 Task: Look for Airbnb properties in Pozoblanco, Spain from 1st December, 2023 to 9th December, 2023 for 4 adults.2 bedrooms having 2 beds and 2 bathrooms. Property type can be house. Look for 3 properties as per requirement.
Action: Mouse moved to (524, 116)
Screenshot: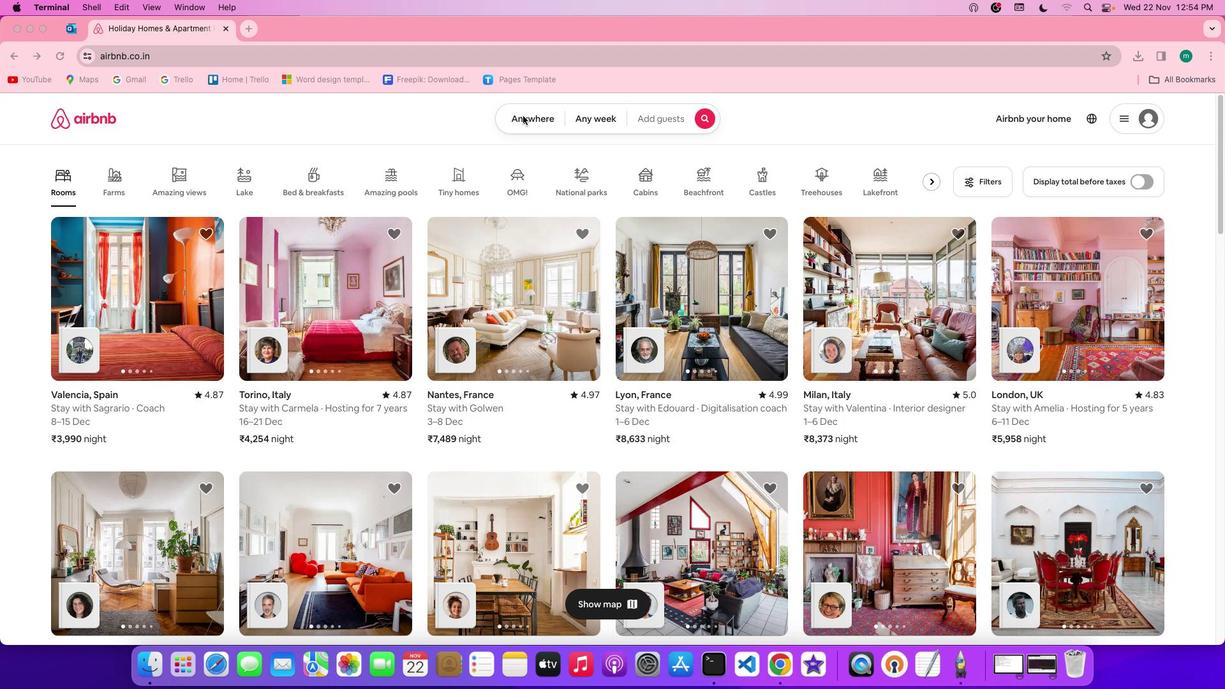 
Action: Mouse pressed left at (524, 116)
Screenshot: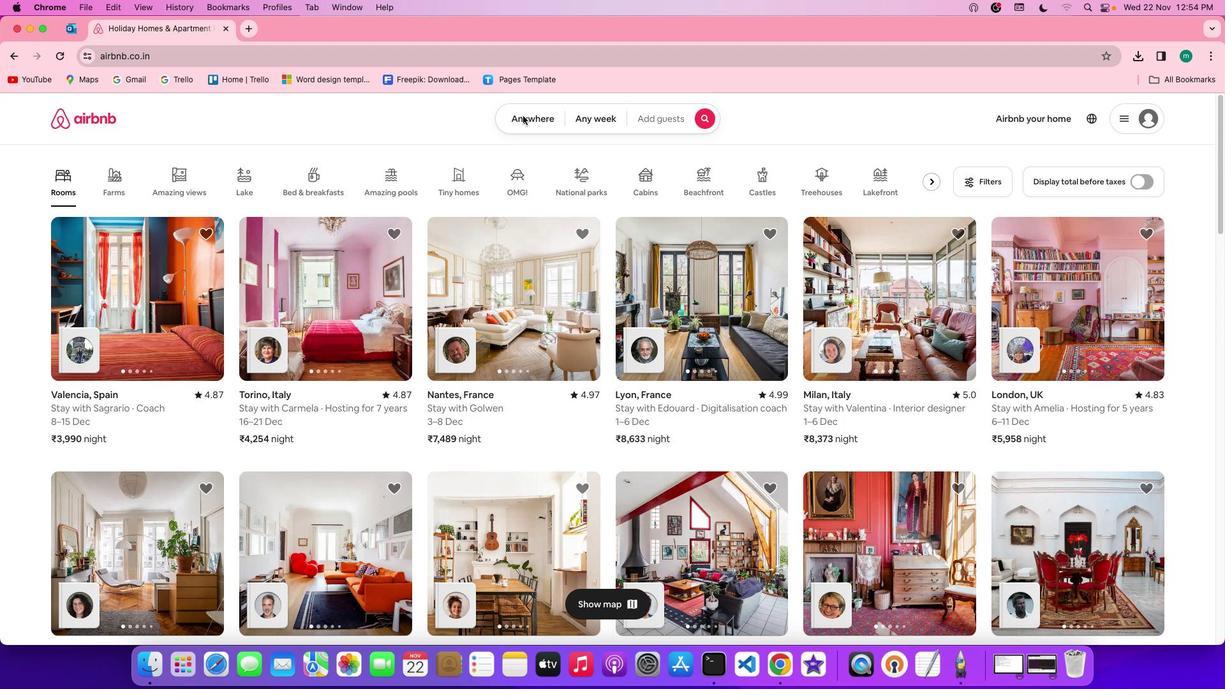 
Action: Mouse pressed left at (524, 116)
Screenshot: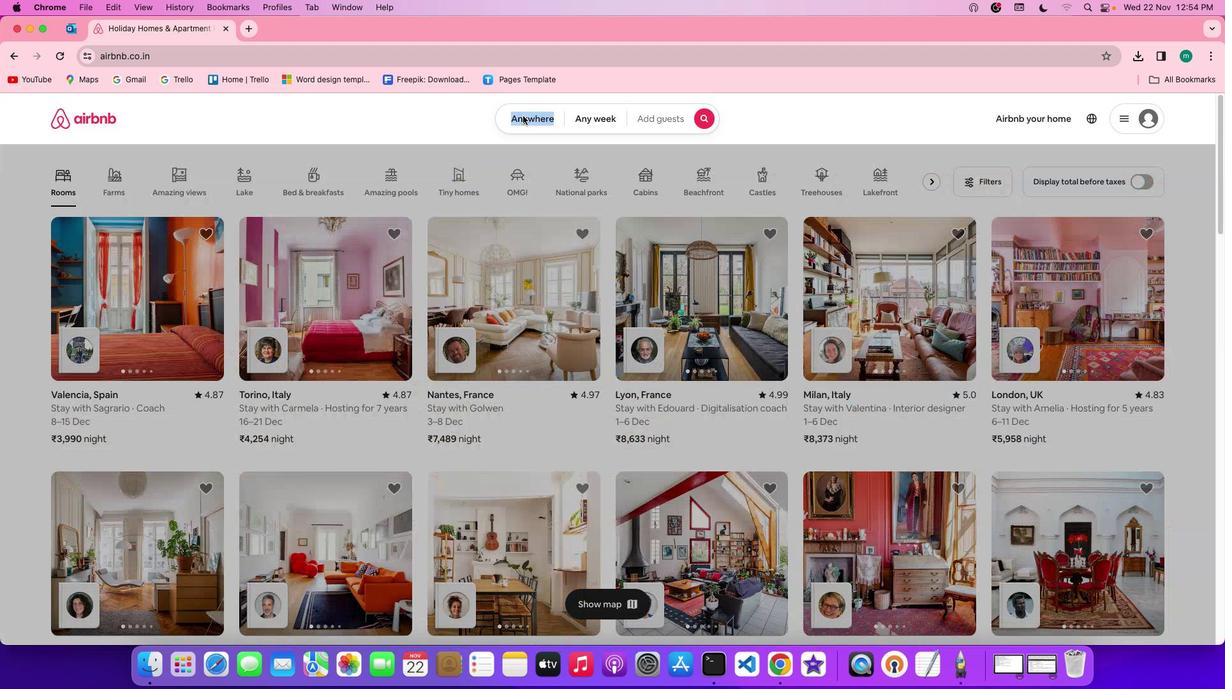 
Action: Mouse moved to (487, 167)
Screenshot: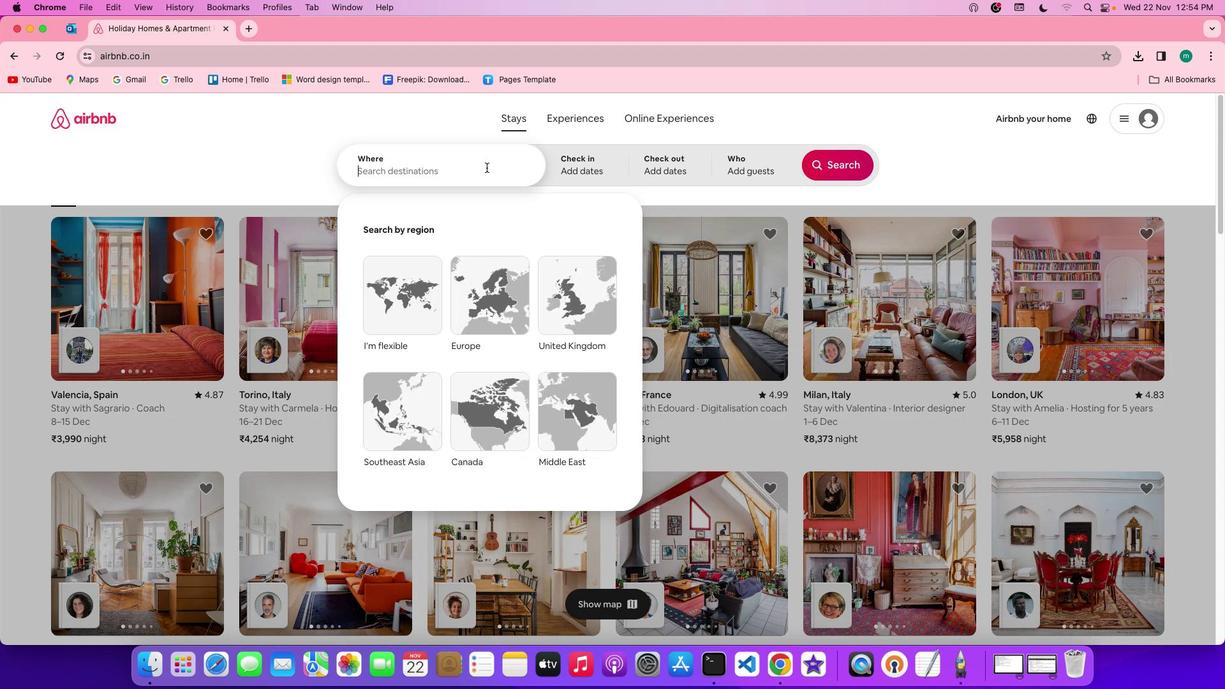 
Action: Mouse pressed left at (487, 167)
Screenshot: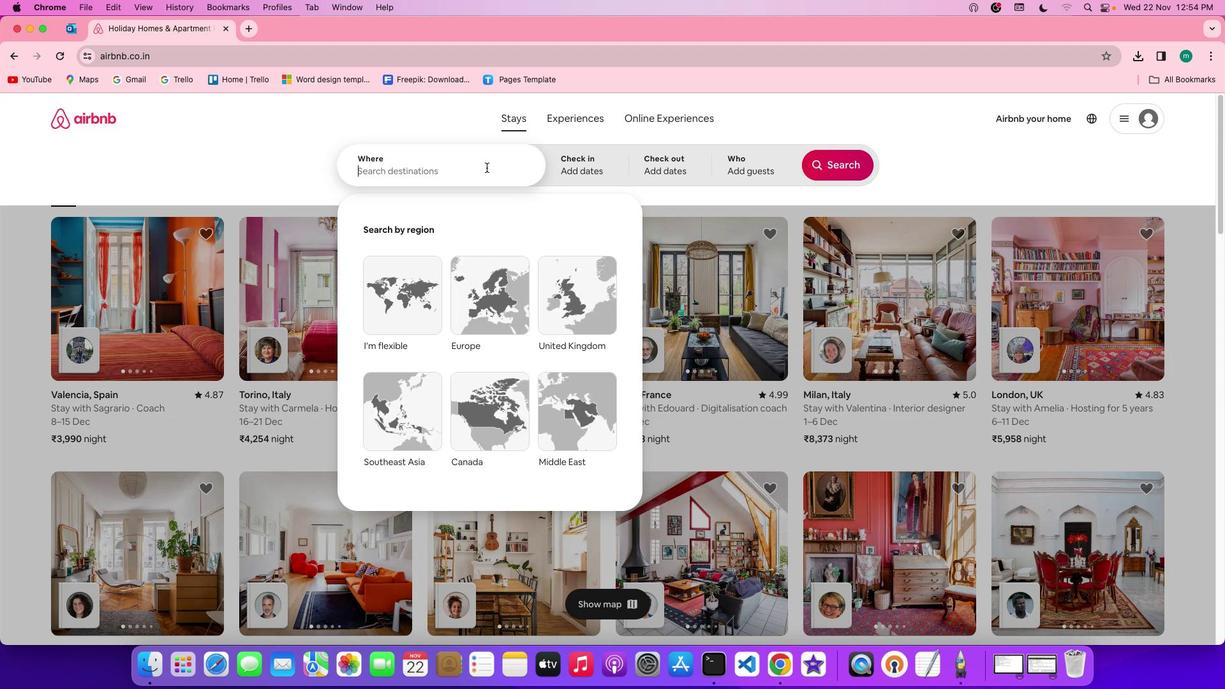 
Action: Key pressed Key.shift'P''o''z''o''b''l''a''n''c''o'','Key.spaceKey.shift's''p''a''i''n'
Screenshot: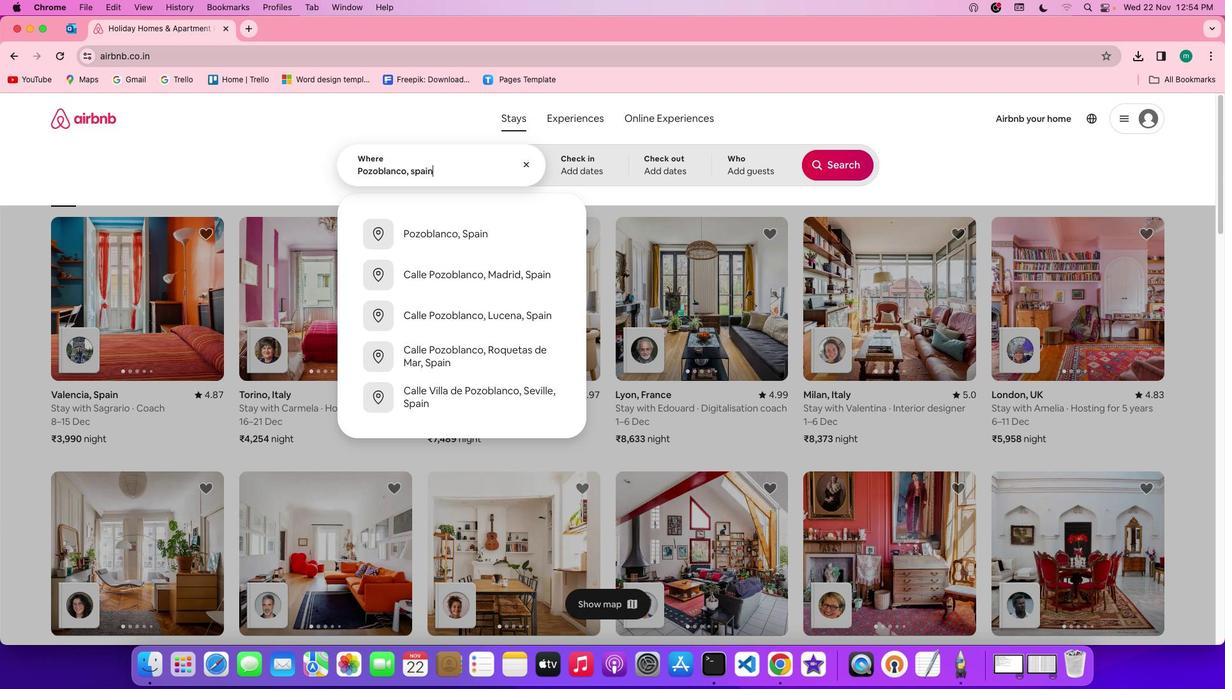 
Action: Mouse moved to (586, 162)
Screenshot: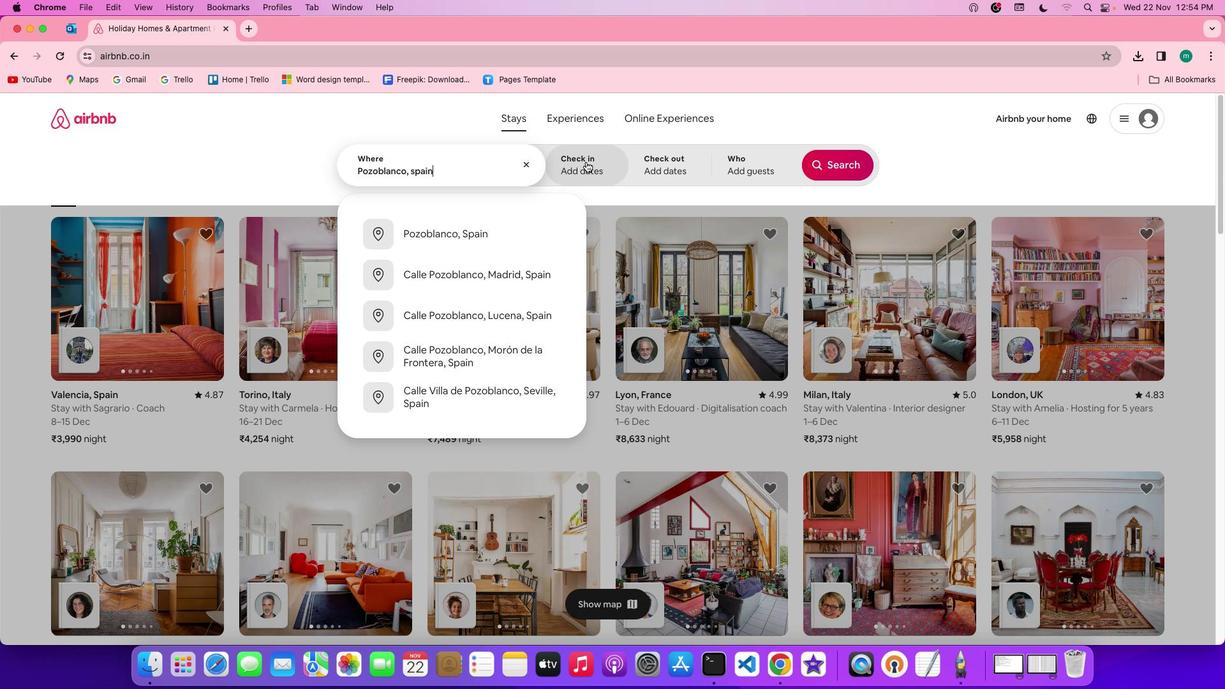 
Action: Mouse pressed left at (586, 162)
Screenshot: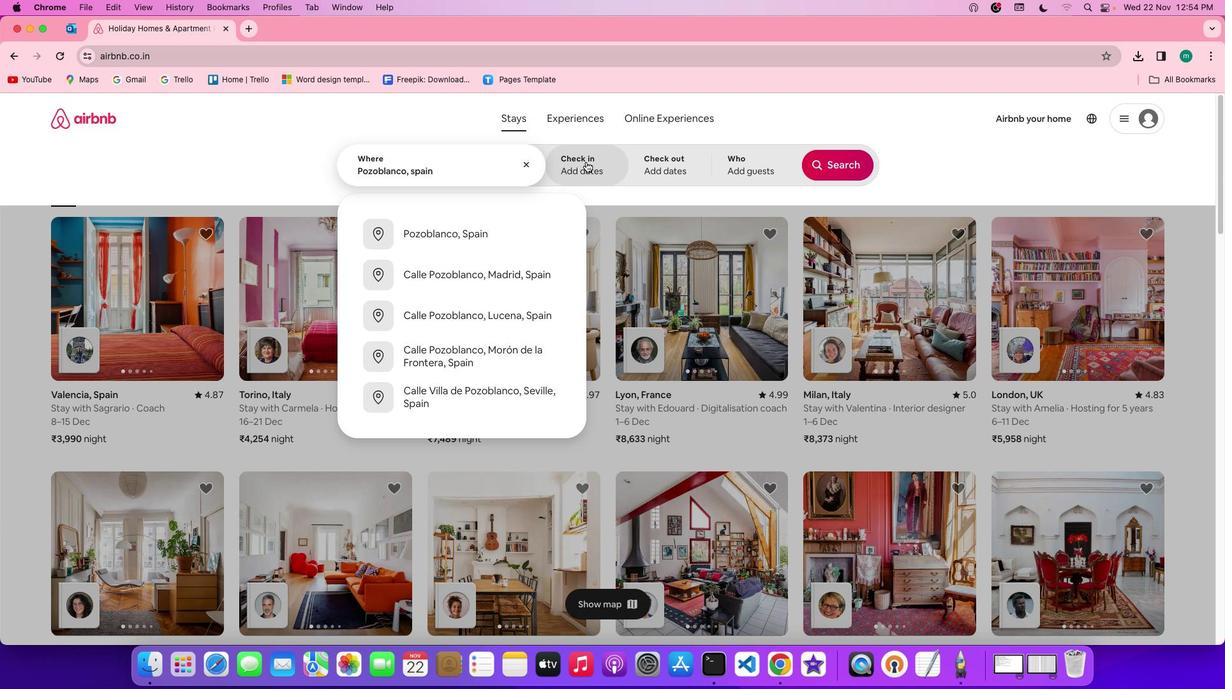
Action: Mouse moved to (783, 317)
Screenshot: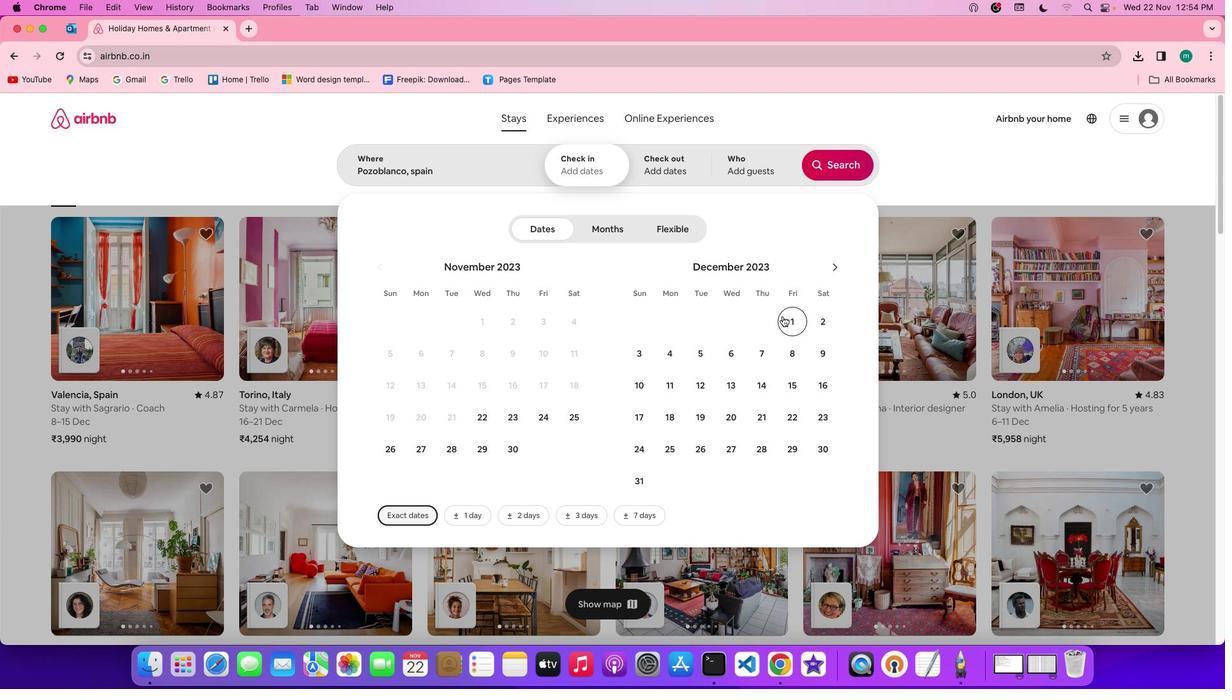 
Action: Mouse pressed left at (783, 317)
Screenshot: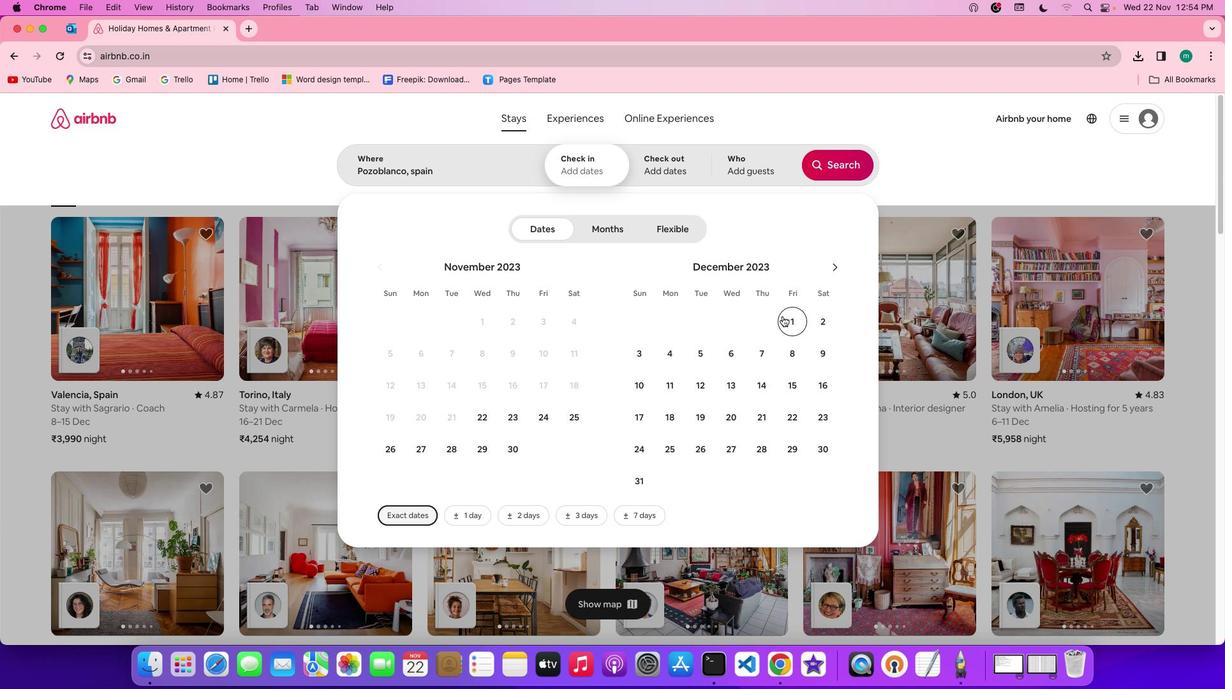 
Action: Mouse moved to (818, 357)
Screenshot: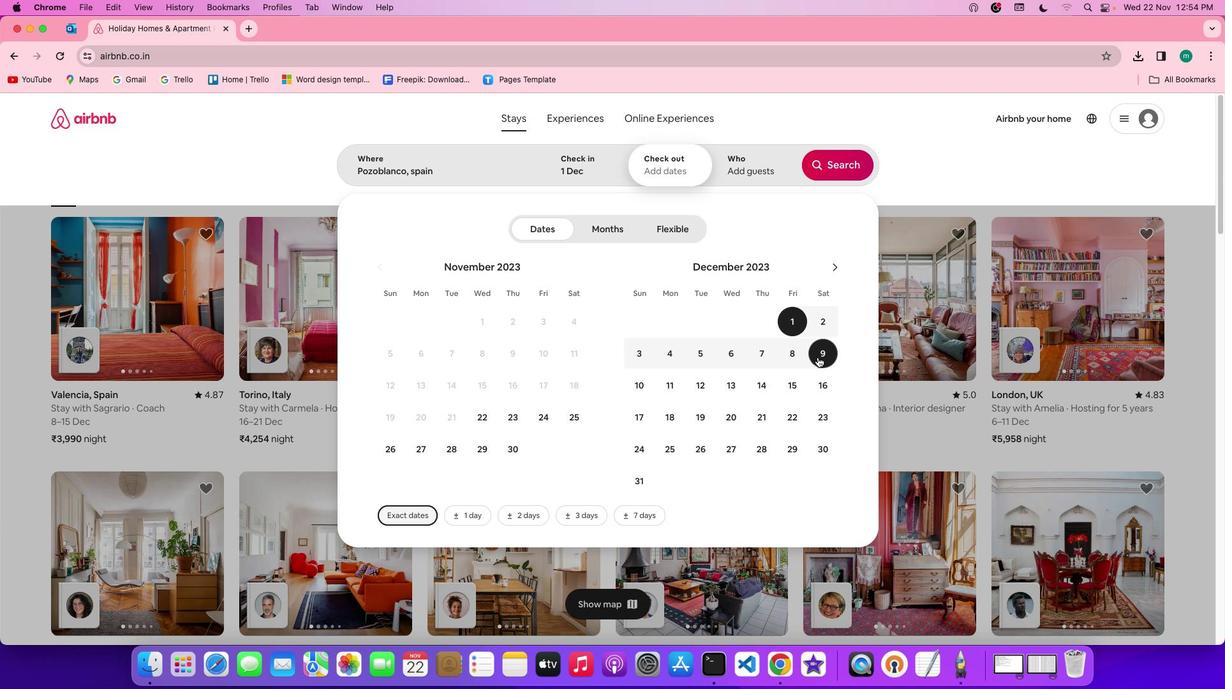
Action: Mouse pressed left at (818, 357)
Screenshot: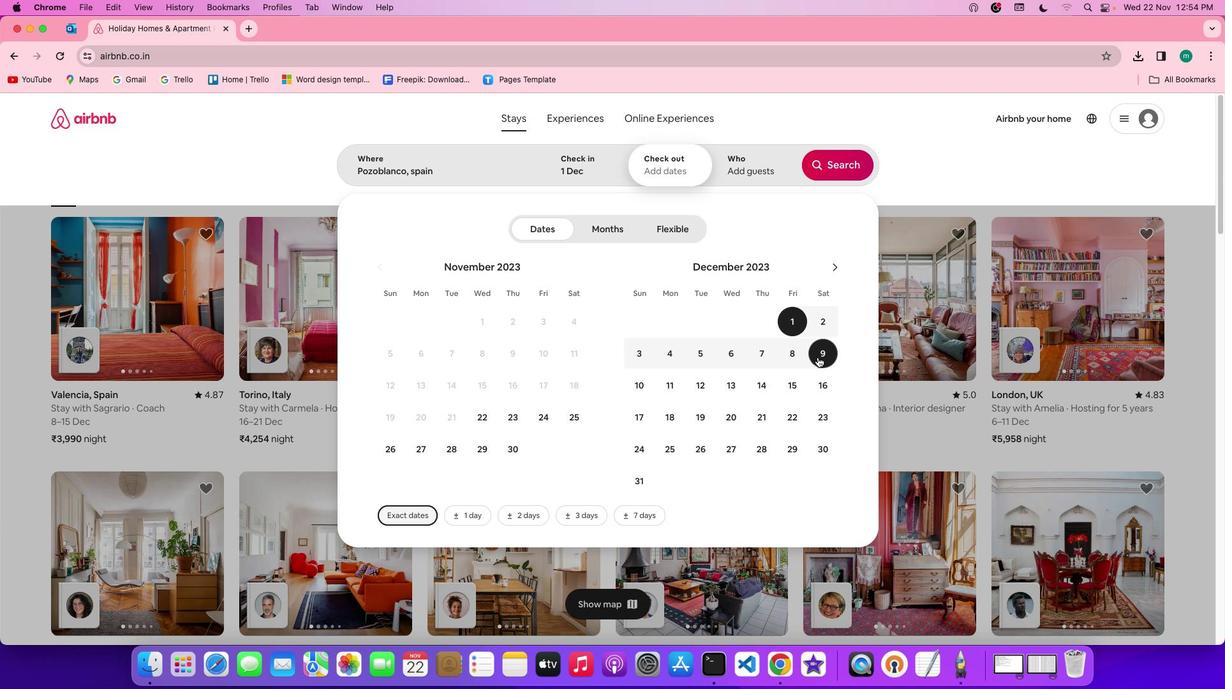 
Action: Mouse moved to (747, 165)
Screenshot: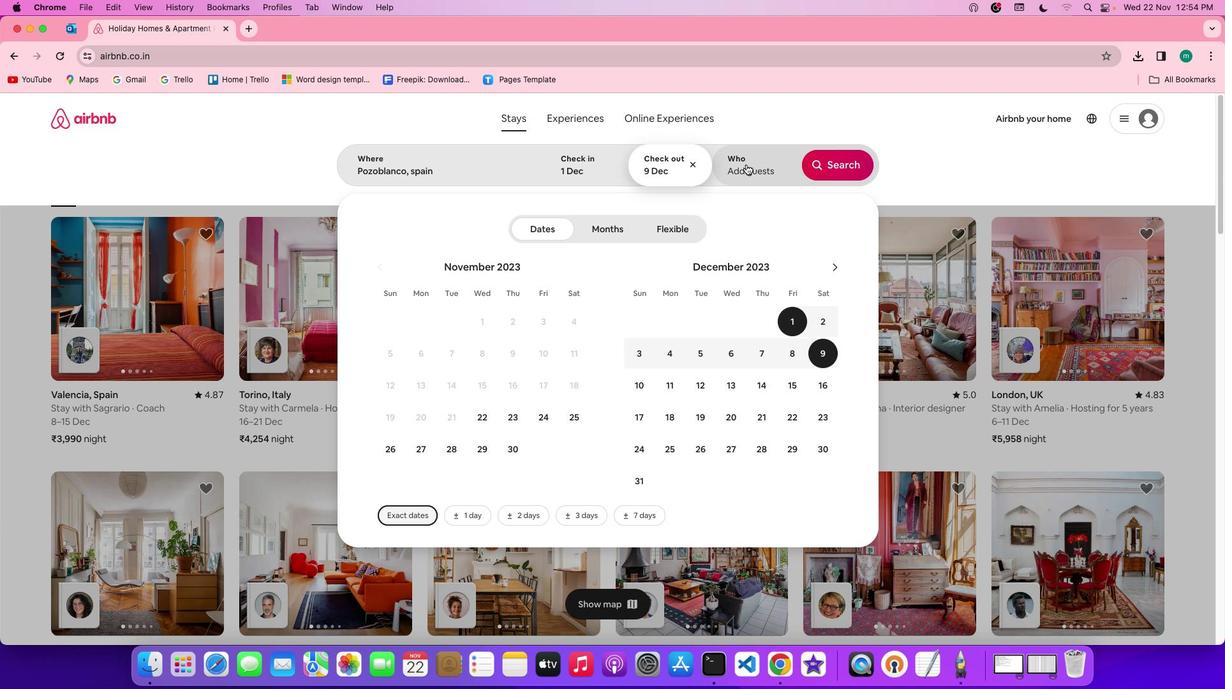 
Action: Mouse pressed left at (747, 165)
Screenshot: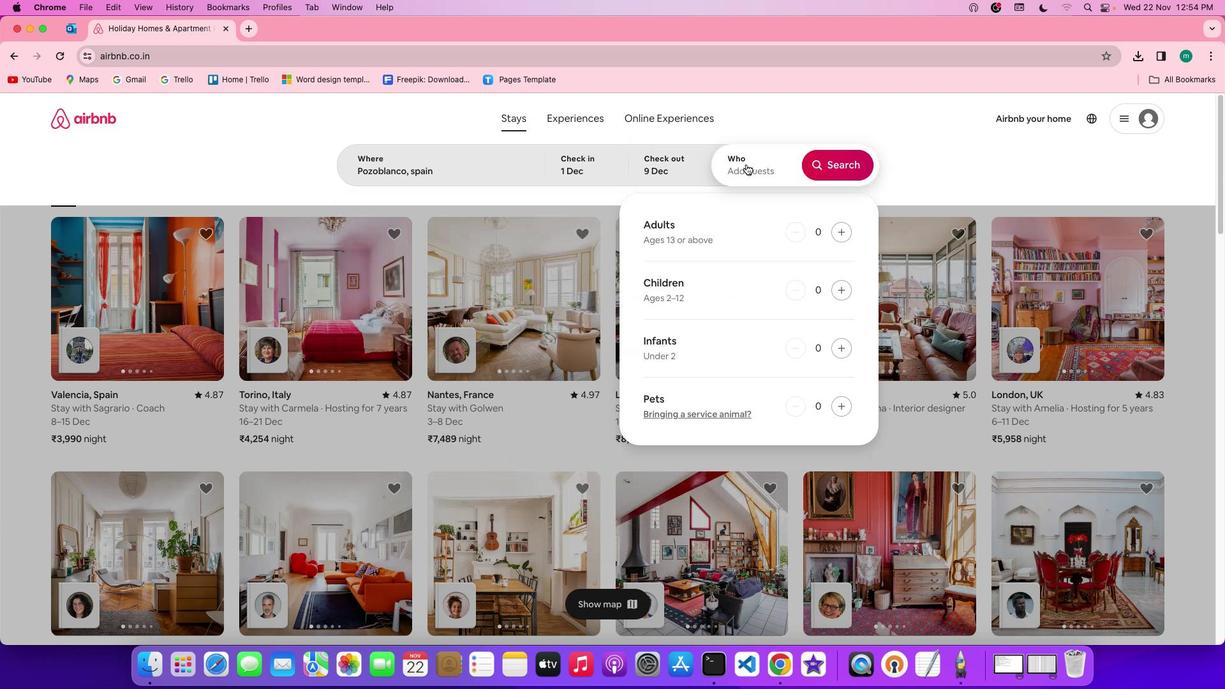 
Action: Mouse moved to (846, 233)
Screenshot: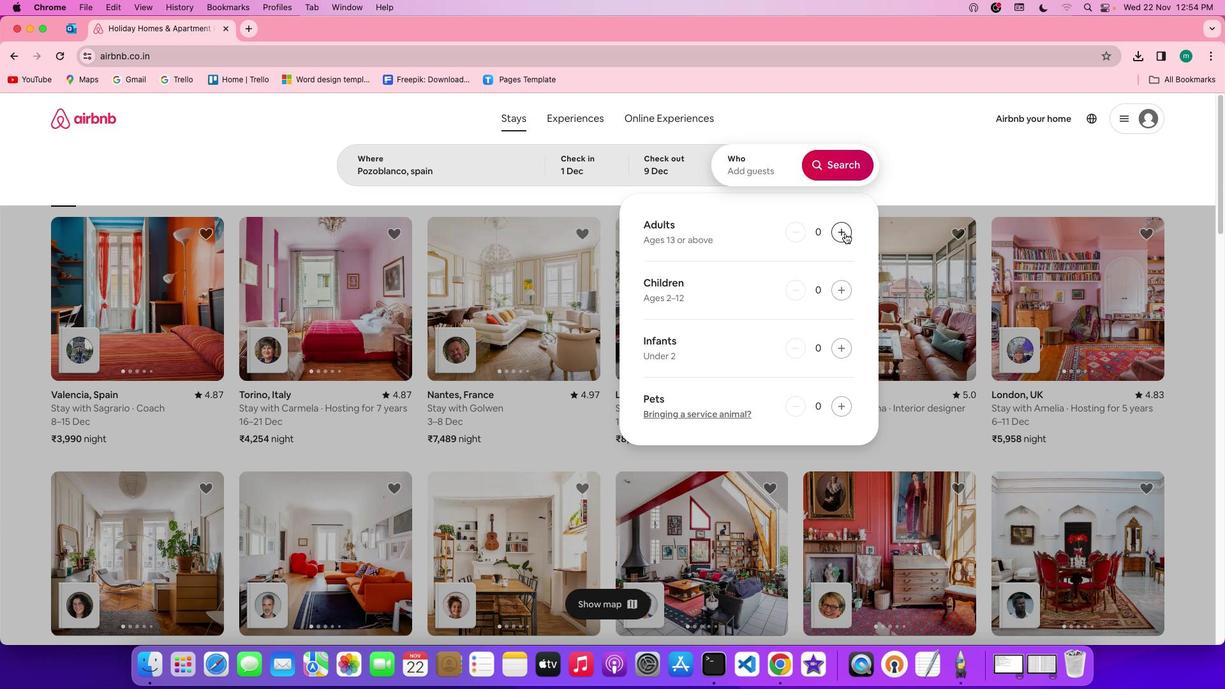
Action: Mouse pressed left at (846, 233)
Screenshot: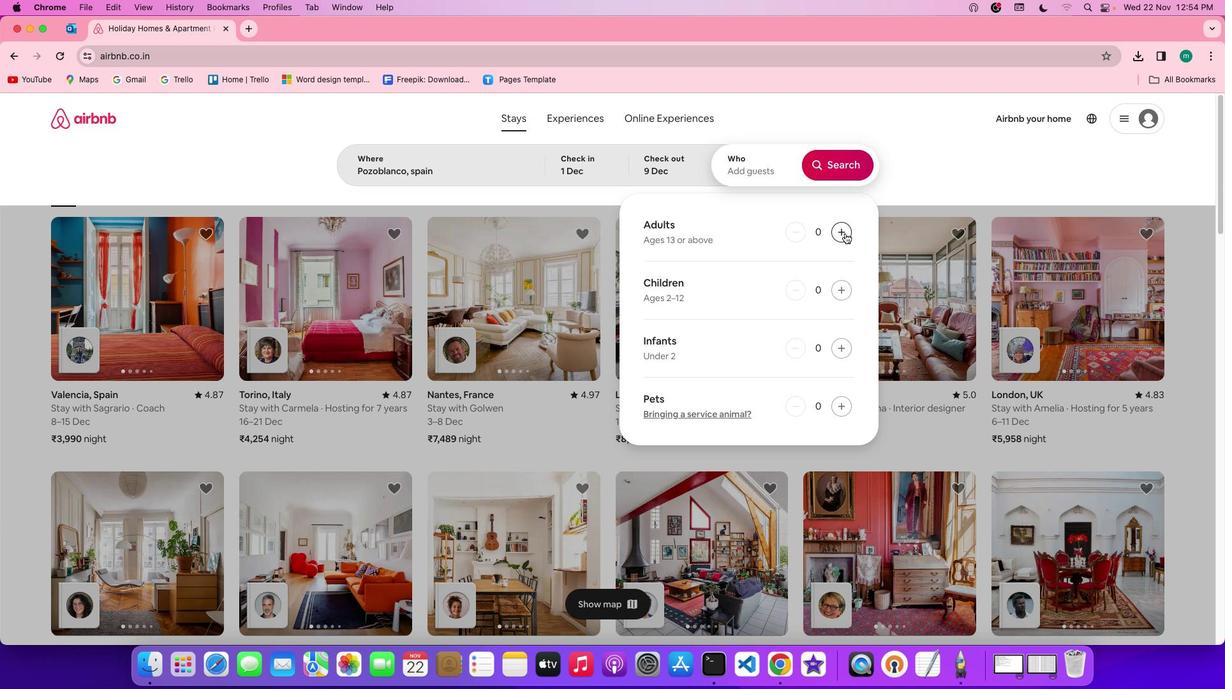 
Action: Mouse pressed left at (846, 233)
Screenshot: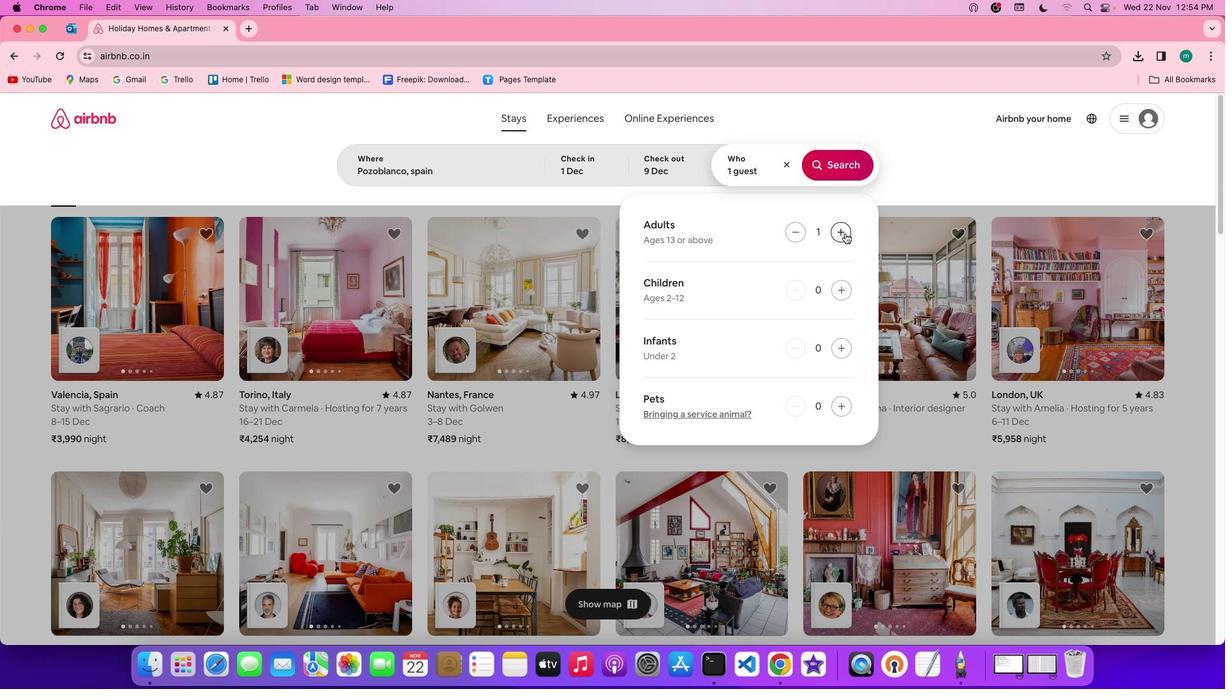
Action: Mouse pressed left at (846, 233)
Screenshot: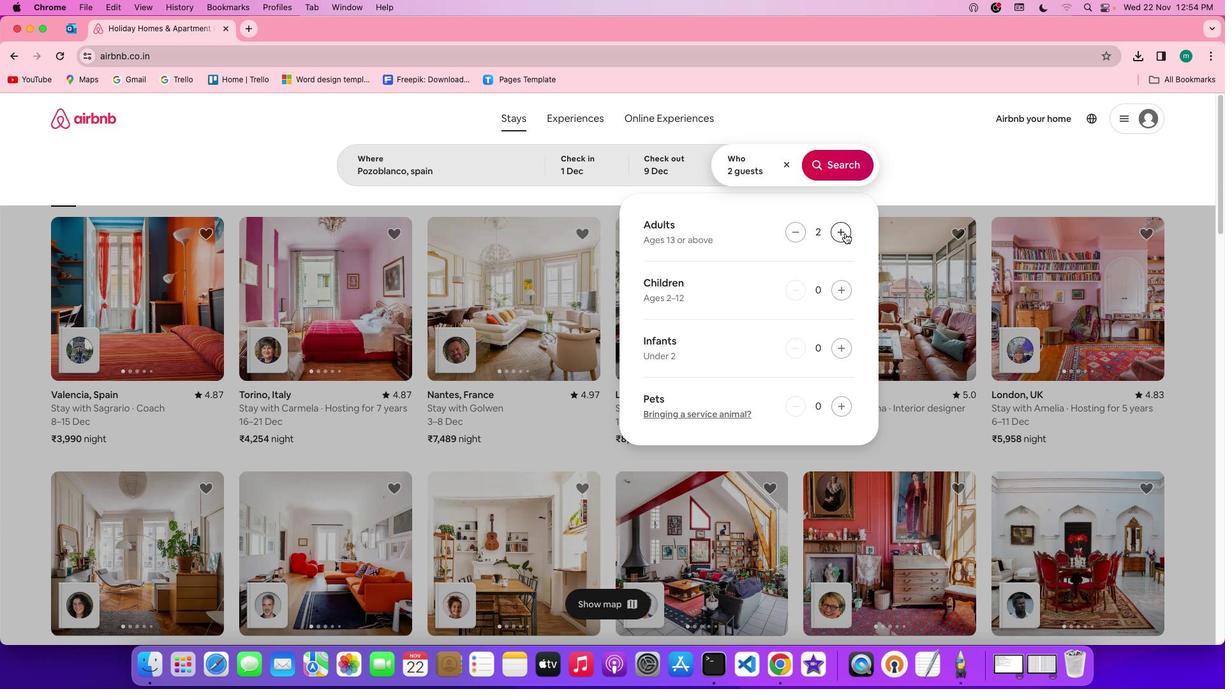 
Action: Mouse pressed left at (846, 233)
Screenshot: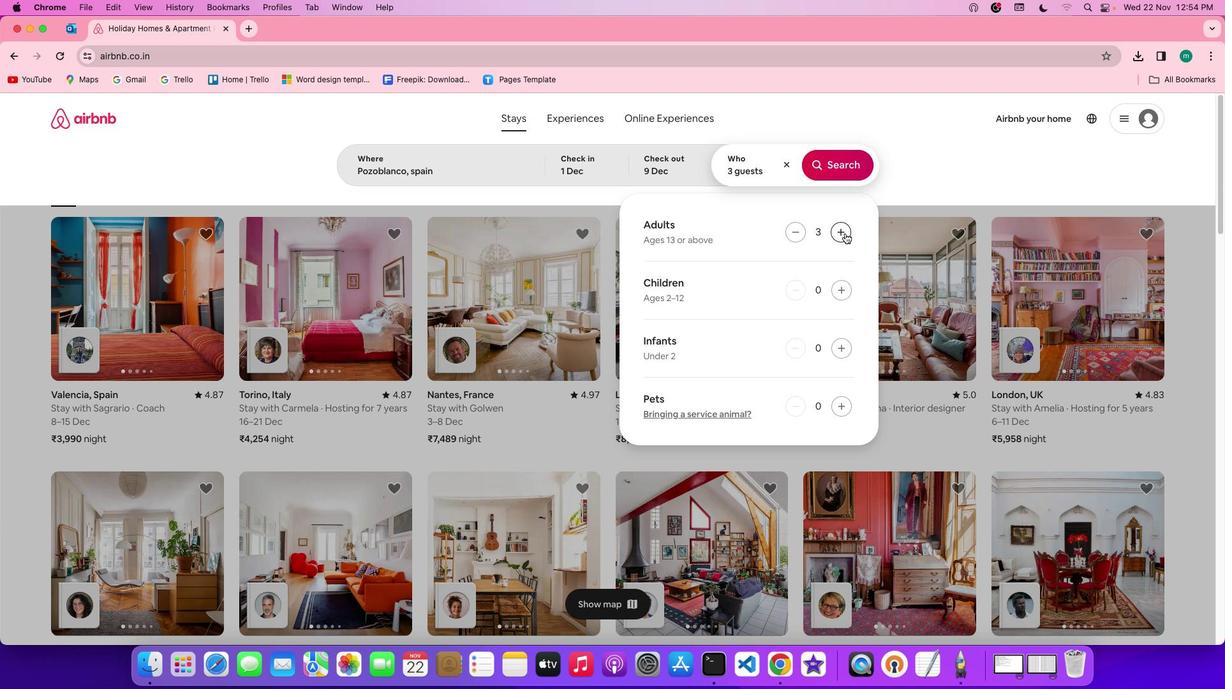 
Action: Mouse pressed left at (846, 233)
Screenshot: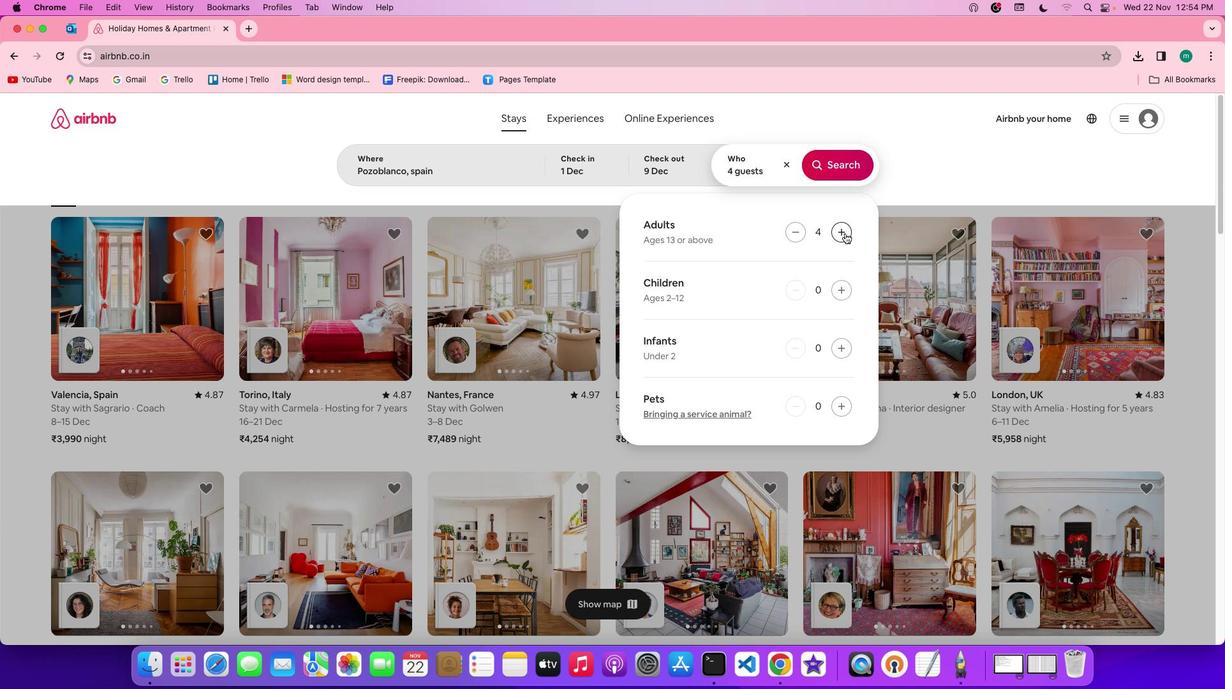 
Action: Mouse moved to (790, 233)
Screenshot: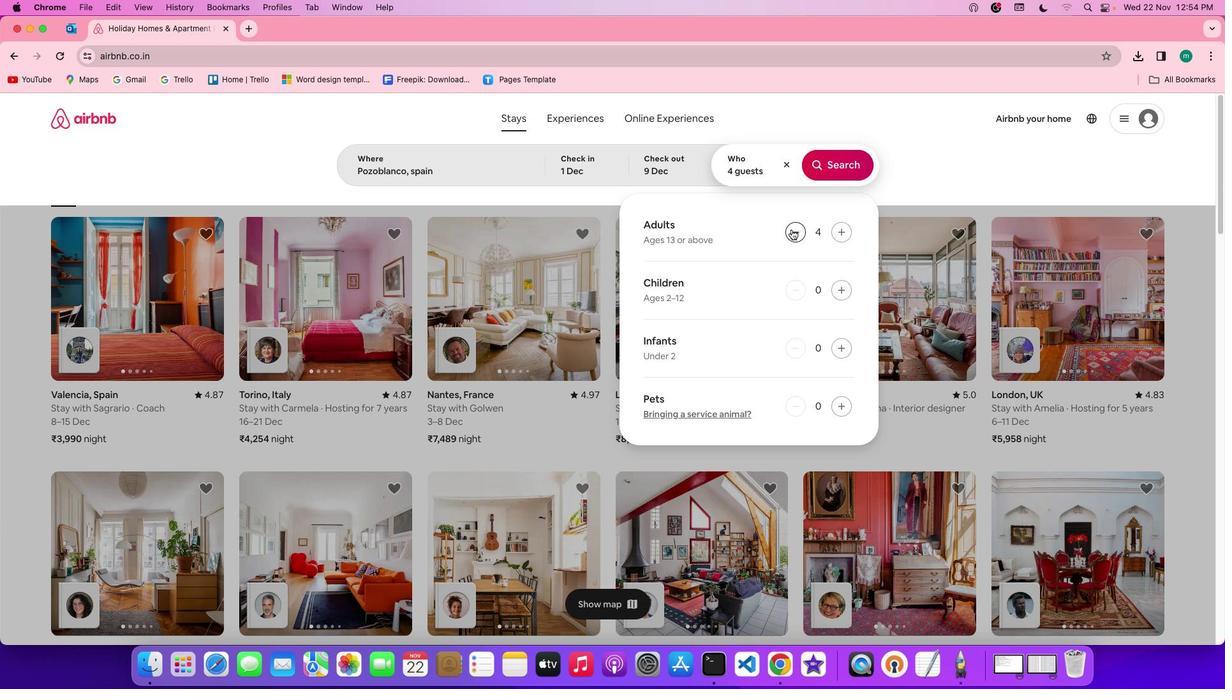 
Action: Mouse pressed left at (790, 233)
Screenshot: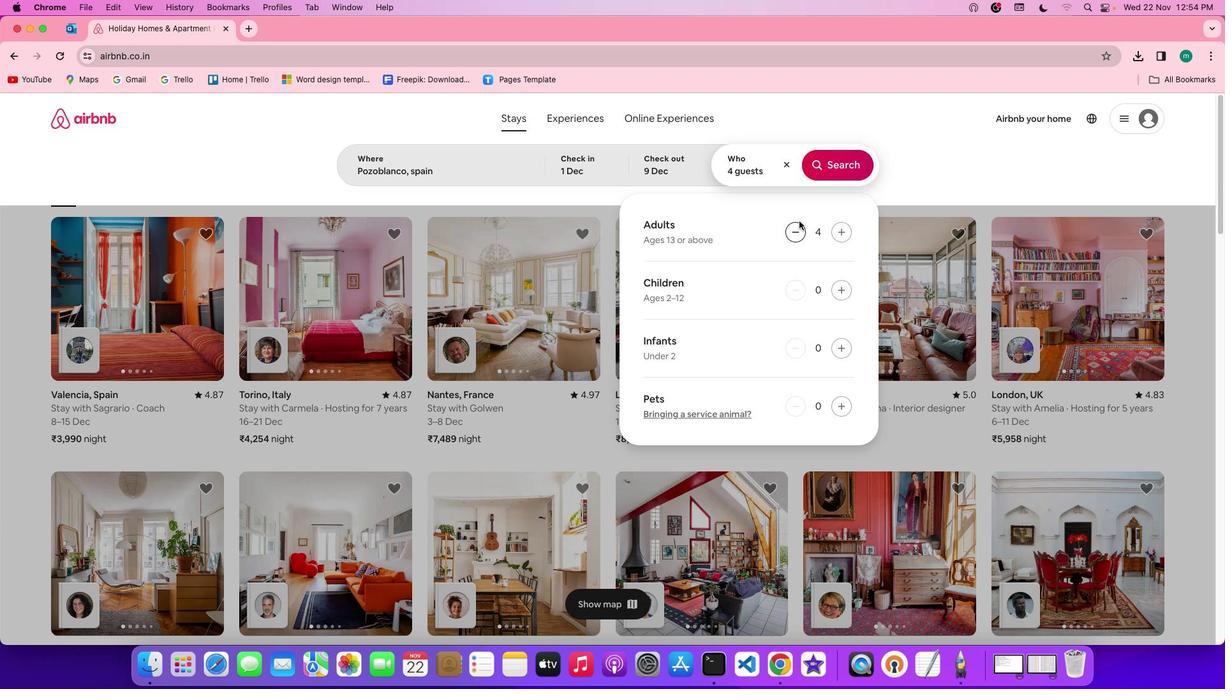 
Action: Mouse moved to (844, 170)
Screenshot: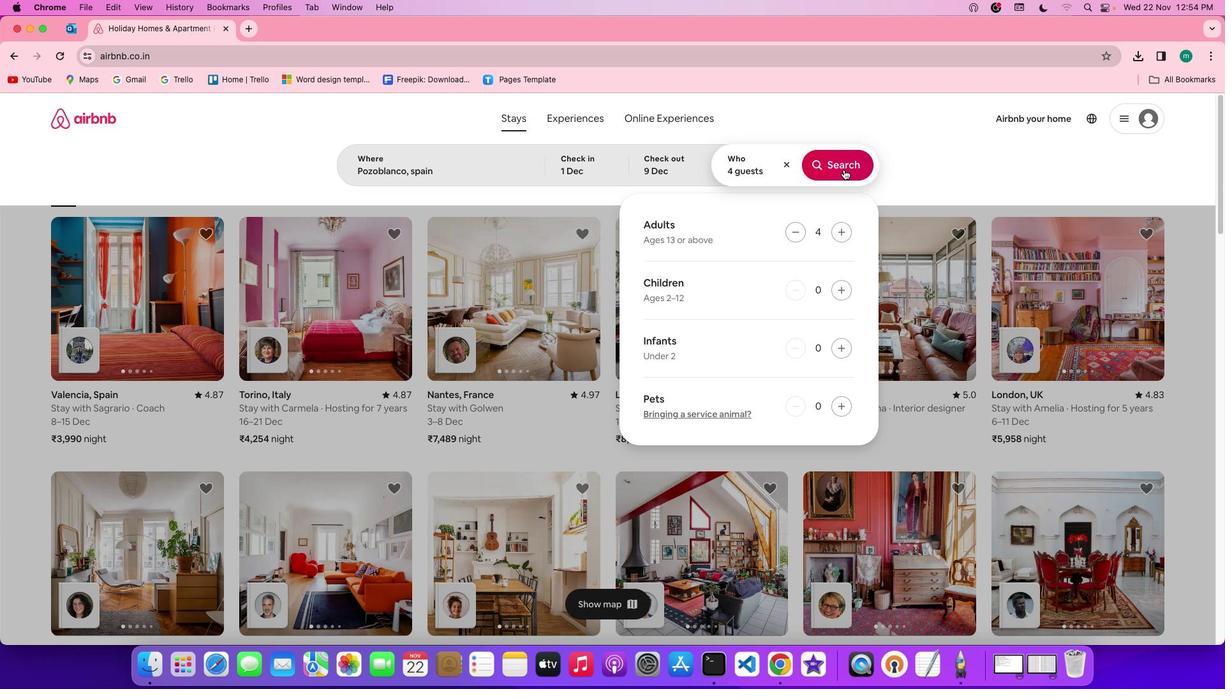 
Action: Mouse pressed left at (844, 170)
Screenshot: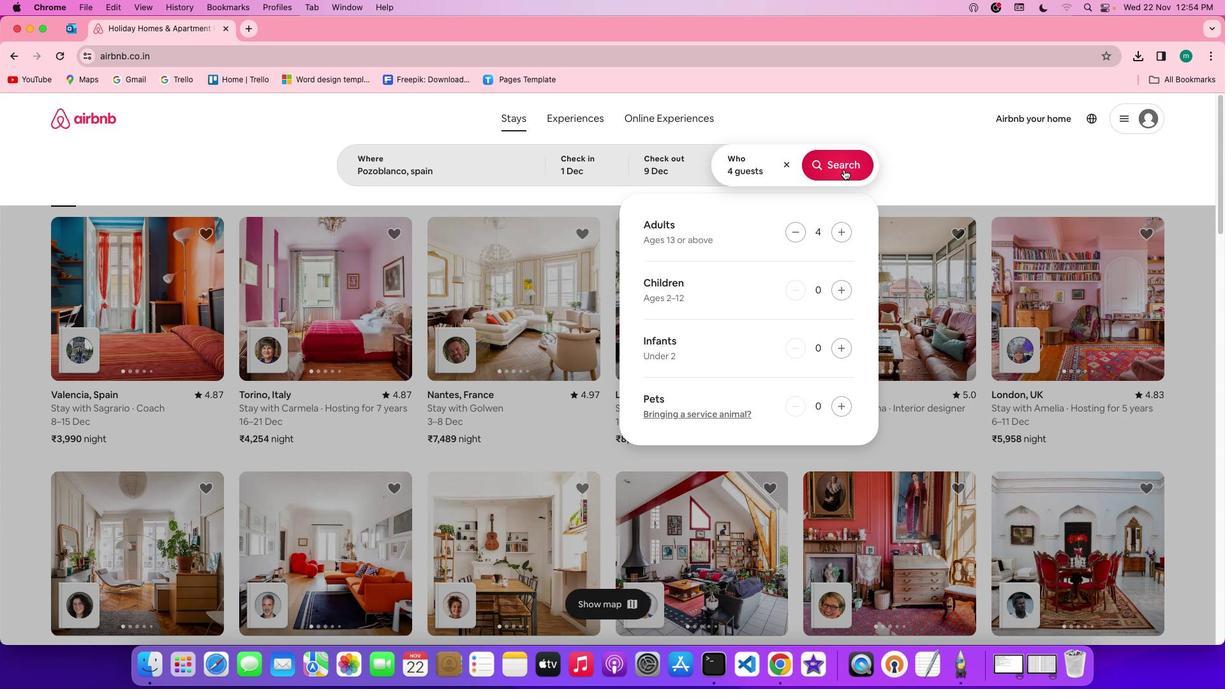 
Action: Mouse moved to (1021, 165)
Screenshot: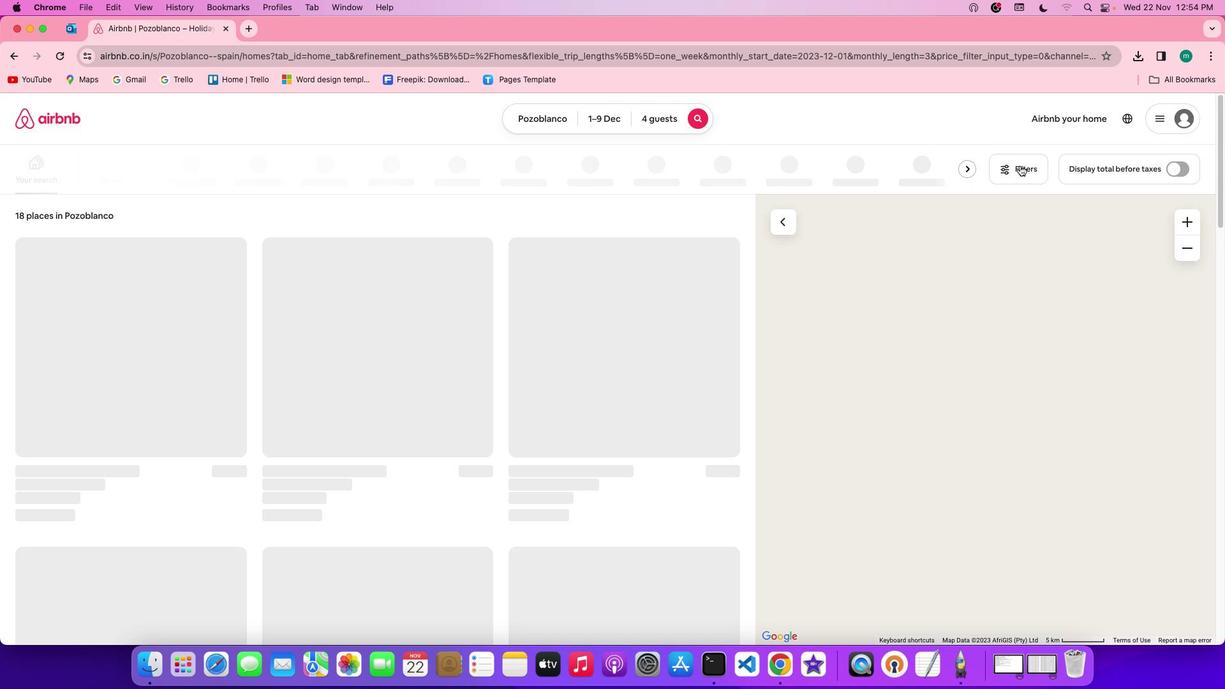 
Action: Mouse pressed left at (1021, 165)
Screenshot: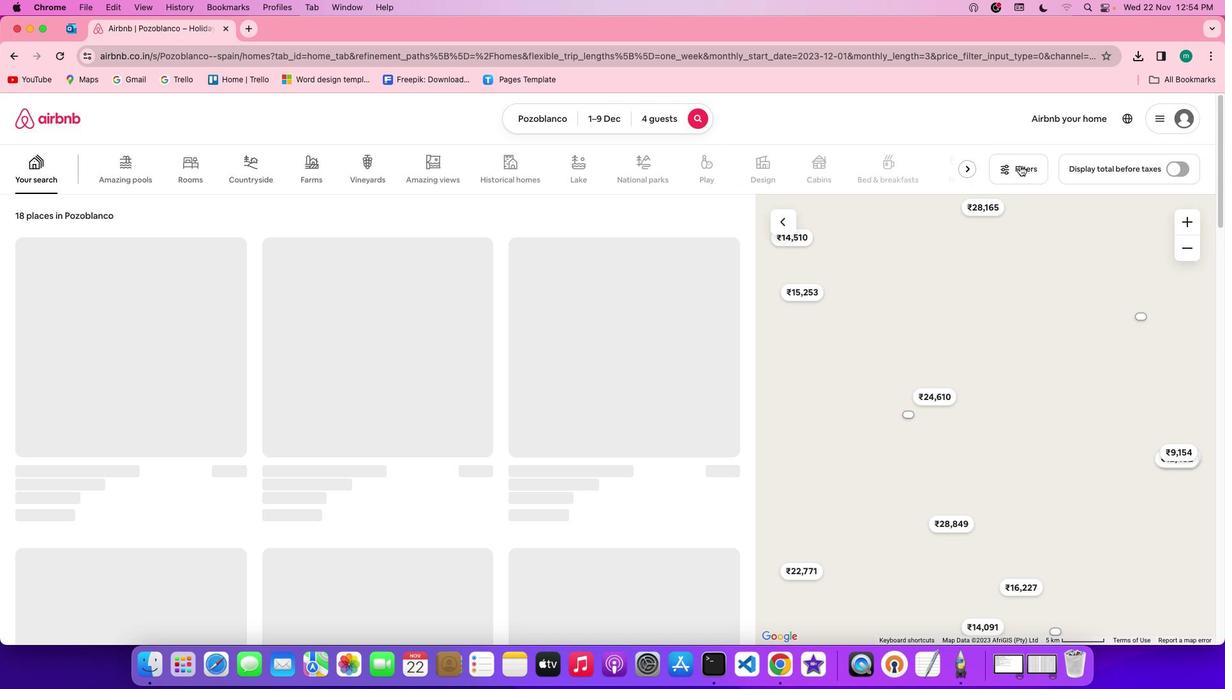 
Action: Mouse moved to (787, 327)
Screenshot: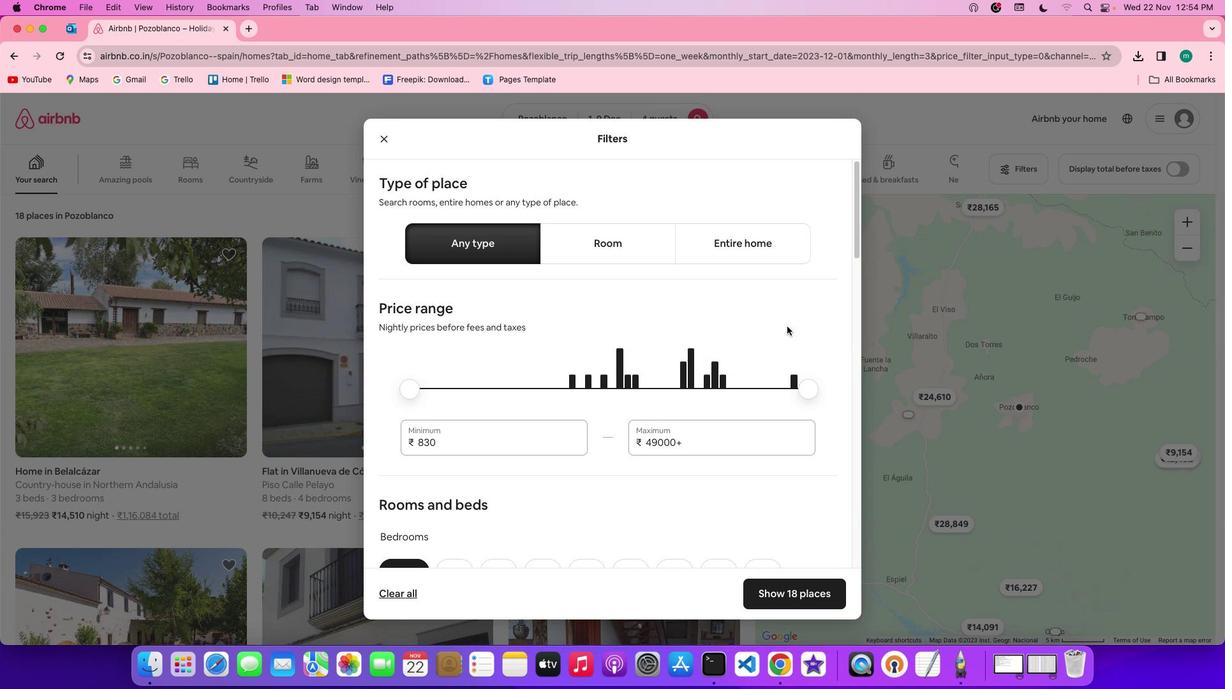 
Action: Mouse scrolled (787, 327) with delta (0, 0)
Screenshot: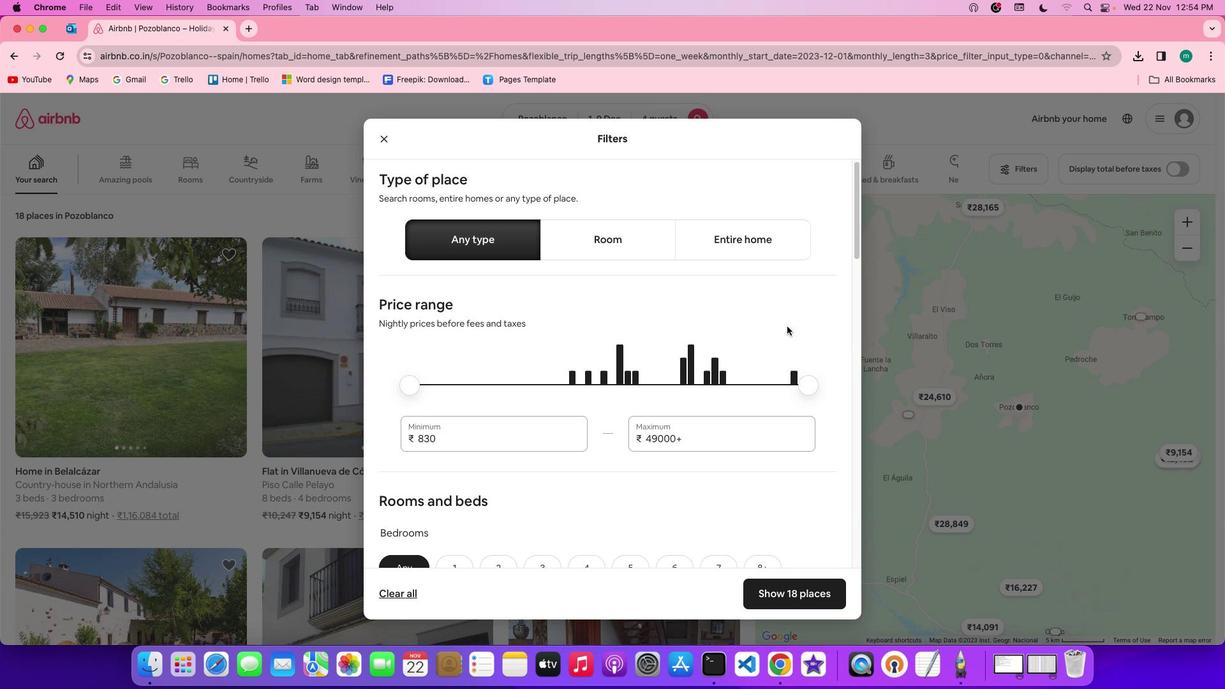 
Action: Mouse scrolled (787, 327) with delta (0, 0)
Screenshot: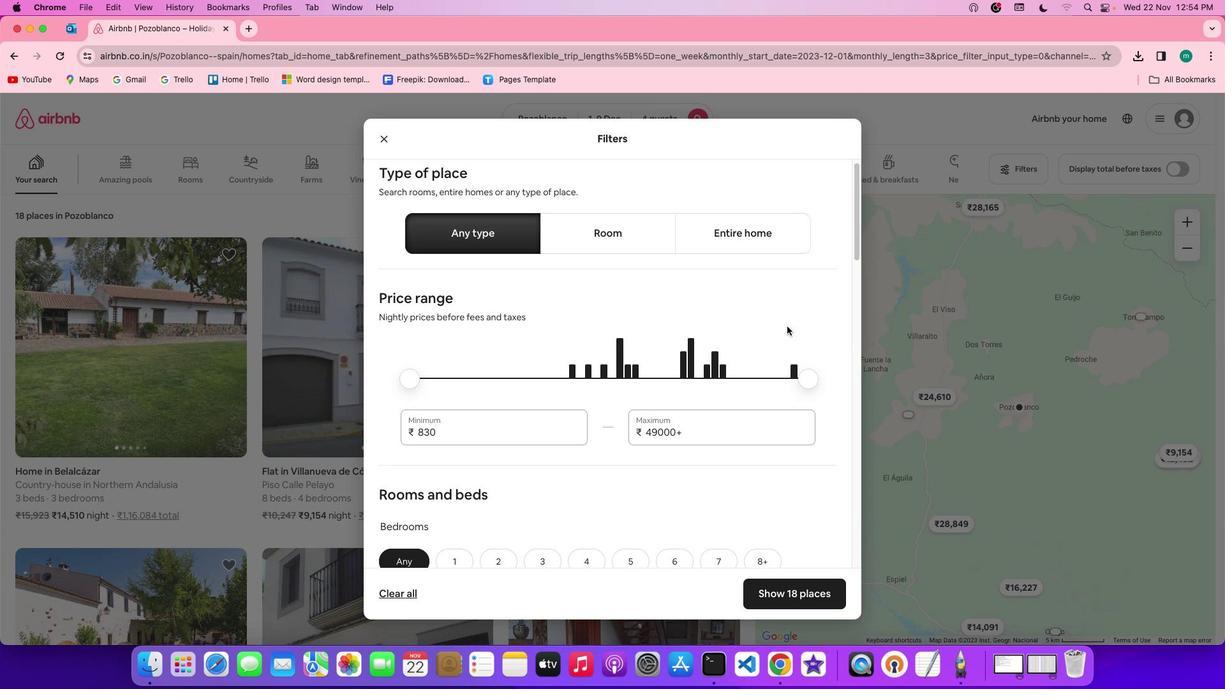 
Action: Mouse scrolled (787, 327) with delta (0, 0)
Screenshot: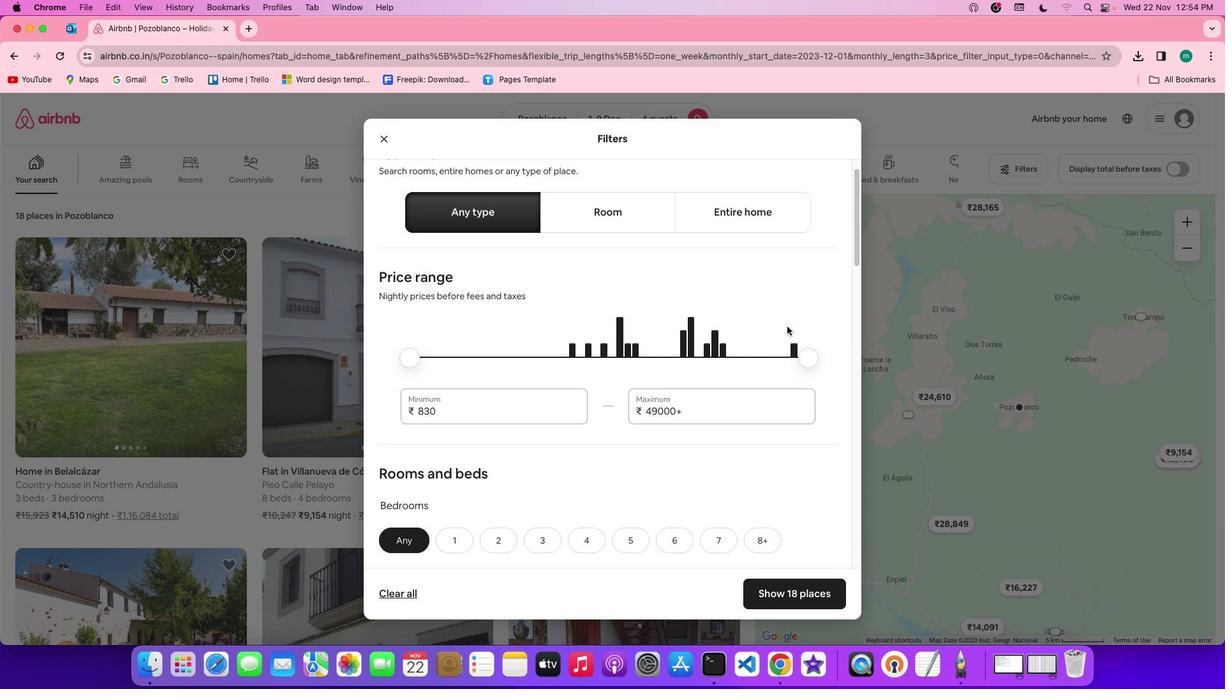 
Action: Mouse scrolled (787, 327) with delta (0, 0)
Screenshot: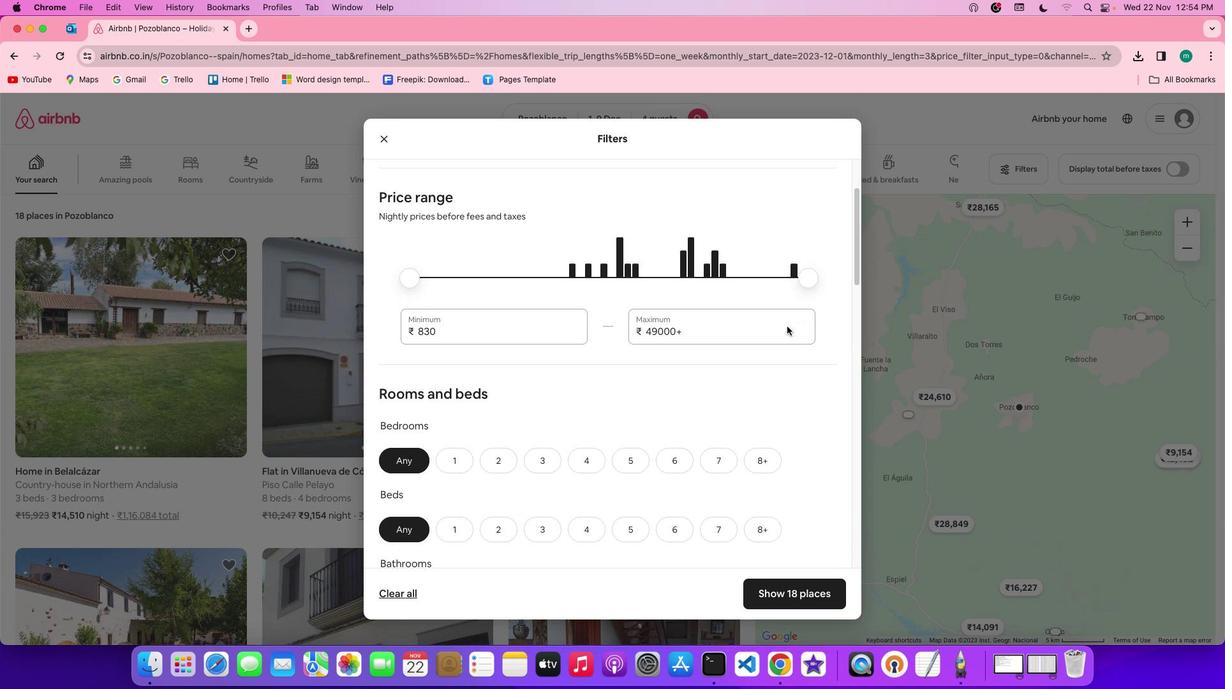 
Action: Mouse scrolled (787, 327) with delta (0, 0)
Screenshot: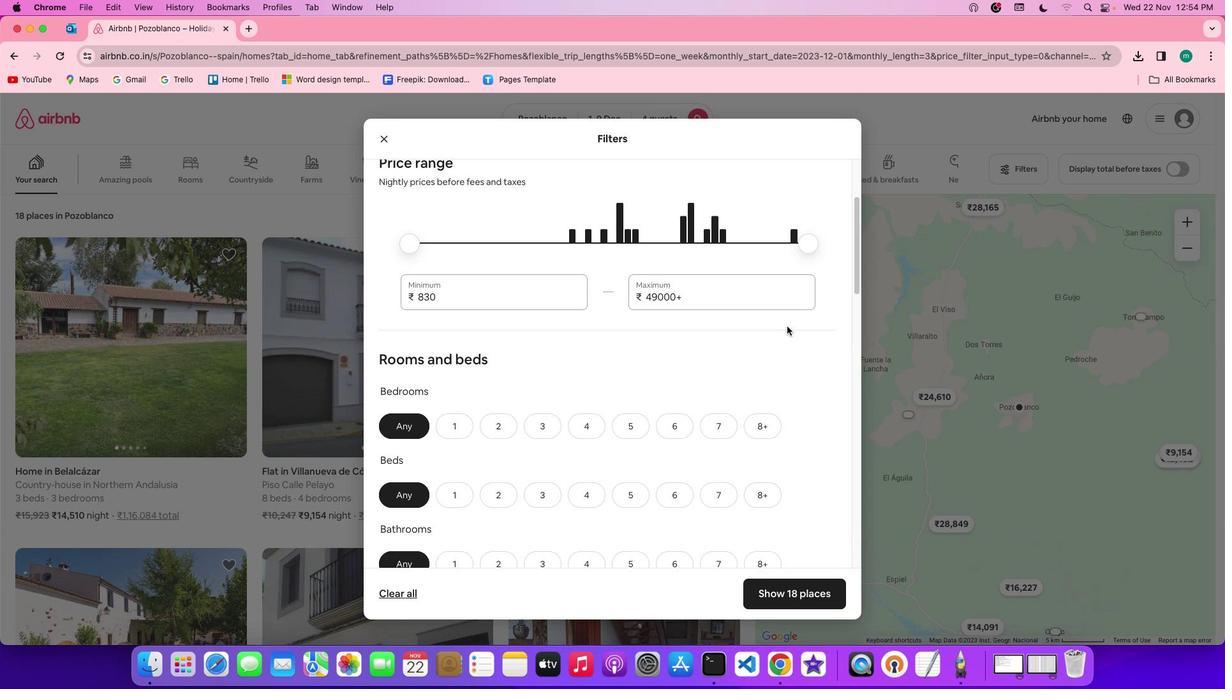 
Action: Mouse scrolled (787, 327) with delta (0, 0)
Screenshot: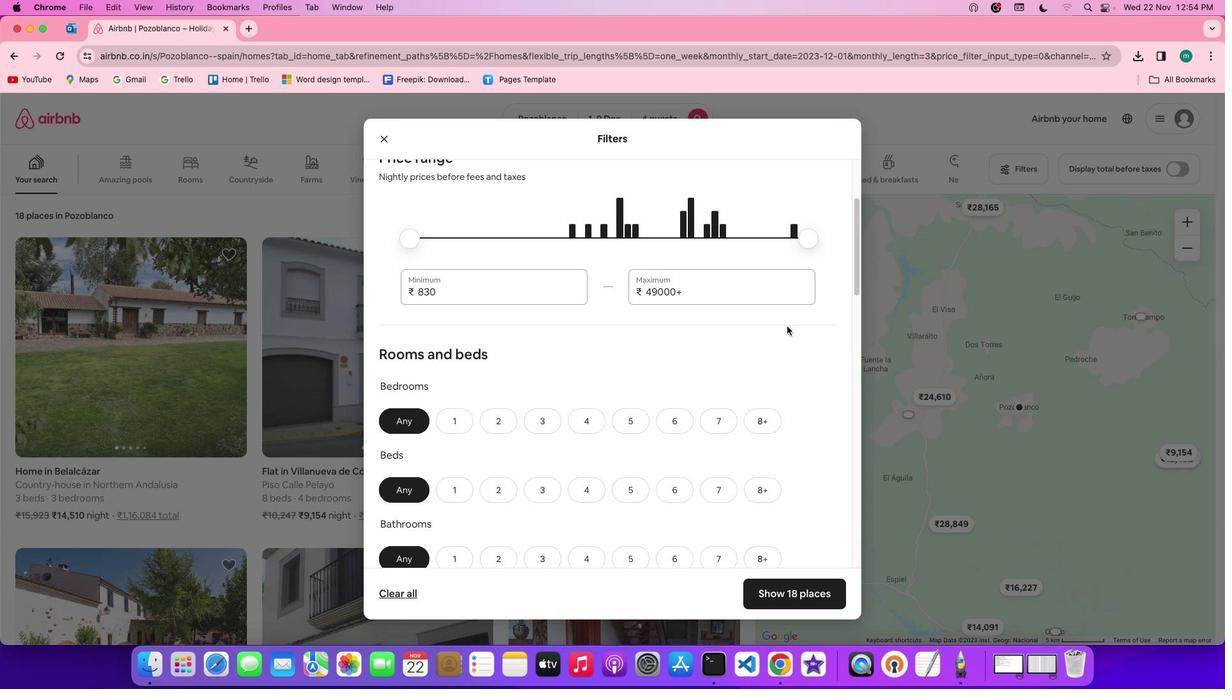 
Action: Mouse scrolled (787, 327) with delta (0, 0)
Screenshot: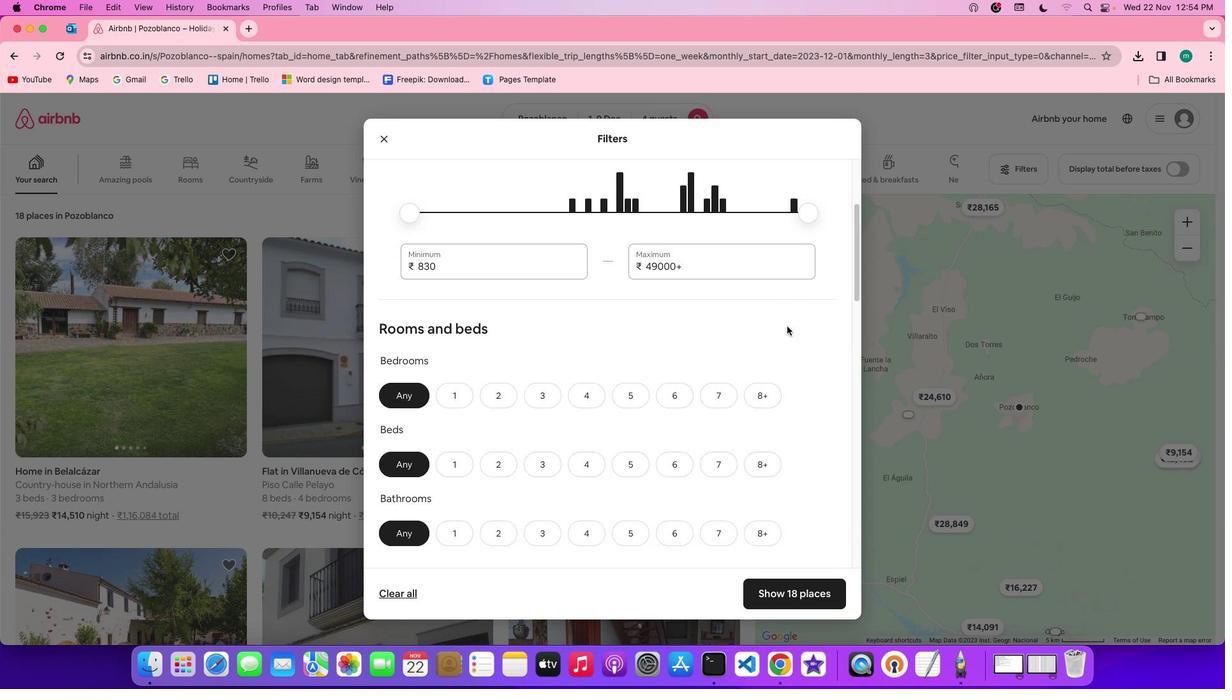 
Action: Mouse scrolled (787, 327) with delta (0, 0)
Screenshot: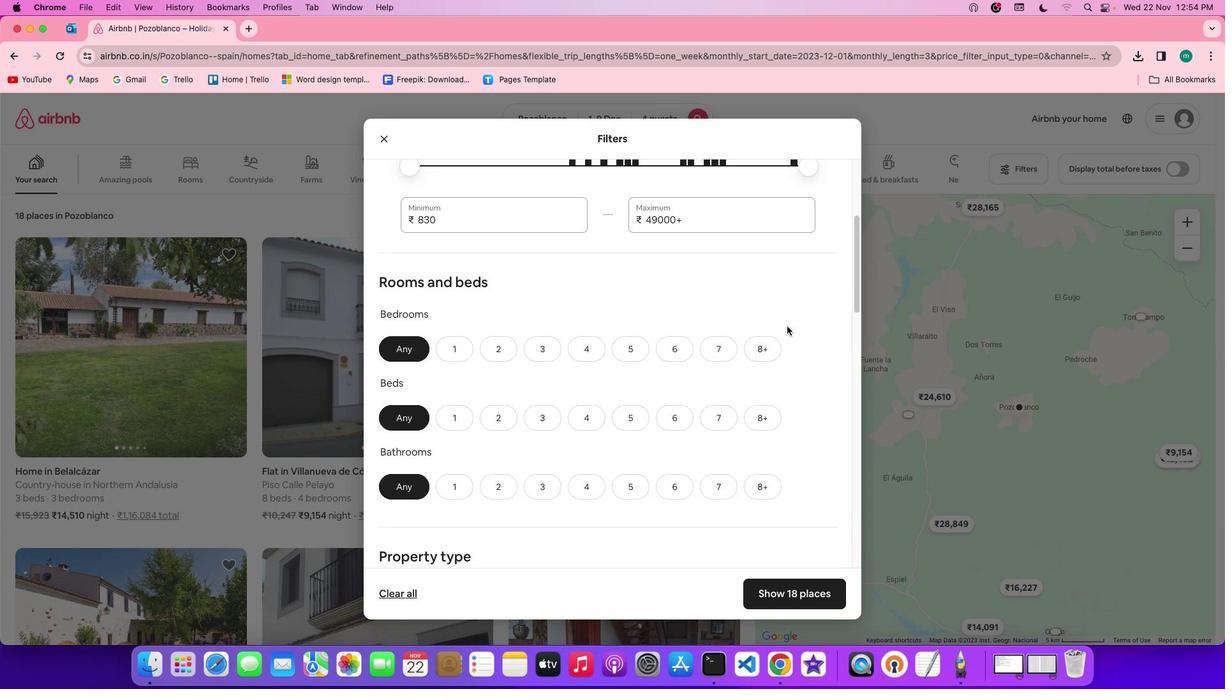 
Action: Mouse moved to (509, 308)
Screenshot: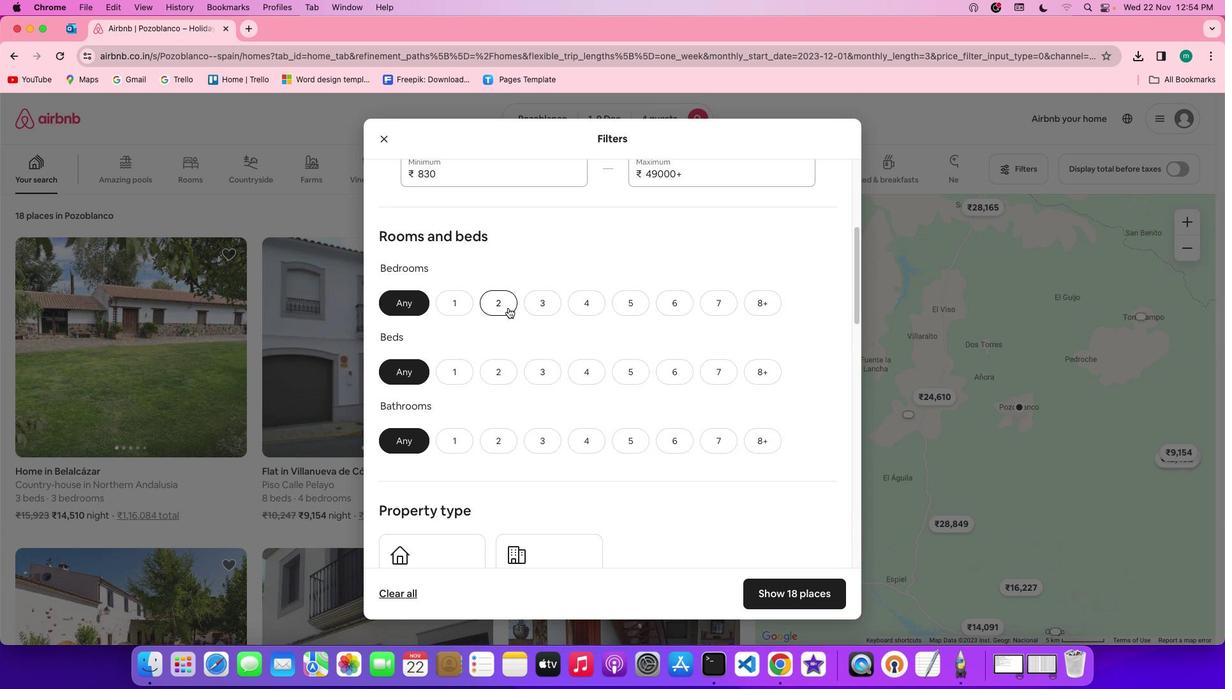
Action: Mouse pressed left at (509, 308)
Screenshot: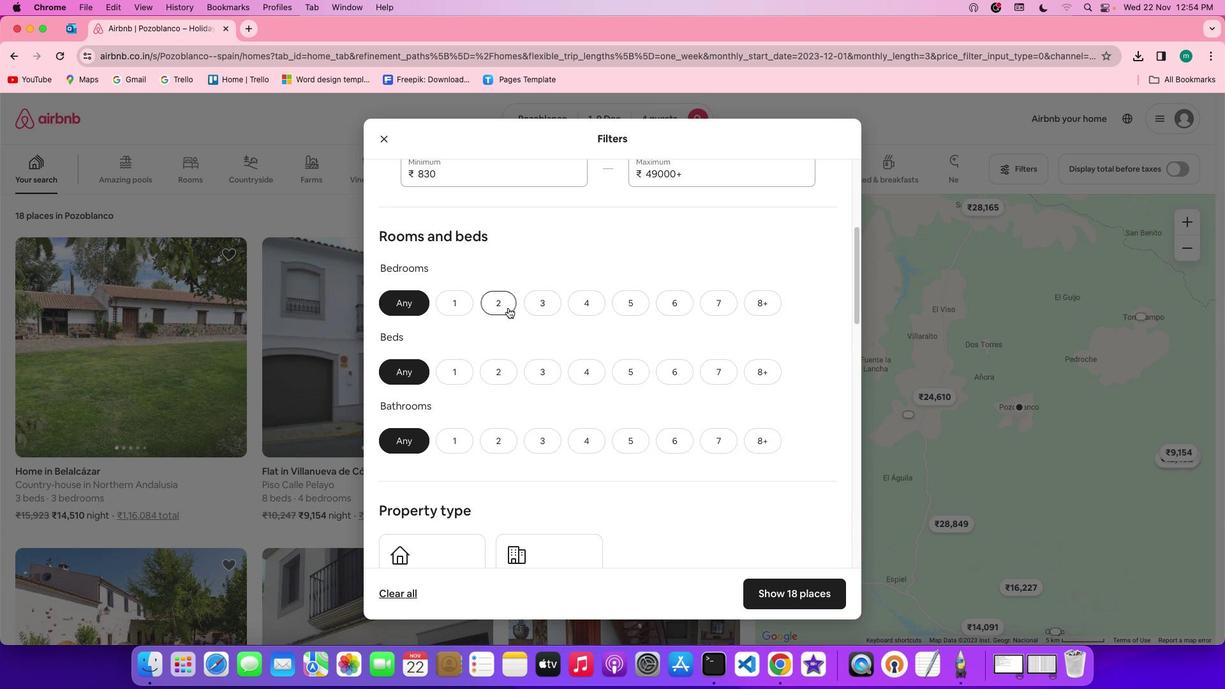 
Action: Mouse moved to (499, 373)
Screenshot: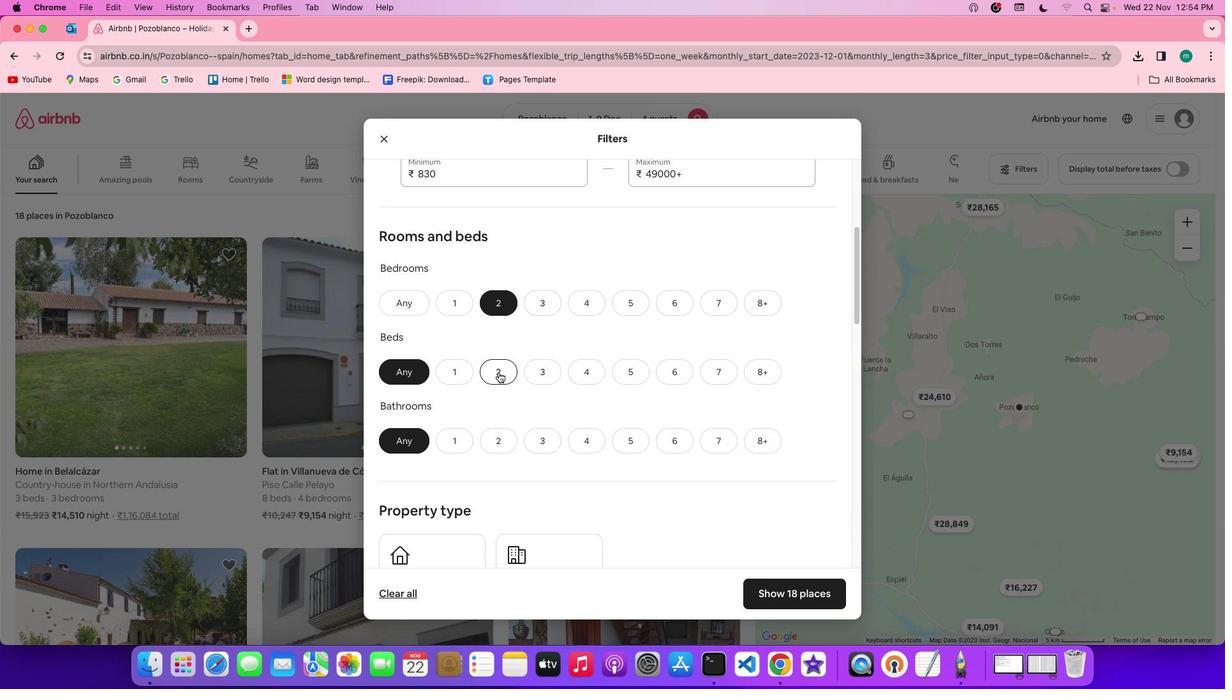 
Action: Mouse pressed left at (499, 373)
Screenshot: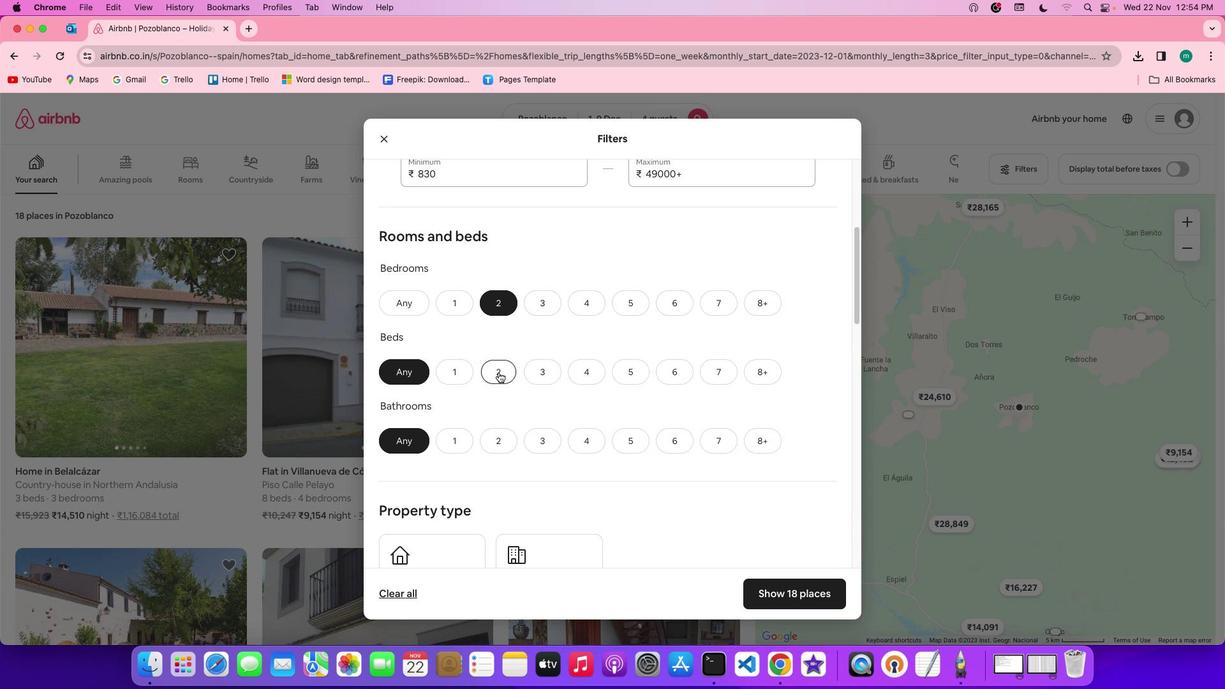 
Action: Mouse moved to (498, 448)
Screenshot: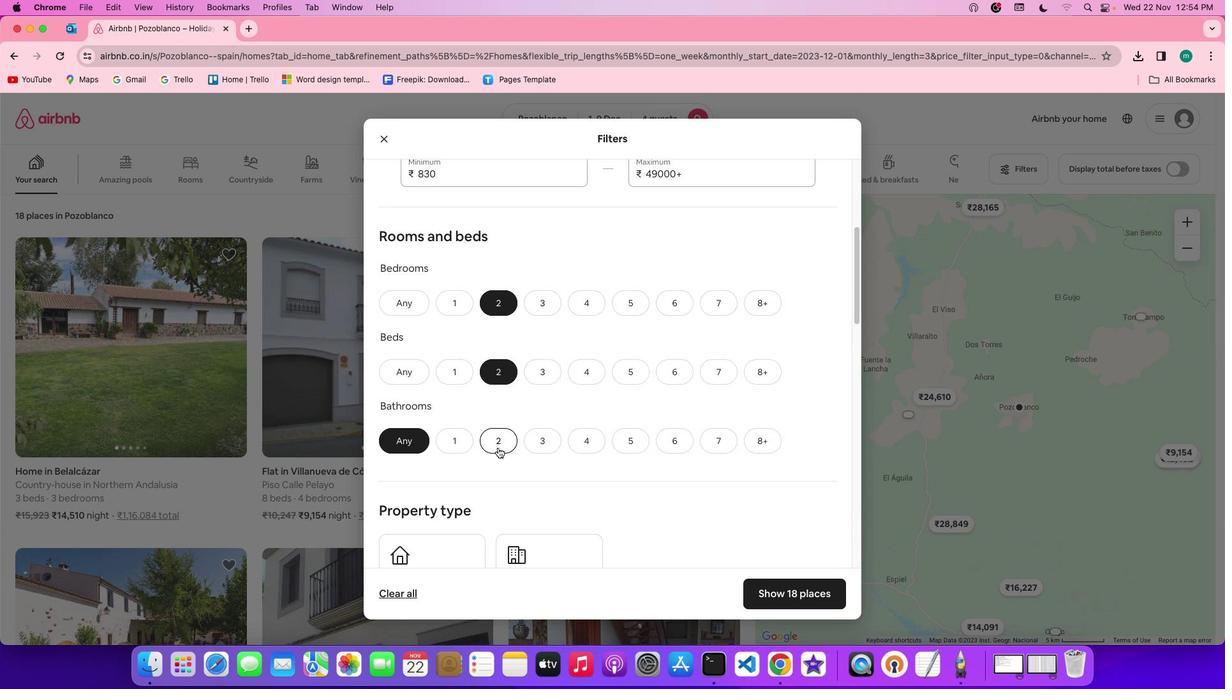 
Action: Mouse pressed left at (498, 448)
Screenshot: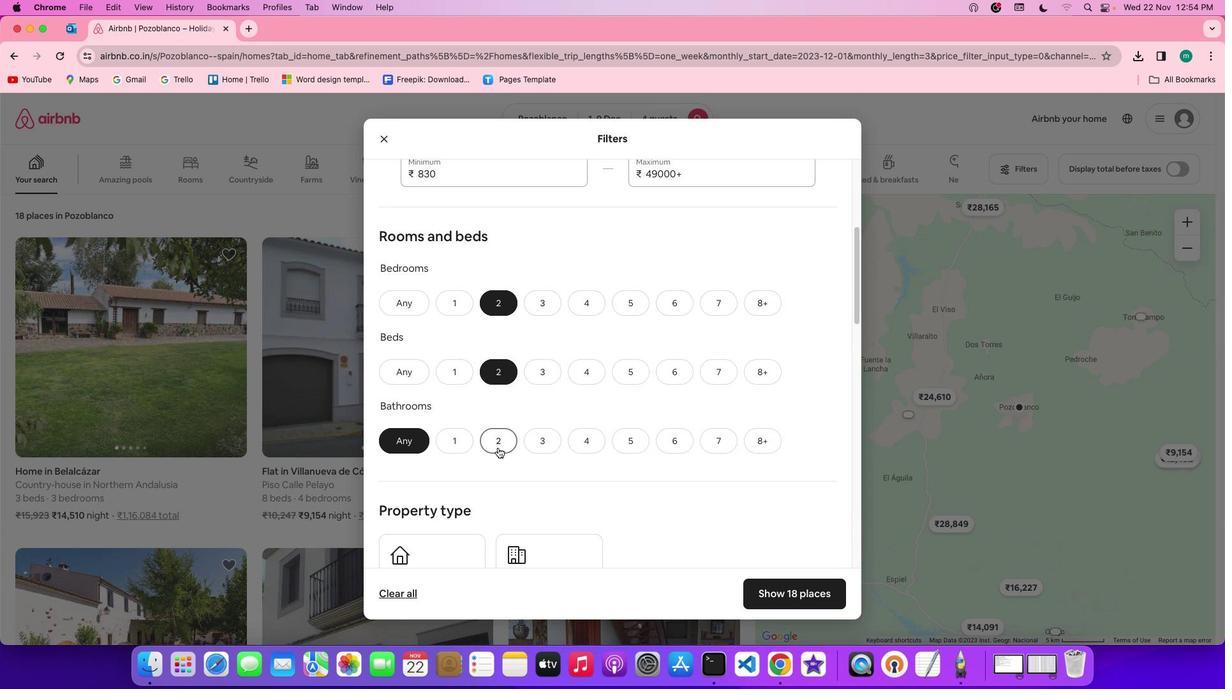 
Action: Mouse moved to (687, 419)
Screenshot: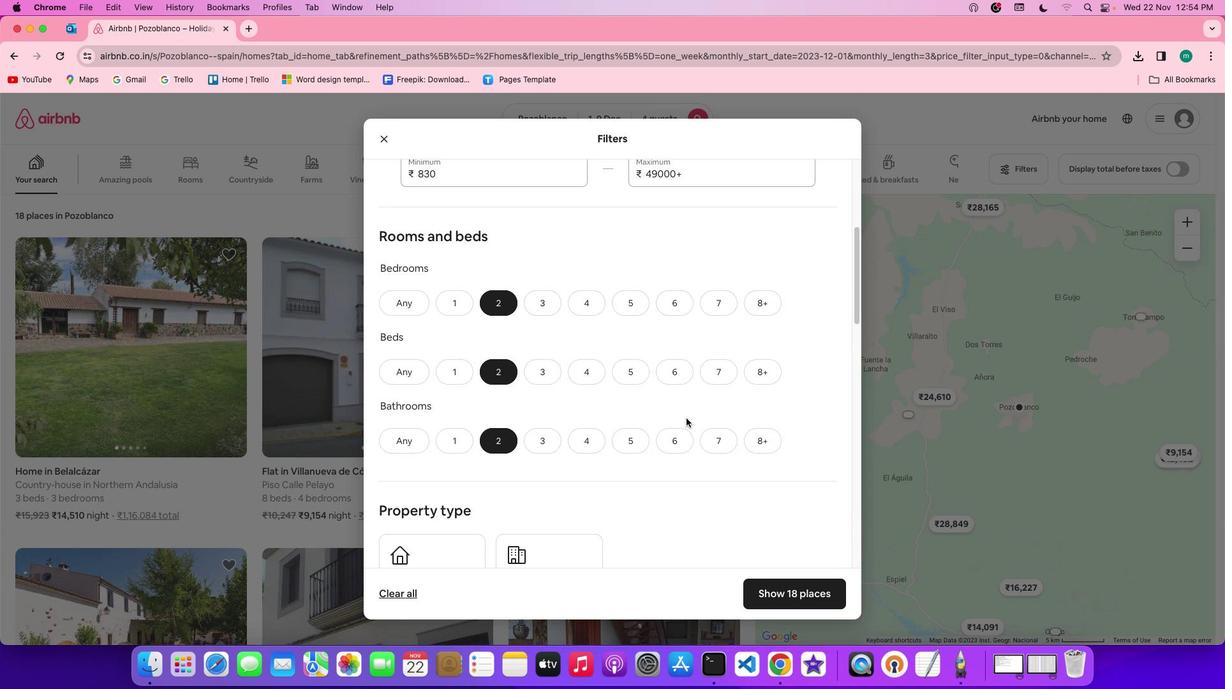 
Action: Mouse scrolled (687, 419) with delta (0, 0)
Screenshot: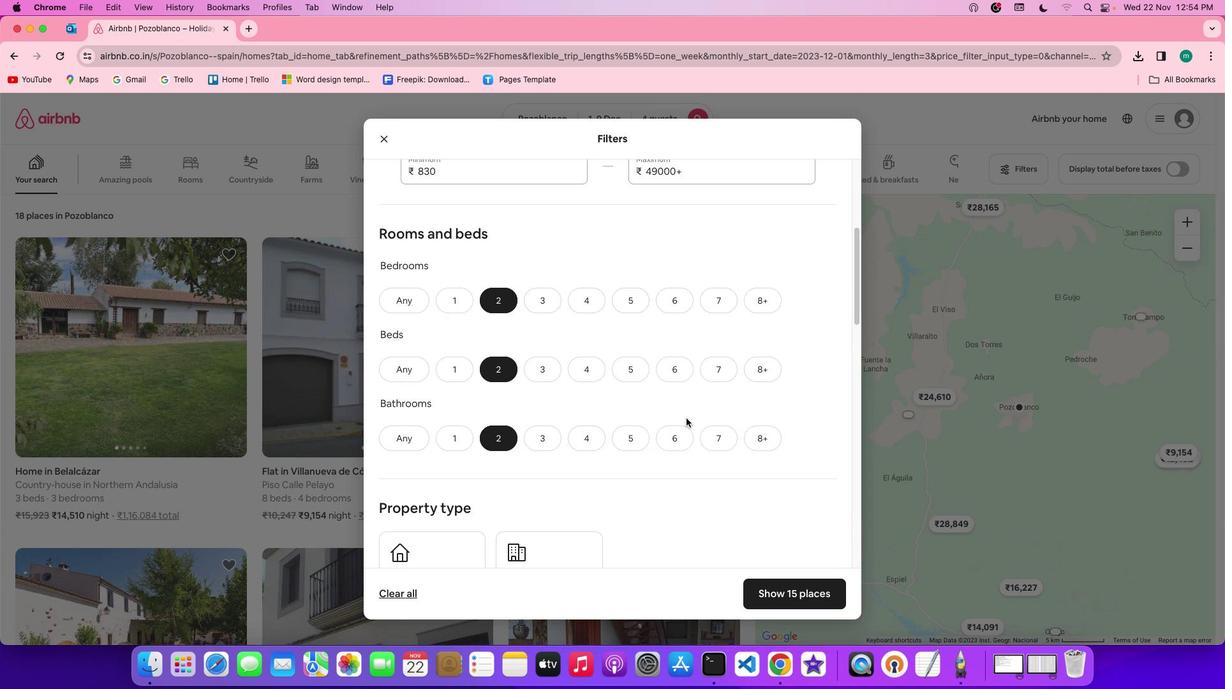 
Action: Mouse scrolled (687, 419) with delta (0, 0)
Screenshot: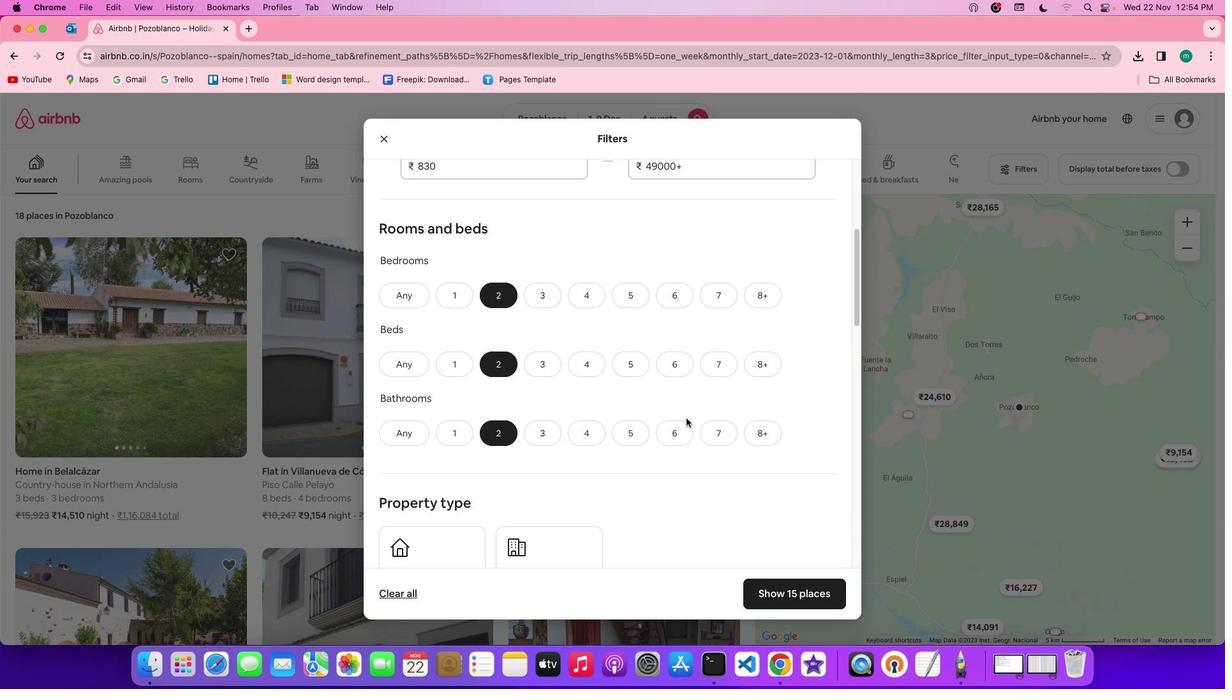 
Action: Mouse scrolled (687, 419) with delta (0, 0)
Screenshot: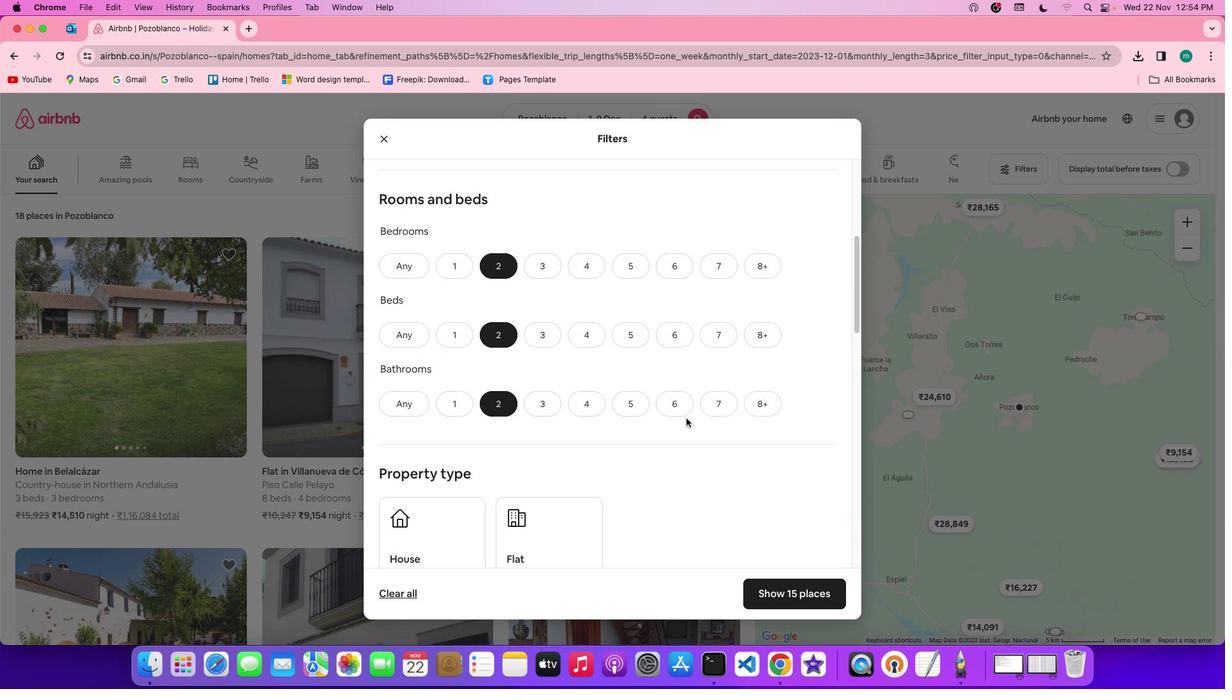 
Action: Mouse scrolled (687, 419) with delta (0, 0)
Screenshot: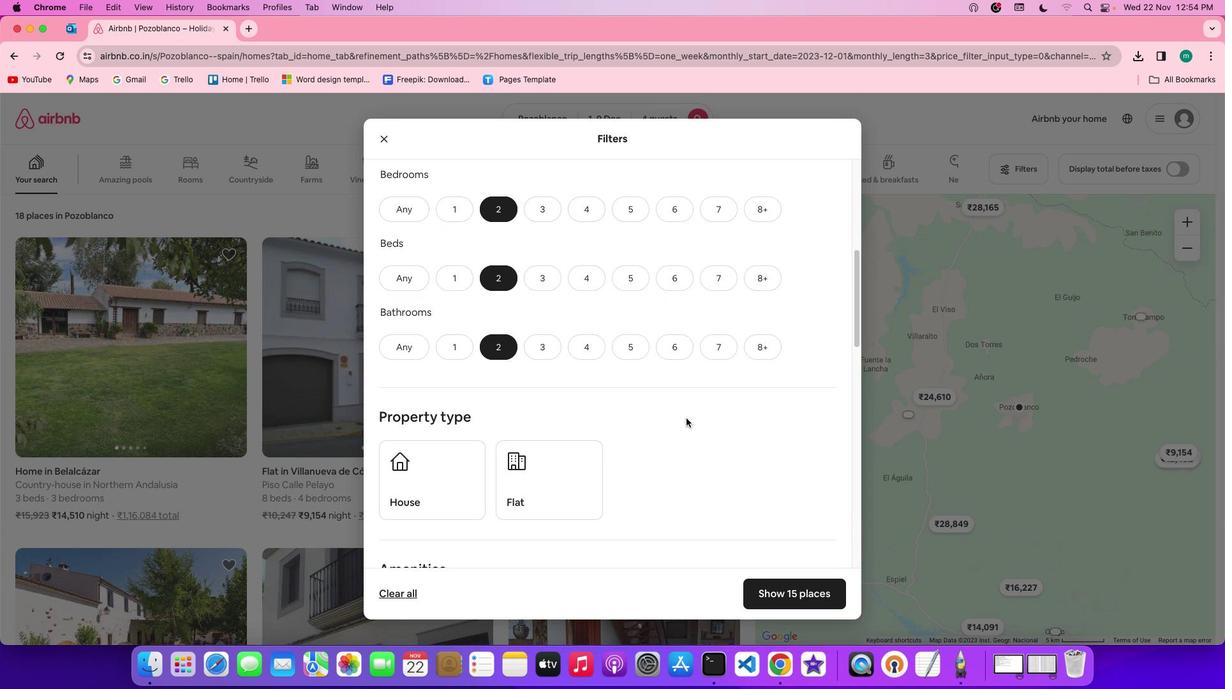 
Action: Mouse scrolled (687, 419) with delta (0, 0)
Screenshot: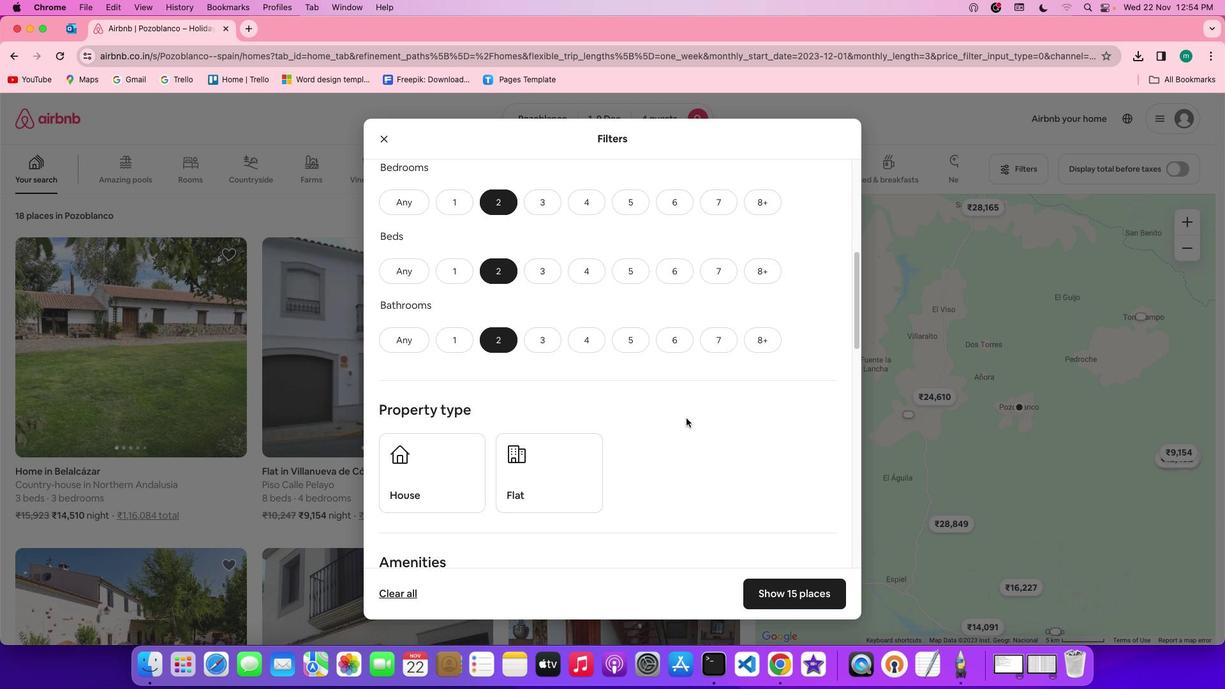 
Action: Mouse scrolled (687, 419) with delta (0, 0)
Screenshot: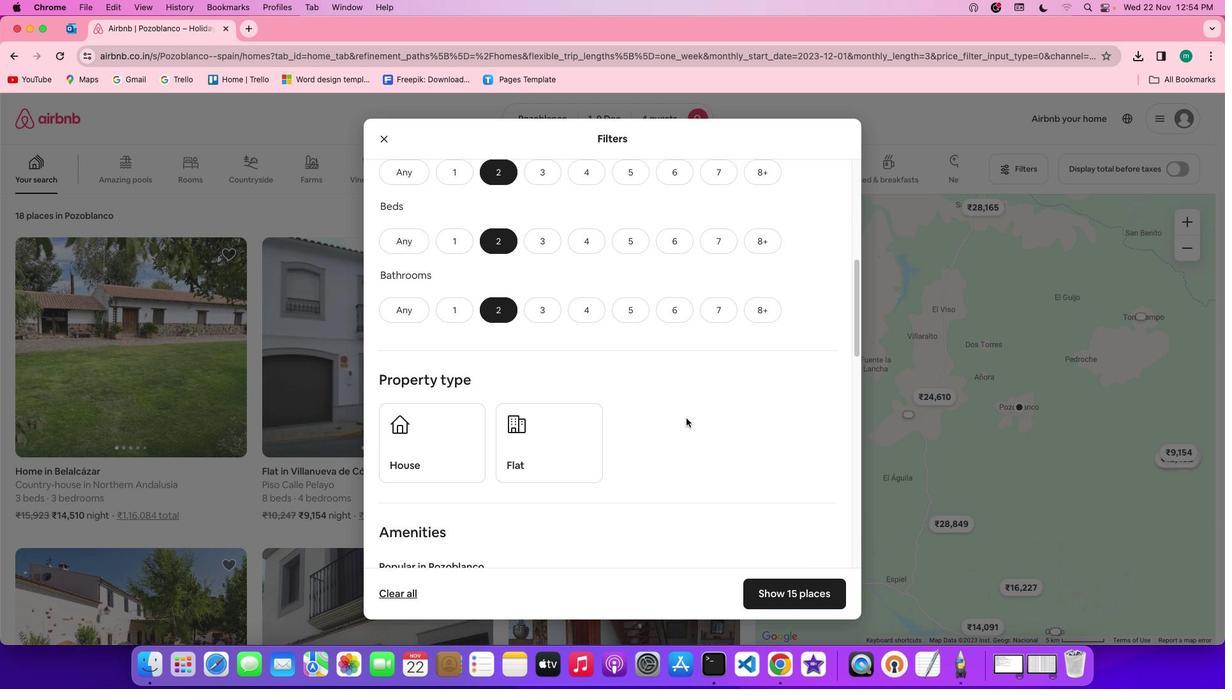 
Action: Mouse scrolled (687, 419) with delta (0, 0)
Screenshot: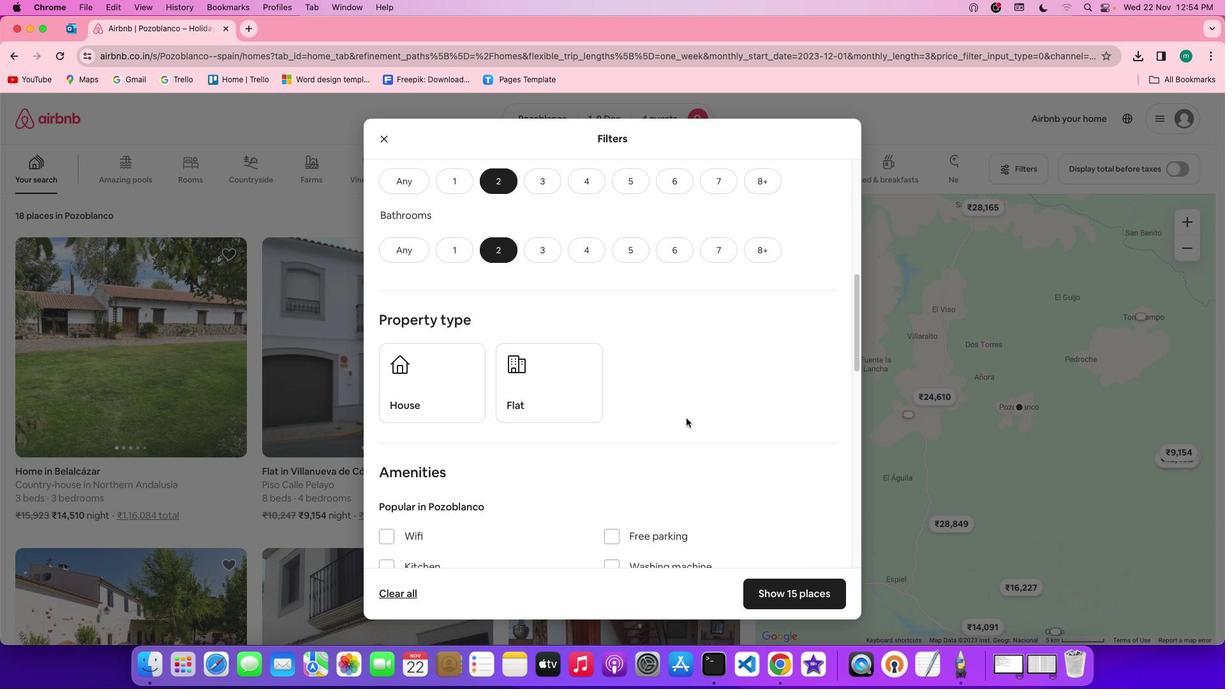 
Action: Mouse scrolled (687, 419) with delta (0, 0)
Screenshot: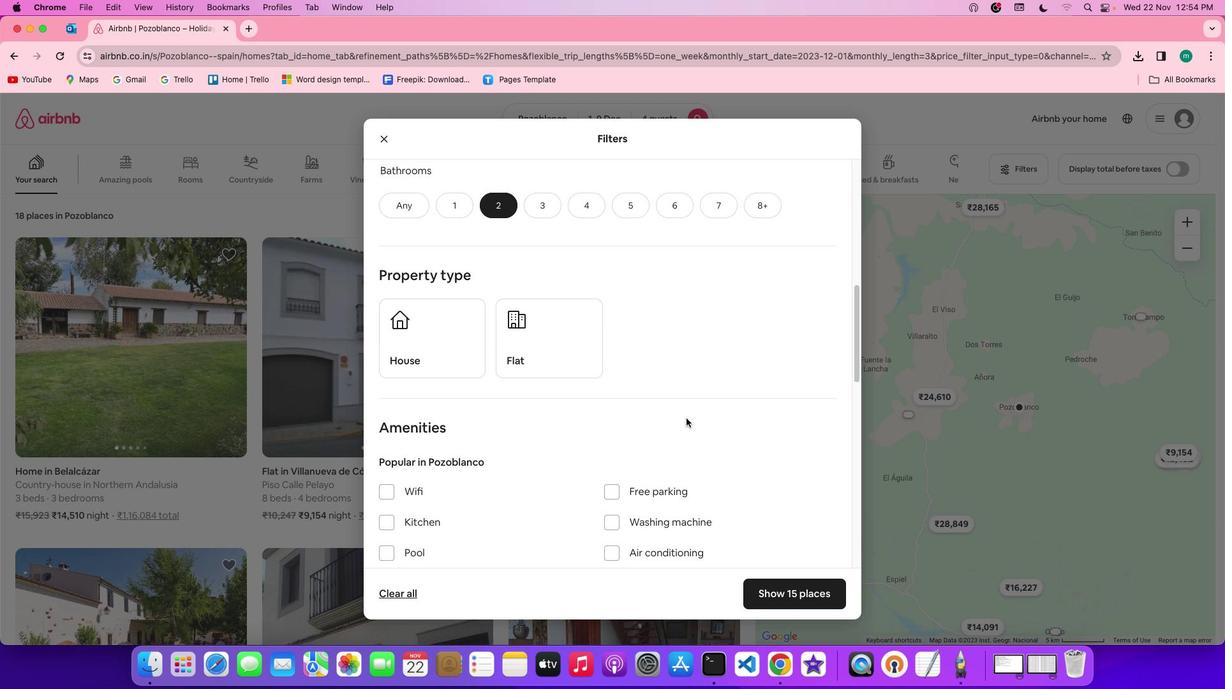 
Action: Mouse scrolled (687, 419) with delta (0, 0)
Screenshot: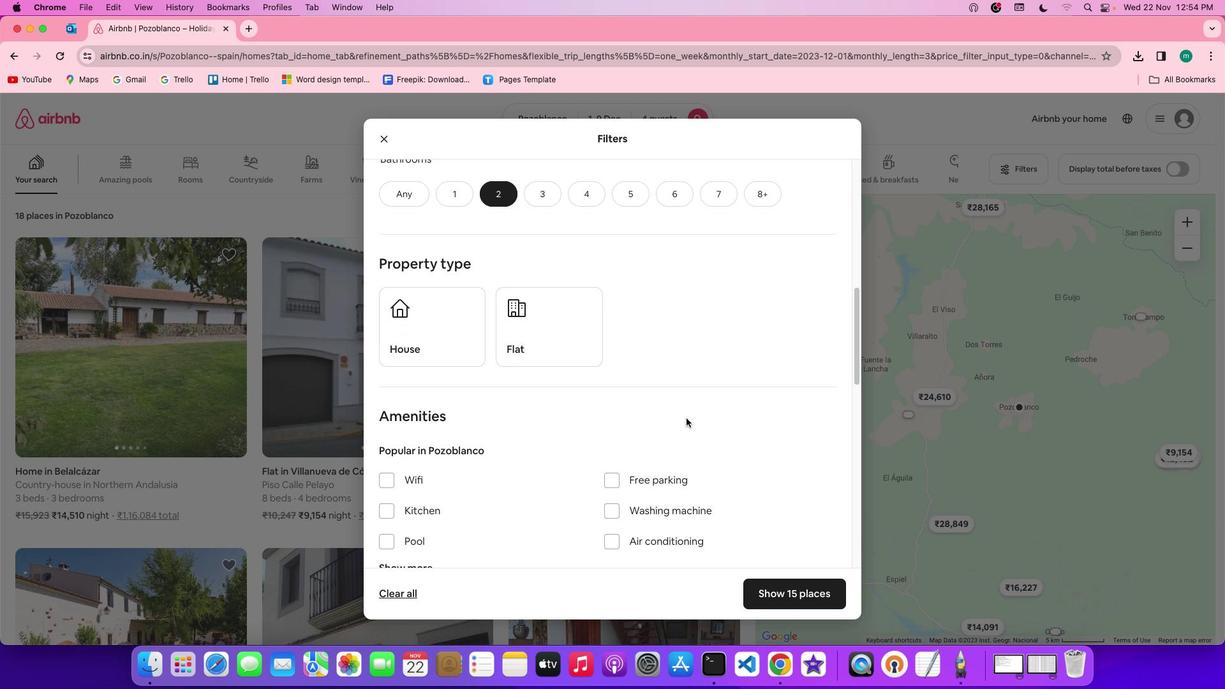 
Action: Mouse scrolled (687, 419) with delta (0, 0)
Screenshot: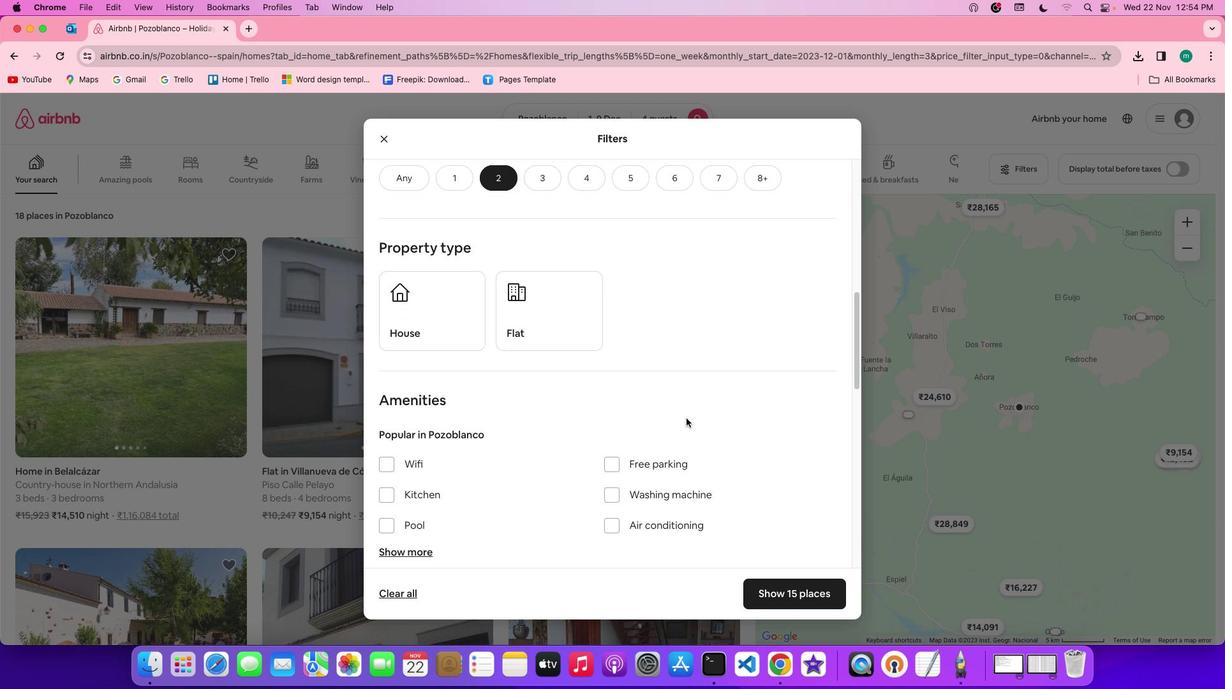 
Action: Mouse scrolled (687, 419) with delta (0, 0)
Screenshot: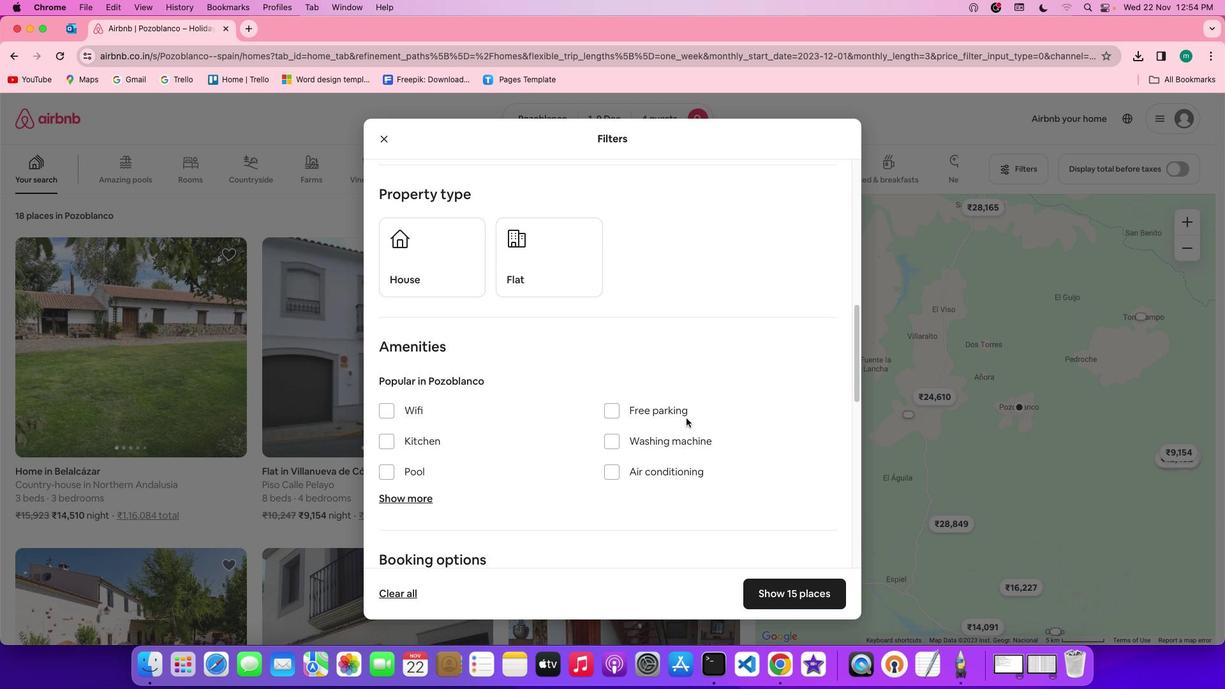 
Action: Mouse scrolled (687, 419) with delta (0, 0)
Screenshot: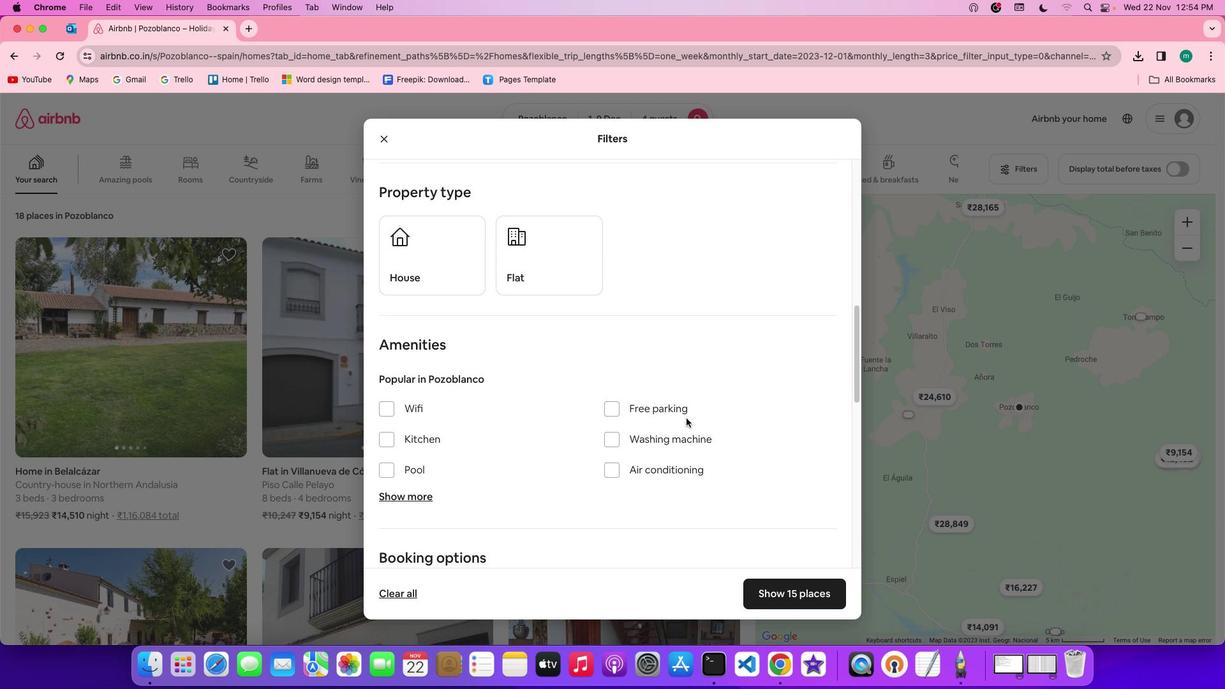 
Action: Mouse scrolled (687, 419) with delta (0, 0)
Screenshot: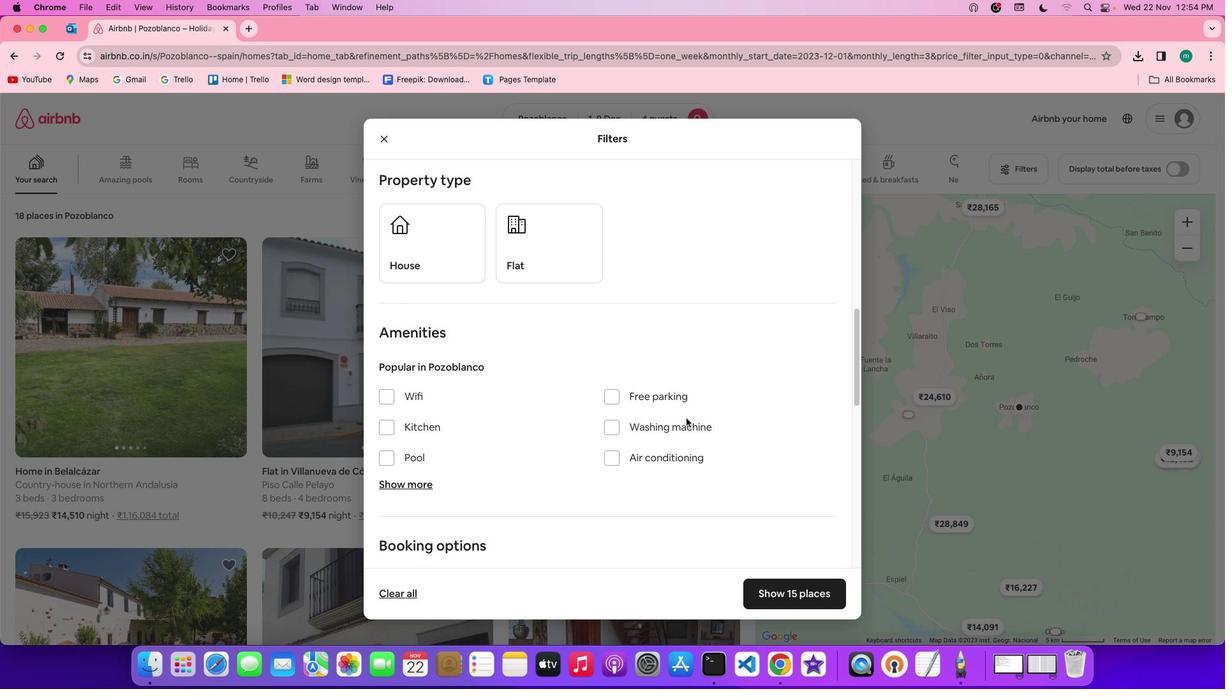 
Action: Mouse scrolled (687, 419) with delta (0, 0)
Screenshot: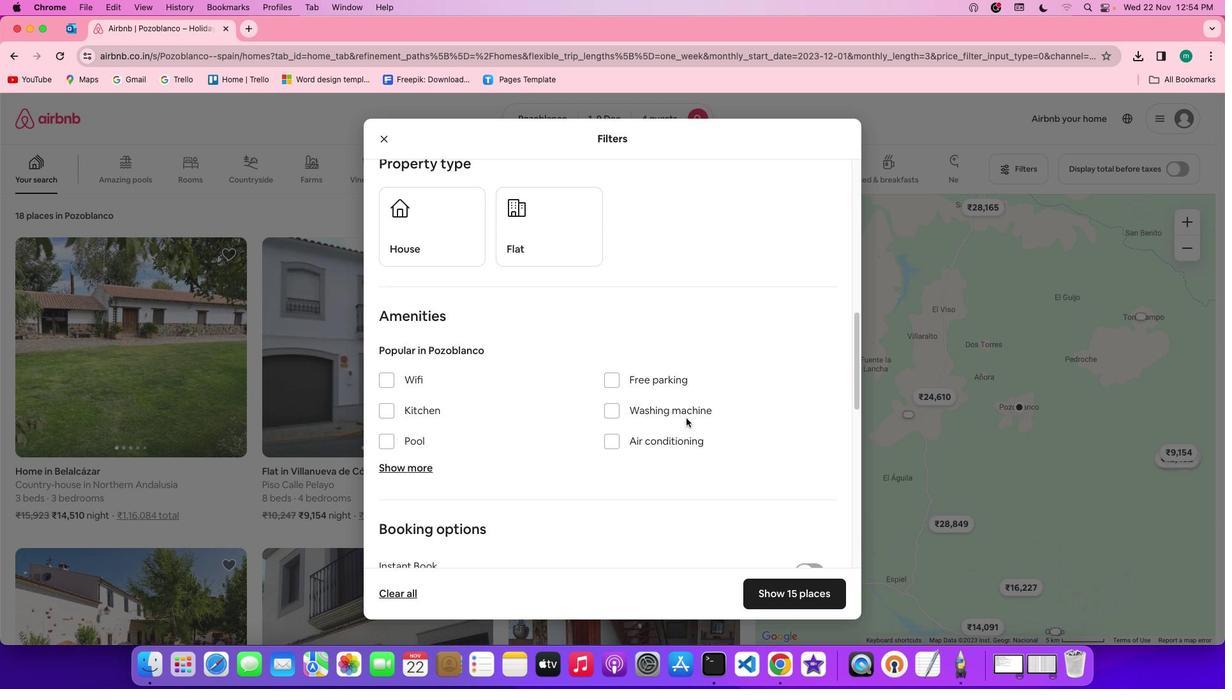
Action: Mouse scrolled (687, 419) with delta (0, 0)
Screenshot: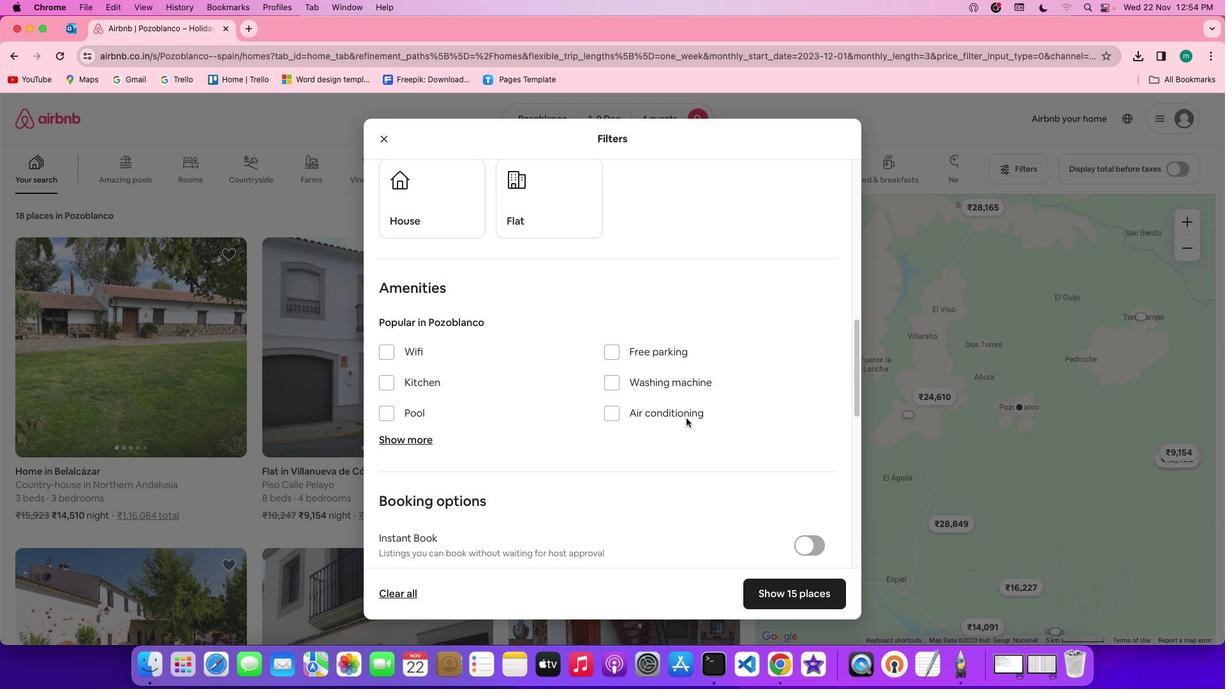 
Action: Mouse moved to (664, 396)
Screenshot: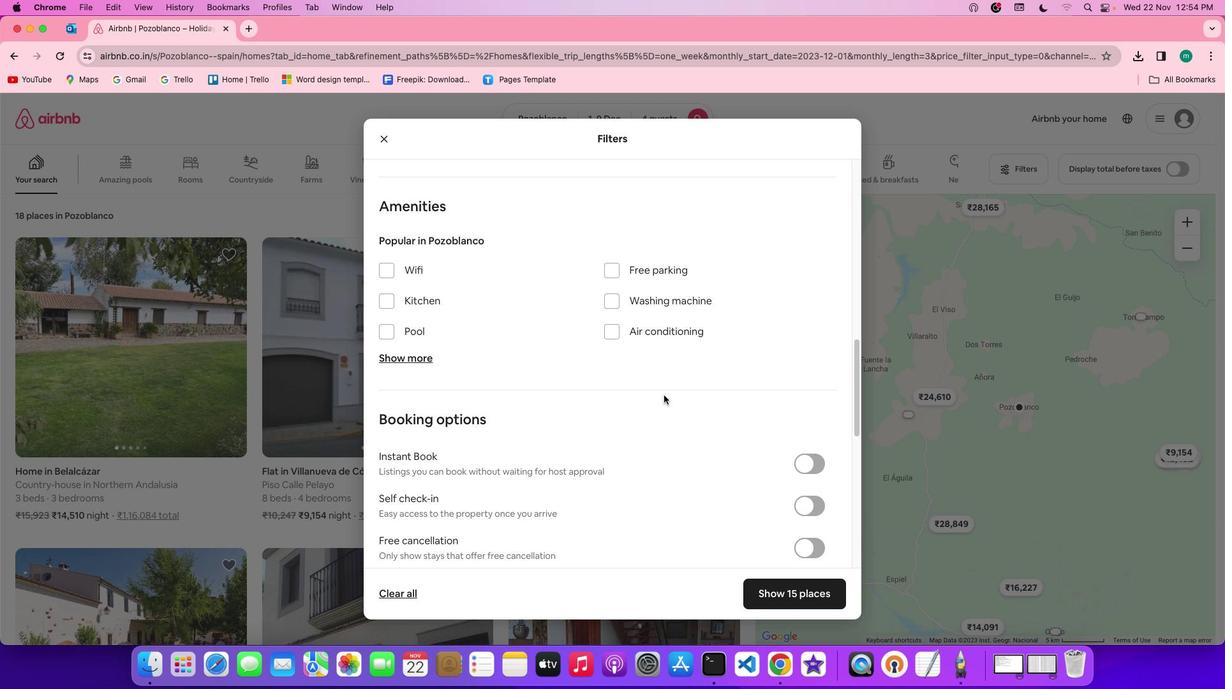 
Action: Mouse scrolled (664, 396) with delta (0, 1)
Screenshot: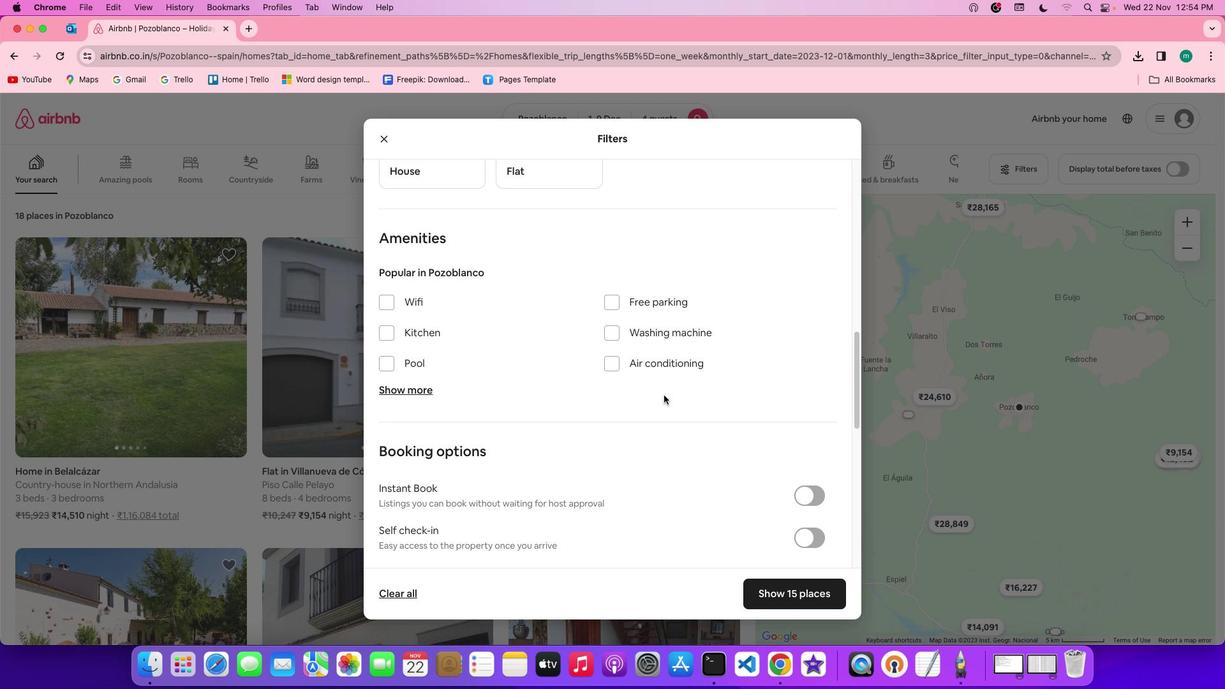 
Action: Mouse scrolled (664, 396) with delta (0, 1)
Screenshot: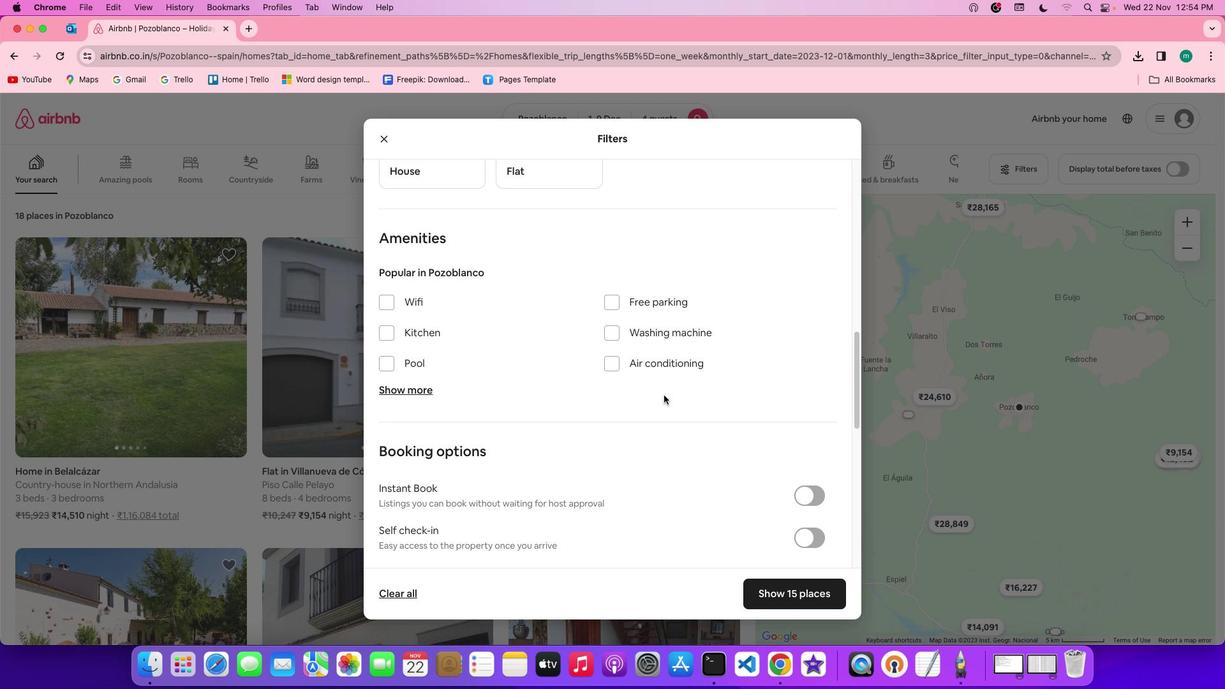 
Action: Mouse scrolled (664, 396) with delta (0, 2)
Screenshot: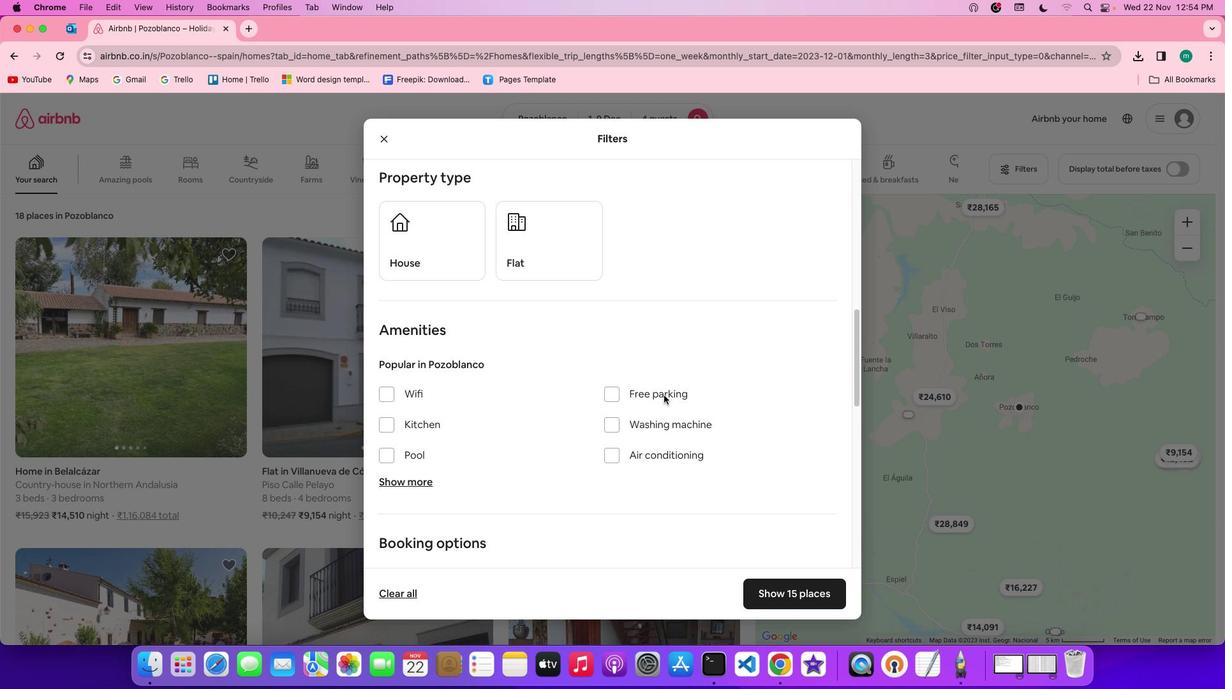 
Action: Mouse scrolled (664, 396) with delta (0, 3)
Screenshot: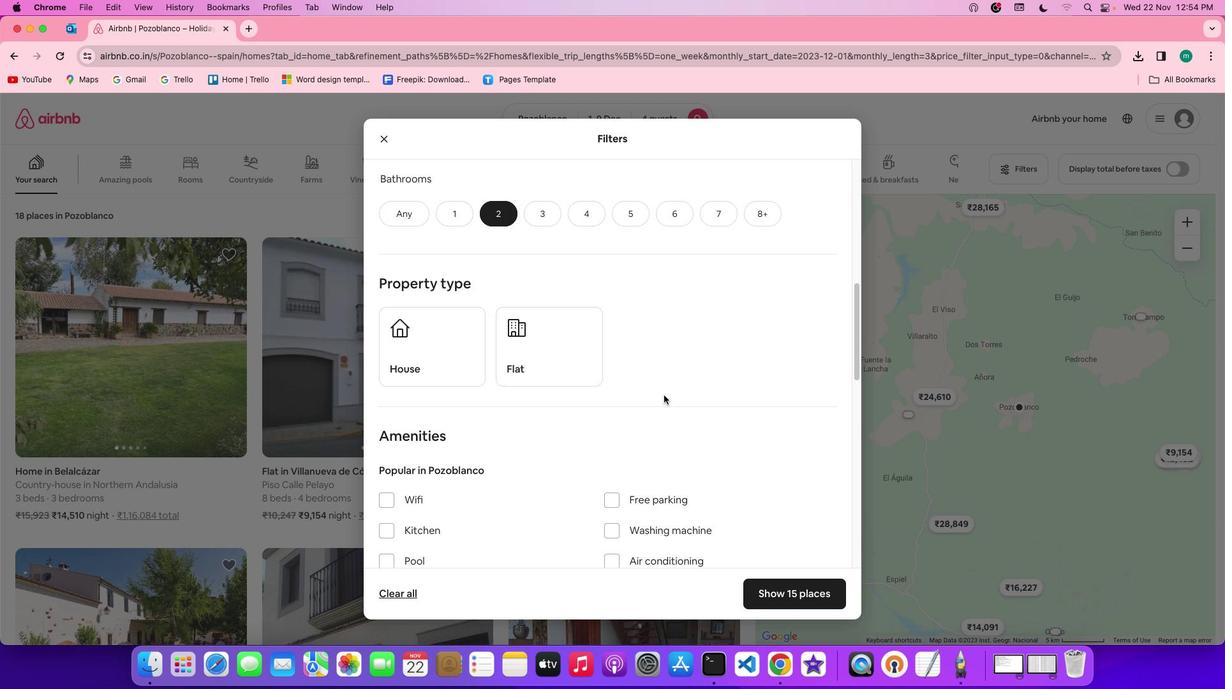 
Action: Mouse moved to (414, 393)
Screenshot: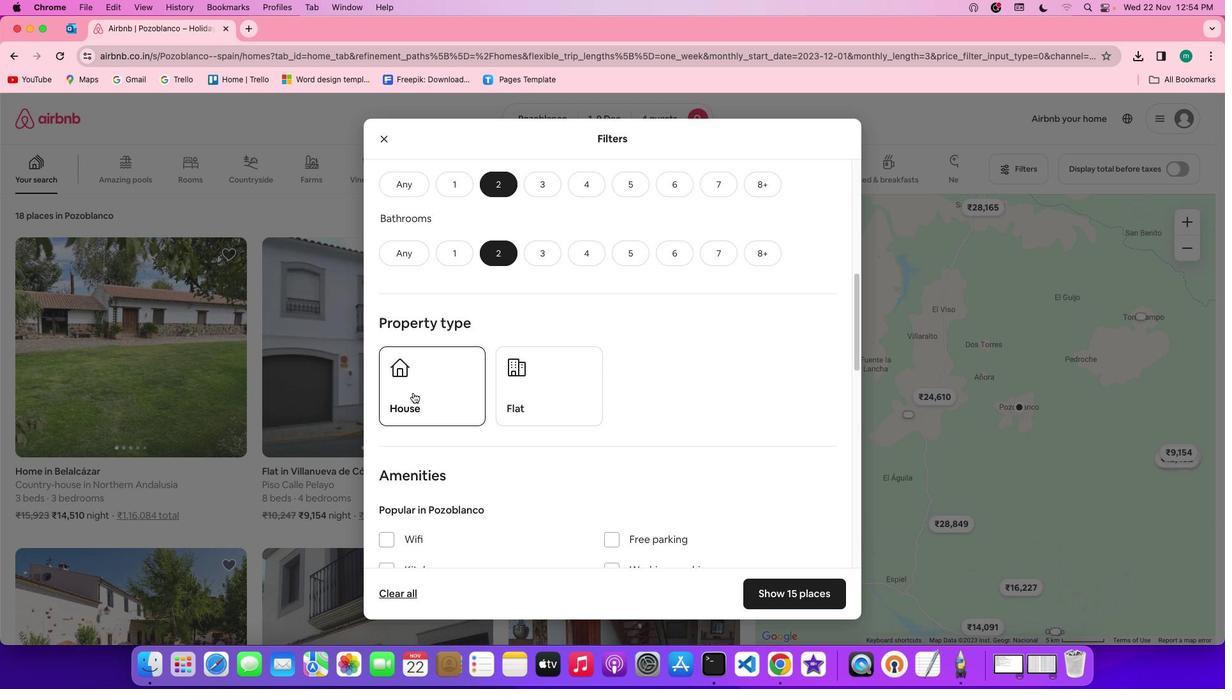 
Action: Mouse pressed left at (414, 393)
Screenshot: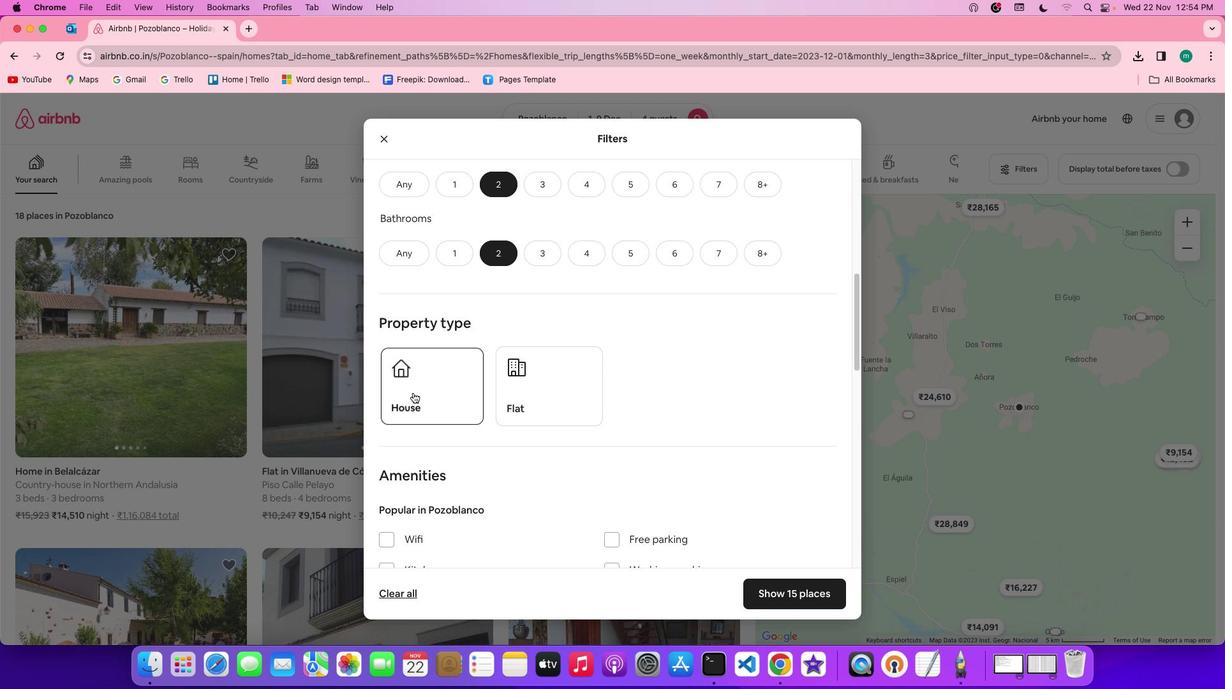 
Action: Mouse moved to (703, 408)
Screenshot: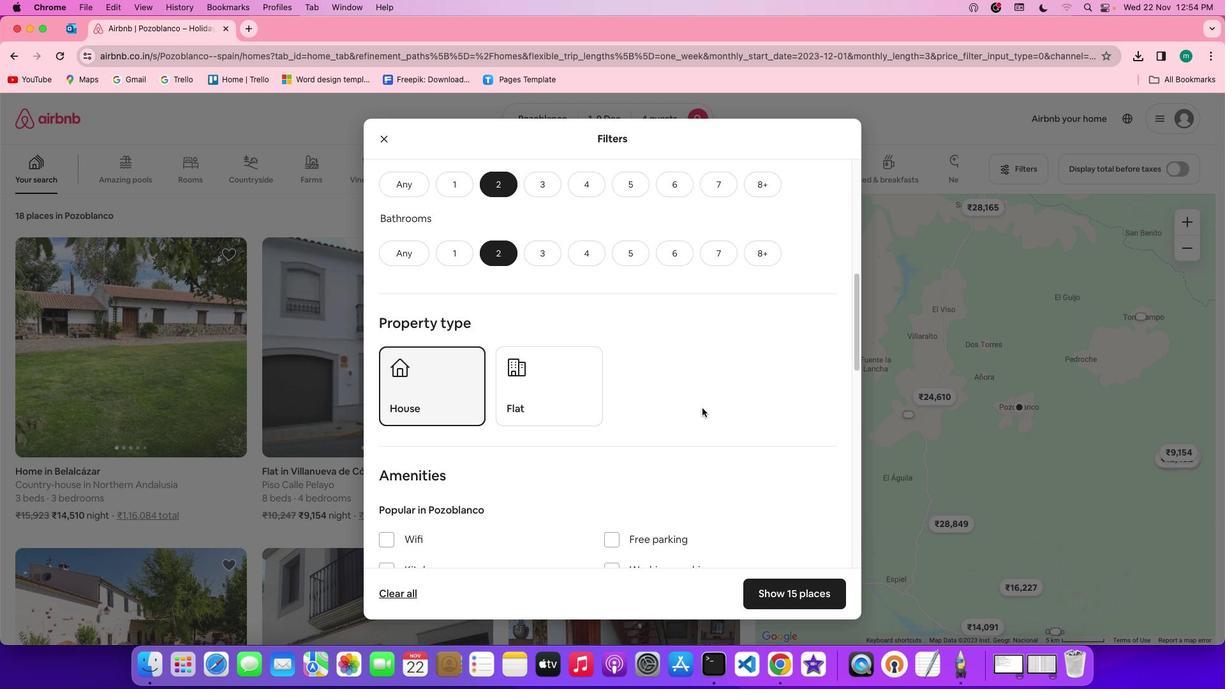 
Action: Mouse scrolled (703, 408) with delta (0, 0)
Screenshot: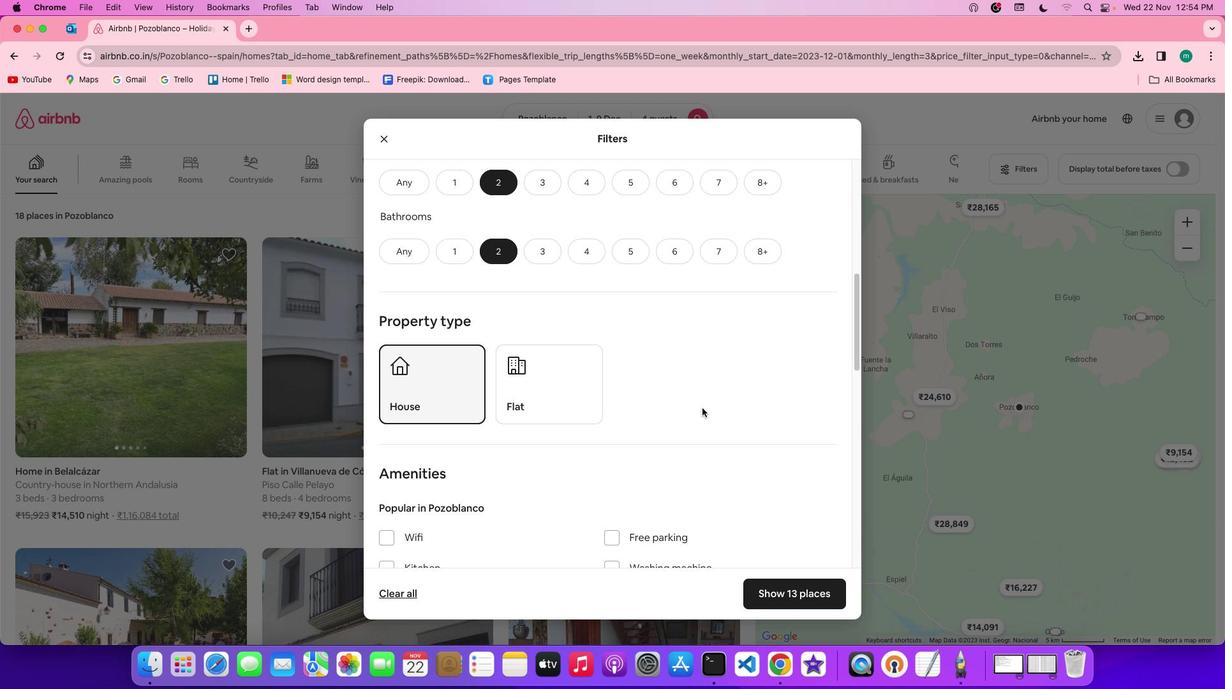 
Action: Mouse scrolled (703, 408) with delta (0, 0)
Screenshot: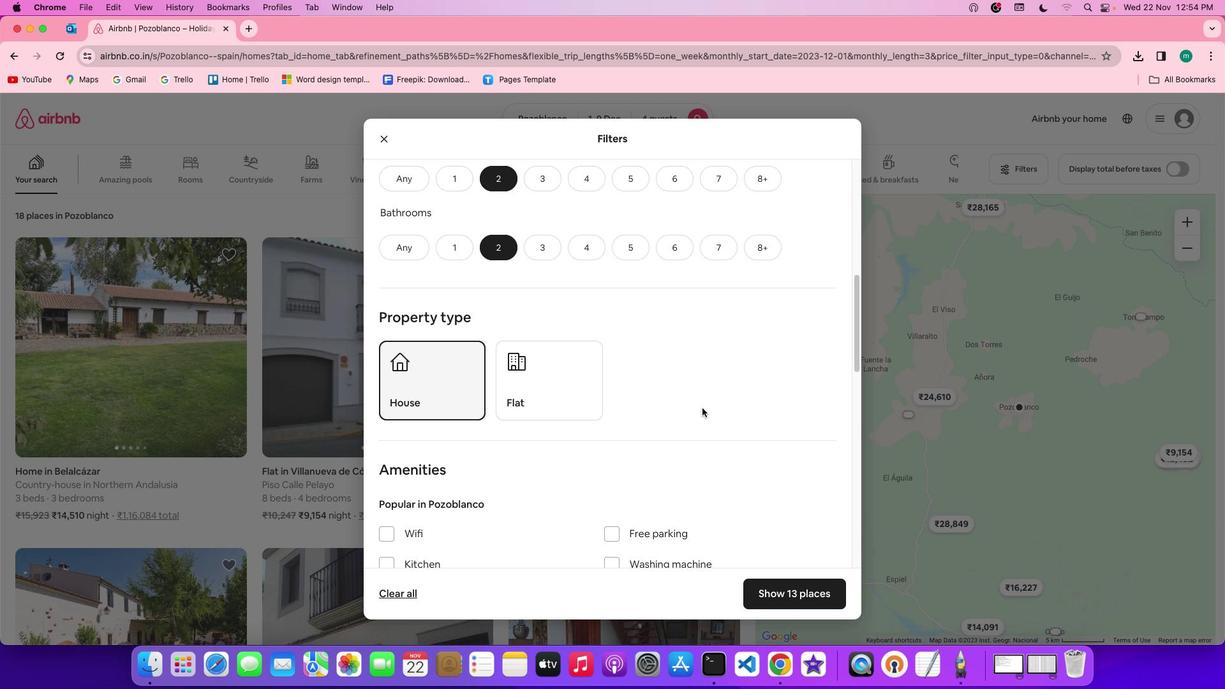 
Action: Mouse scrolled (703, 408) with delta (0, 0)
Screenshot: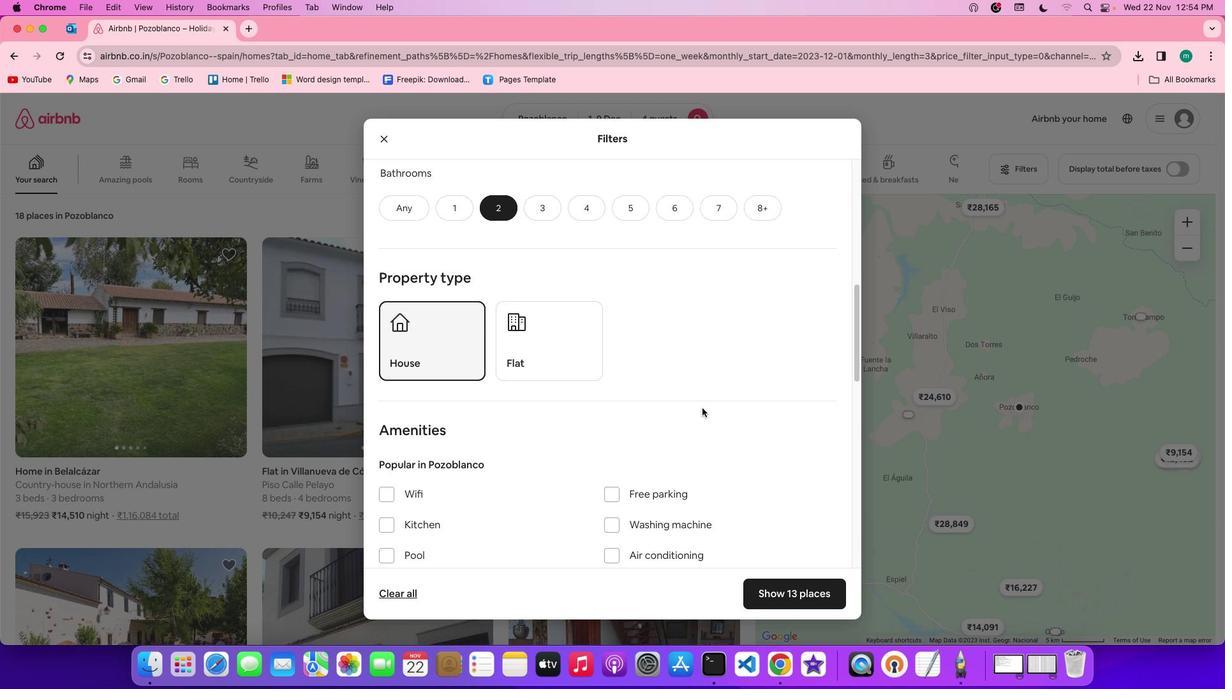 
Action: Mouse scrolled (703, 408) with delta (0, 0)
Screenshot: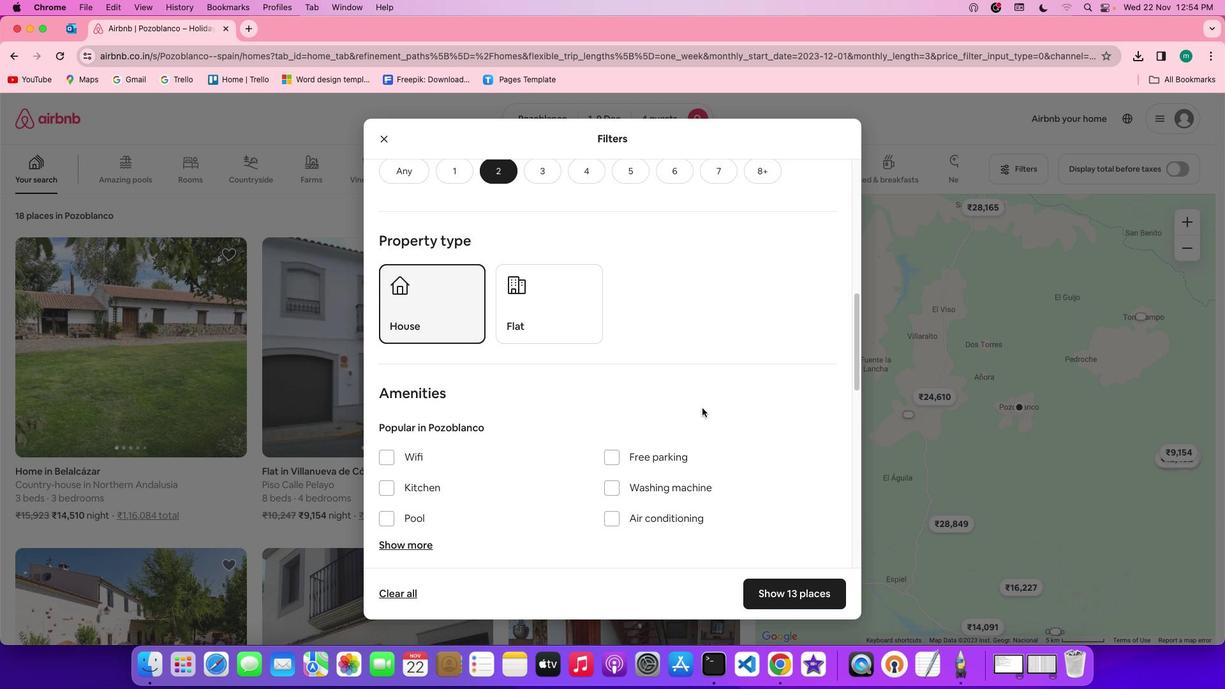 
Action: Mouse scrolled (703, 408) with delta (0, 0)
Screenshot: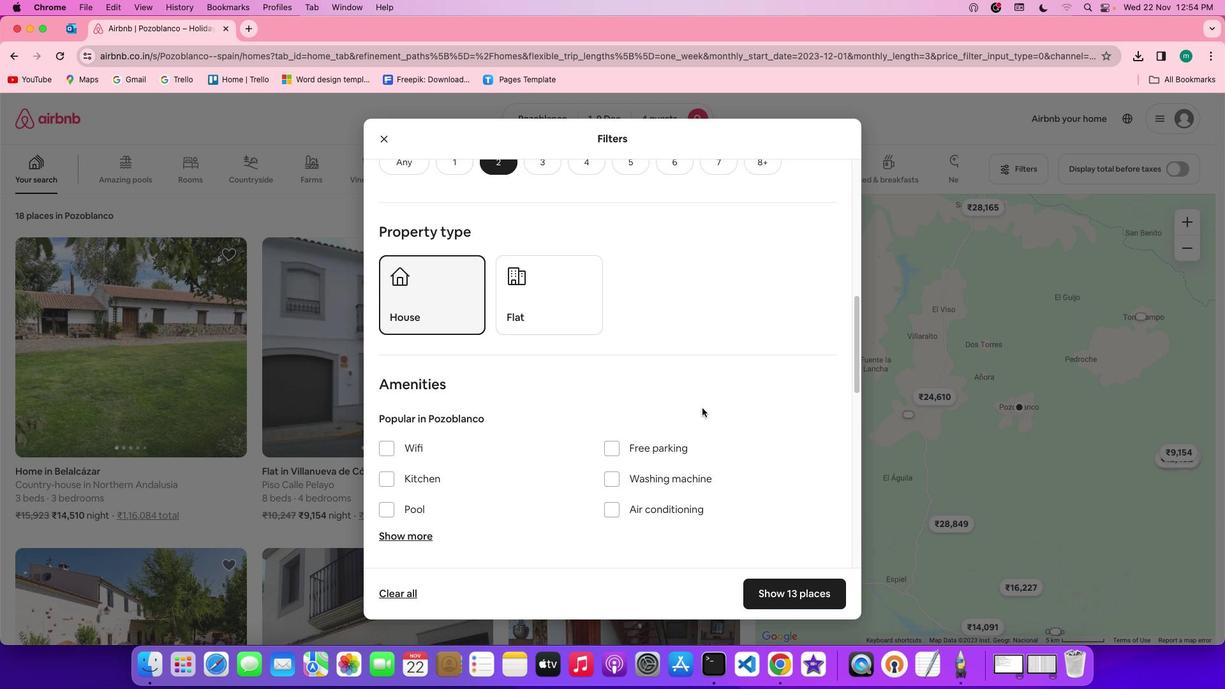 
Action: Mouse scrolled (703, 408) with delta (0, 0)
Screenshot: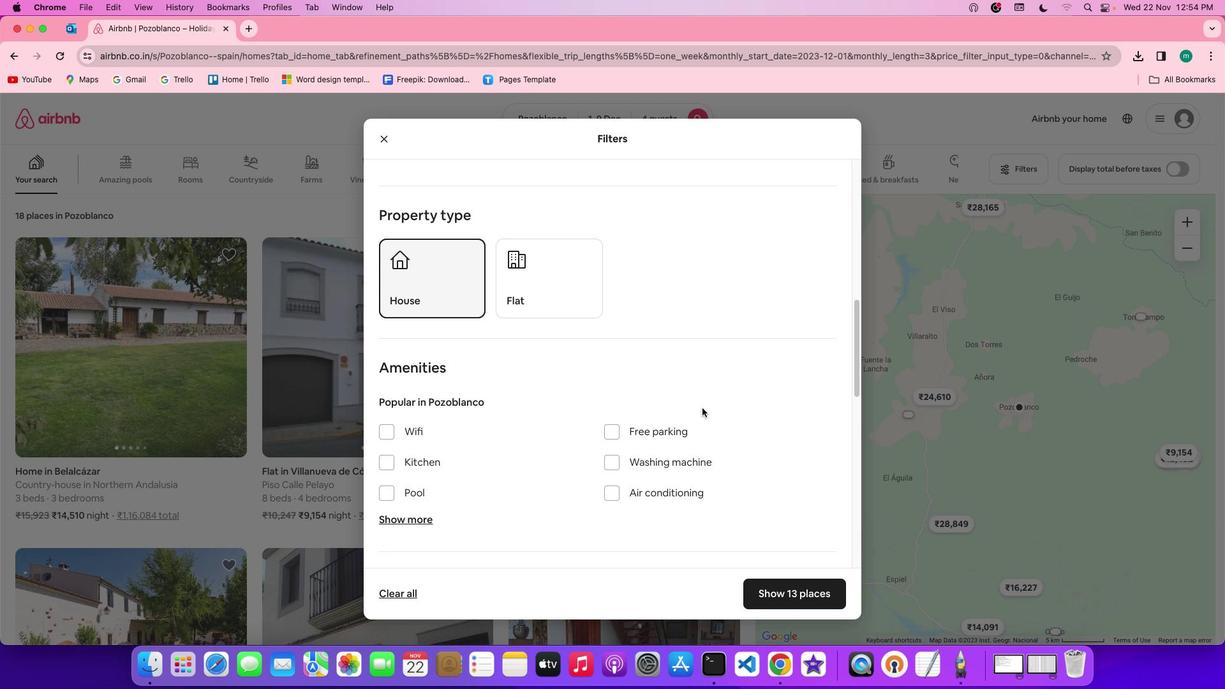 
Action: Mouse scrolled (703, 408) with delta (0, 0)
Screenshot: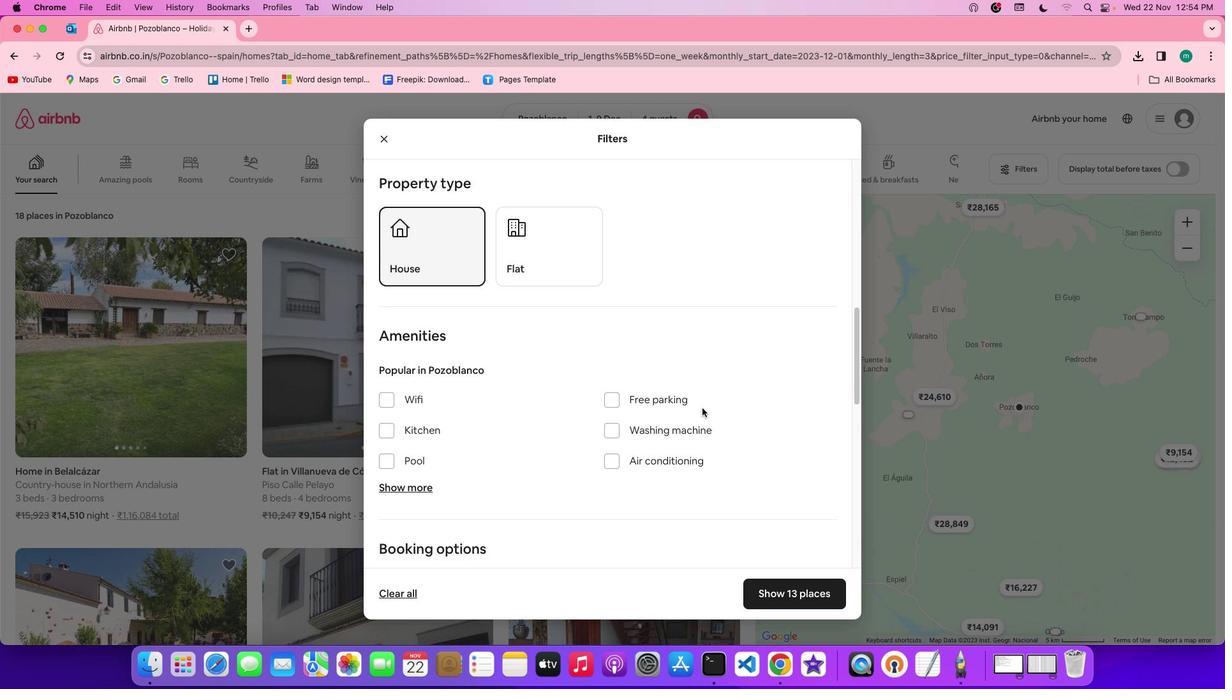
Action: Mouse scrolled (703, 408) with delta (0, 0)
Screenshot: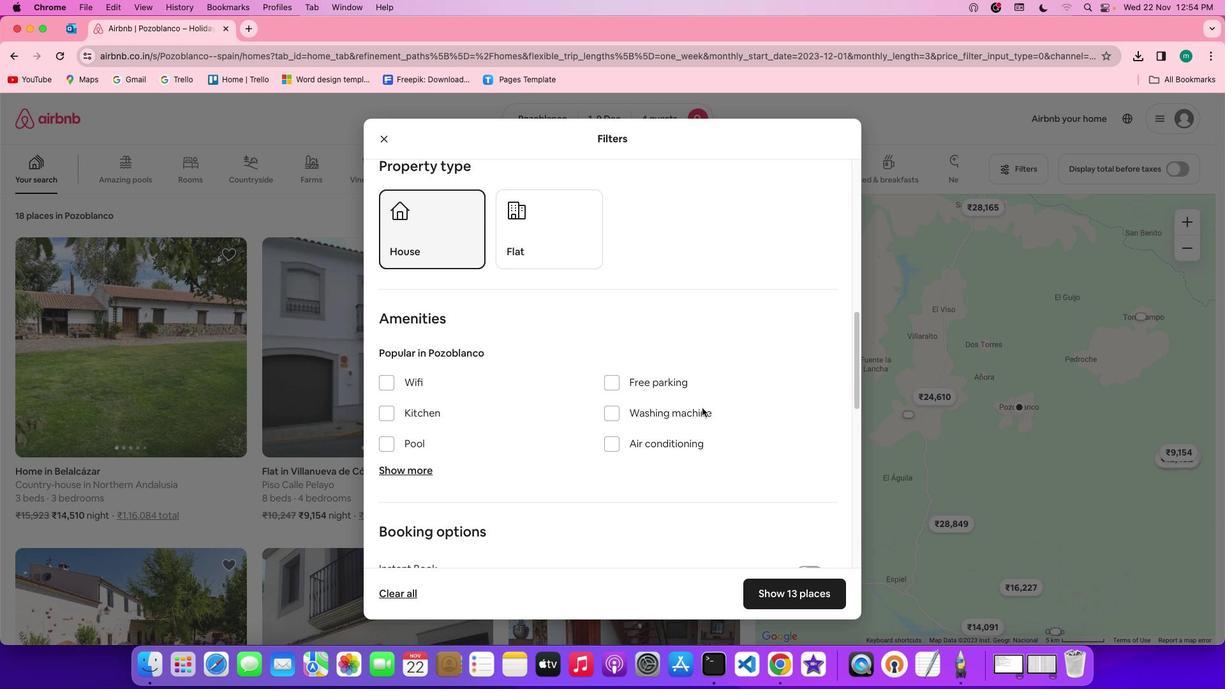 
Action: Mouse scrolled (703, 408) with delta (0, 0)
Screenshot: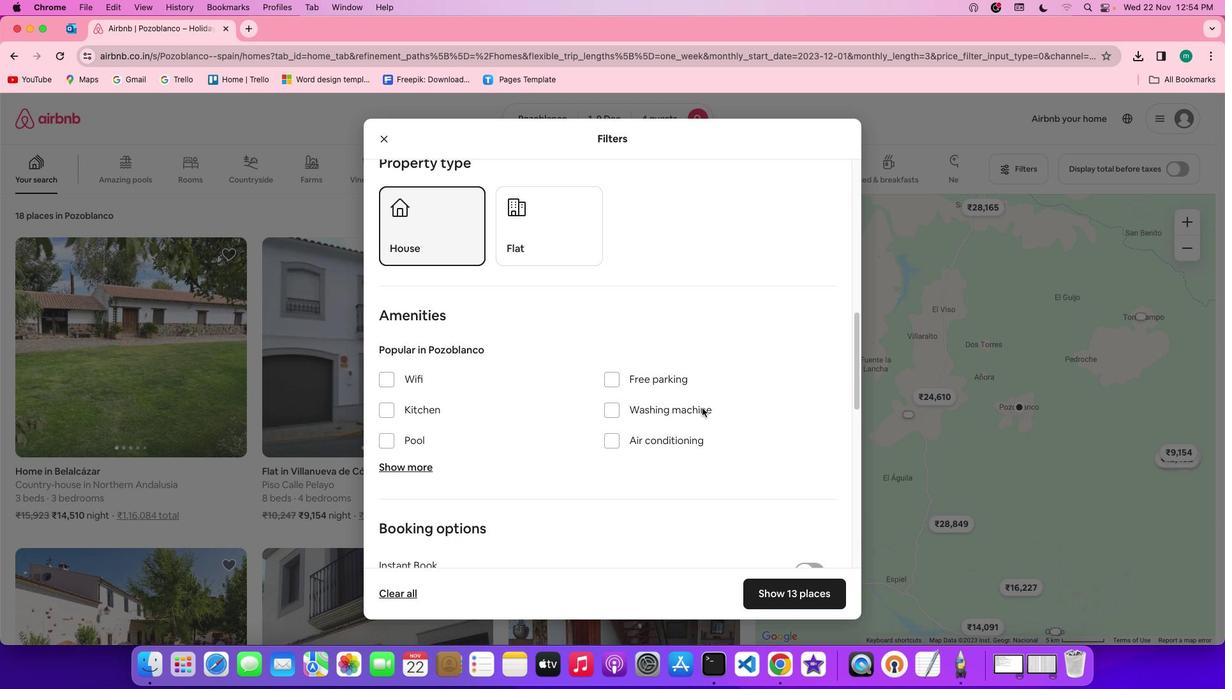 
Action: Mouse scrolled (703, 408) with delta (0, 0)
Screenshot: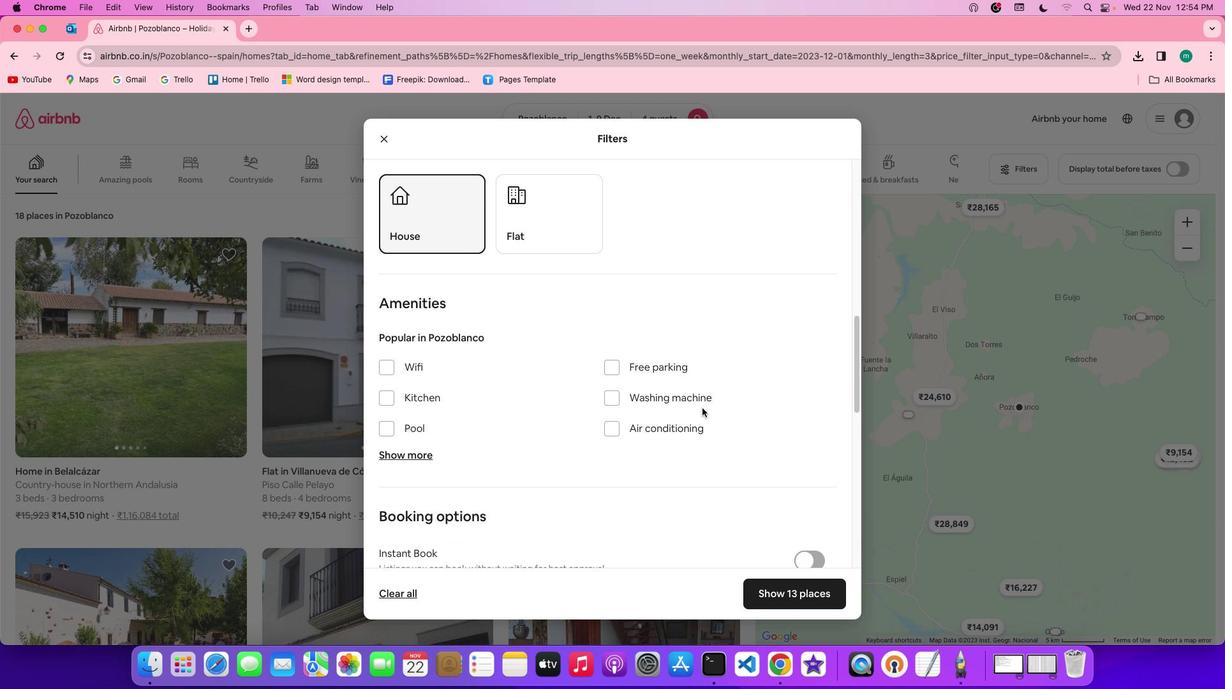
Action: Mouse moved to (703, 408)
Screenshot: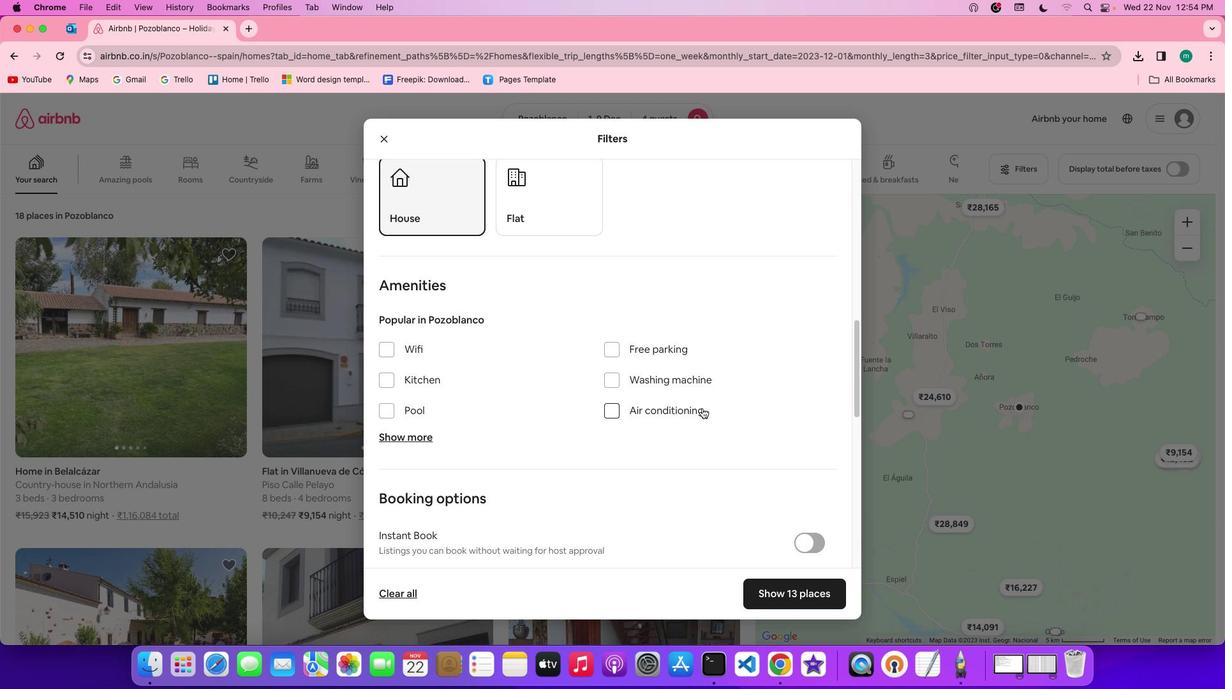 
Action: Mouse scrolled (703, 408) with delta (0, 0)
Screenshot: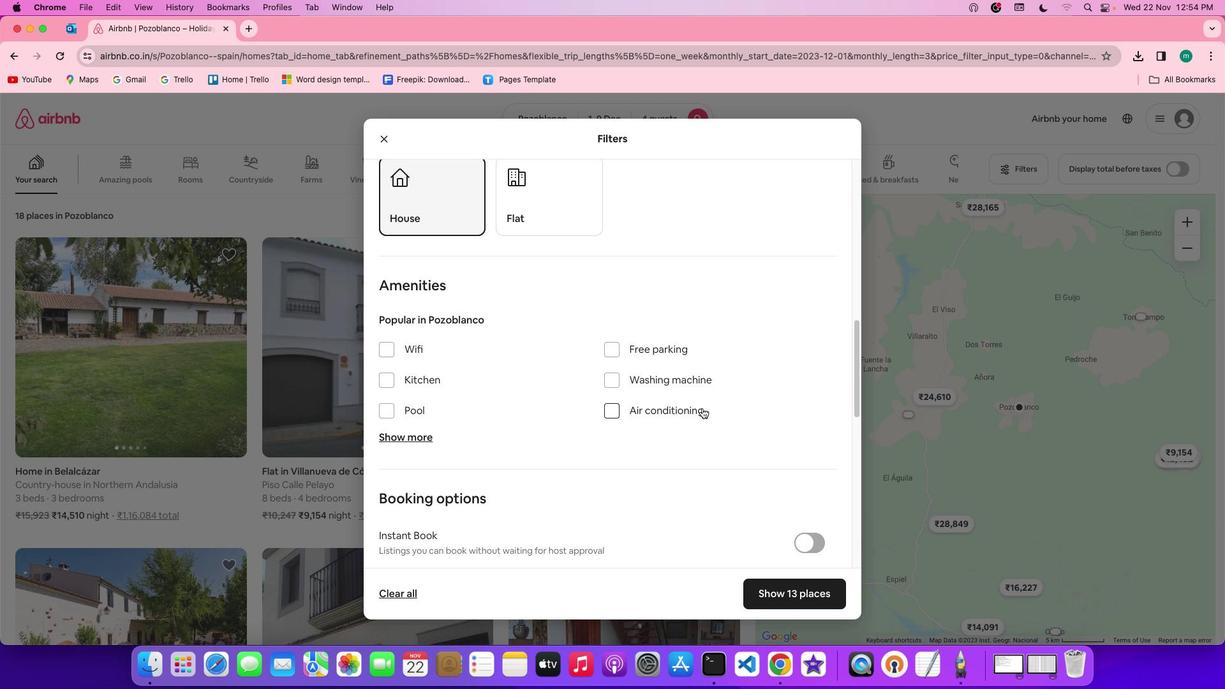 
Action: Mouse scrolled (703, 408) with delta (0, 0)
Screenshot: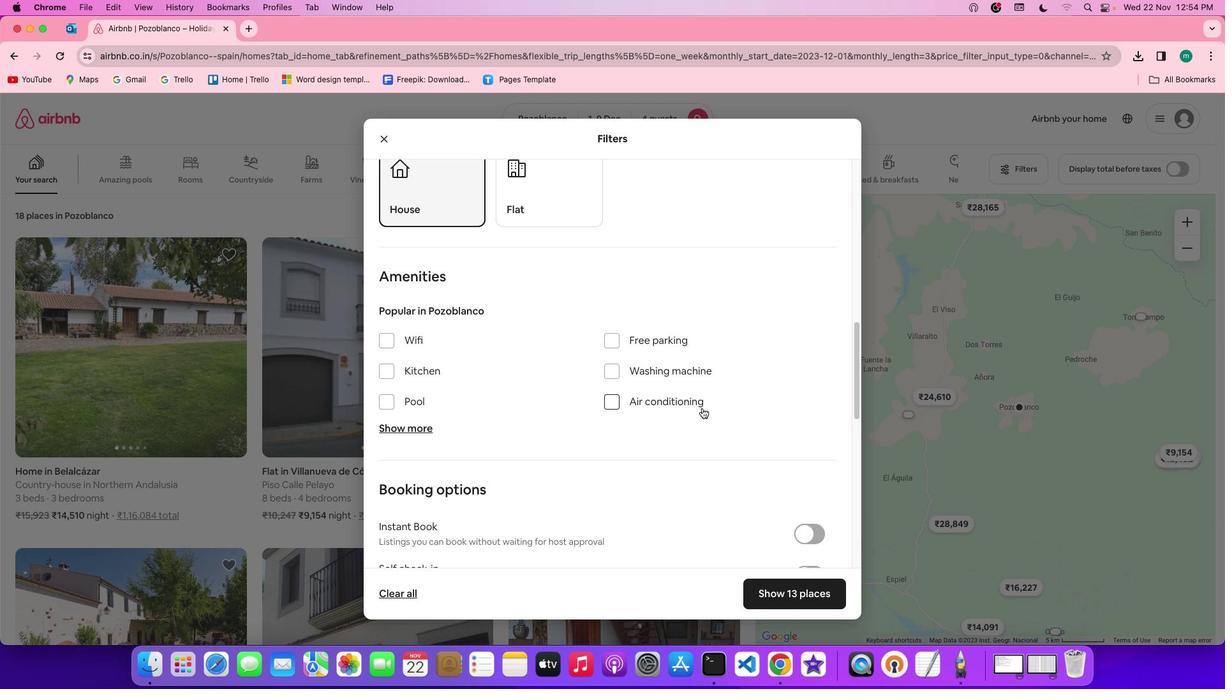 
Action: Mouse scrolled (703, 408) with delta (0, 0)
Screenshot: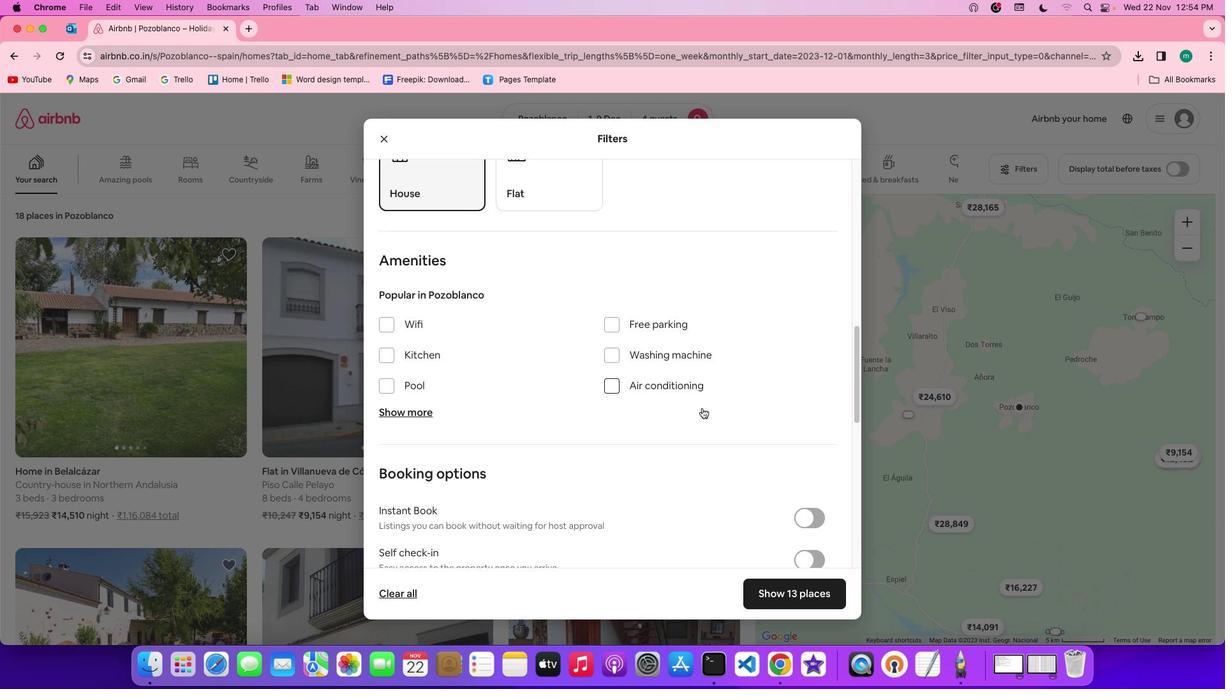 
Action: Mouse scrolled (703, 408) with delta (0, 0)
Screenshot: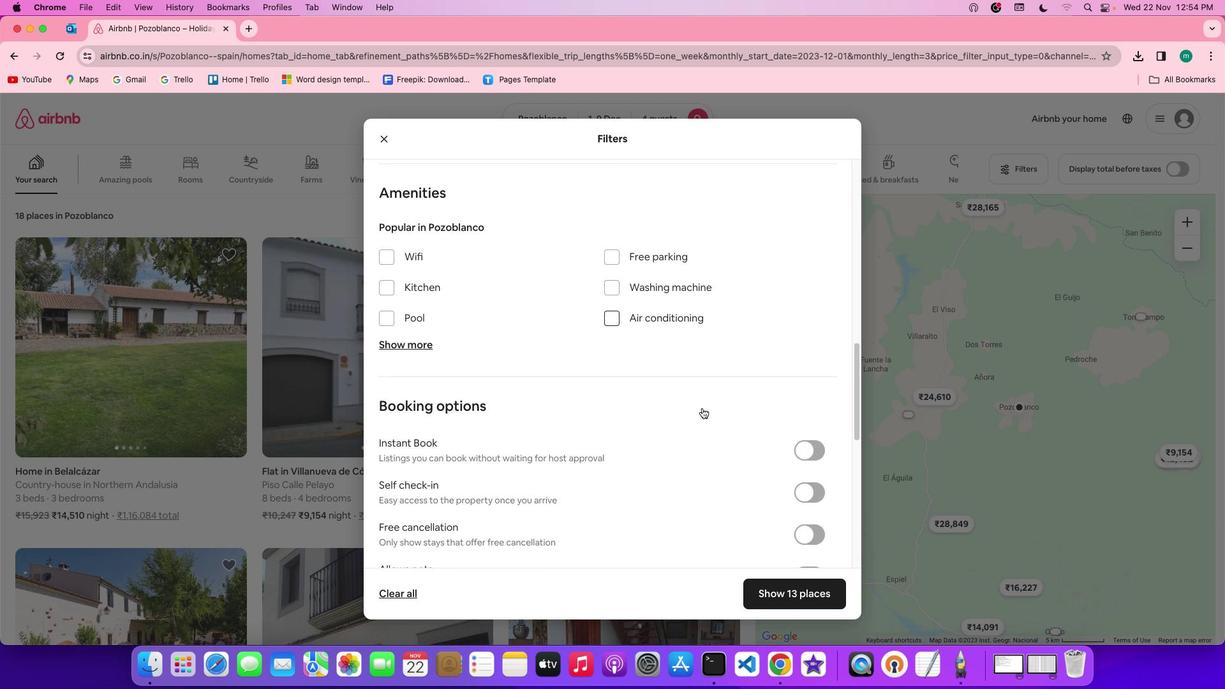 
Action: Mouse scrolled (703, 408) with delta (0, 0)
Screenshot: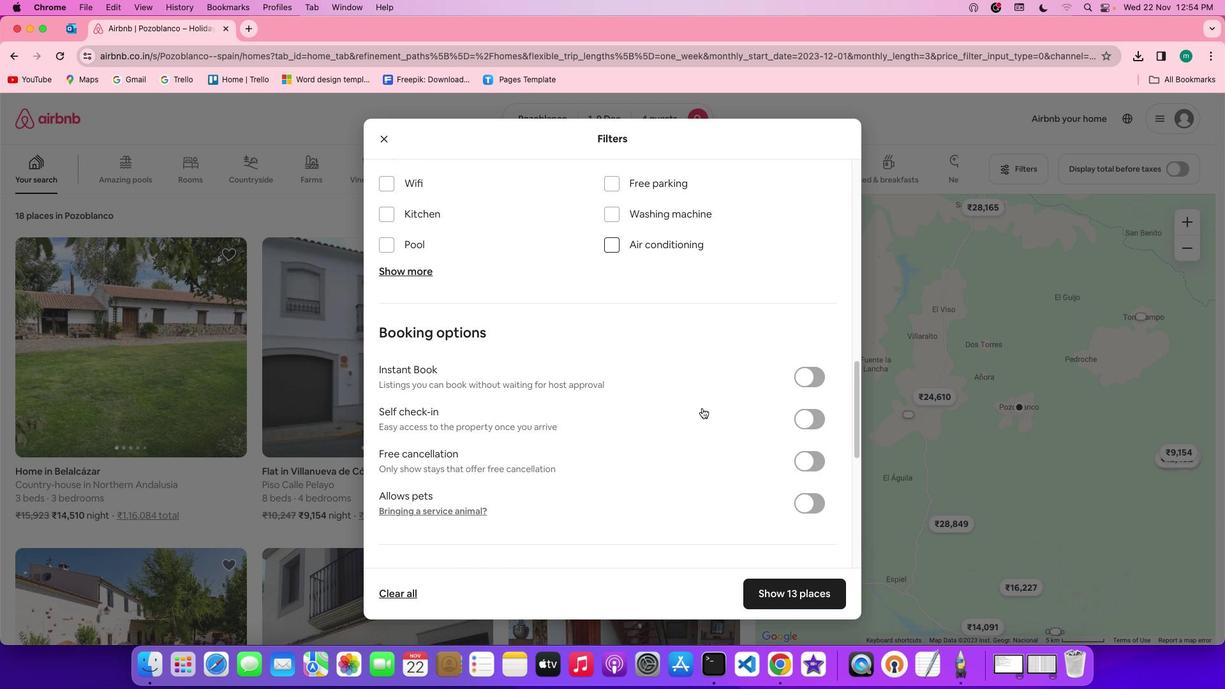 
Action: Mouse scrolled (703, 408) with delta (0, 0)
Screenshot: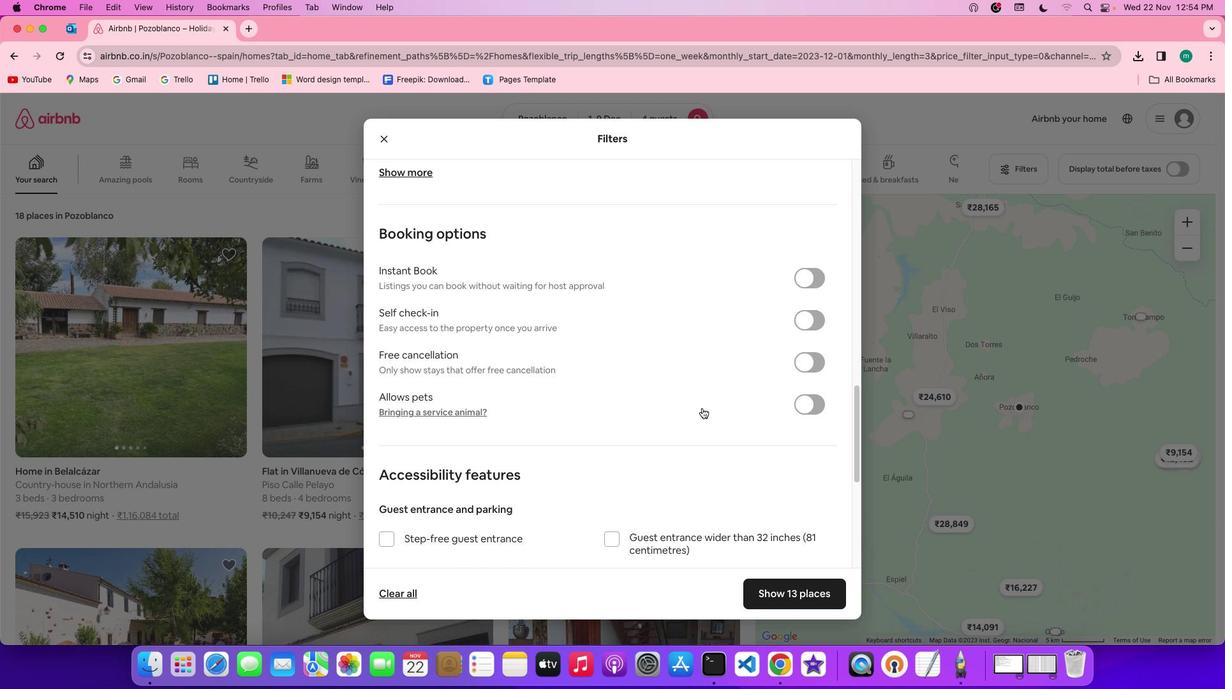 
Action: Mouse scrolled (703, 408) with delta (0, 0)
Screenshot: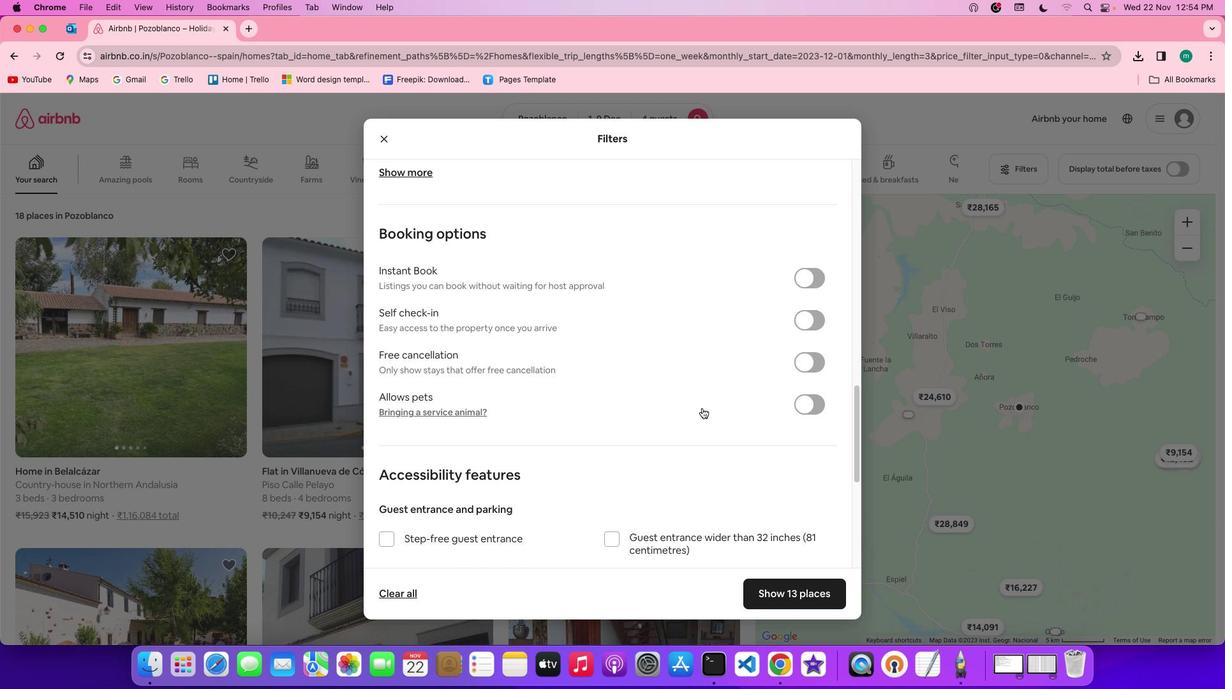 
Action: Mouse scrolled (703, 408) with delta (0, -1)
Screenshot: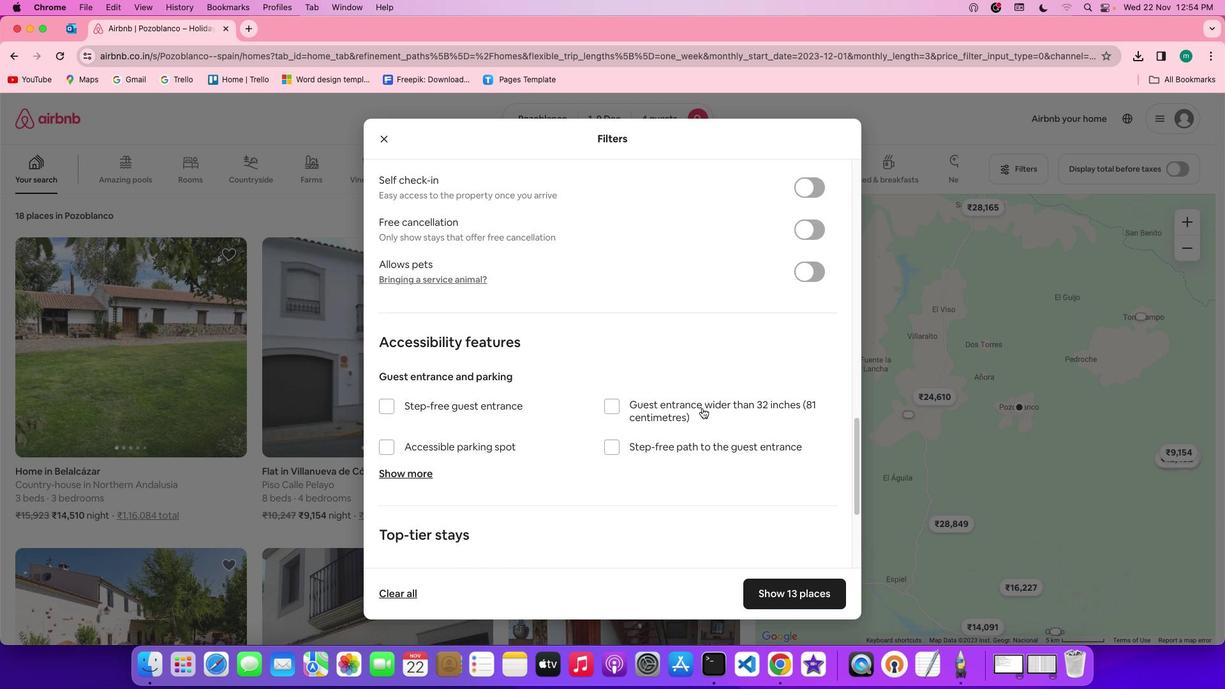 
Action: Mouse scrolled (703, 408) with delta (0, -1)
Screenshot: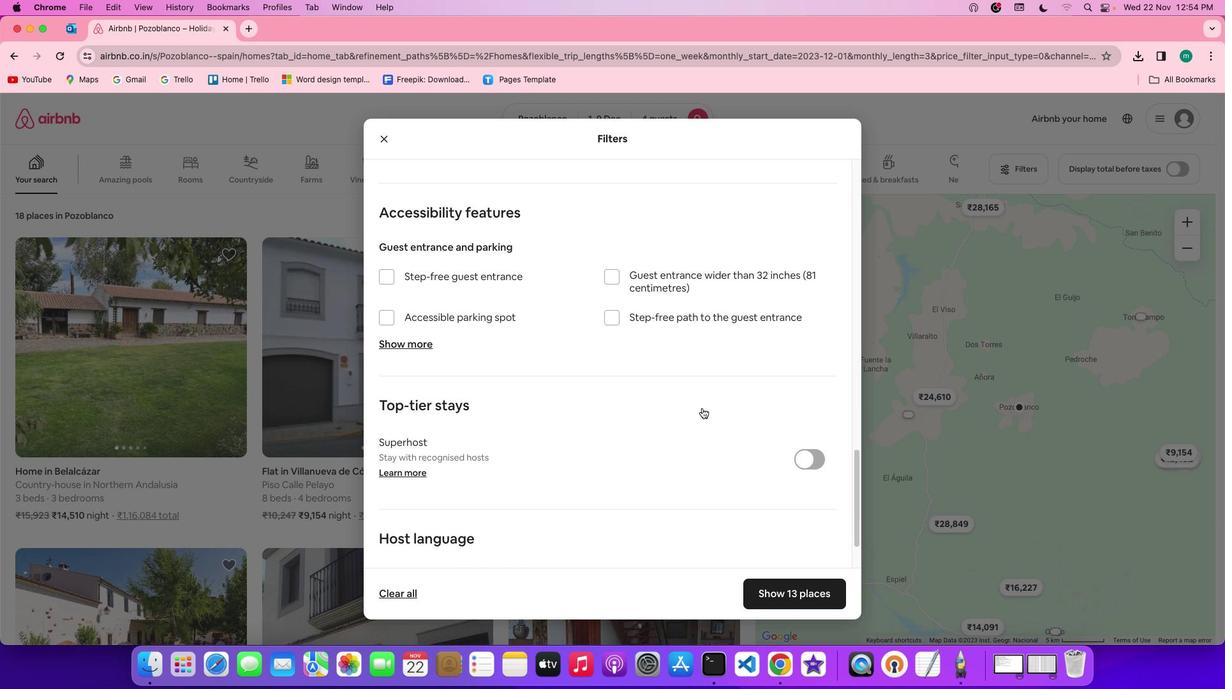 
Action: Mouse scrolled (703, 408) with delta (0, 0)
Screenshot: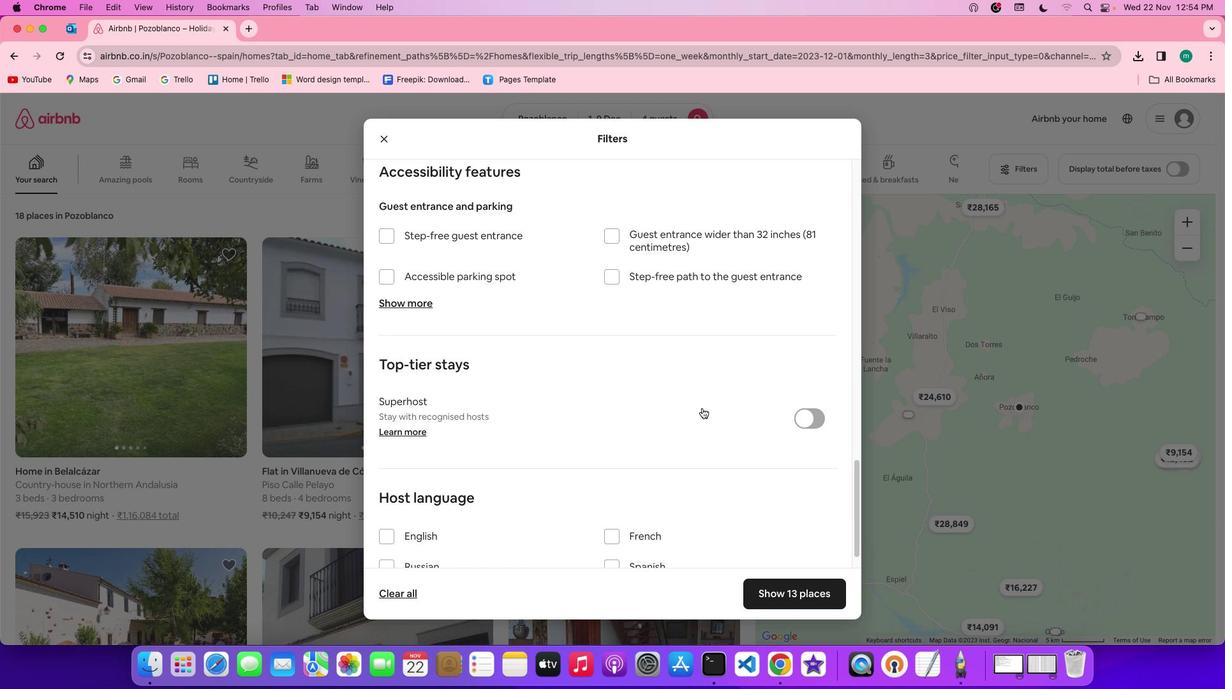 
Action: Mouse scrolled (703, 408) with delta (0, 0)
Screenshot: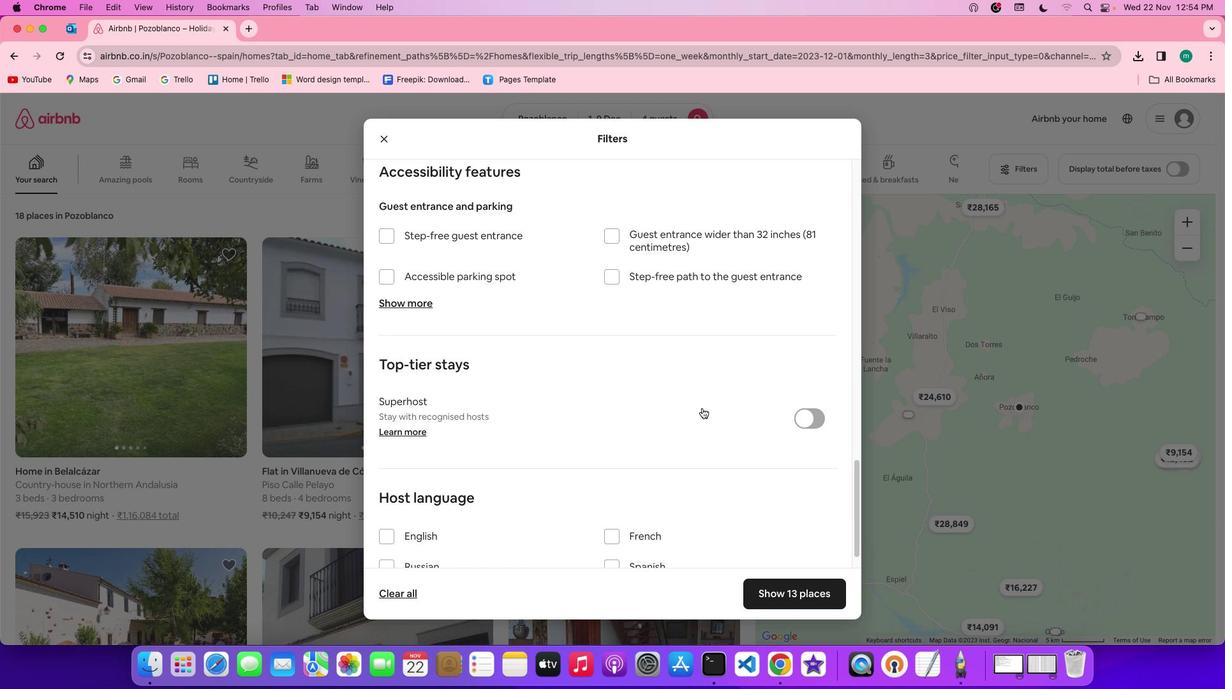 
Action: Mouse scrolled (703, 408) with delta (0, 0)
Screenshot: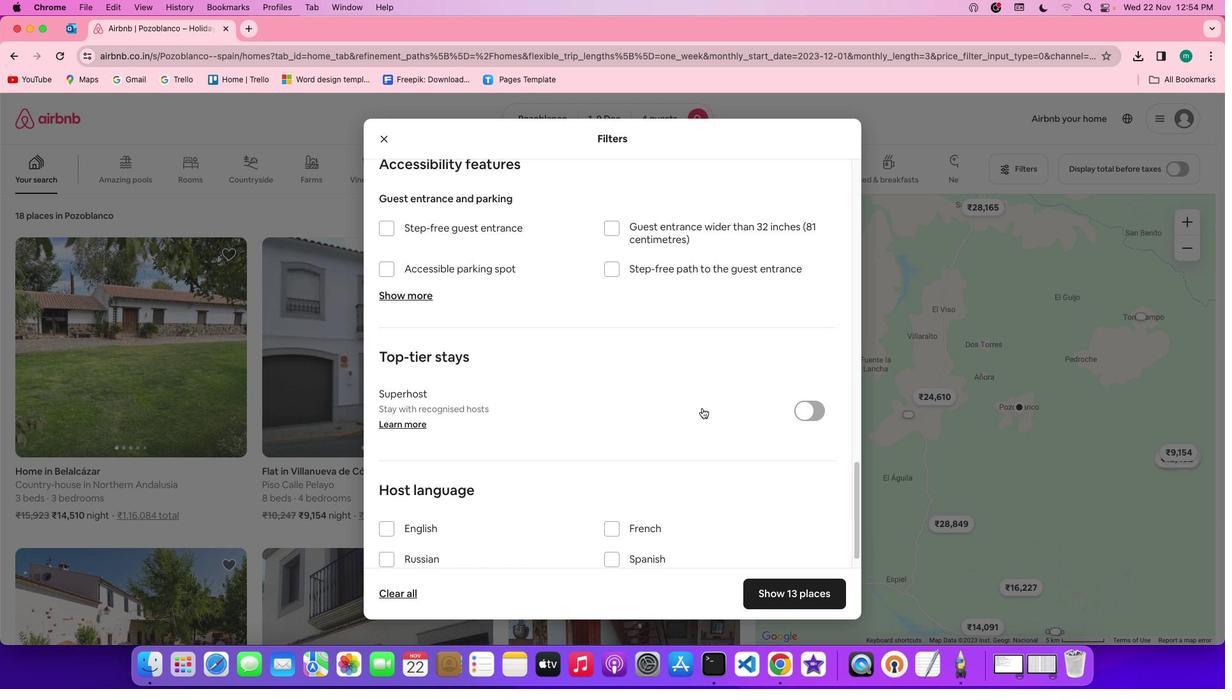 
Action: Mouse scrolled (703, 408) with delta (0, -1)
Screenshot: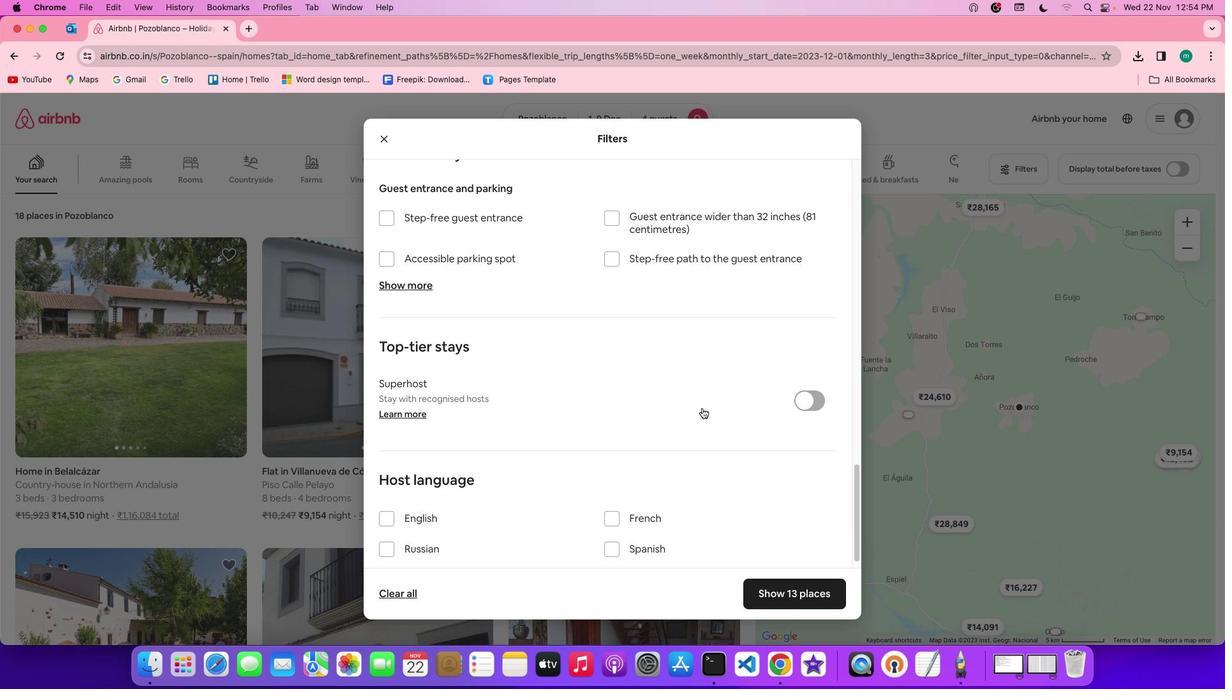 
Action: Mouse scrolled (703, 408) with delta (0, -2)
Screenshot: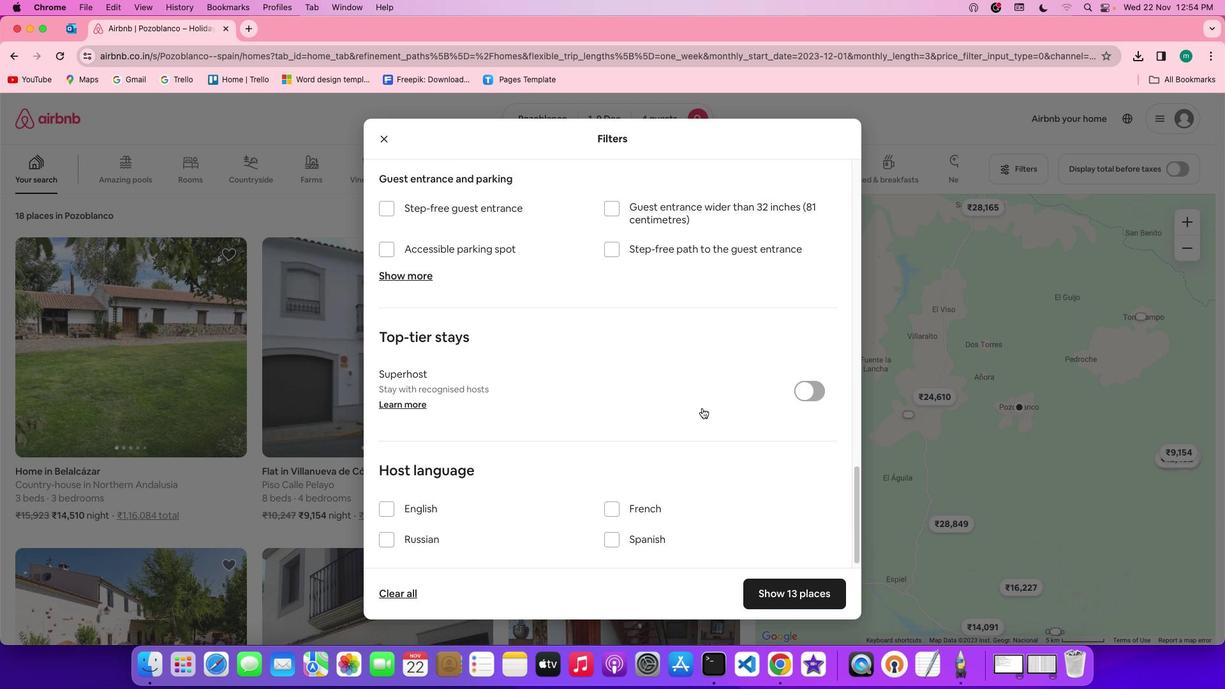 
Action: Mouse scrolled (703, 408) with delta (0, -2)
Screenshot: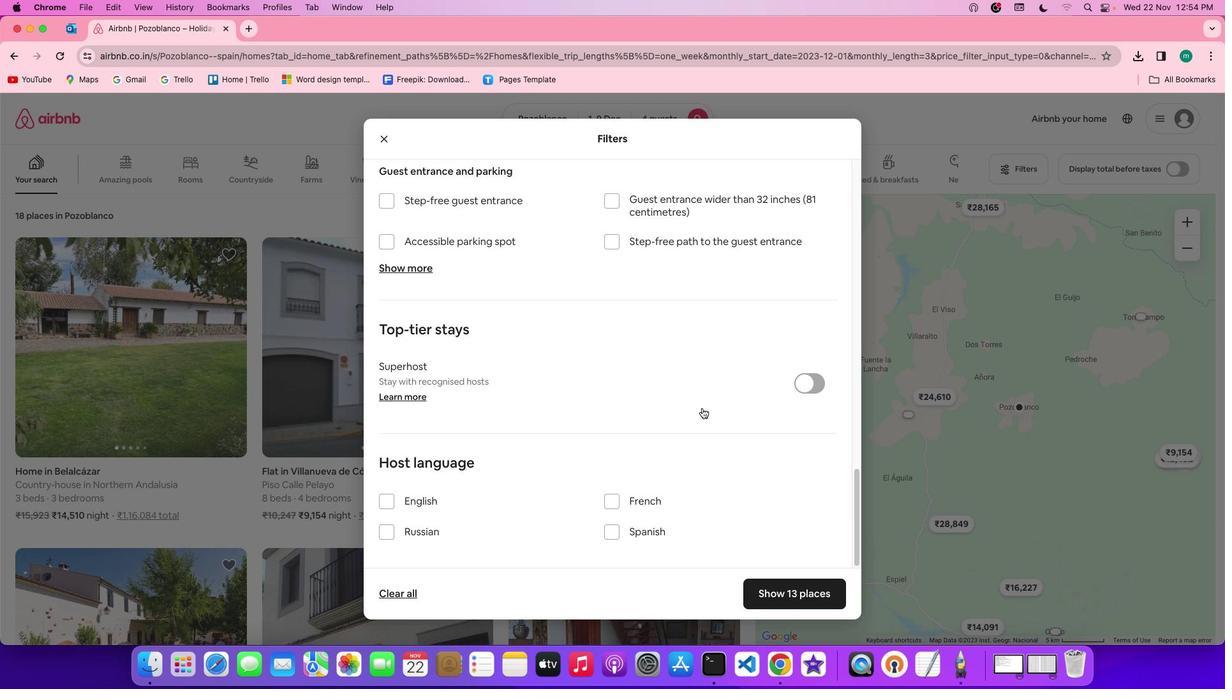 
Action: Mouse scrolled (703, 408) with delta (0, 0)
Screenshot: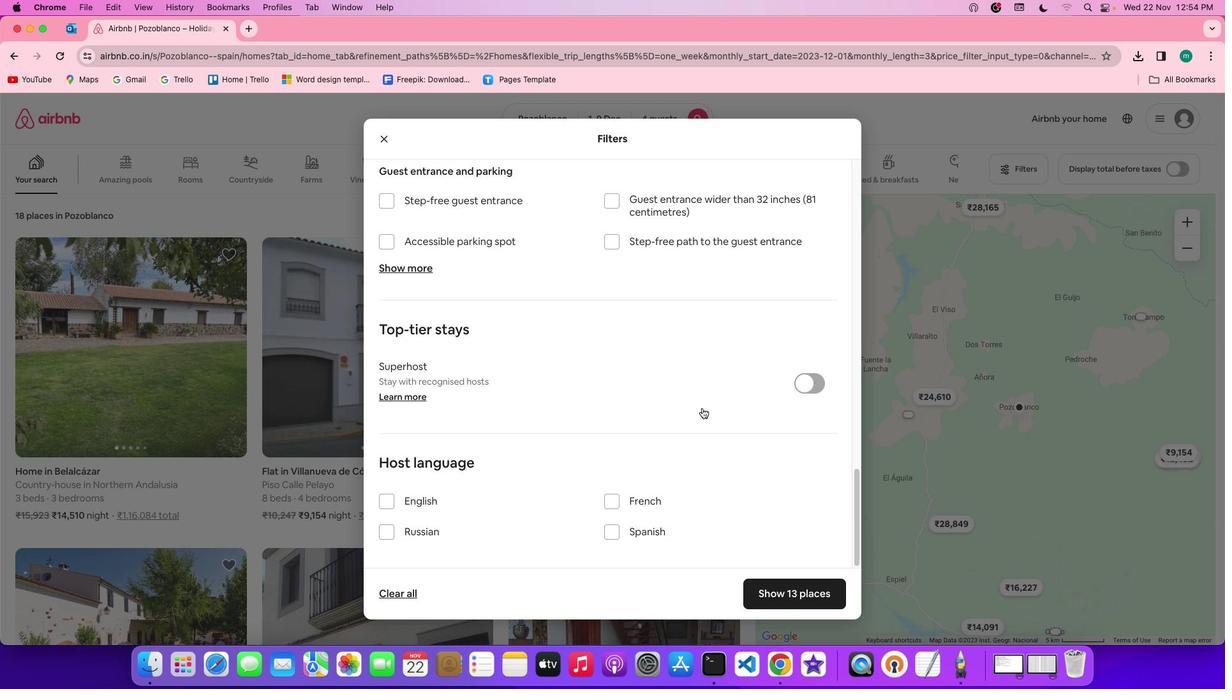 
Action: Mouse scrolled (703, 408) with delta (0, 0)
Screenshot: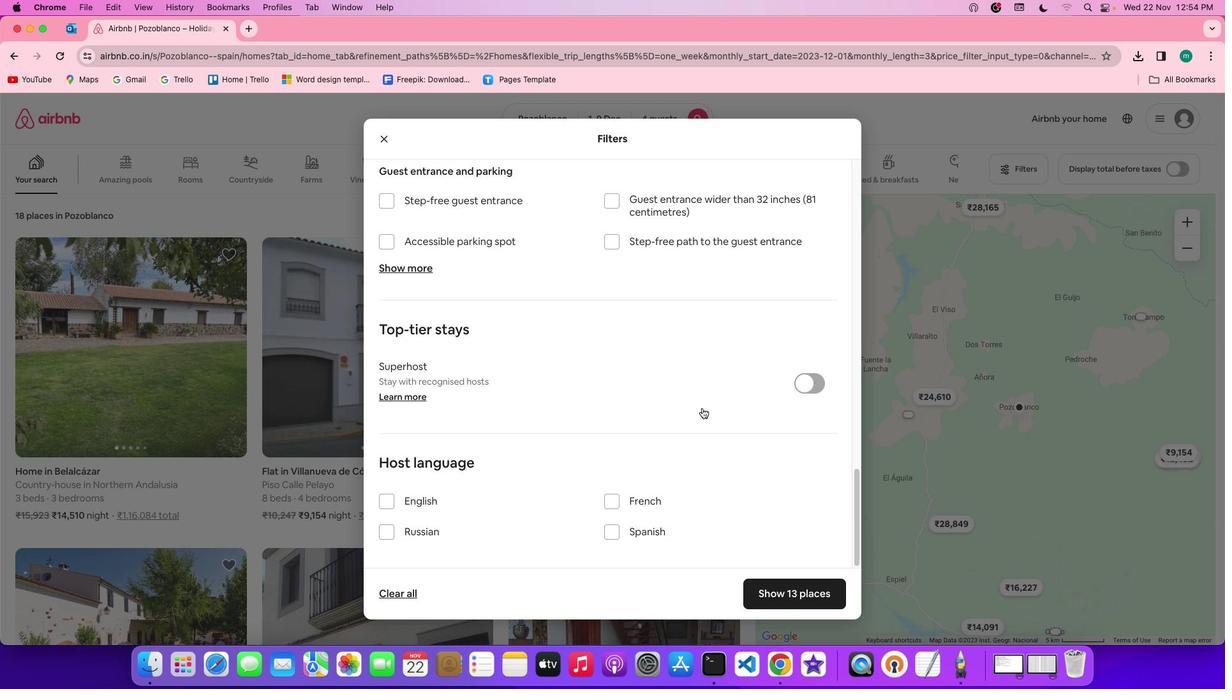 
Action: Mouse scrolled (703, 408) with delta (0, 0)
Screenshot: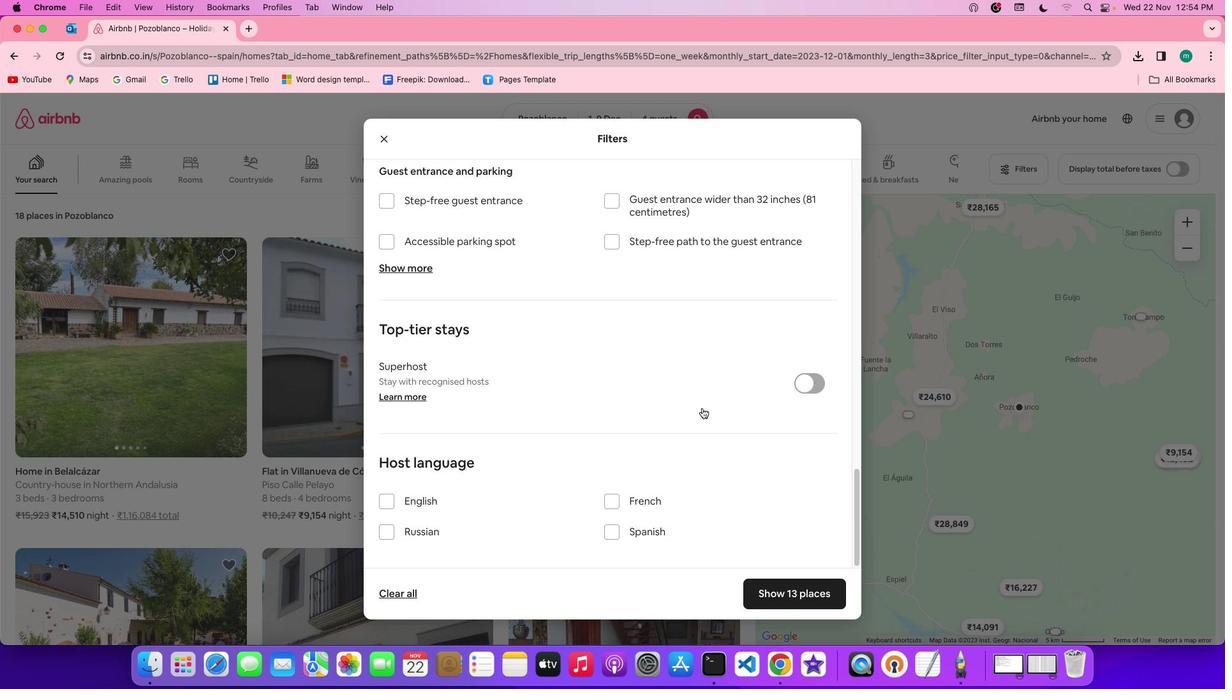 
Action: Mouse scrolled (703, 408) with delta (0, -1)
Screenshot: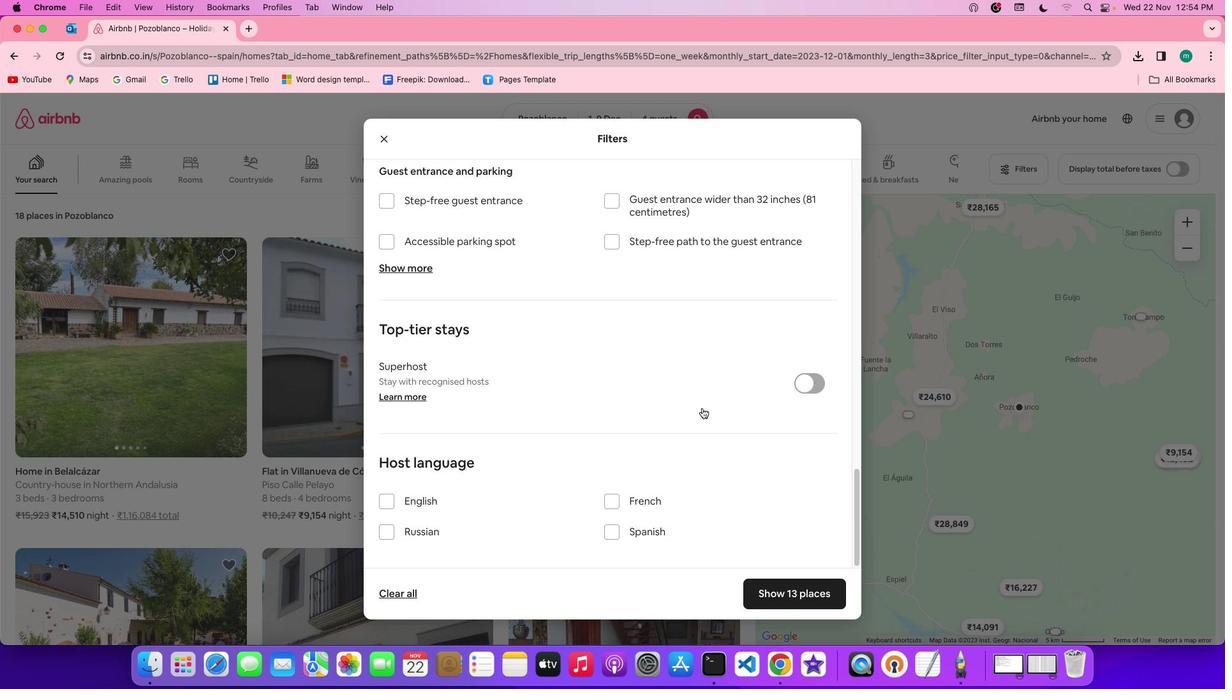 
Action: Mouse scrolled (703, 408) with delta (0, -2)
Screenshot: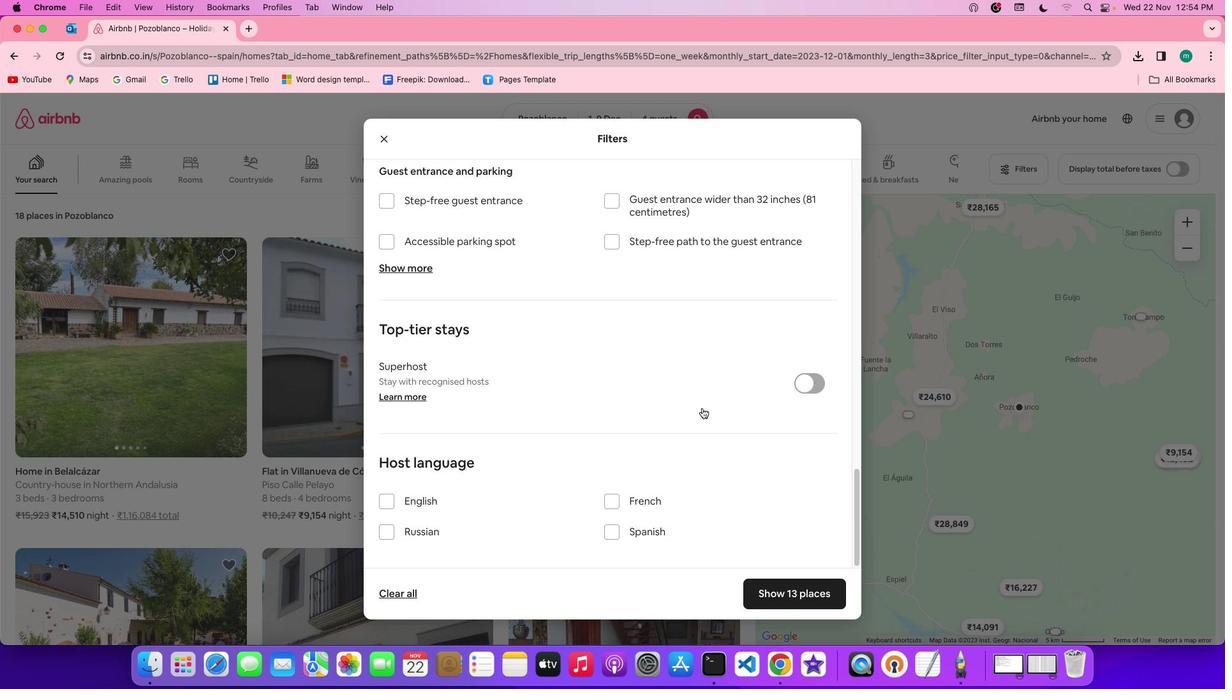 
Action: Mouse moved to (811, 597)
Screenshot: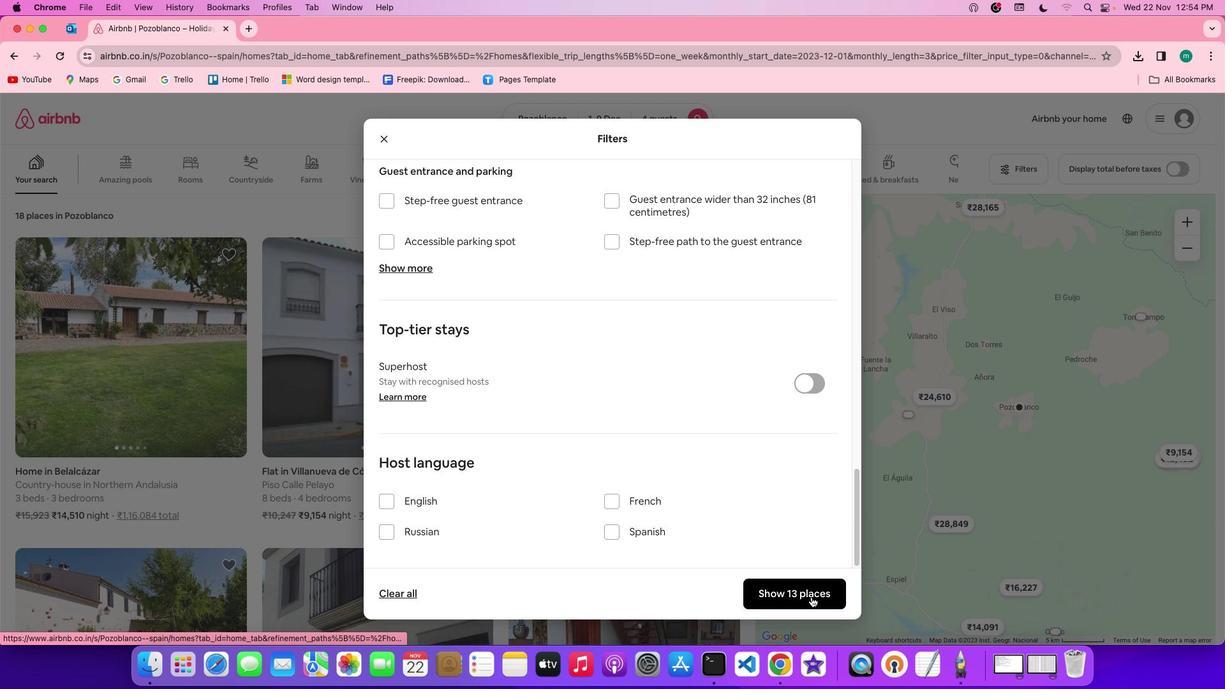 
Action: Mouse pressed left at (811, 597)
Screenshot: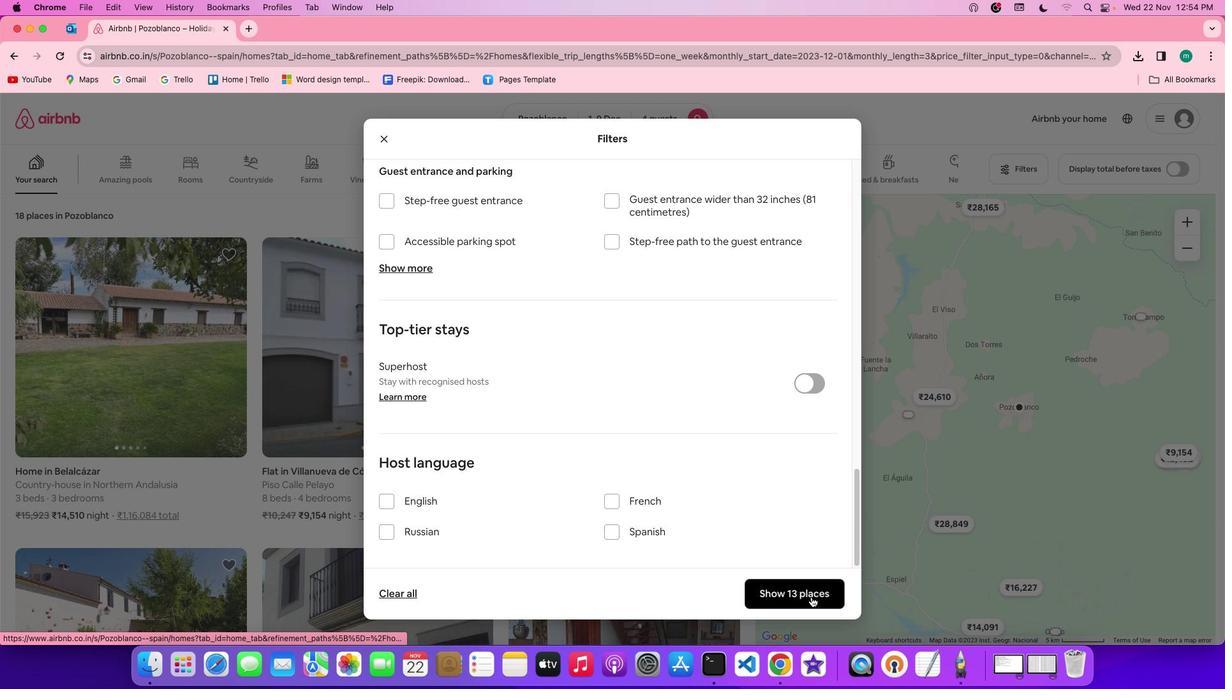 
Action: Mouse moved to (561, 415)
Screenshot: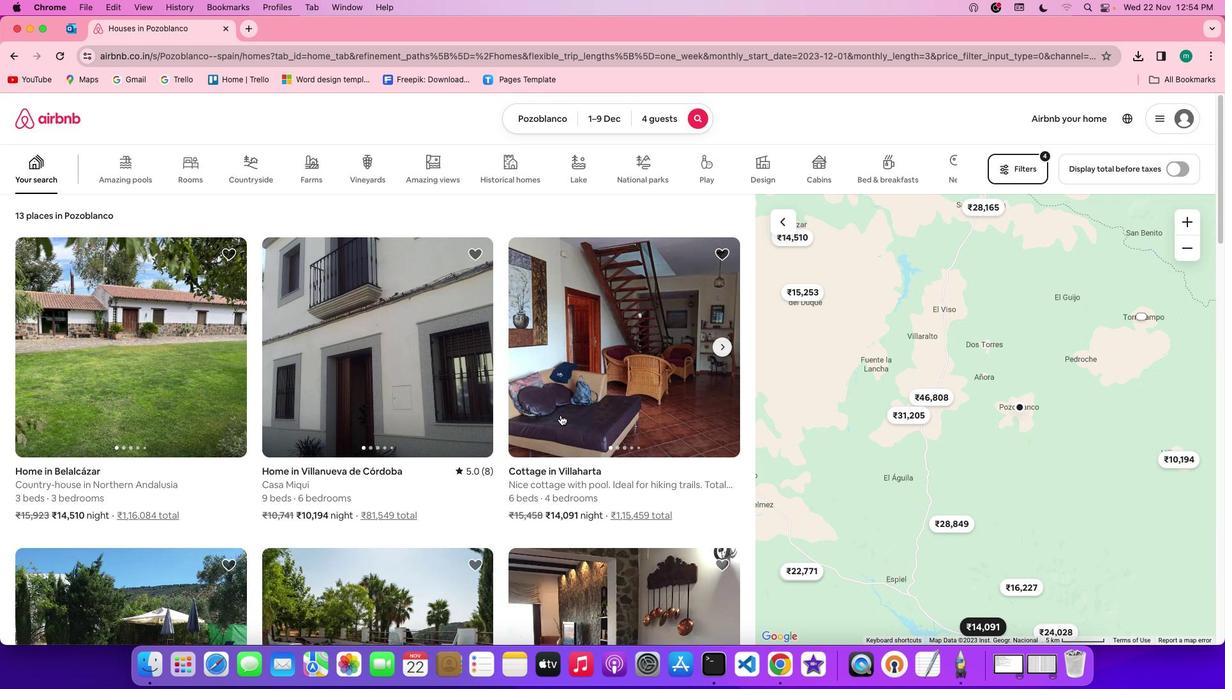 
Action: Mouse scrolled (561, 415) with delta (0, 0)
Screenshot: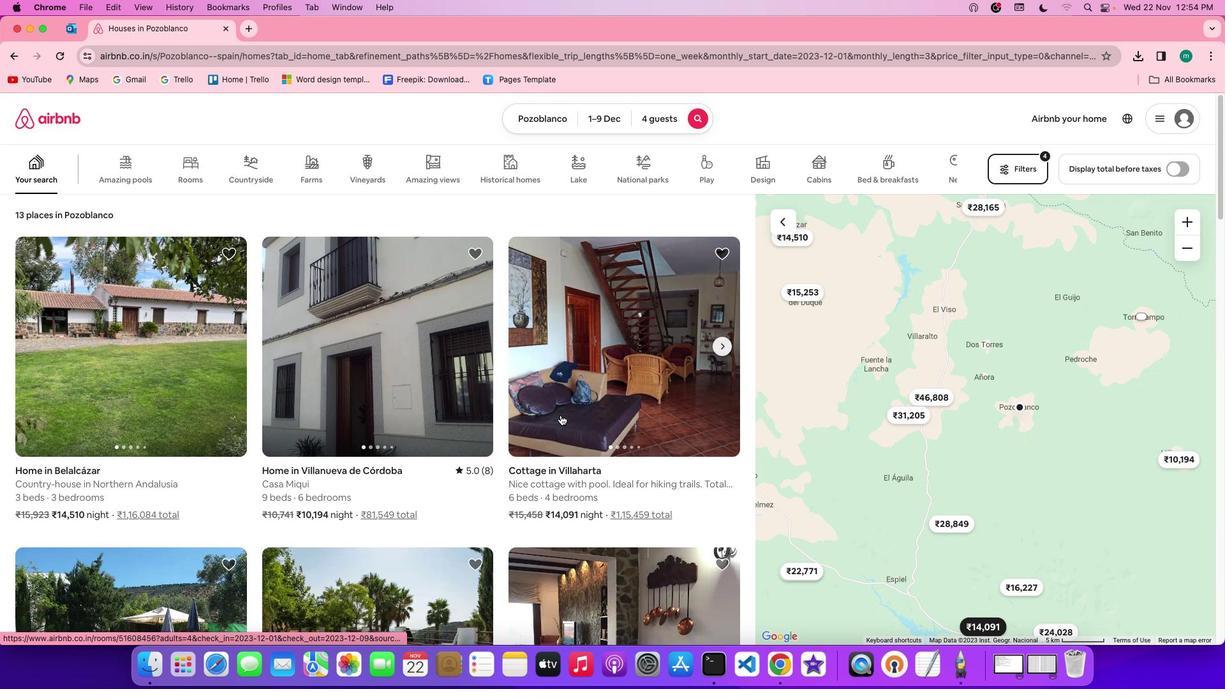 
Action: Mouse scrolled (561, 415) with delta (0, 0)
Screenshot: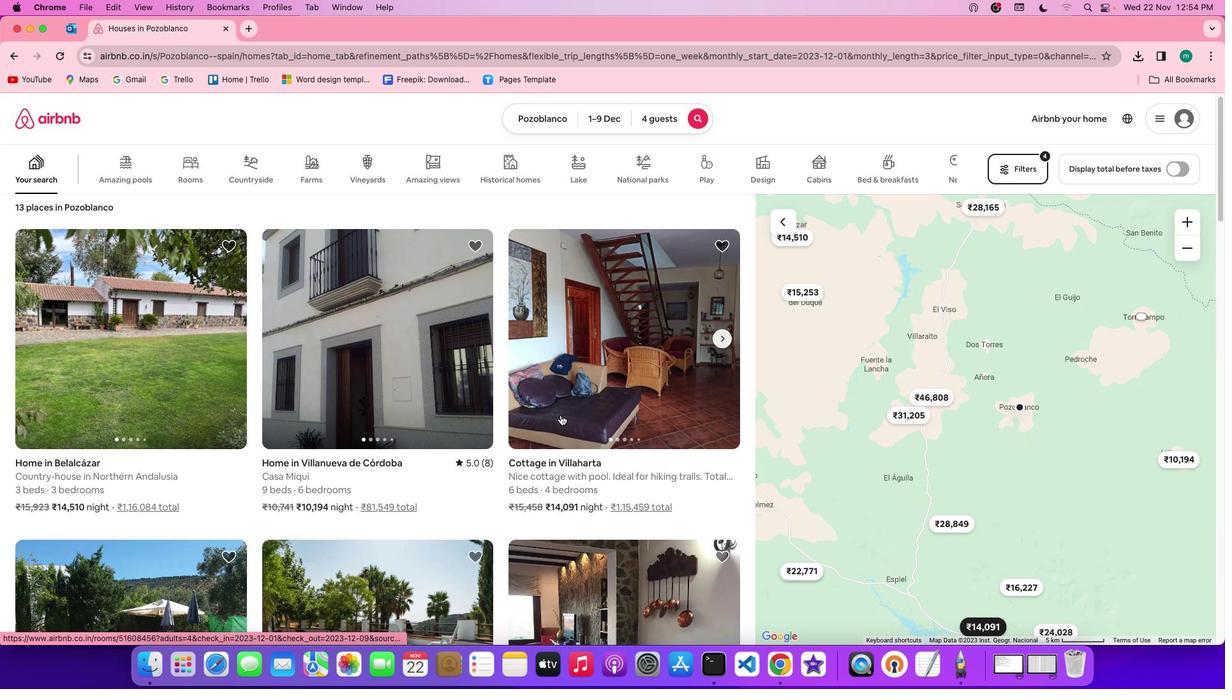 
Action: Mouse scrolled (561, 415) with delta (0, 0)
Screenshot: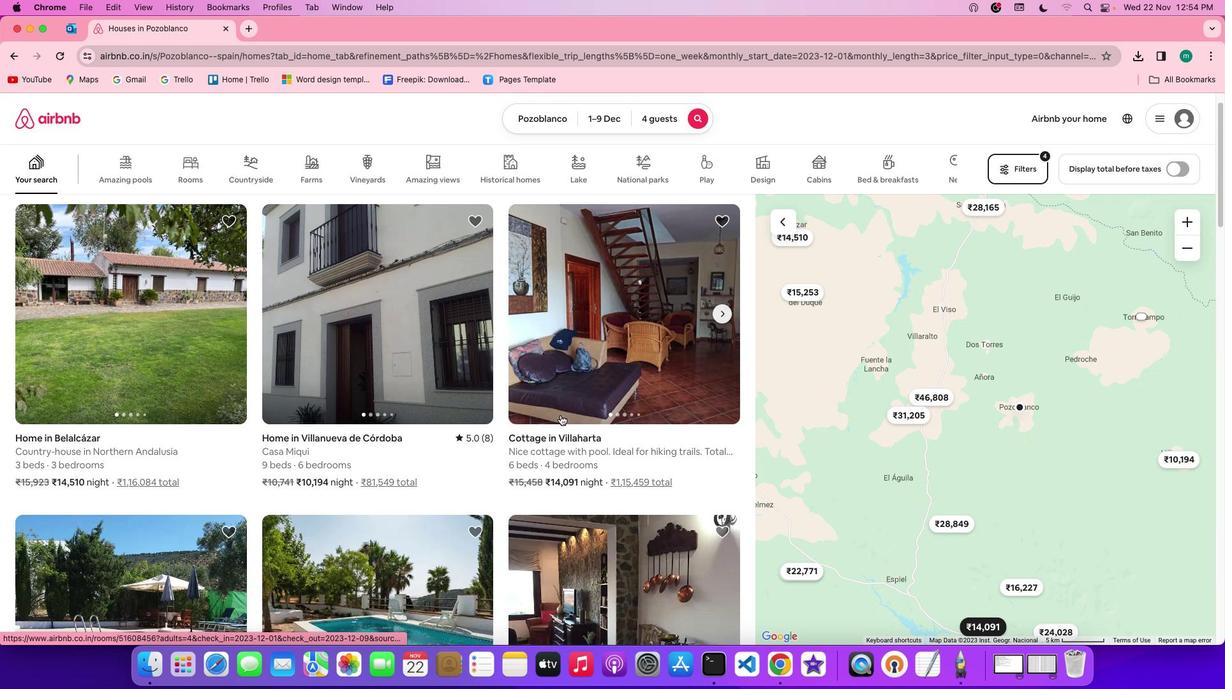 
Action: Mouse scrolled (561, 415) with delta (0, 0)
Screenshot: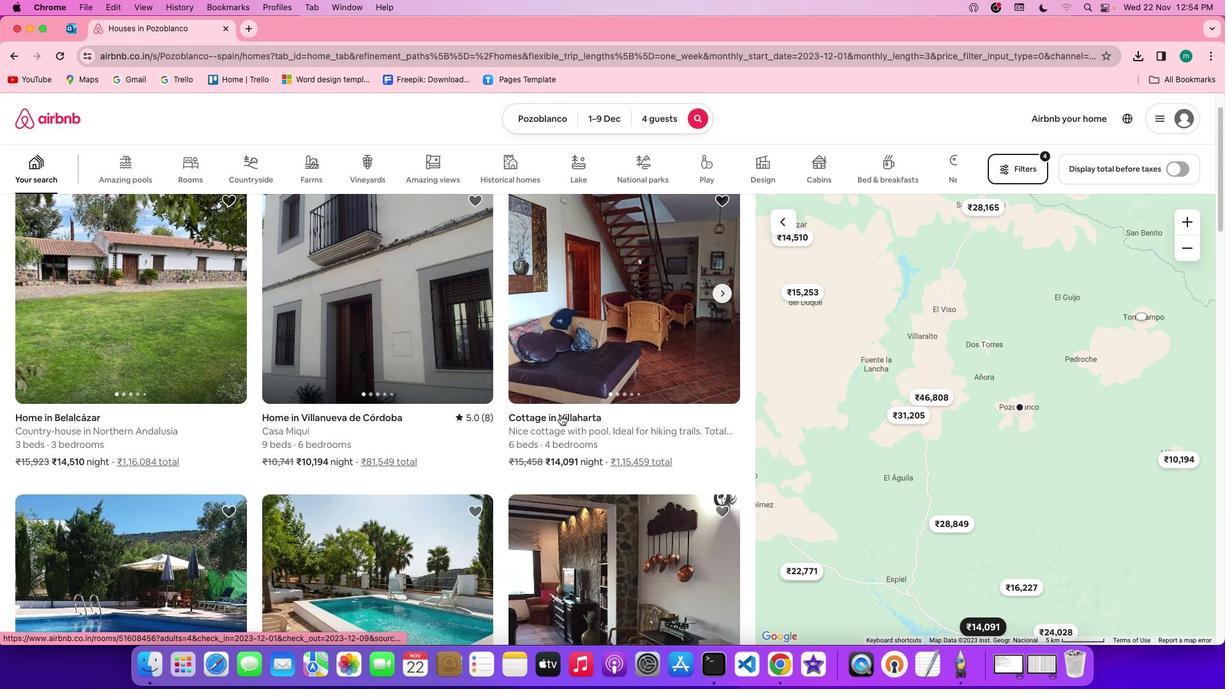 
Action: Mouse scrolled (561, 415) with delta (0, -1)
Screenshot: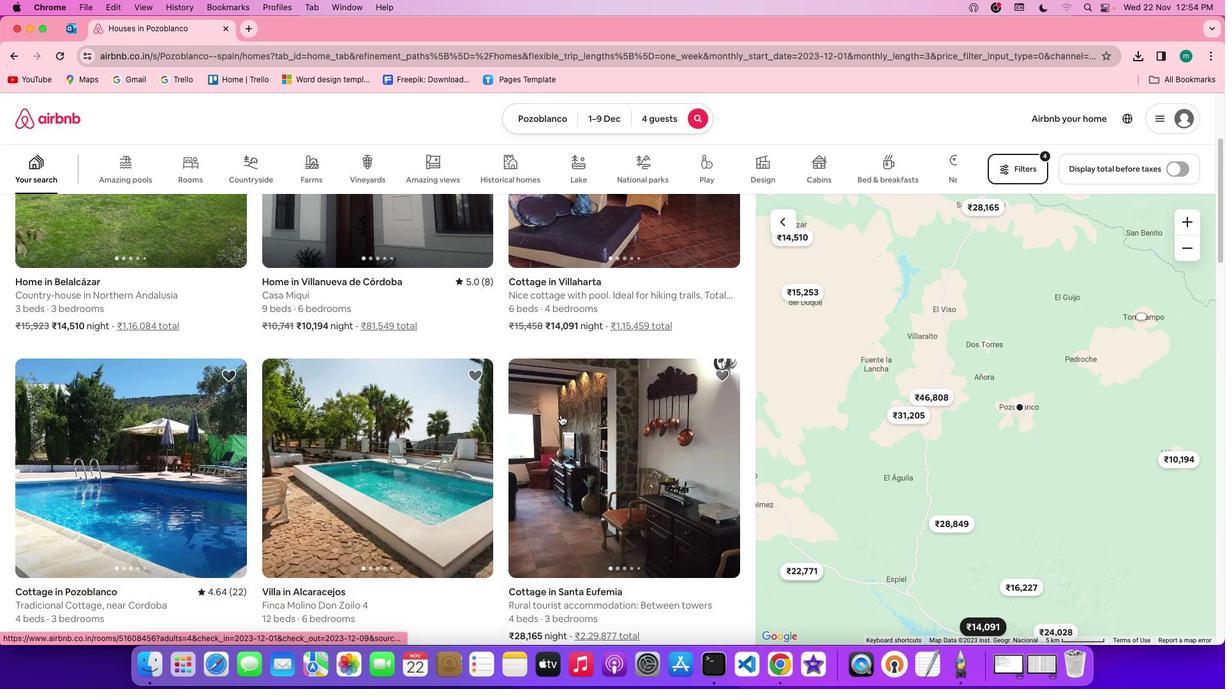 
Action: Mouse scrolled (561, 415) with delta (0, 0)
Screenshot: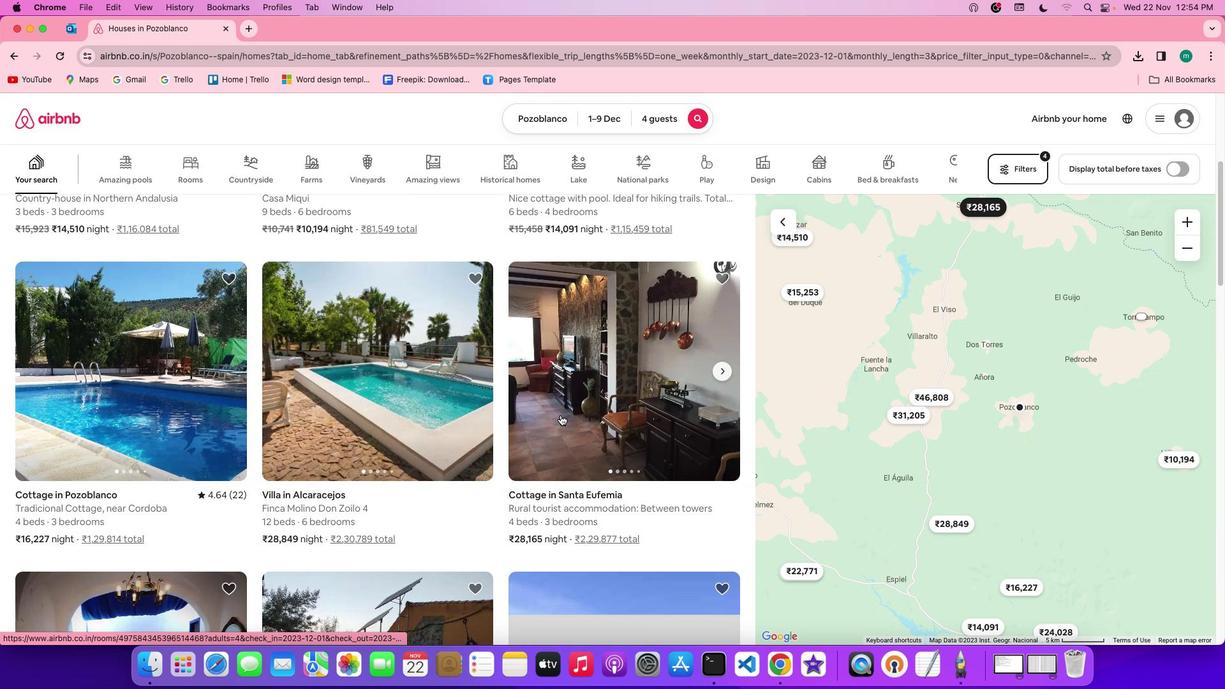 
Action: Mouse scrolled (561, 415) with delta (0, 0)
Screenshot: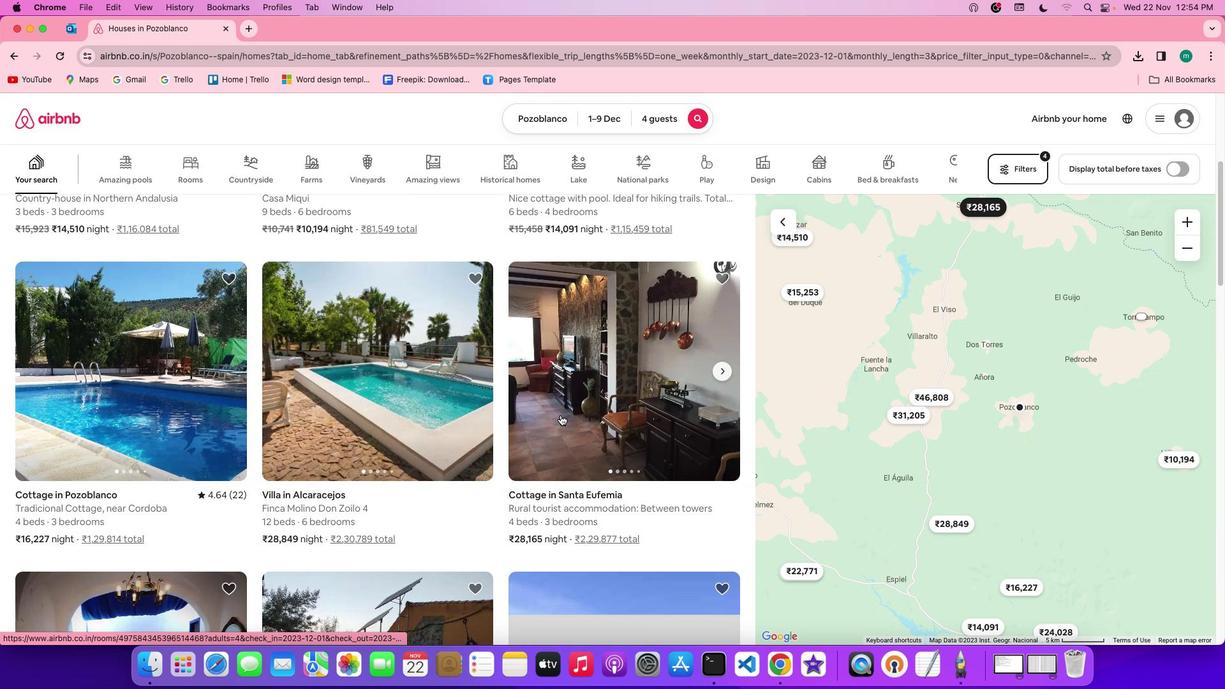 
Action: Mouse scrolled (561, 415) with delta (0, 0)
Screenshot: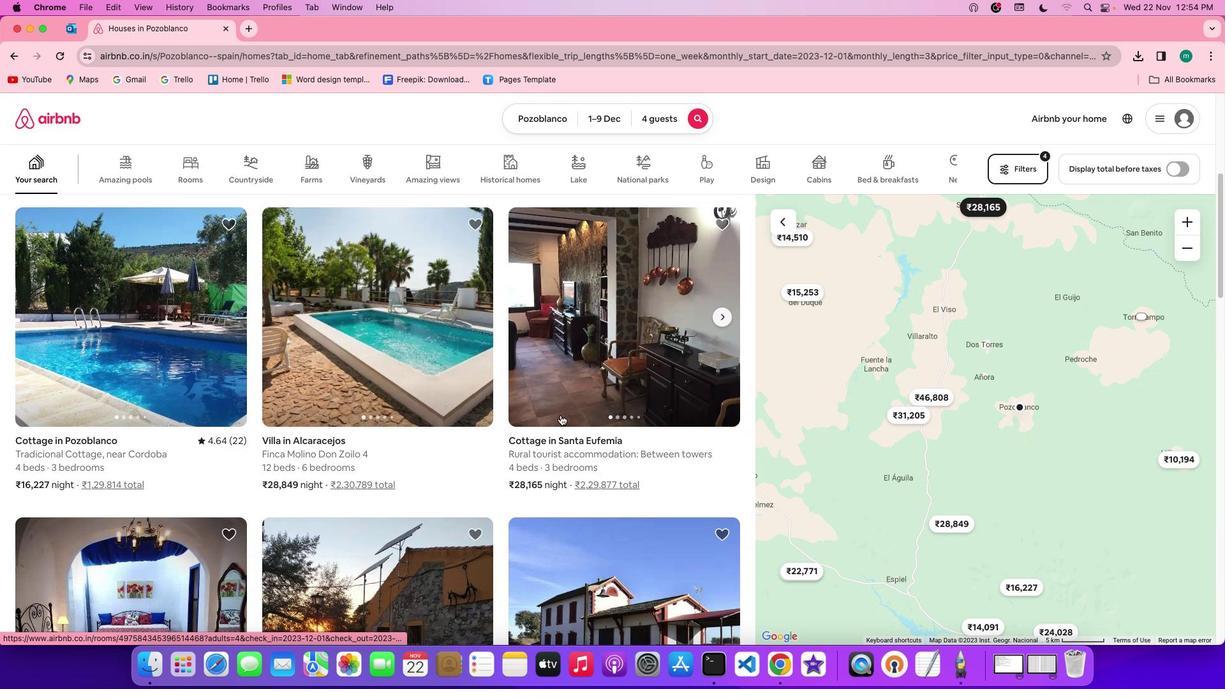 
Action: Mouse scrolled (561, 415) with delta (0, 0)
Screenshot: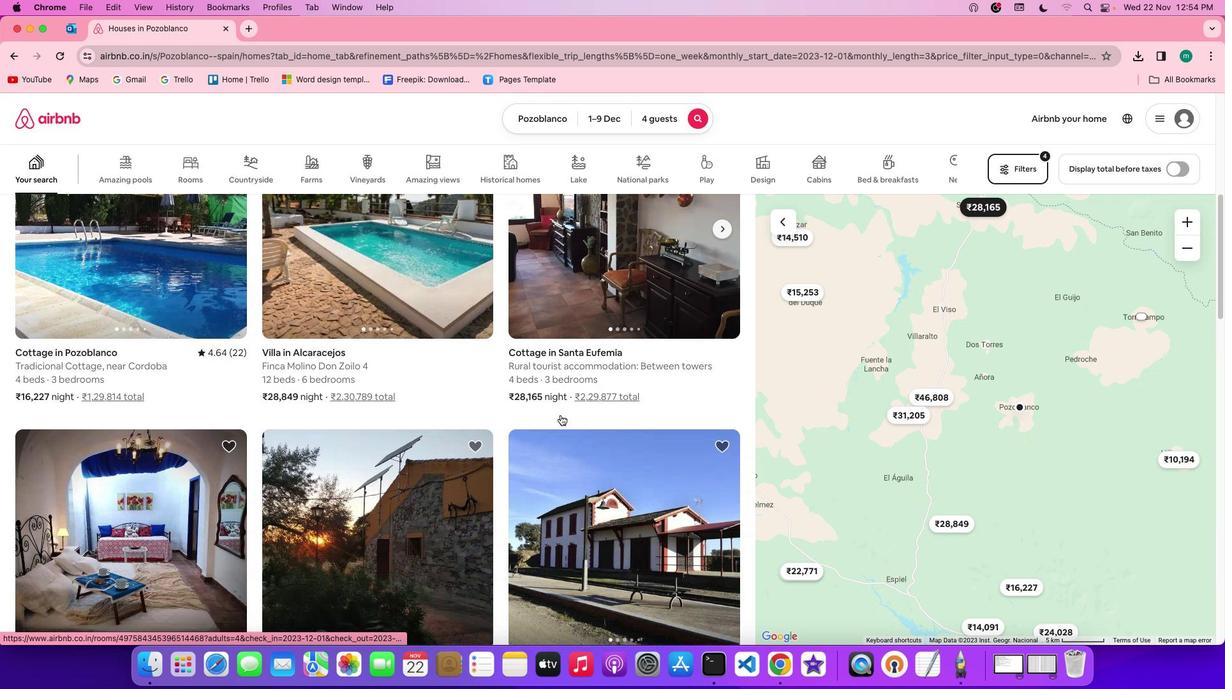 
Action: Mouse scrolled (561, 415) with delta (0, 0)
Screenshot: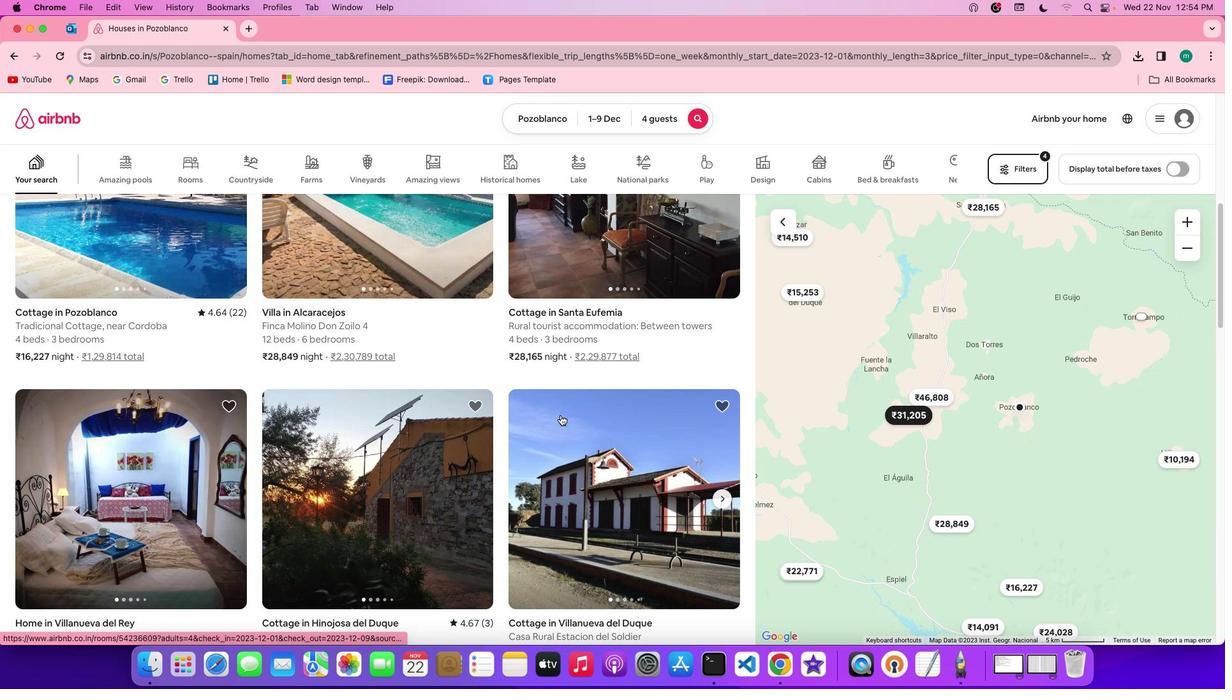 
Action: Mouse scrolled (561, 415) with delta (0, 0)
Screenshot: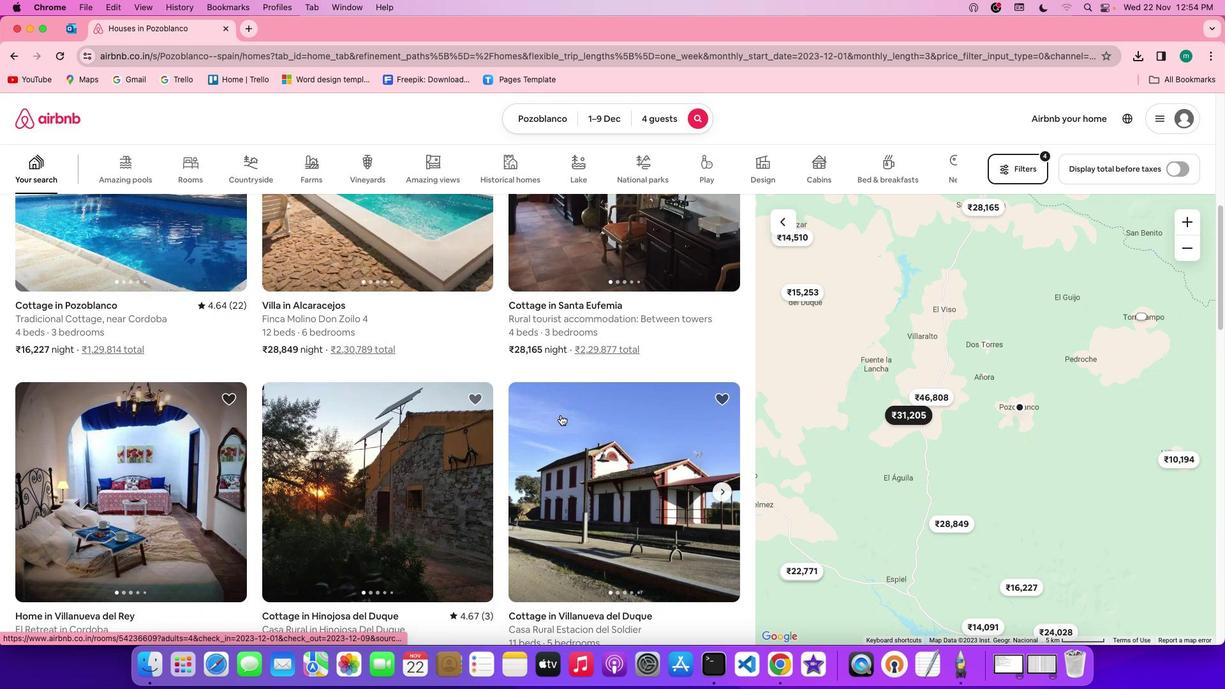 
Action: Mouse scrolled (561, 415) with delta (0, 0)
Screenshot: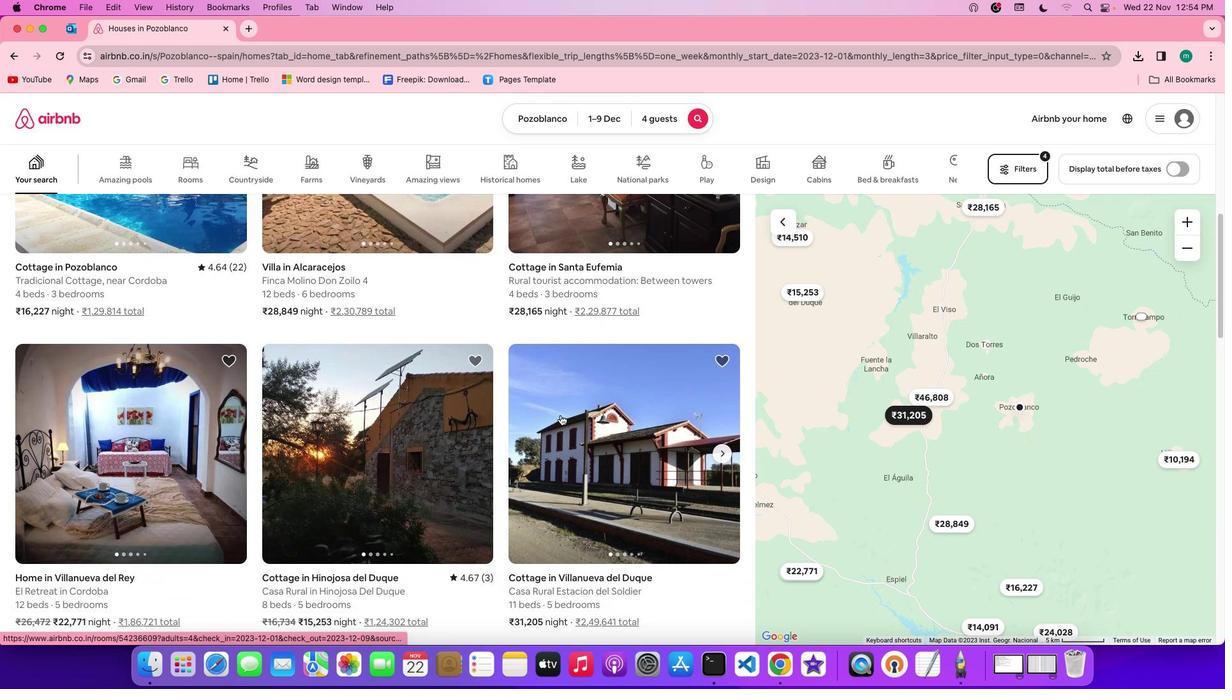 
Action: Mouse scrolled (561, 415) with delta (0, 0)
Screenshot: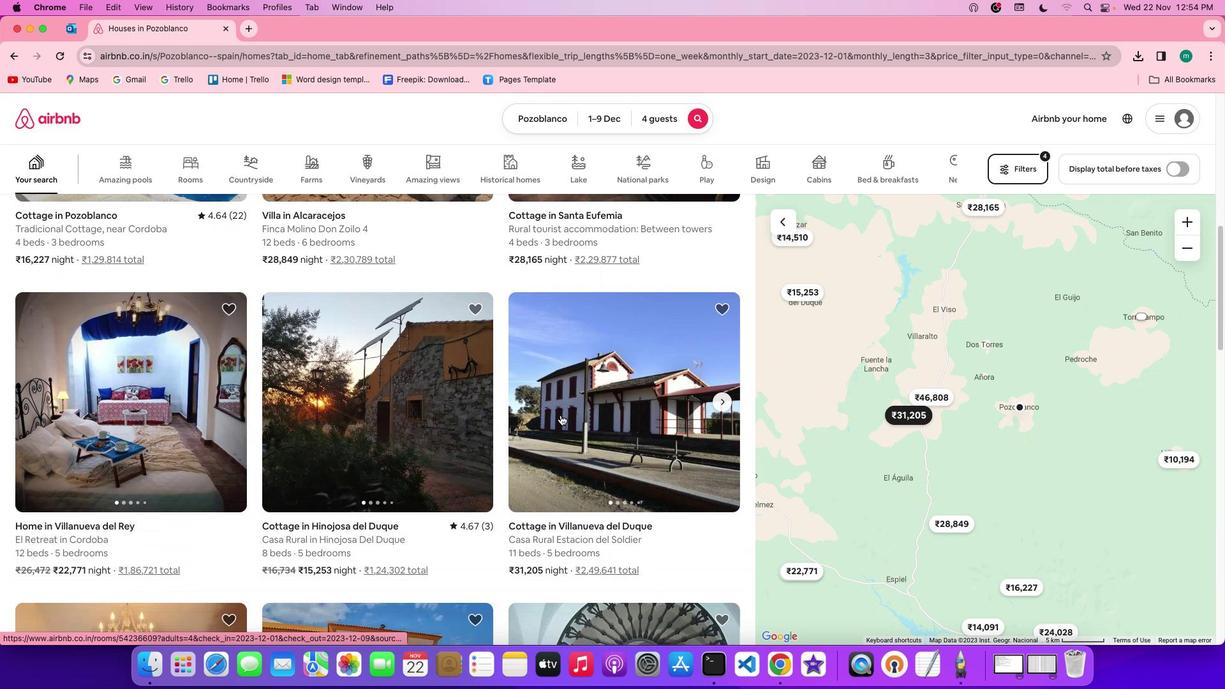 
Action: Mouse scrolled (561, 415) with delta (0, 0)
Screenshot: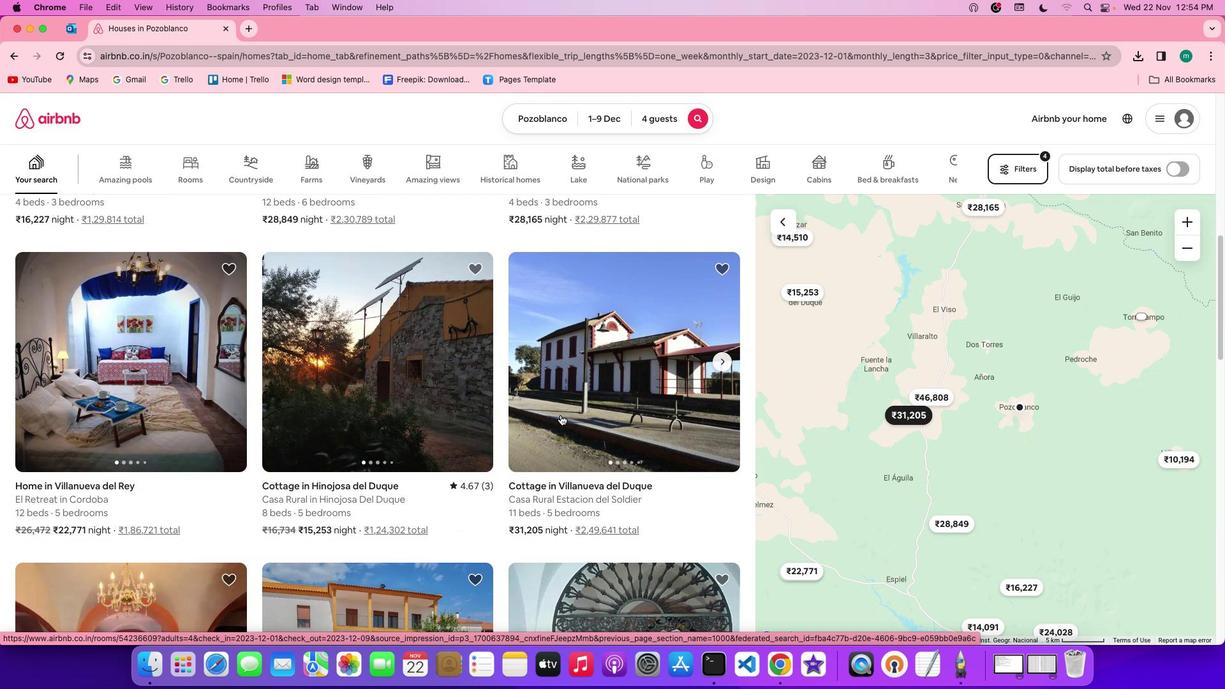 
Action: Mouse scrolled (561, 415) with delta (0, 0)
Screenshot: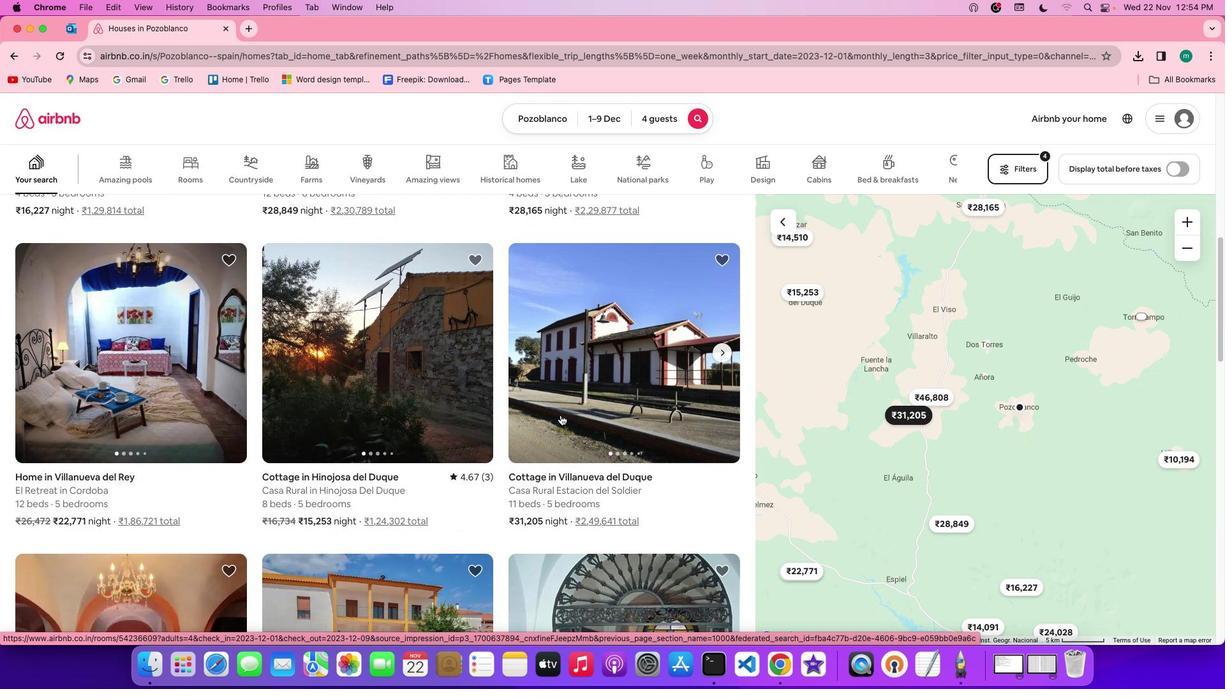 
Action: Mouse scrolled (561, 415) with delta (0, 0)
Screenshot: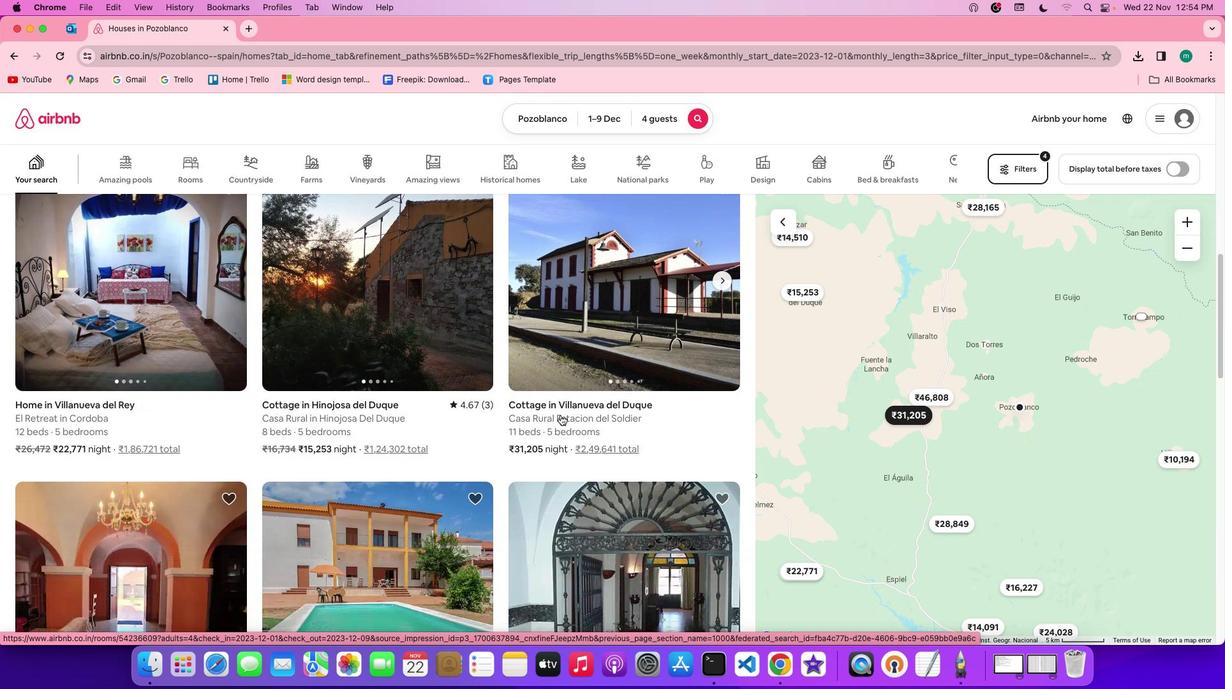
Action: Mouse scrolled (561, 415) with delta (0, -1)
Screenshot: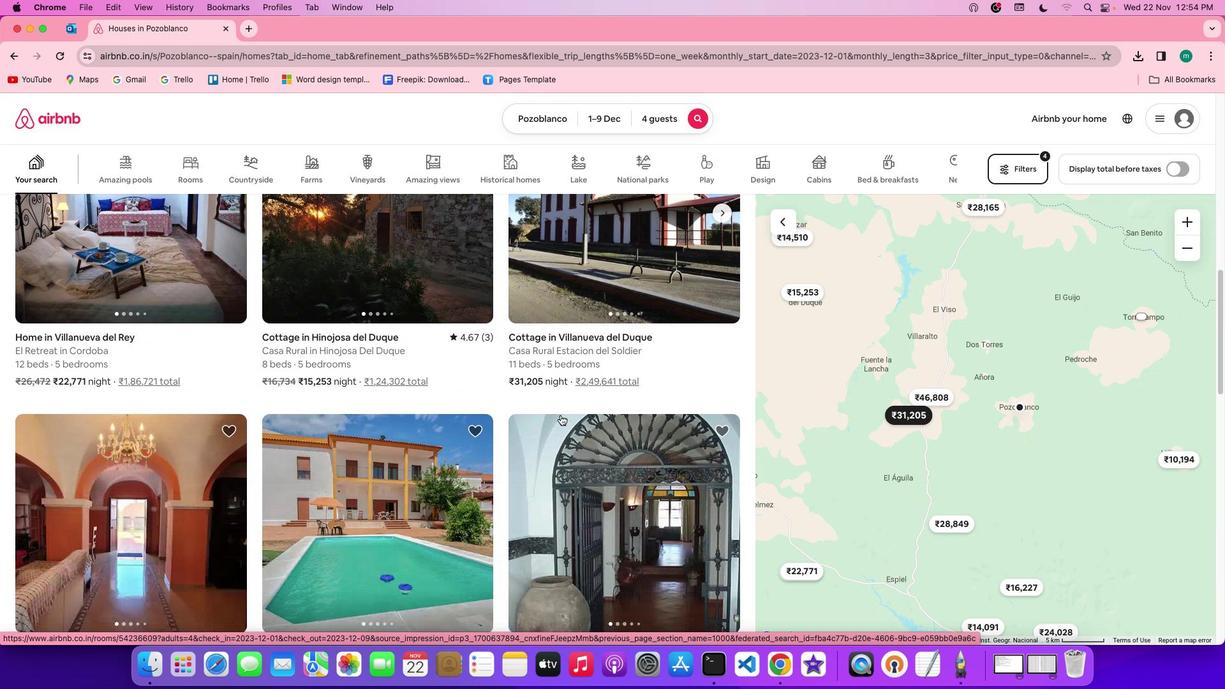 
Action: Mouse scrolled (561, 415) with delta (0, 0)
Screenshot: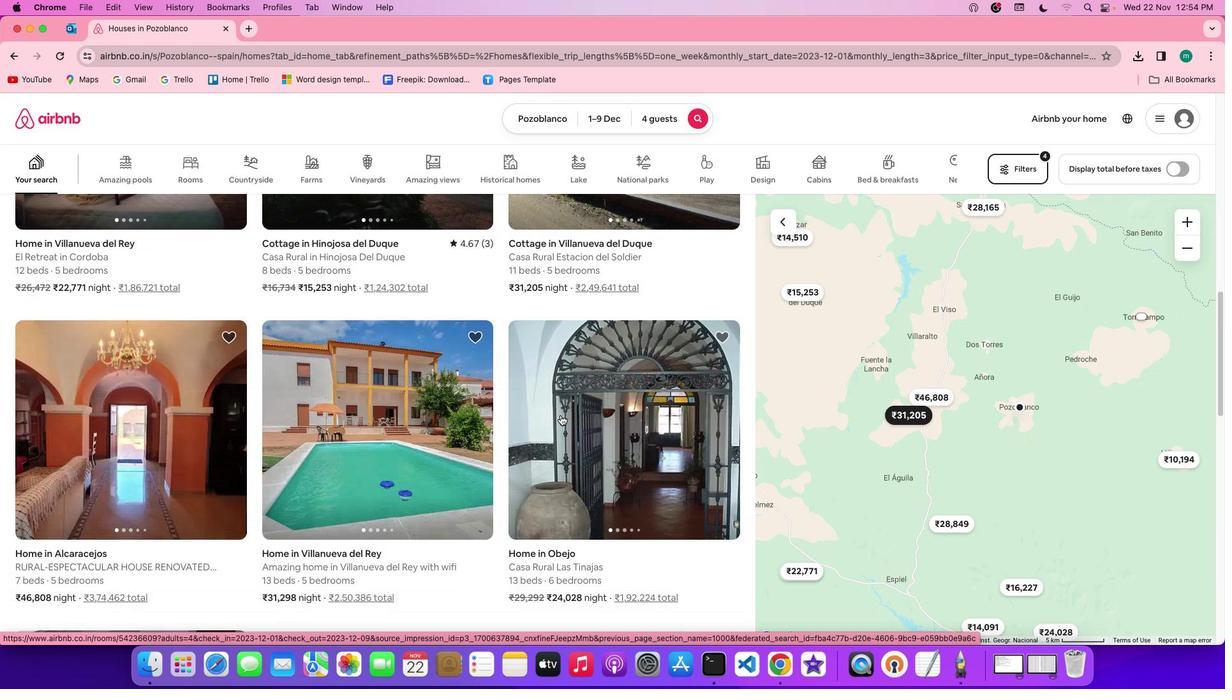 
Action: Mouse scrolled (561, 415) with delta (0, 0)
Screenshot: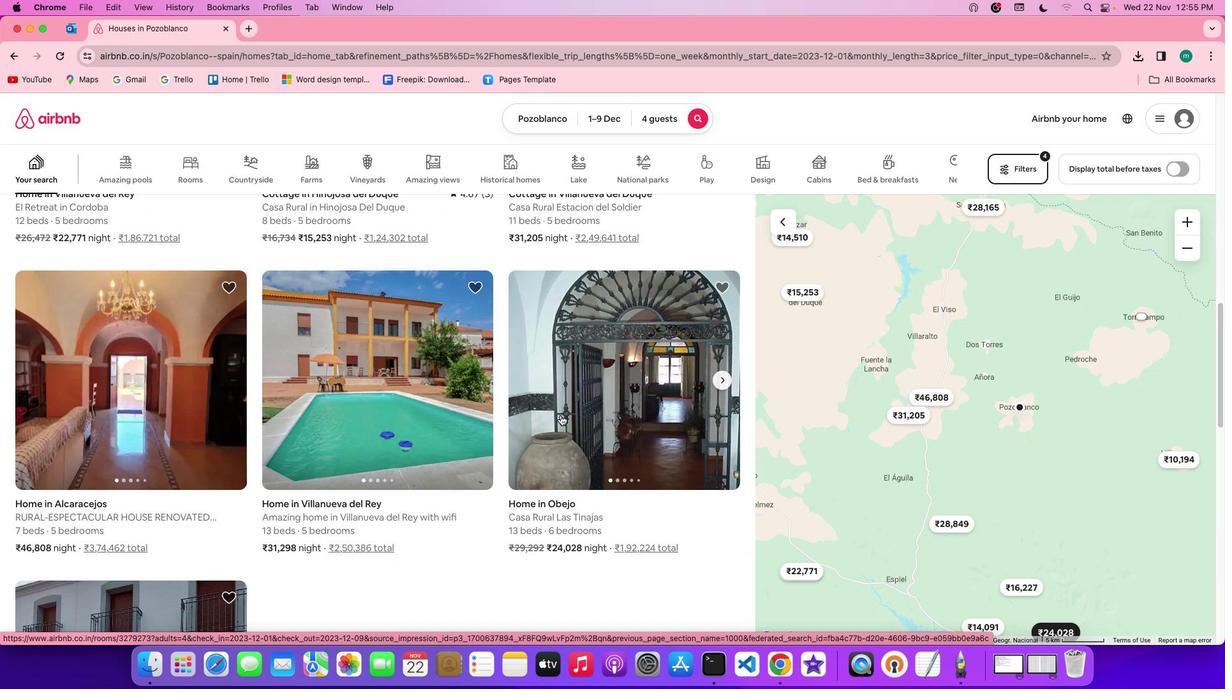 
Action: Mouse scrolled (561, 415) with delta (0, 0)
Screenshot: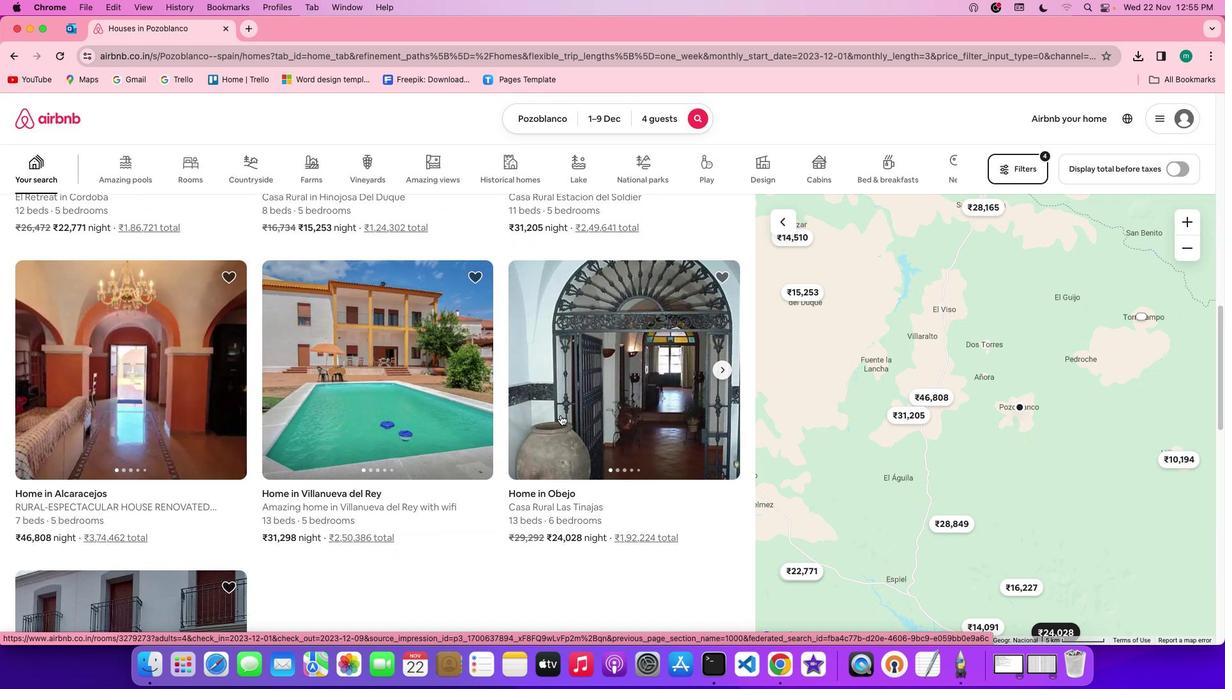 
Action: Mouse scrolled (561, 415) with delta (0, 0)
Screenshot: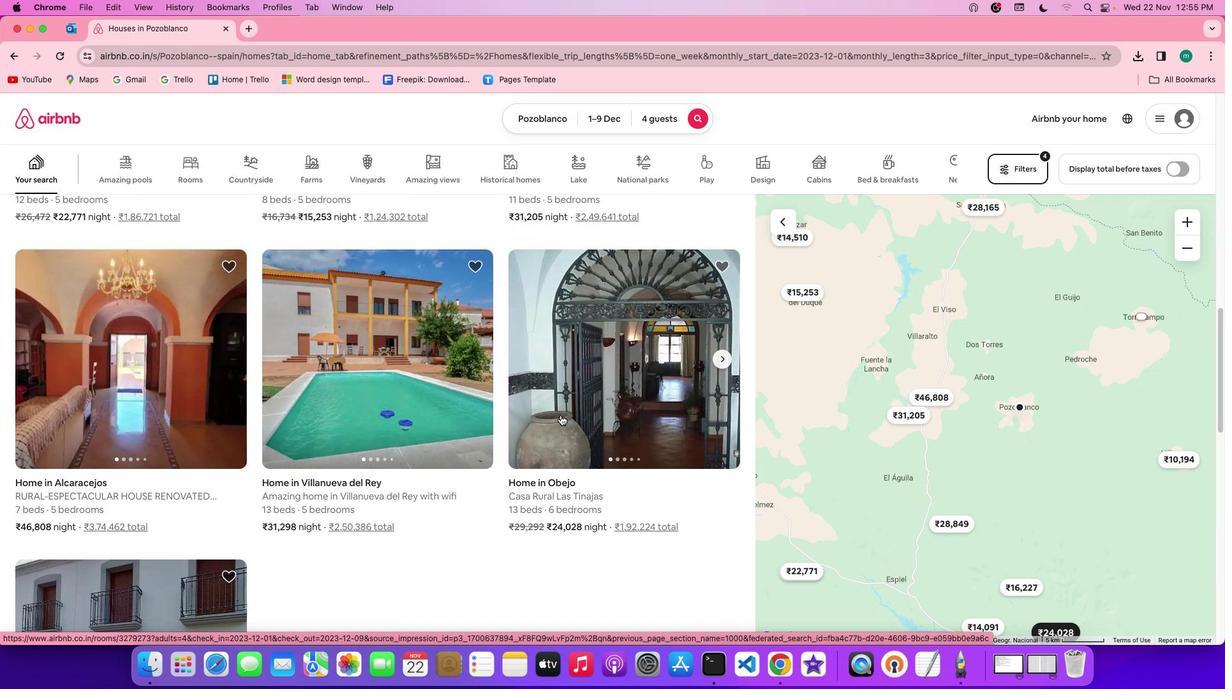 
Action: Mouse scrolled (561, 415) with delta (0, 0)
Screenshot: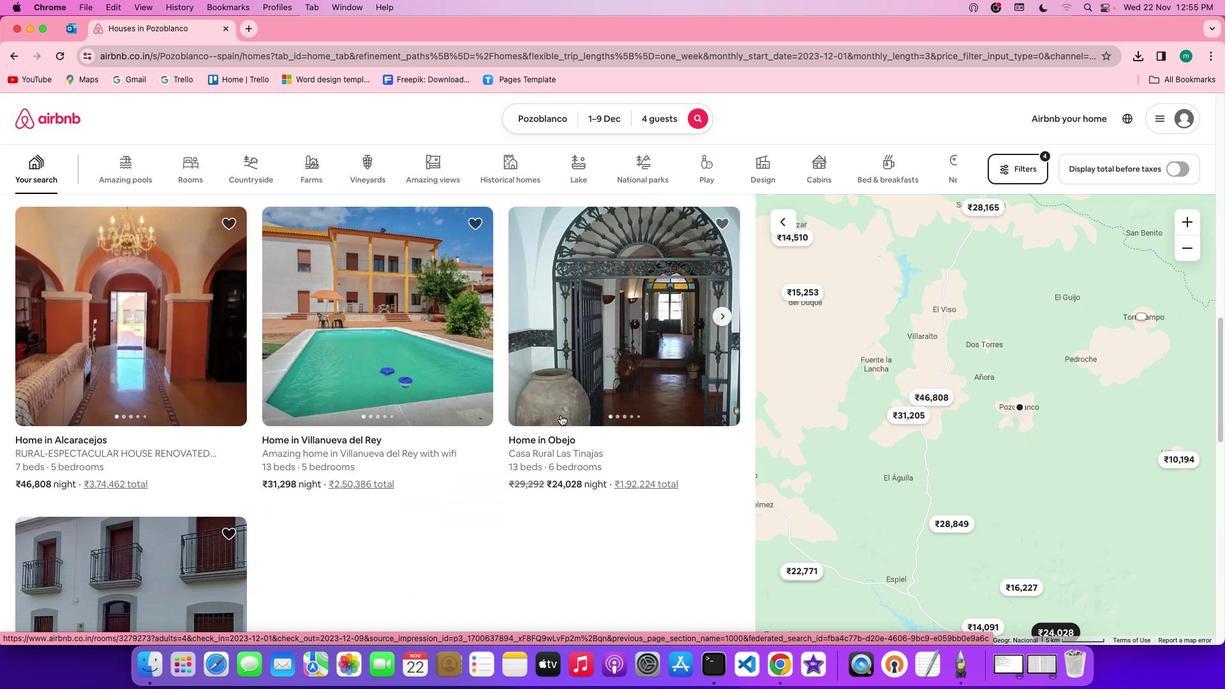 
Action: Mouse moved to (558, 412)
Screenshot: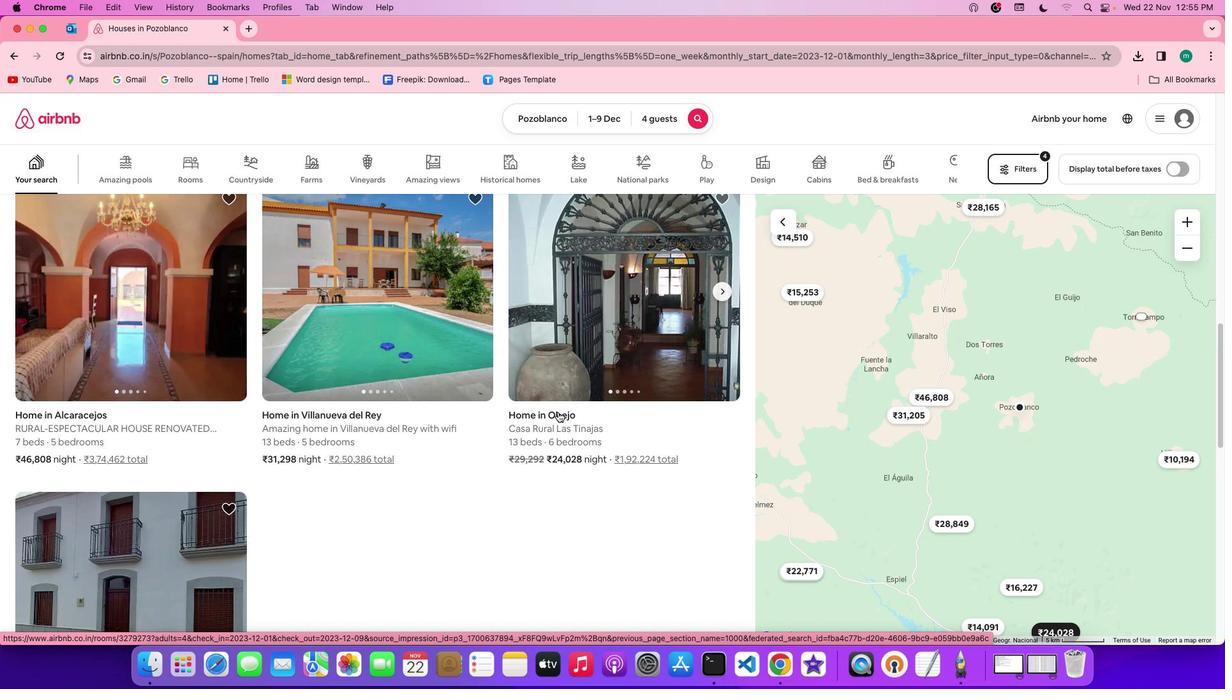 
Action: Mouse scrolled (558, 412) with delta (0, 0)
Screenshot: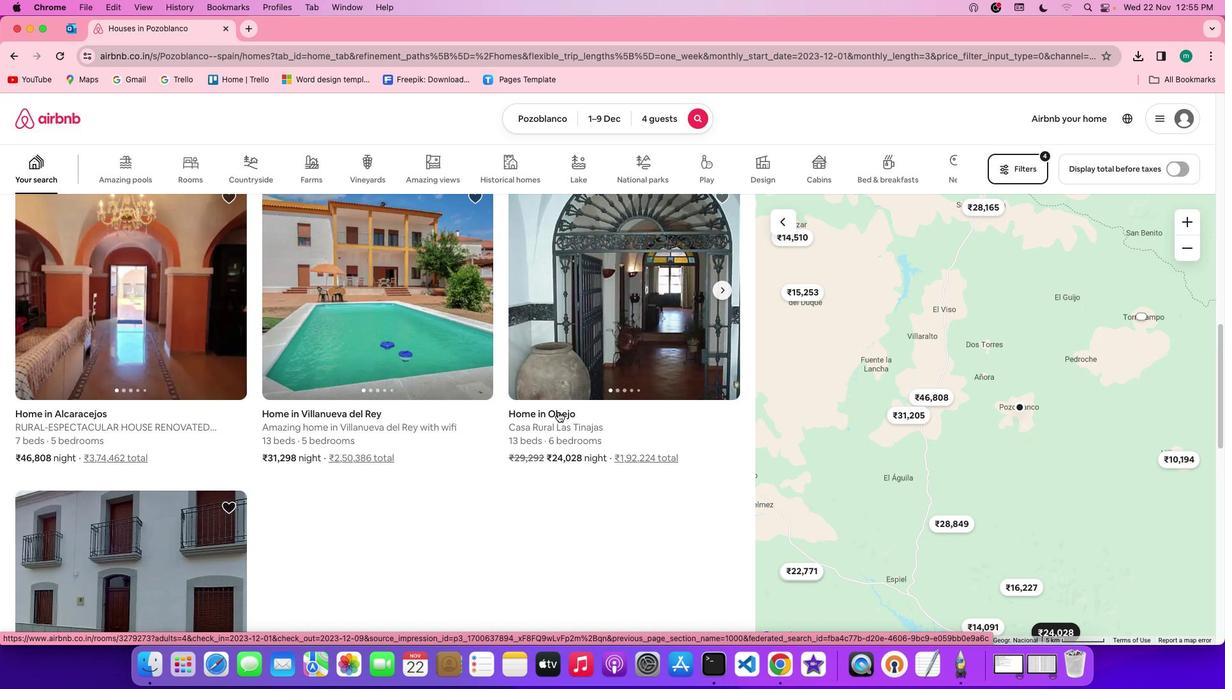
Action: Mouse scrolled (558, 412) with delta (0, 0)
Screenshot: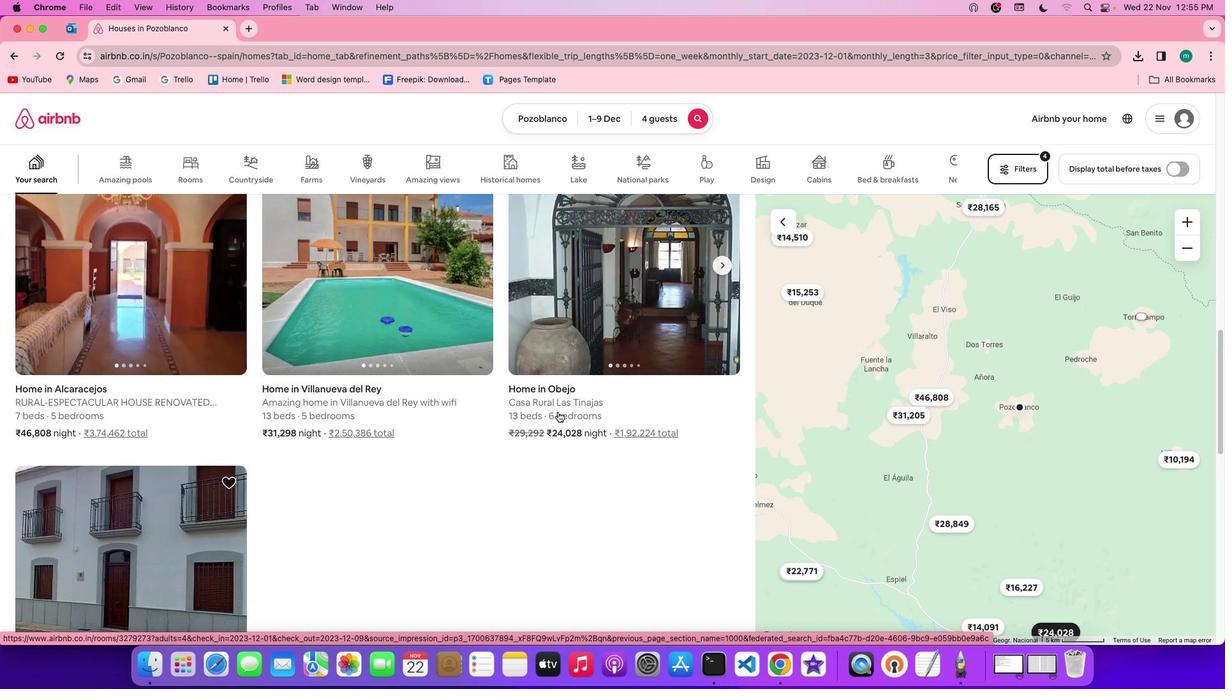 
Action: Mouse scrolled (558, 412) with delta (0, 0)
Screenshot: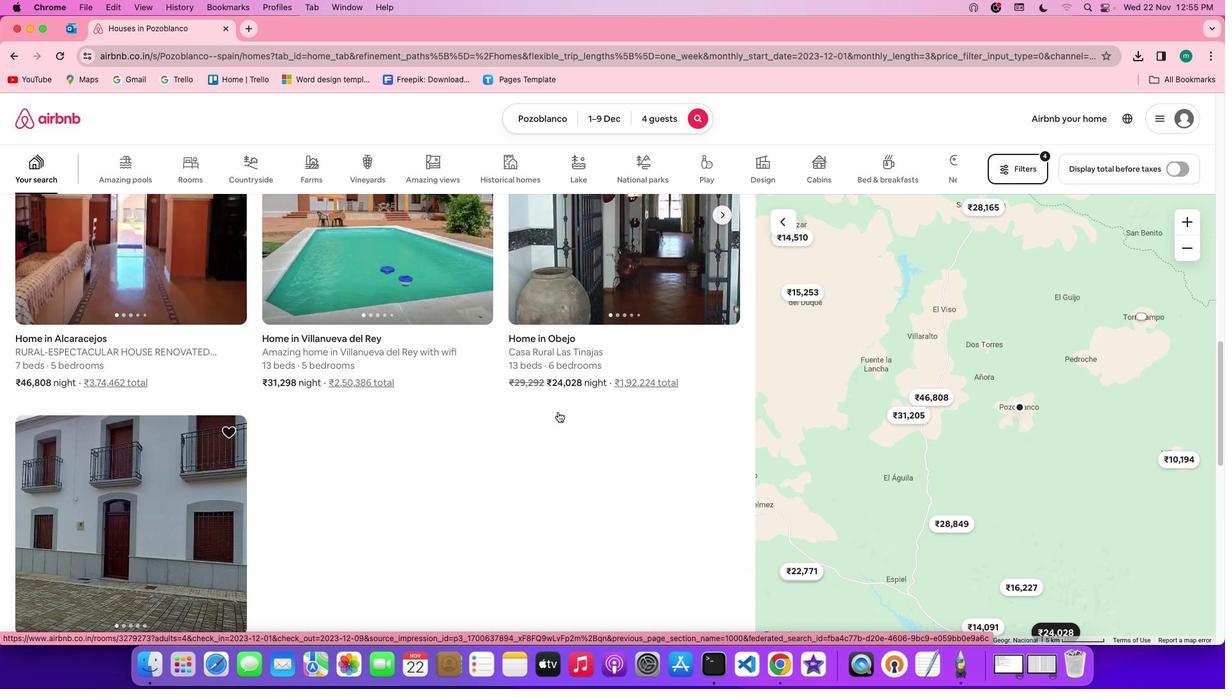 
Action: Mouse scrolled (558, 412) with delta (0, -1)
Screenshot: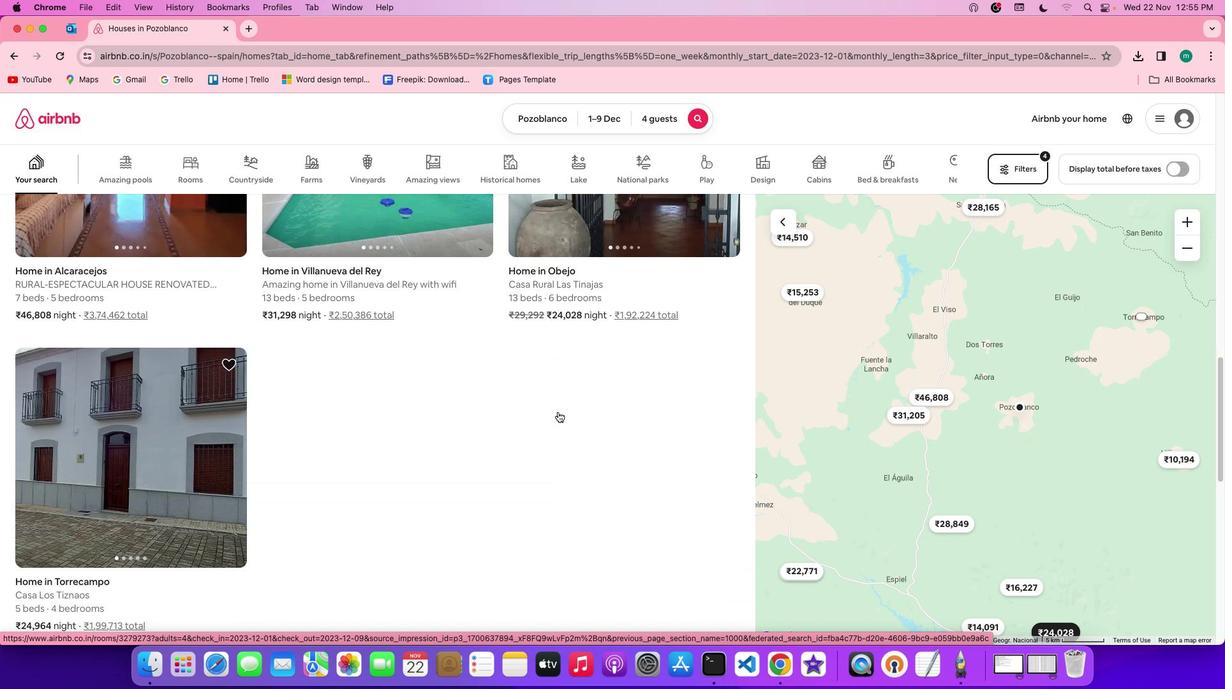 
Action: Mouse scrolled (558, 412) with delta (0, -1)
Screenshot: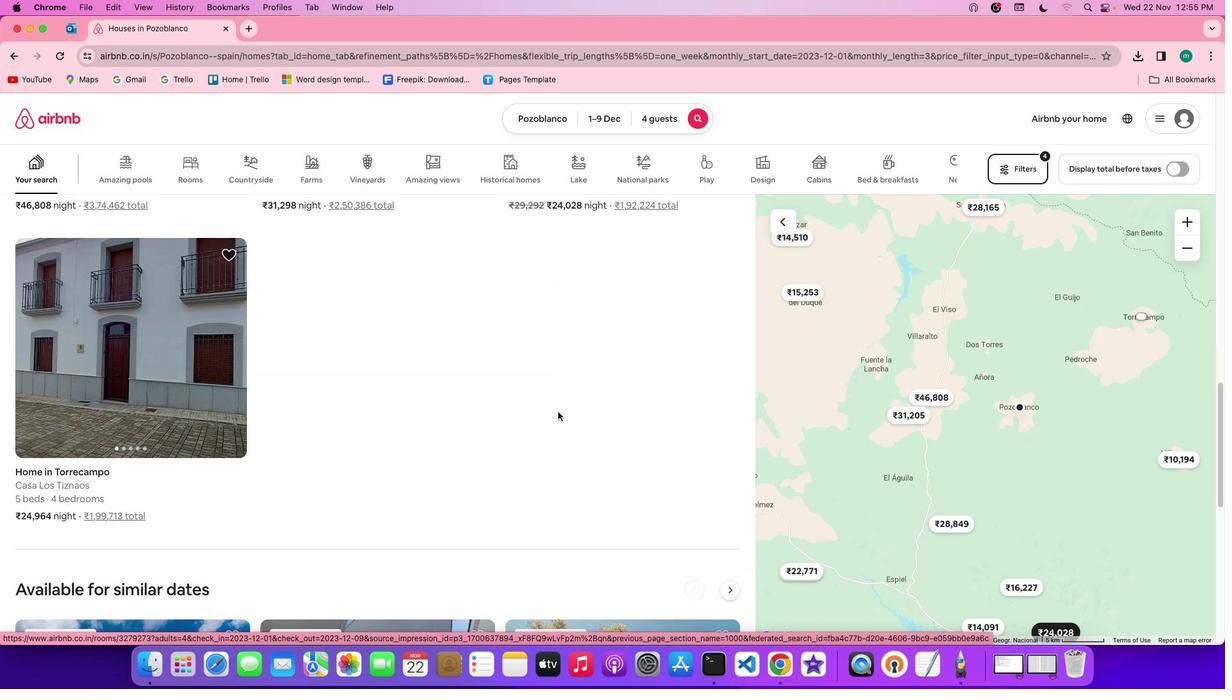 
Action: Mouse scrolled (558, 412) with delta (0, 1)
Screenshot: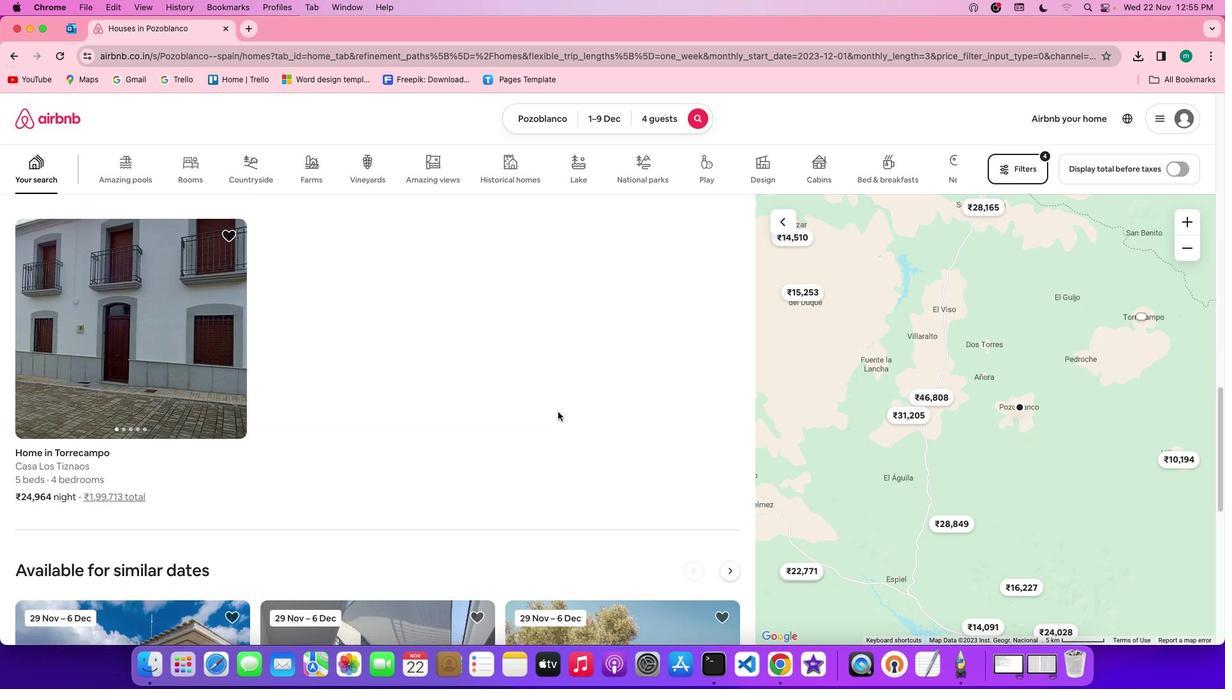 
Action: Mouse scrolled (558, 412) with delta (0, 1)
Screenshot: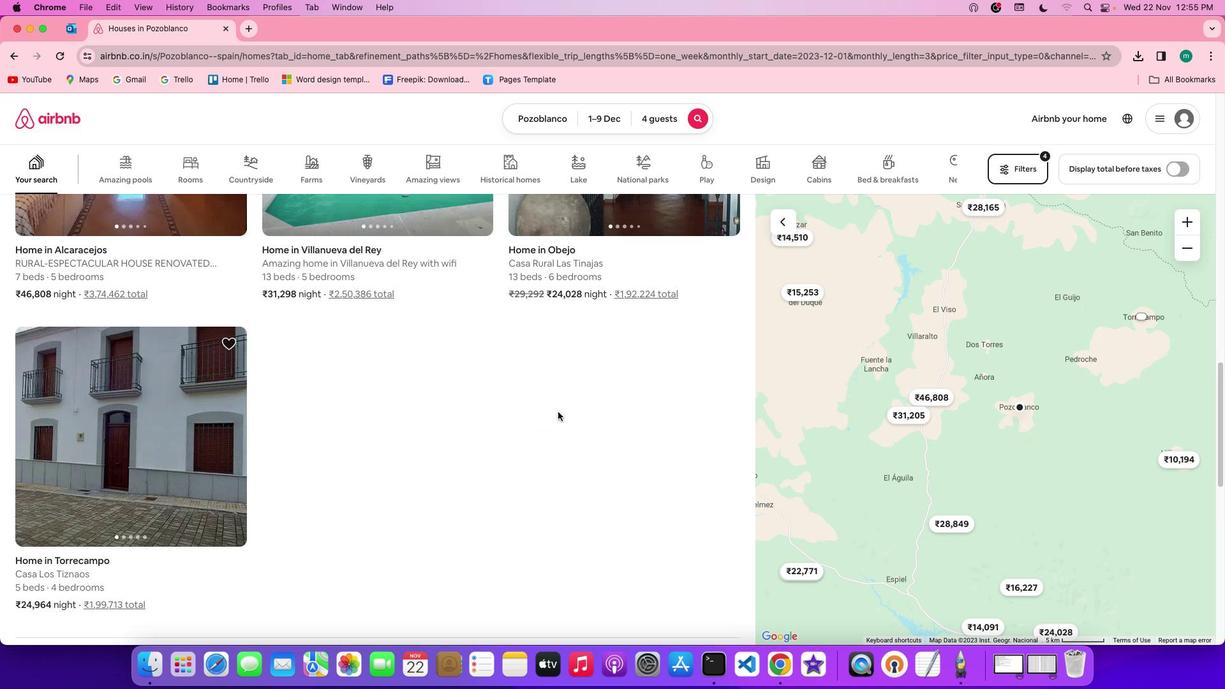 
Action: Mouse scrolled (558, 412) with delta (0, 2)
Screenshot: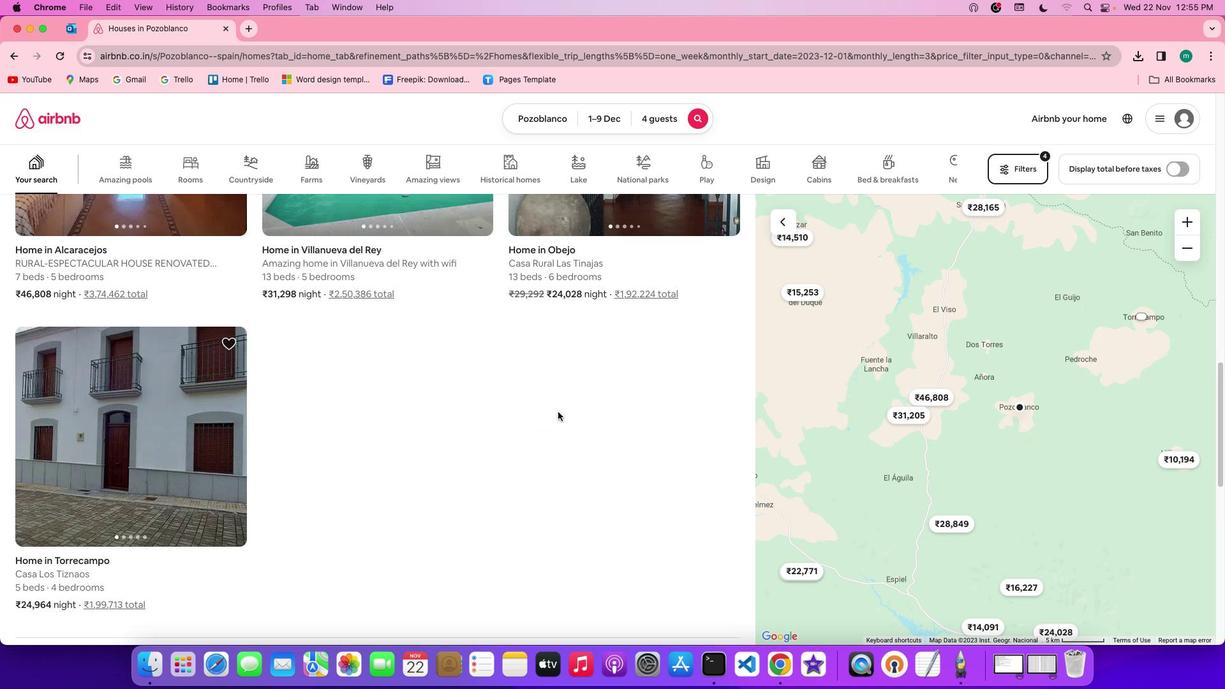 
Action: Mouse scrolled (558, 412) with delta (0, 3)
Screenshot: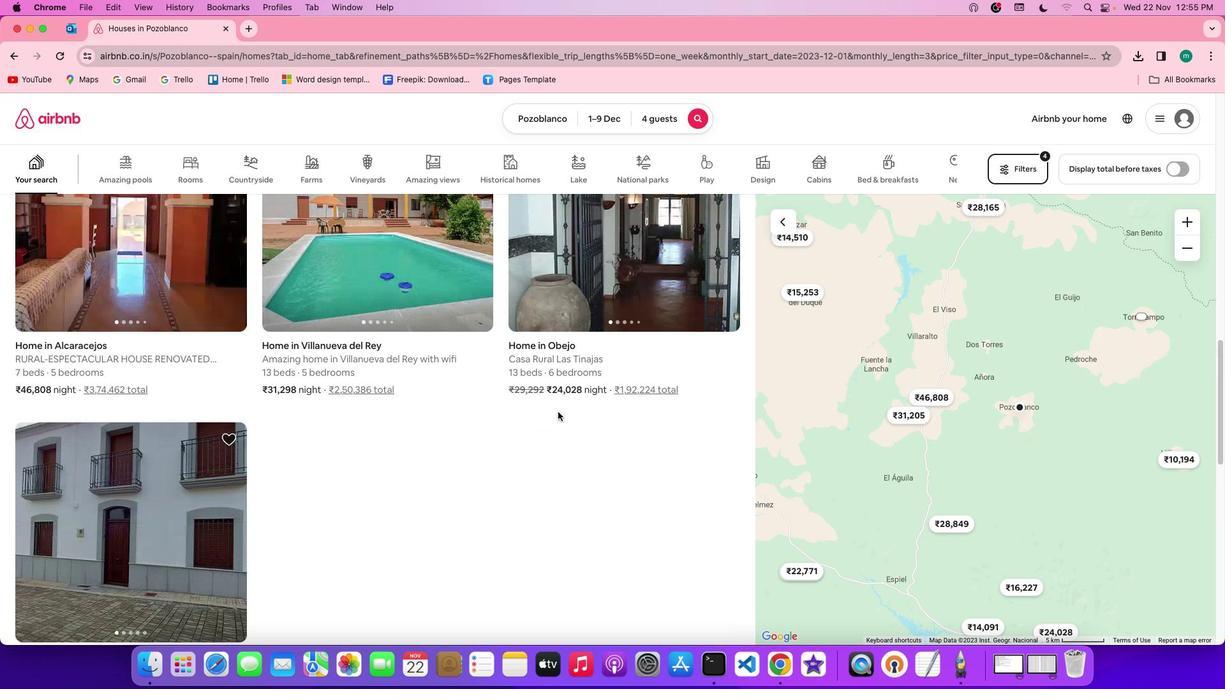 
Action: Mouse scrolled (558, 412) with delta (0, 1)
Screenshot: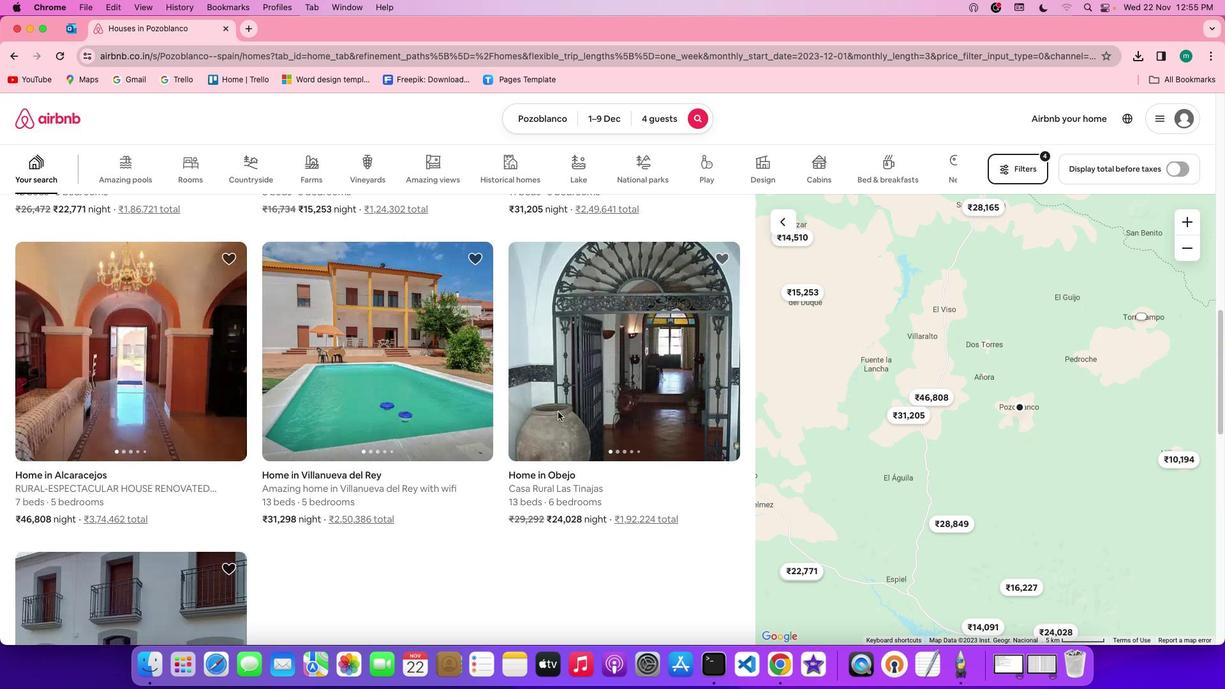 
Action: Mouse scrolled (558, 412) with delta (0, 1)
Screenshot: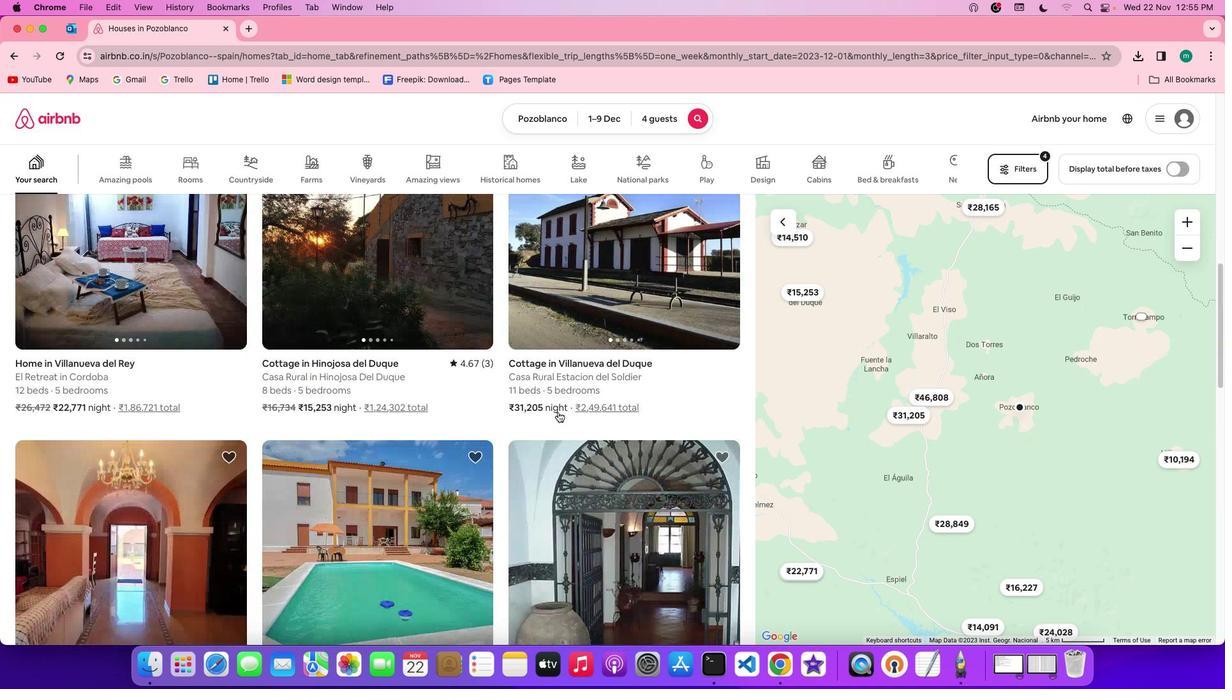 
Action: Mouse scrolled (558, 412) with delta (0, 2)
Screenshot: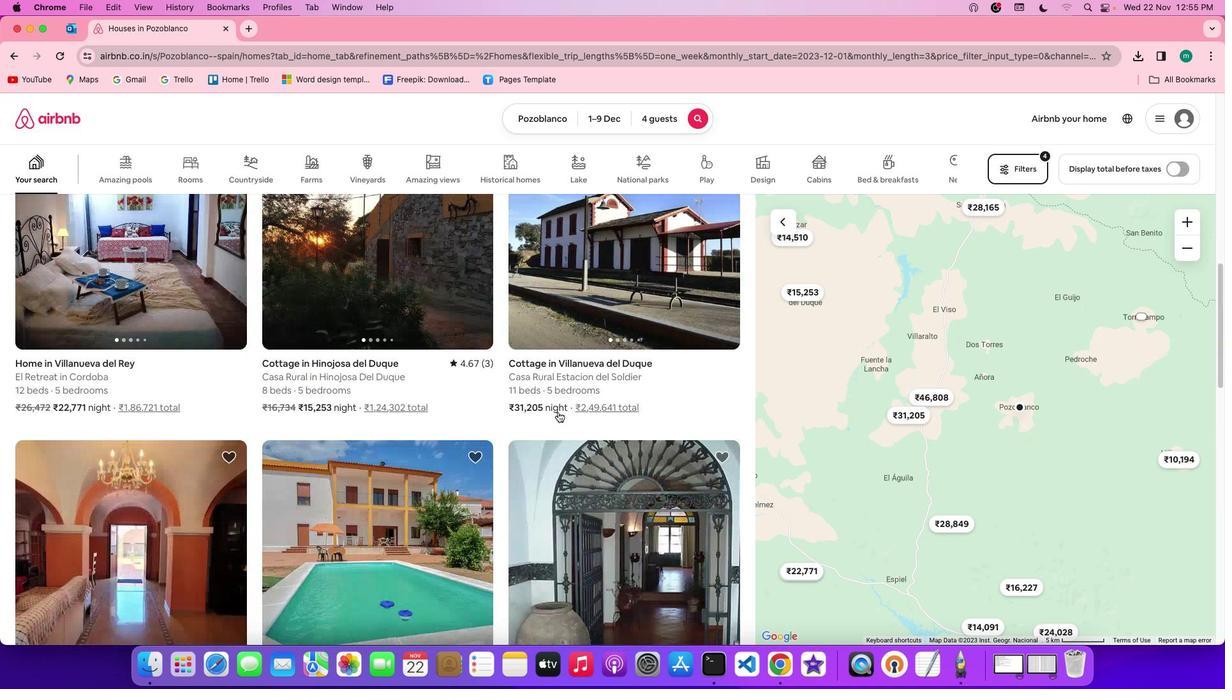 
Action: Mouse scrolled (558, 412) with delta (0, 3)
Screenshot: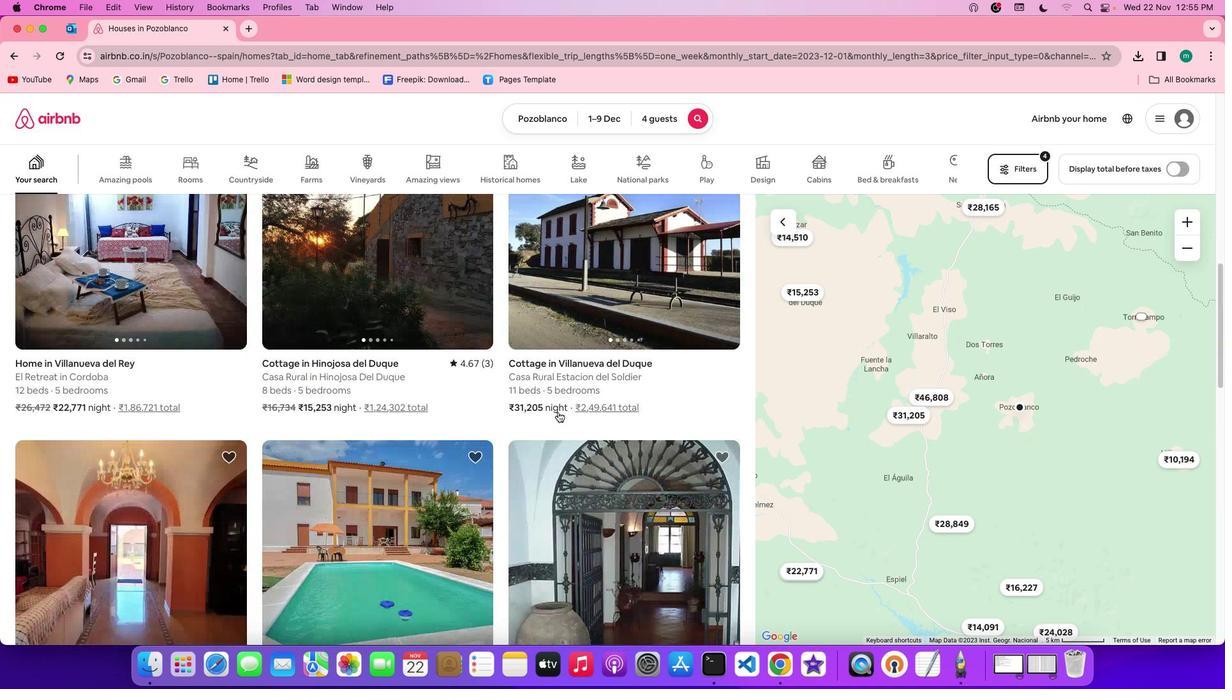 
Action: Mouse scrolled (558, 412) with delta (0, 4)
Screenshot: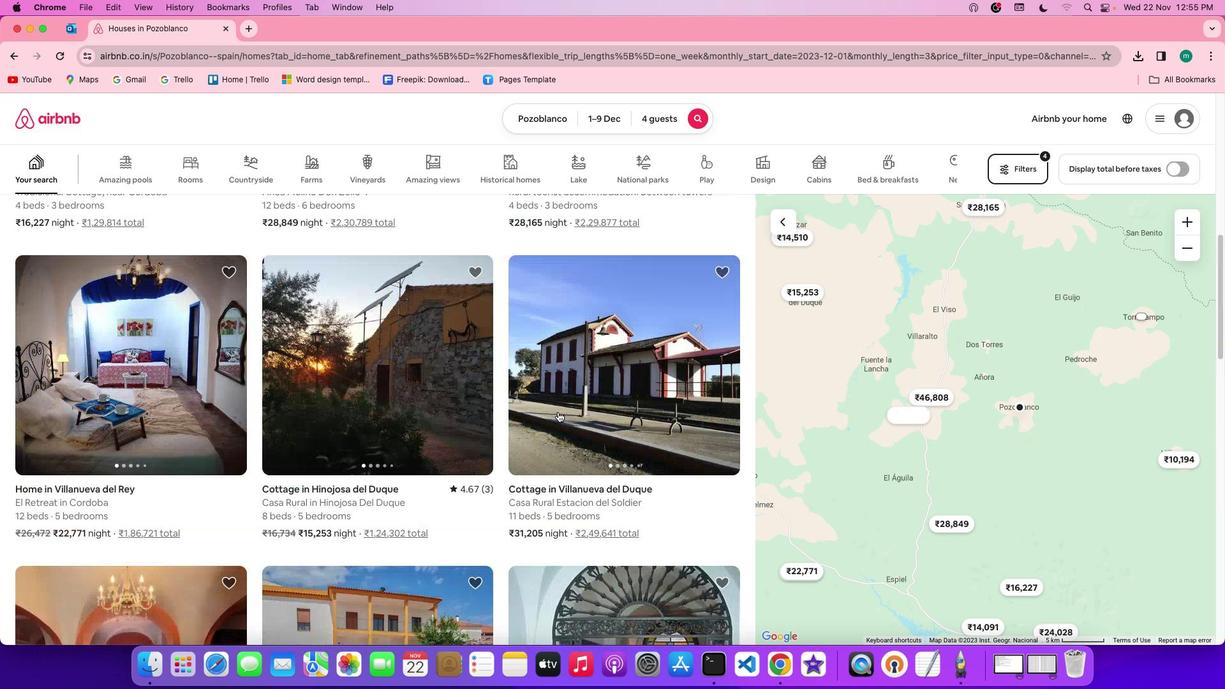 
Action: Mouse moved to (570, 412)
Screenshot: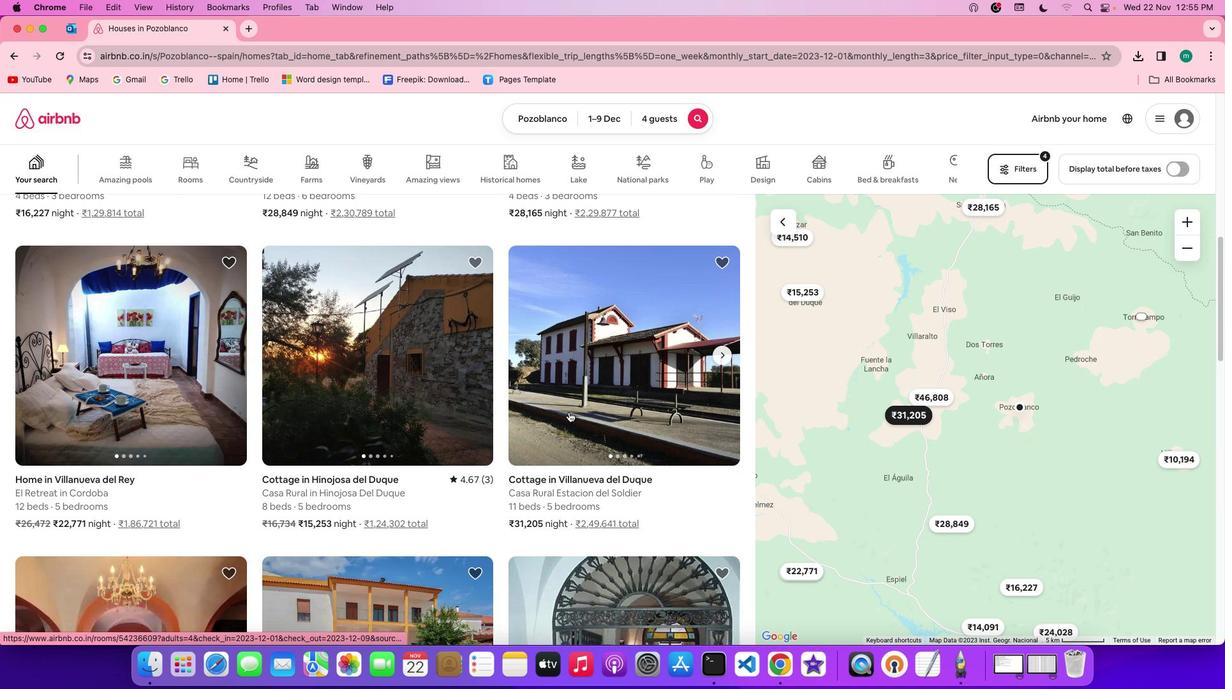 
Action: Mouse scrolled (570, 412) with delta (0, 0)
Screenshot: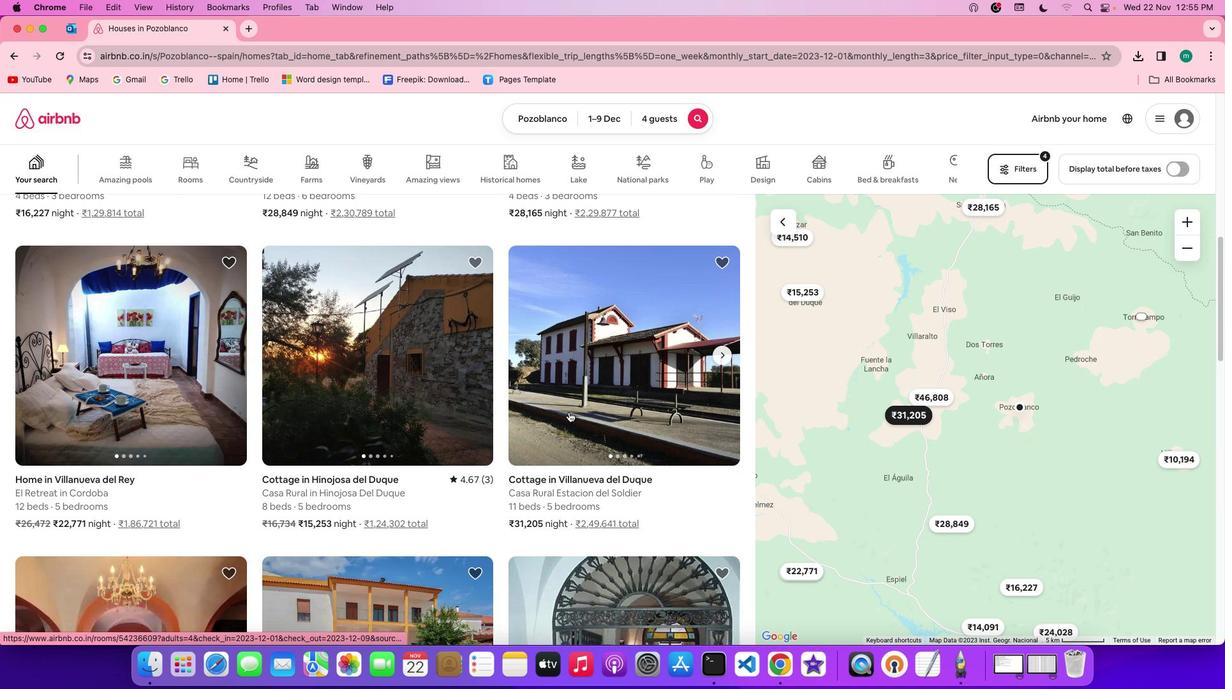 
Action: Mouse scrolled (570, 412) with delta (0, 0)
Screenshot: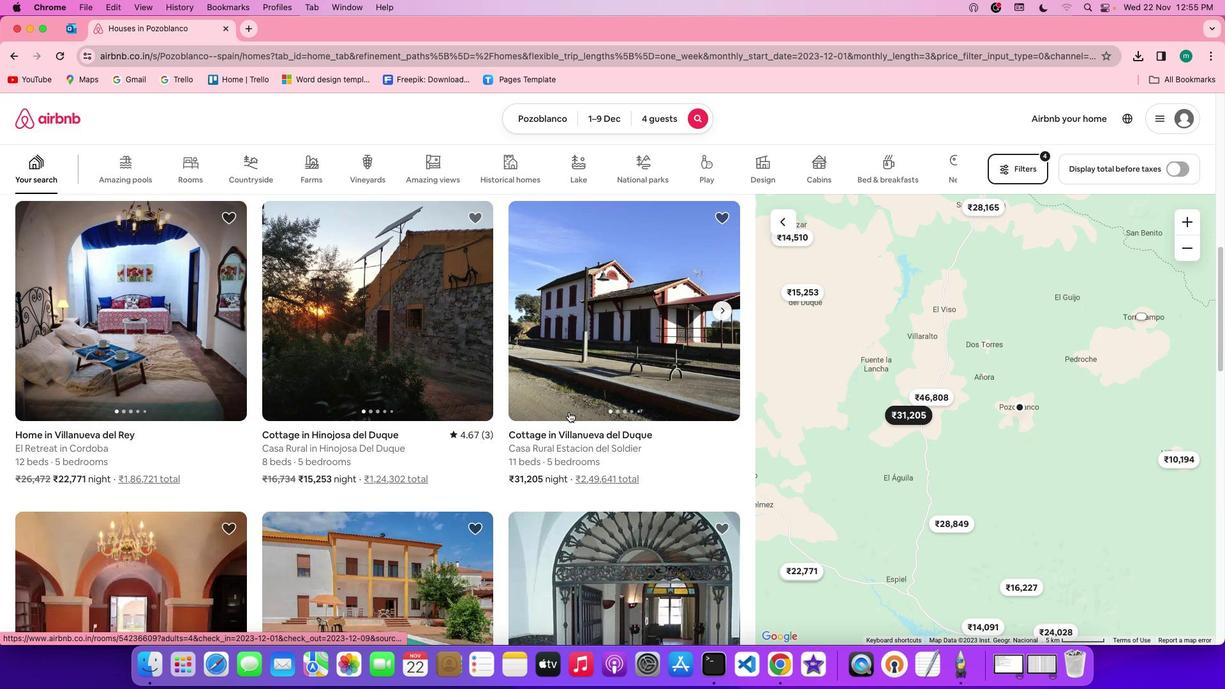 
Action: Mouse scrolled (570, 412) with delta (0, 0)
Screenshot: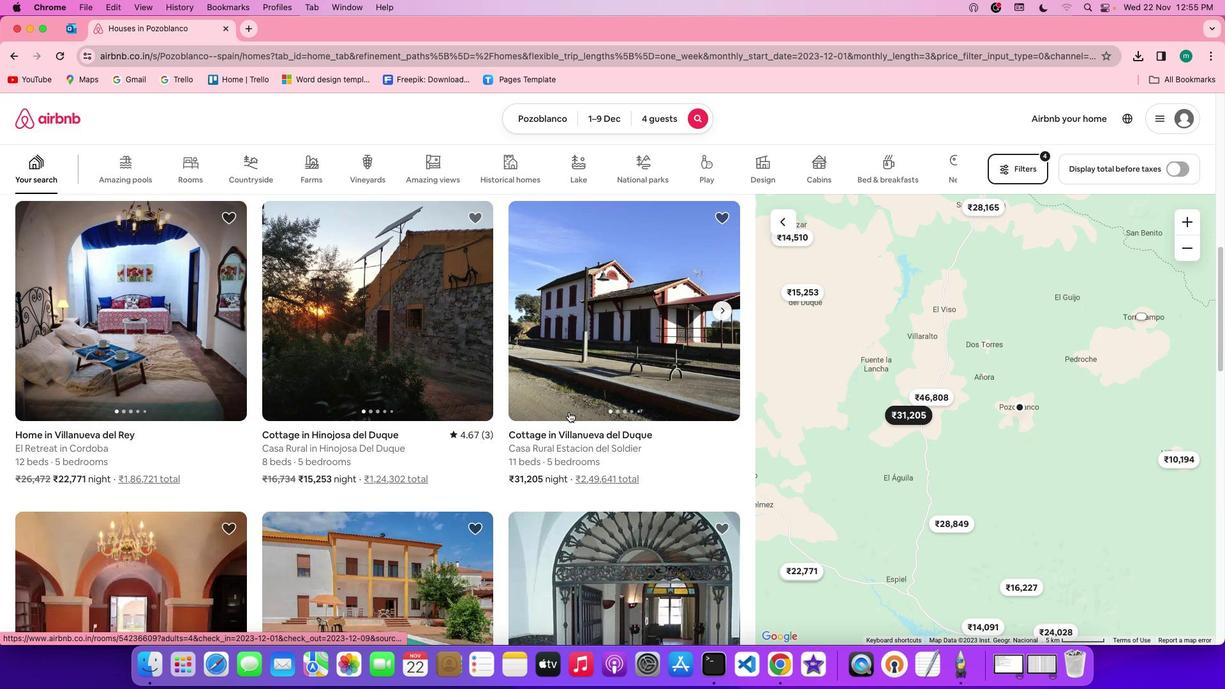 
Action: Mouse scrolled (570, 412) with delta (0, -1)
Screenshot: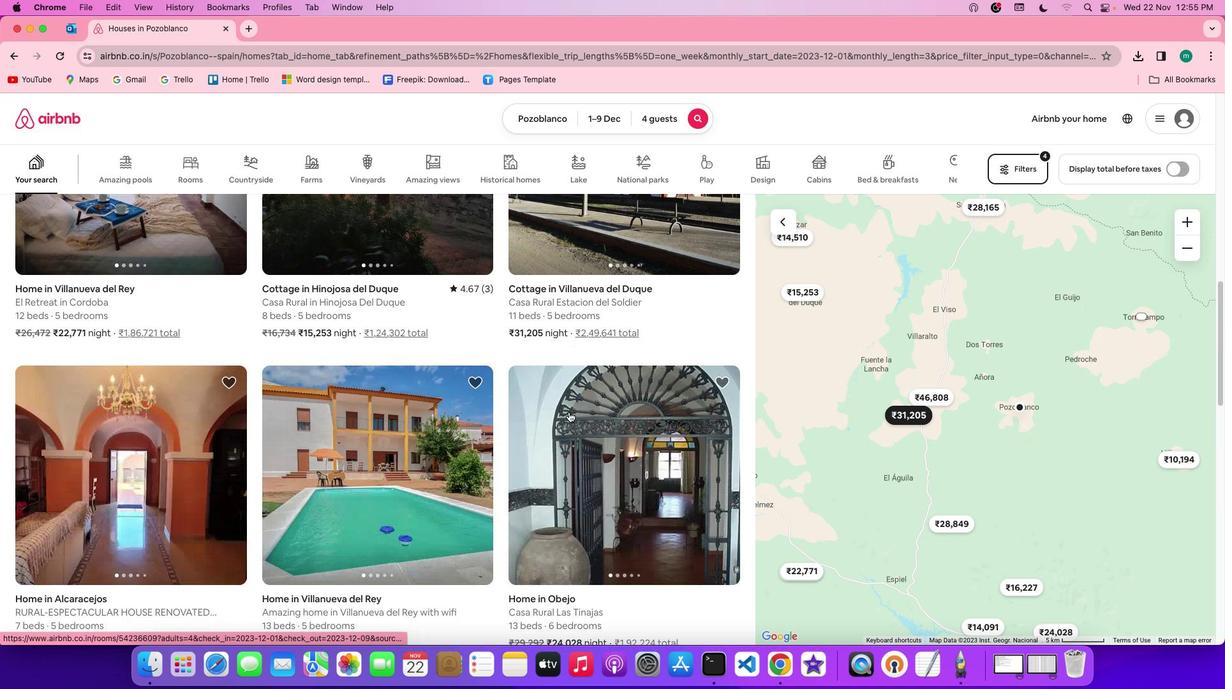 
Action: Mouse moved to (397, 407)
Screenshot: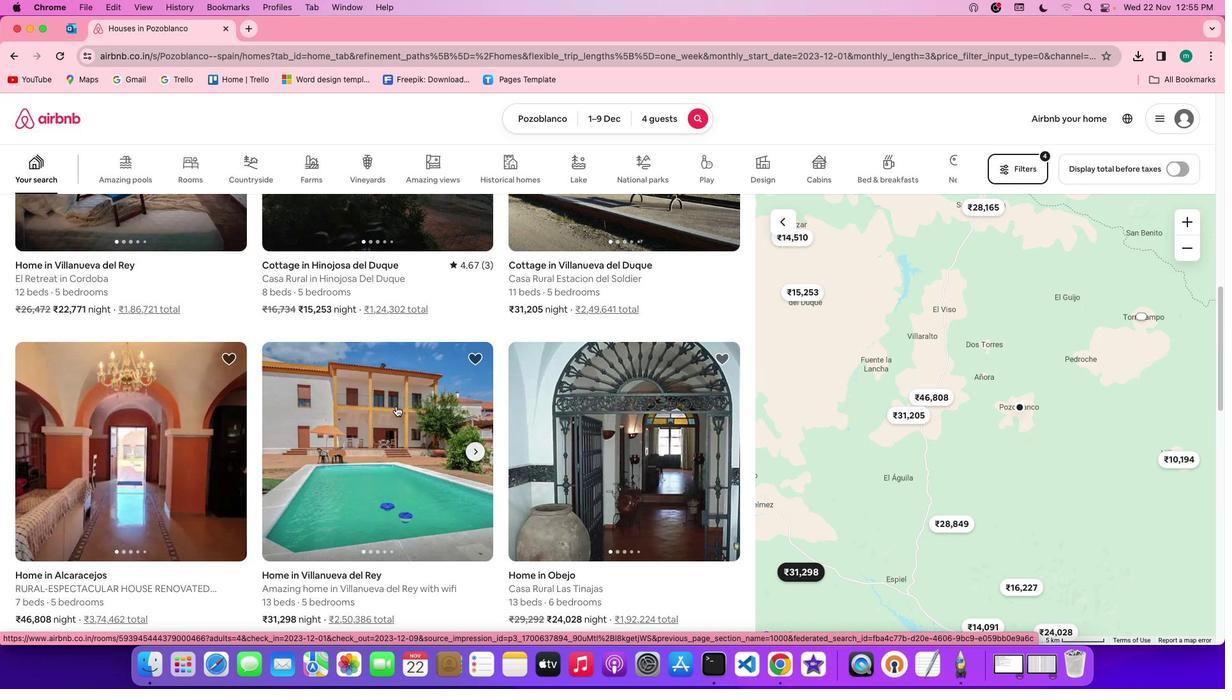 
Action: Mouse pressed left at (397, 407)
Screenshot: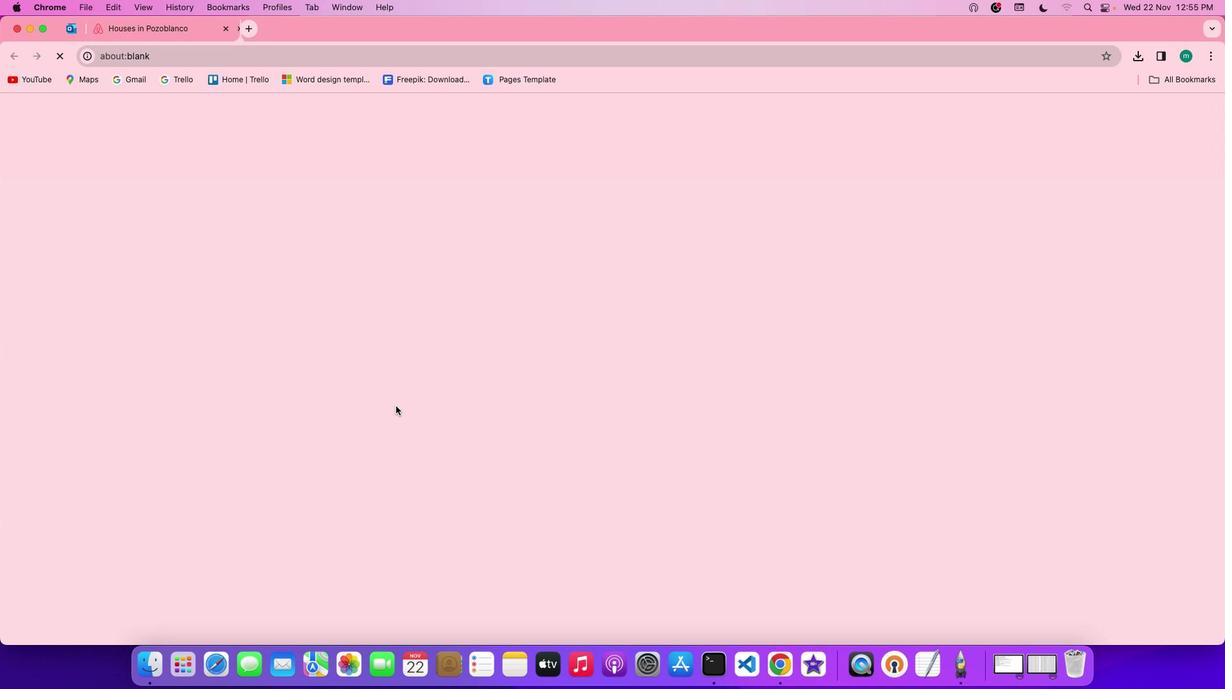 
Action: Mouse moved to (895, 472)
Screenshot: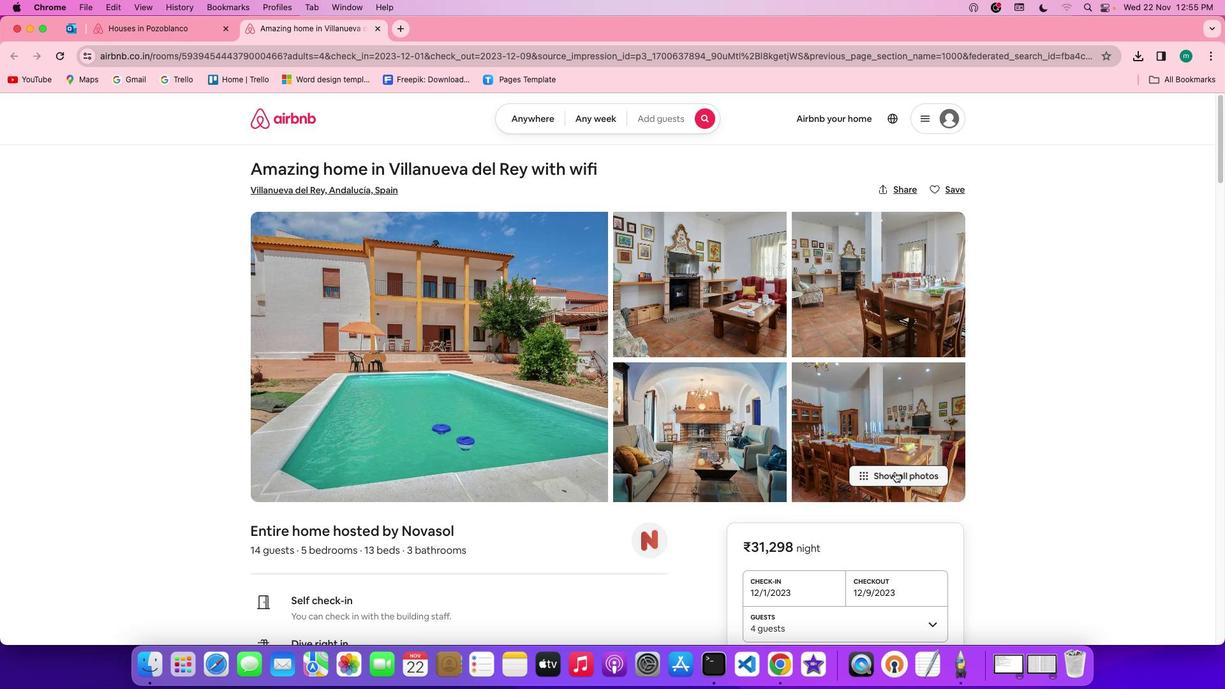 
Action: Mouse pressed left at (895, 472)
Screenshot: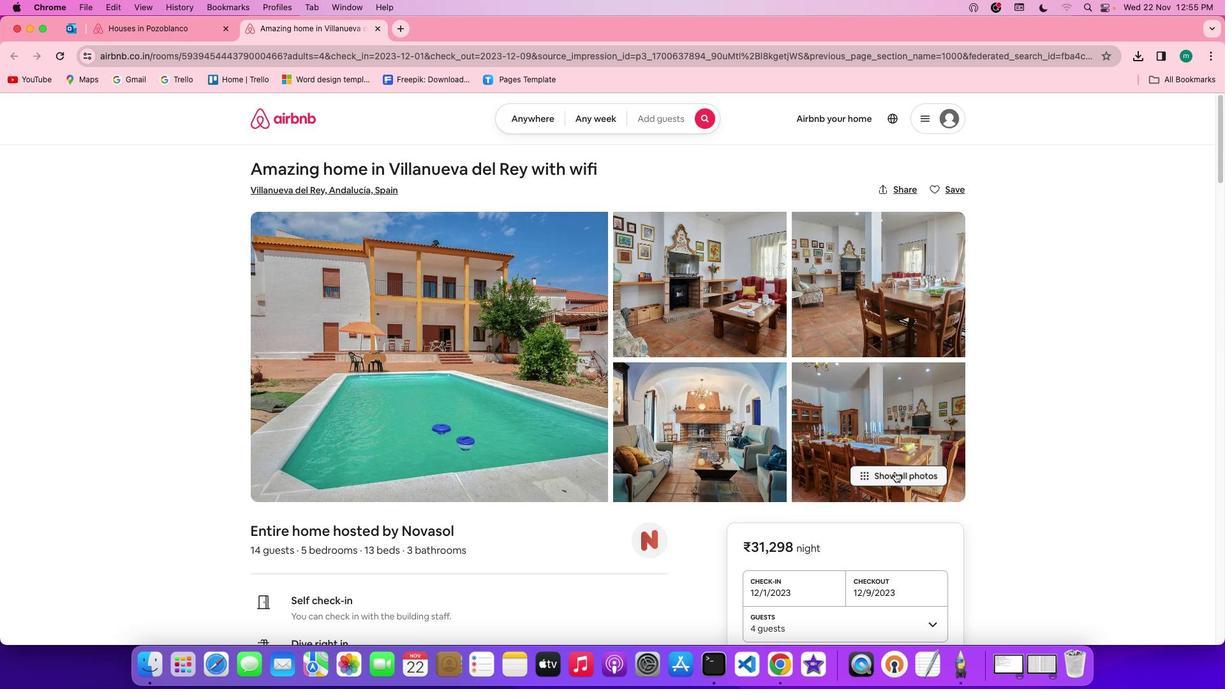 
Action: Mouse moved to (592, 446)
Screenshot: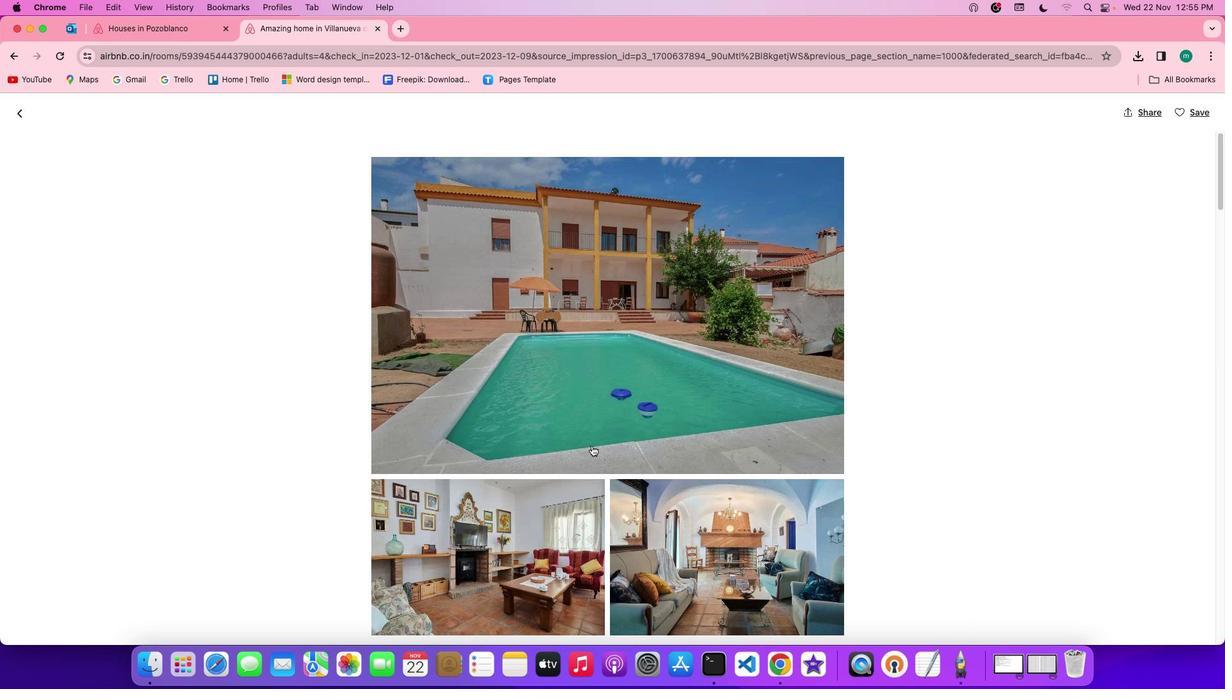 
Action: Mouse scrolled (592, 446) with delta (0, 0)
Screenshot: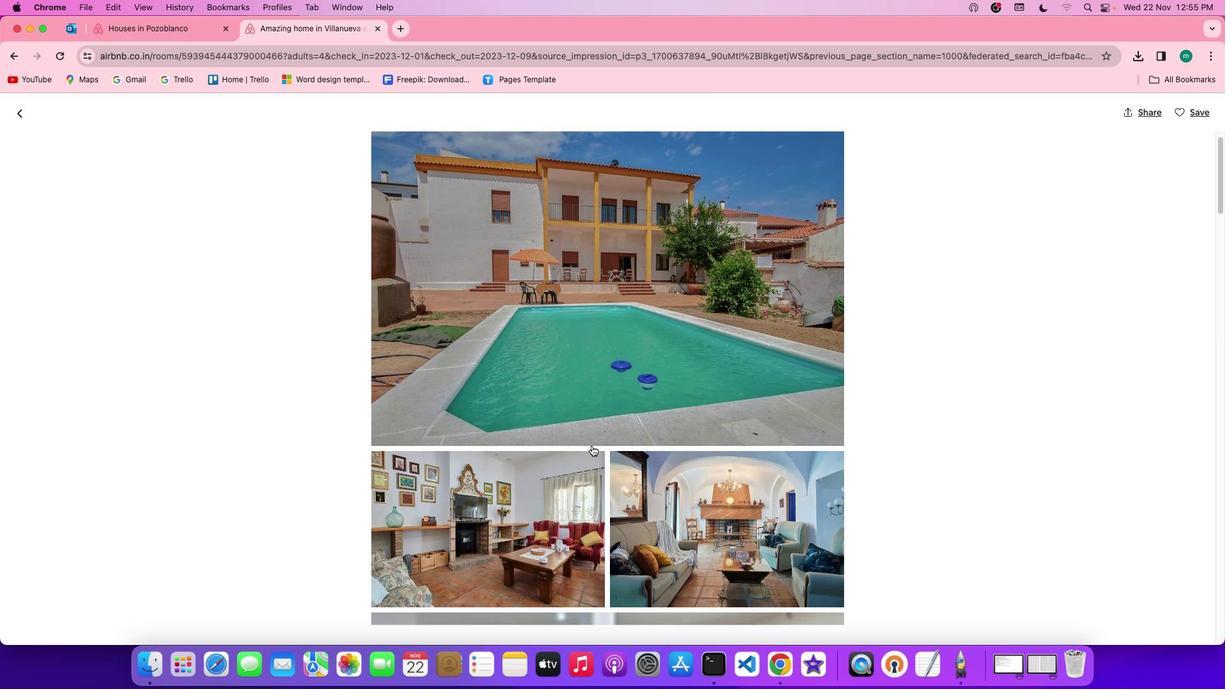 
Action: Mouse scrolled (592, 446) with delta (0, 0)
Screenshot: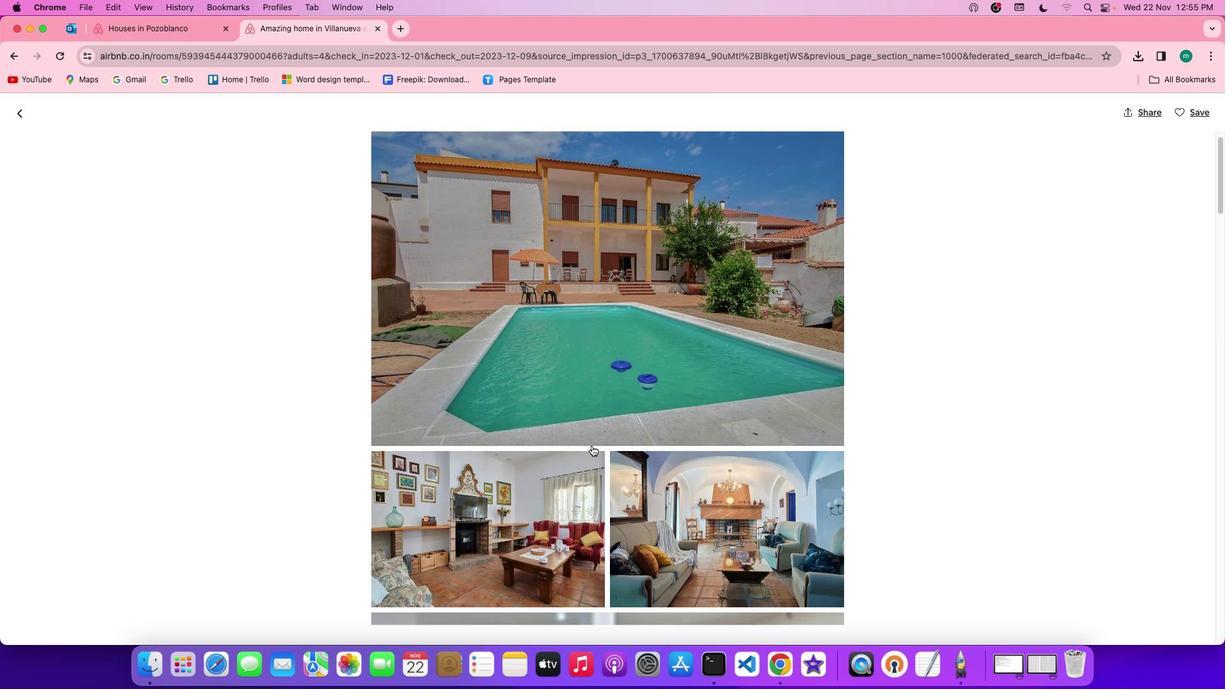 
Action: Mouse scrolled (592, 446) with delta (0, 0)
Screenshot: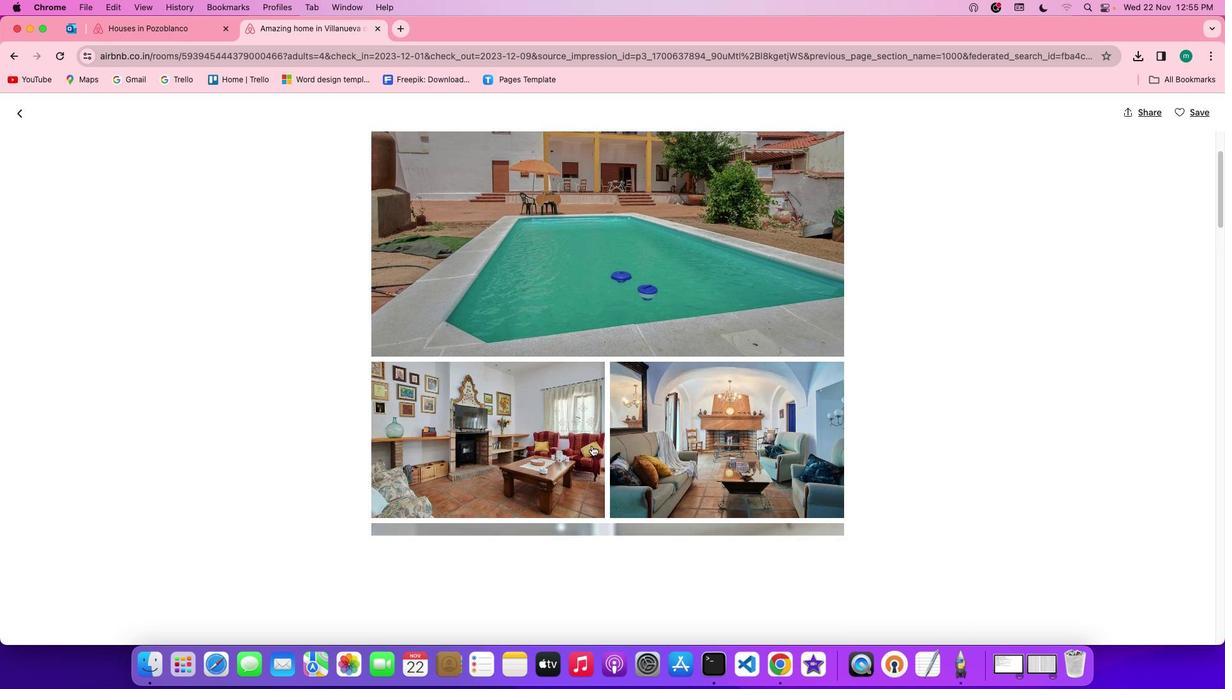 
Action: Mouse scrolled (592, 446) with delta (0, -1)
Screenshot: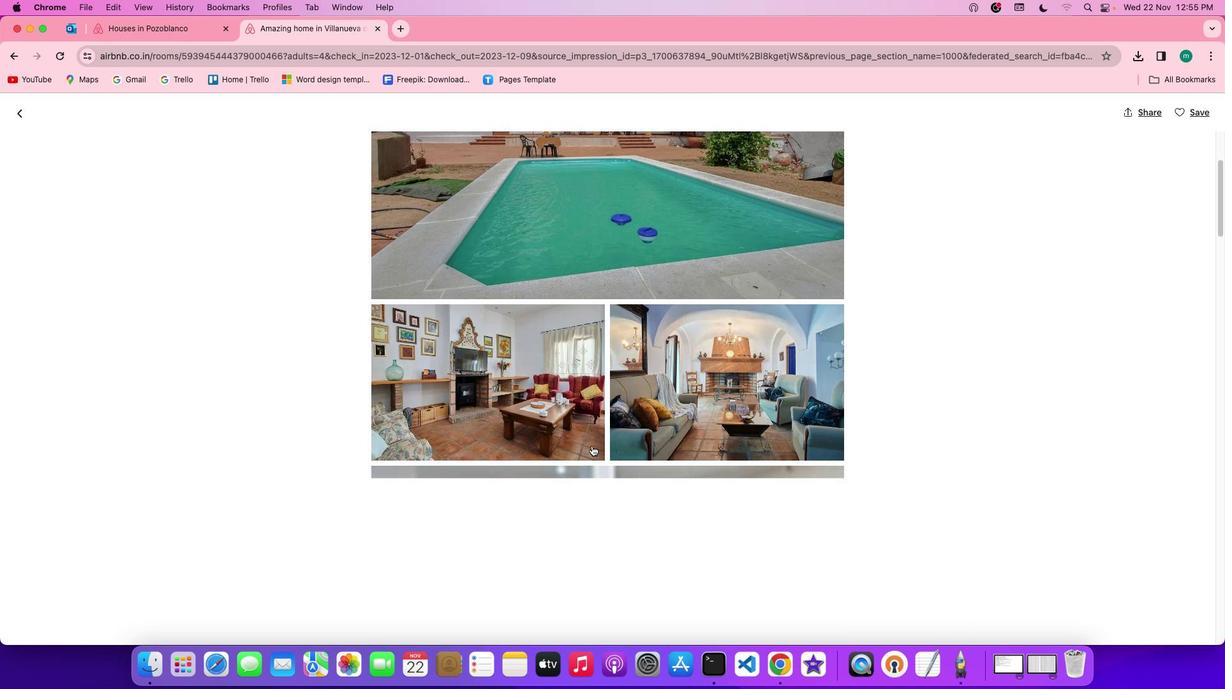 
Action: Mouse scrolled (592, 446) with delta (0, -1)
Screenshot: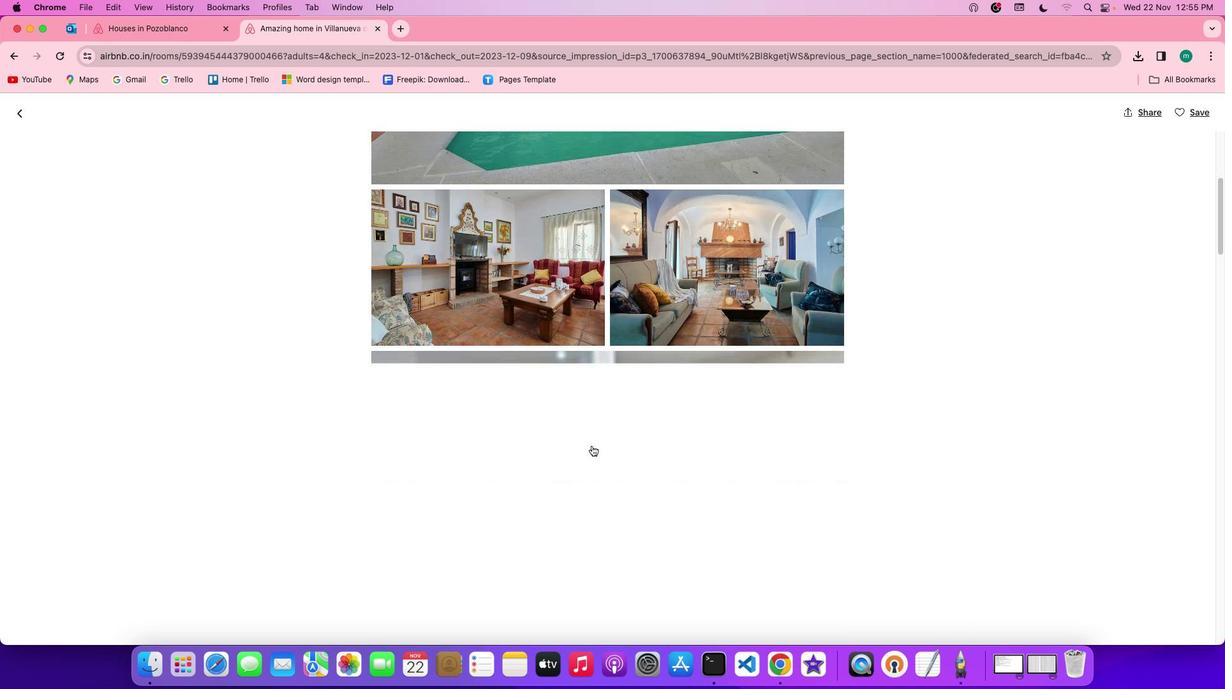 
Action: Mouse scrolled (592, 446) with delta (0, 0)
Screenshot: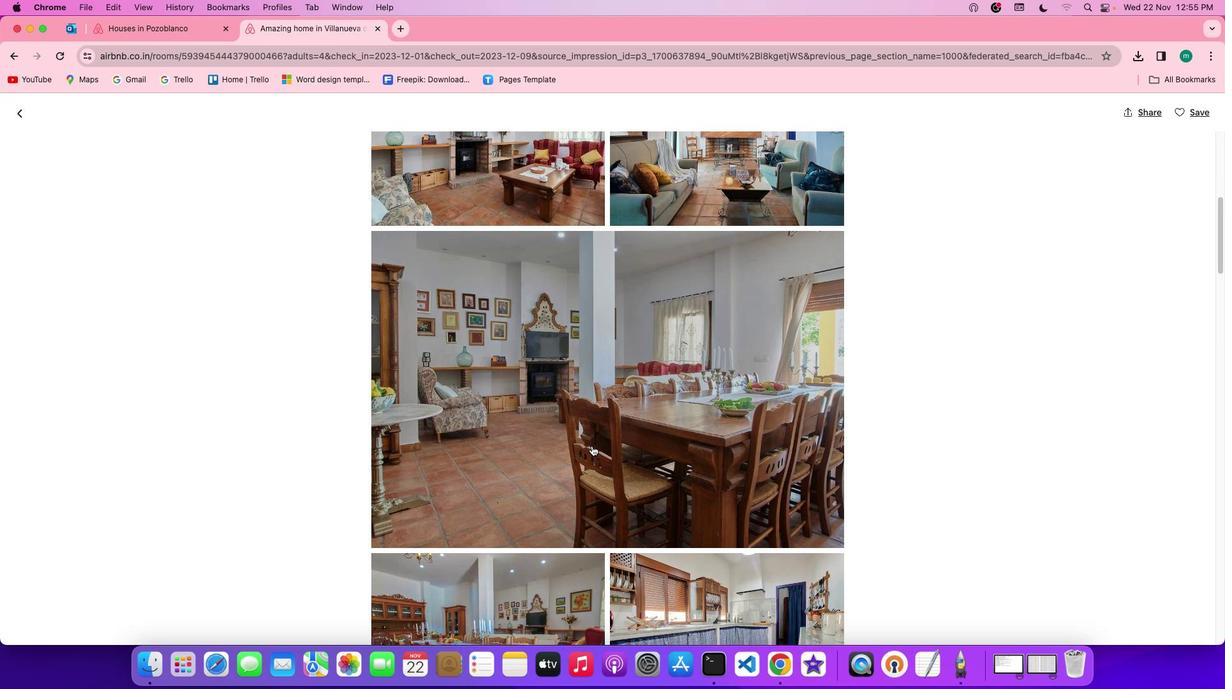 
Action: Mouse scrolled (592, 446) with delta (0, 0)
Screenshot: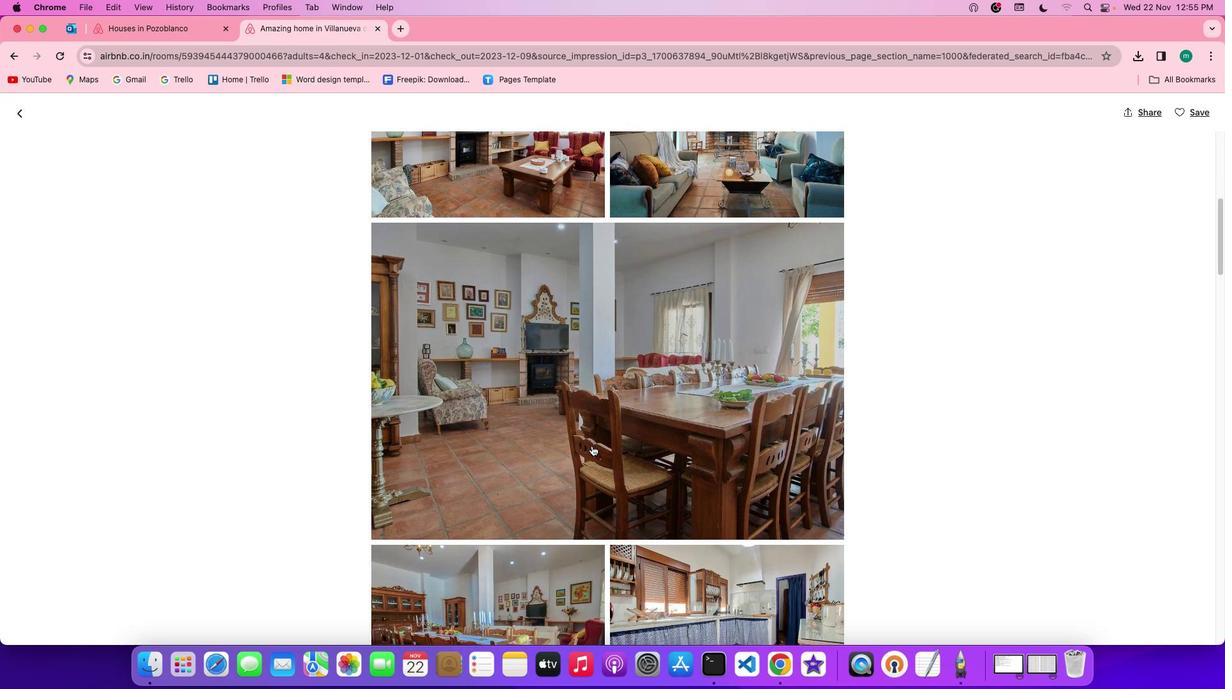 
Action: Mouse scrolled (592, 446) with delta (0, 0)
Screenshot: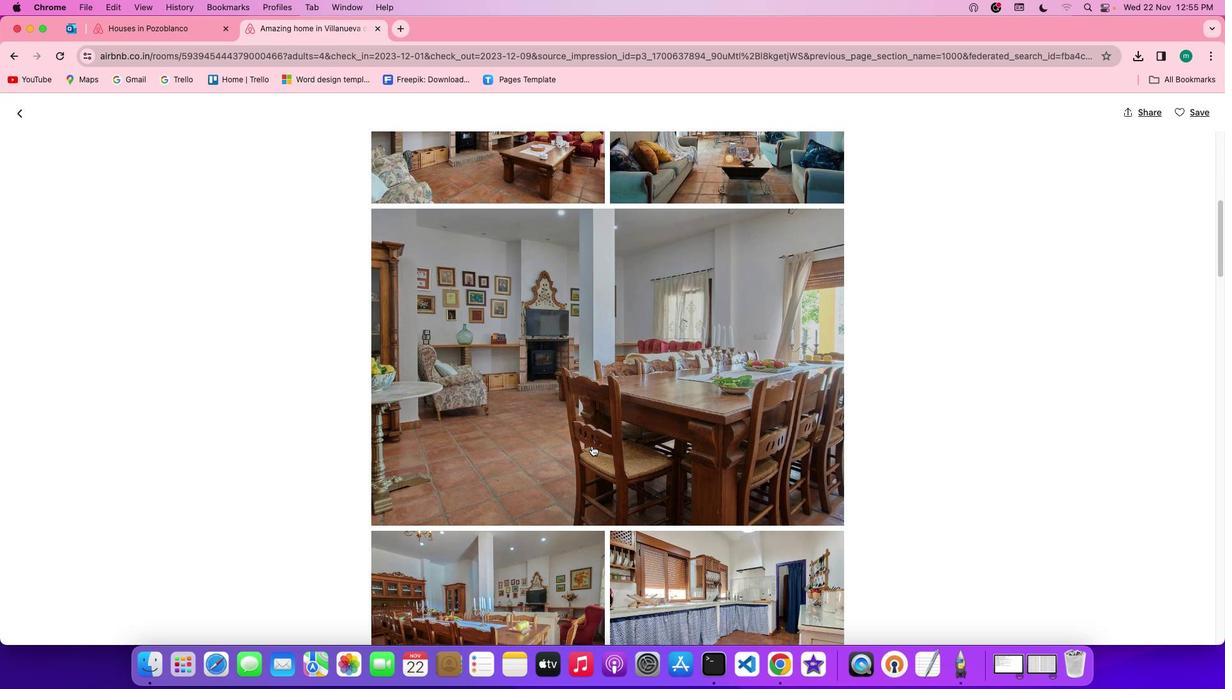 
Action: Mouse scrolled (592, 446) with delta (0, -1)
Screenshot: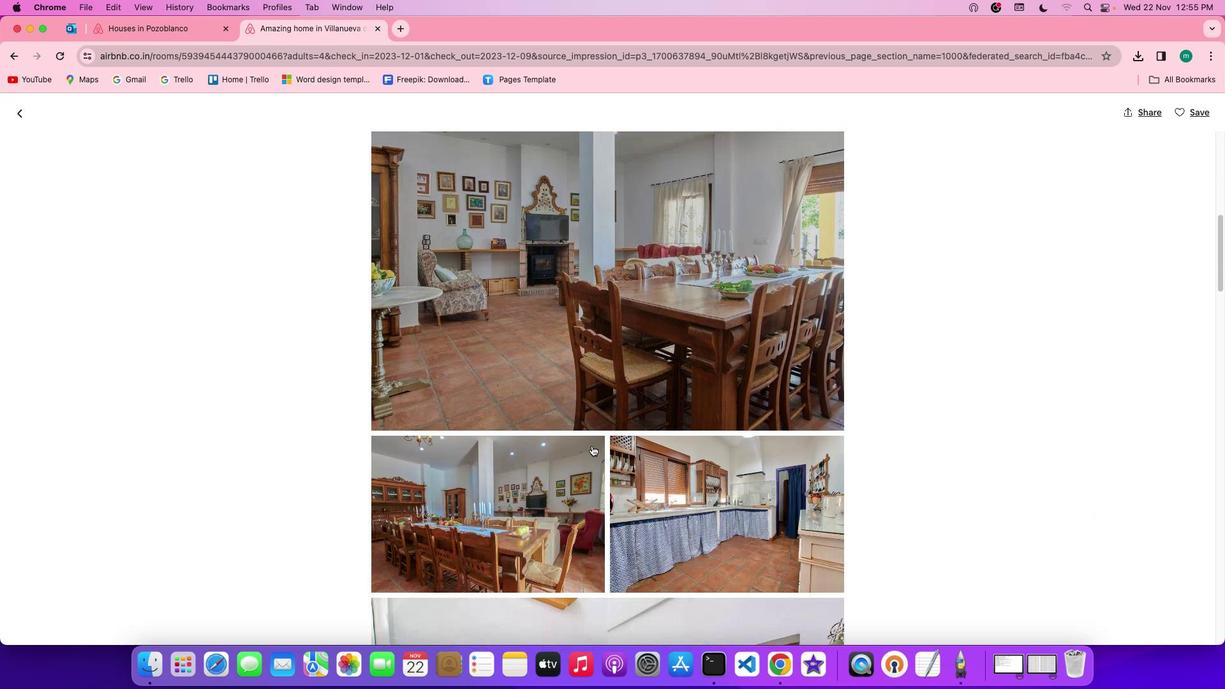 
Action: Mouse scrolled (592, 446) with delta (0, -1)
Screenshot: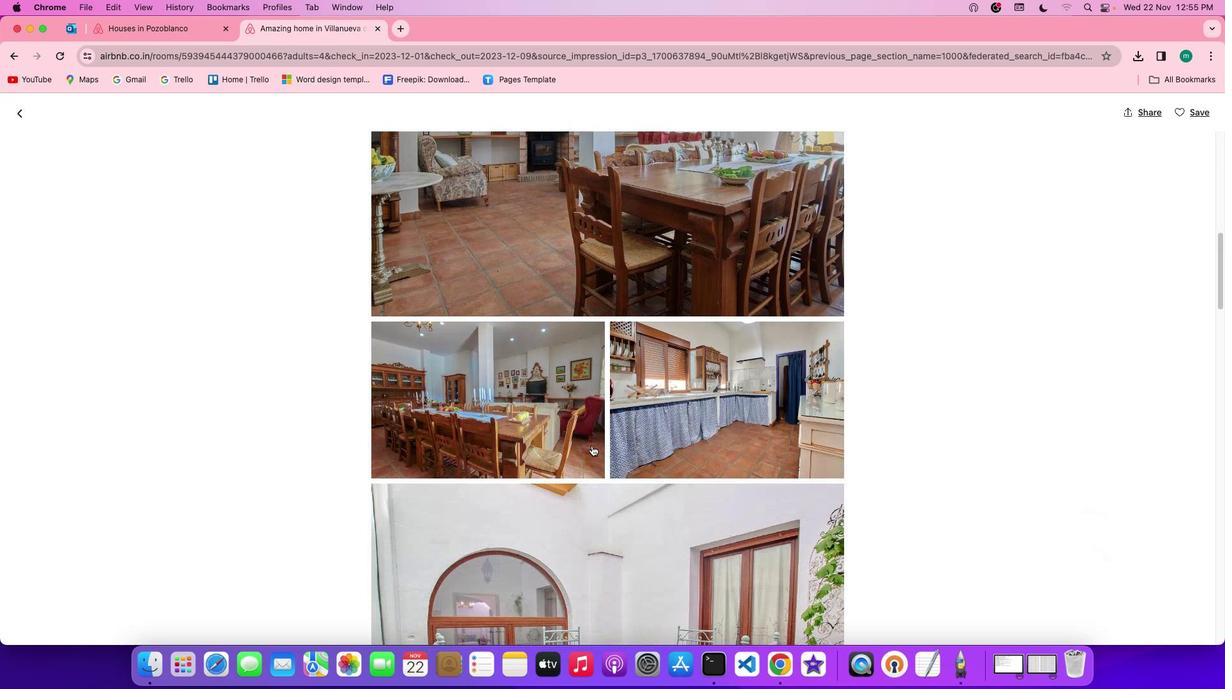 
Action: Mouse moved to (592, 446)
Screenshot: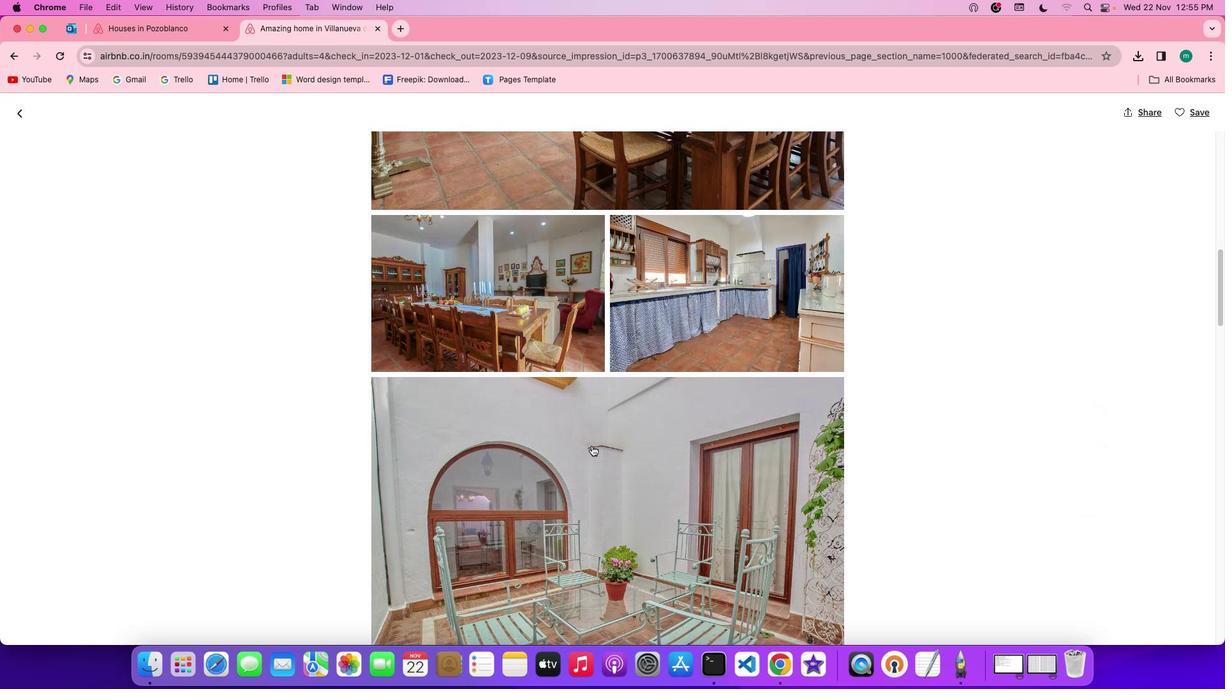 
Action: Mouse scrolled (592, 446) with delta (0, 0)
Screenshot: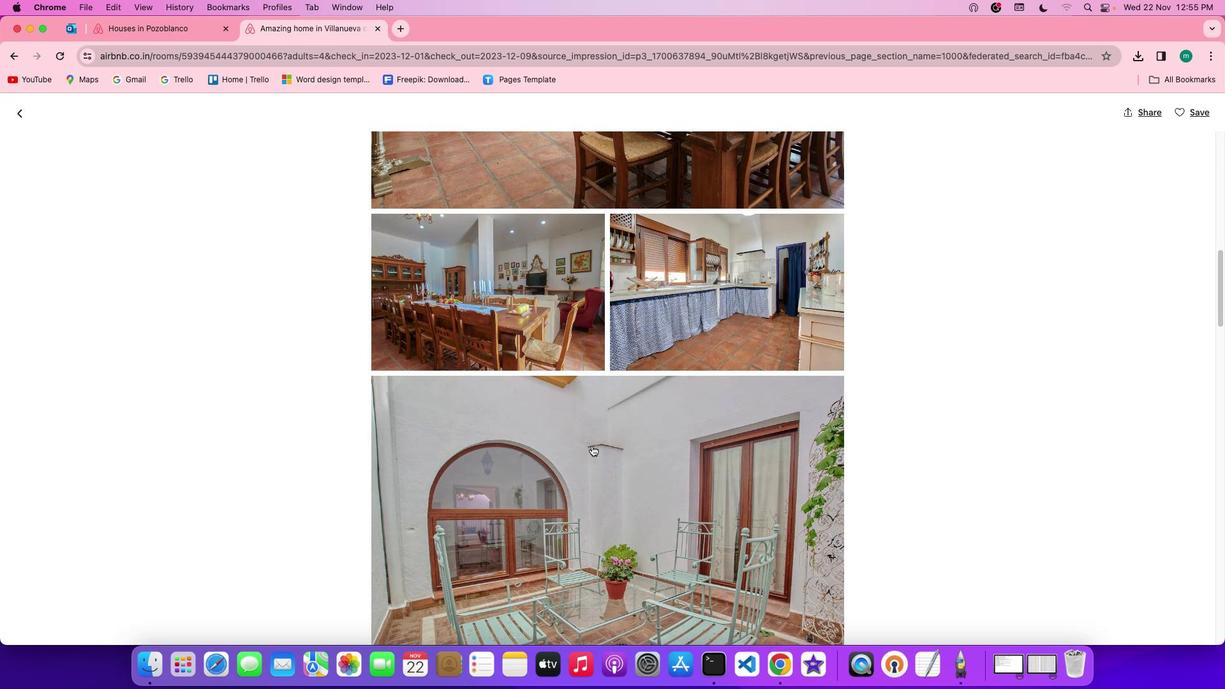 
Action: Mouse scrolled (592, 446) with delta (0, 0)
Screenshot: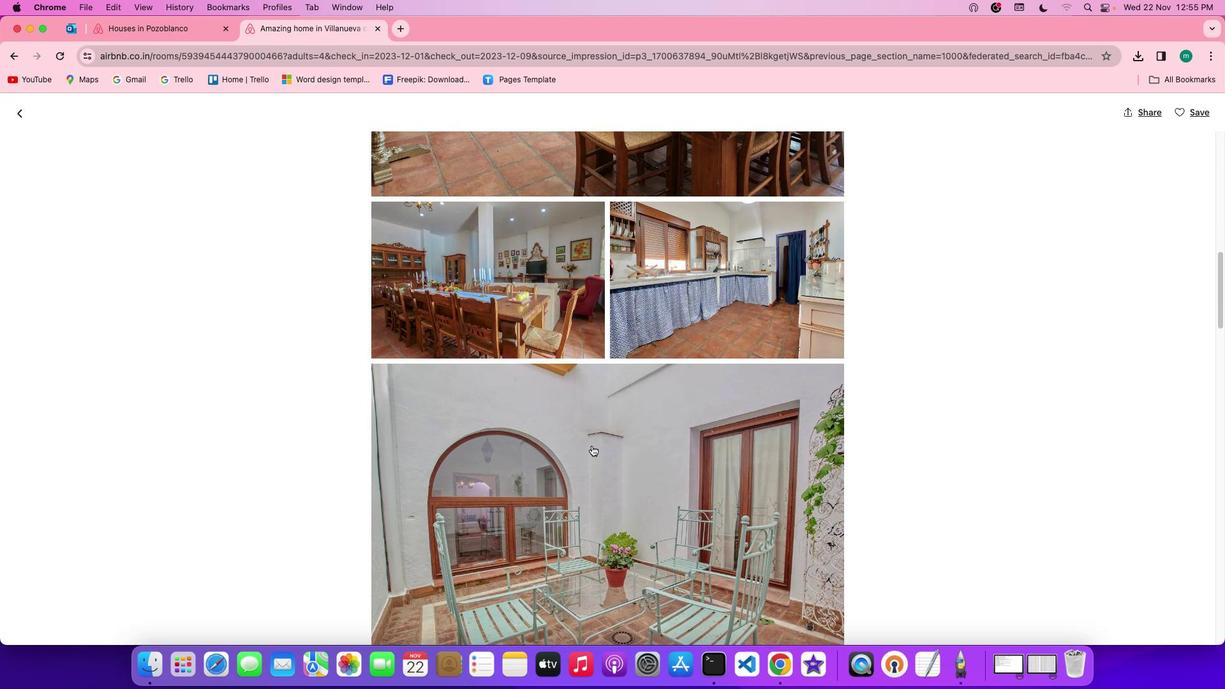 
Action: Mouse scrolled (592, 446) with delta (0, 0)
Screenshot: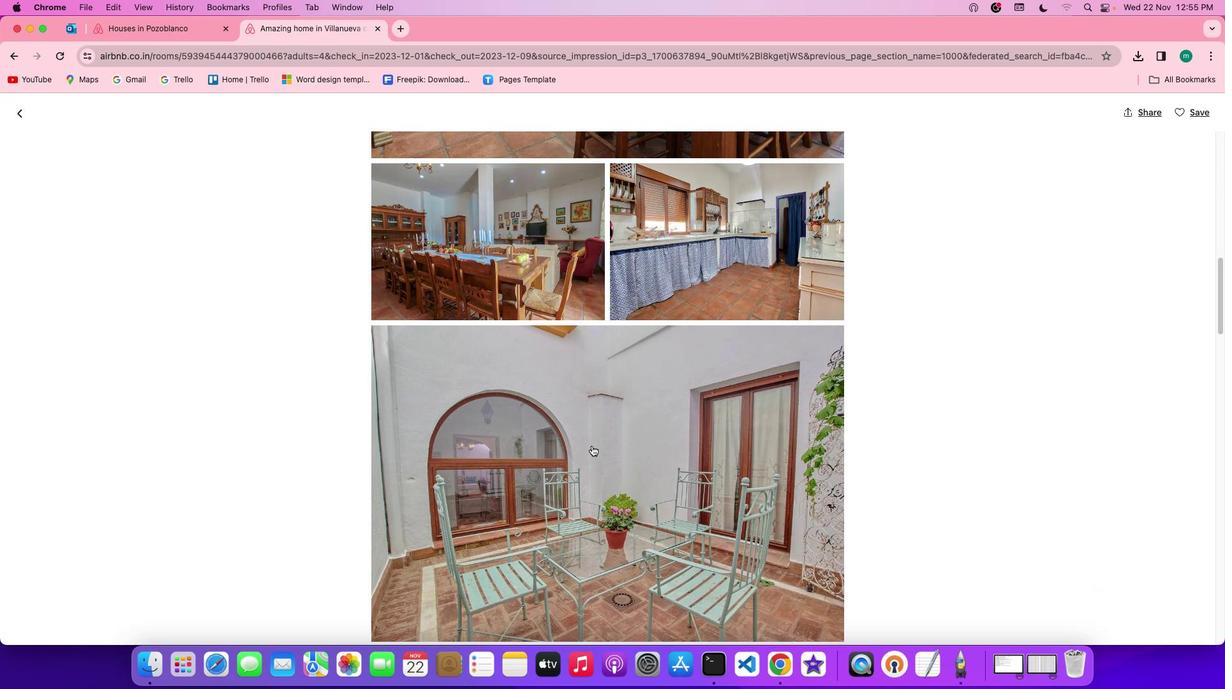 
Action: Mouse moved to (592, 446)
Screenshot: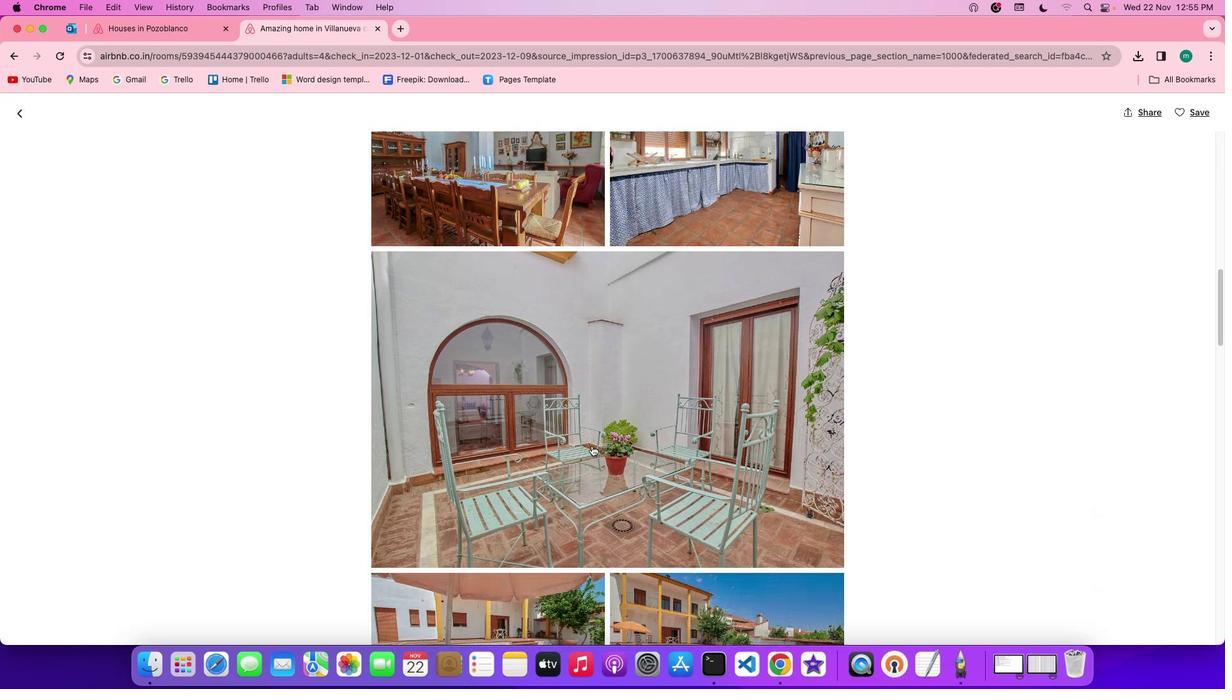 
Action: Mouse scrolled (592, 446) with delta (0, -1)
Screenshot: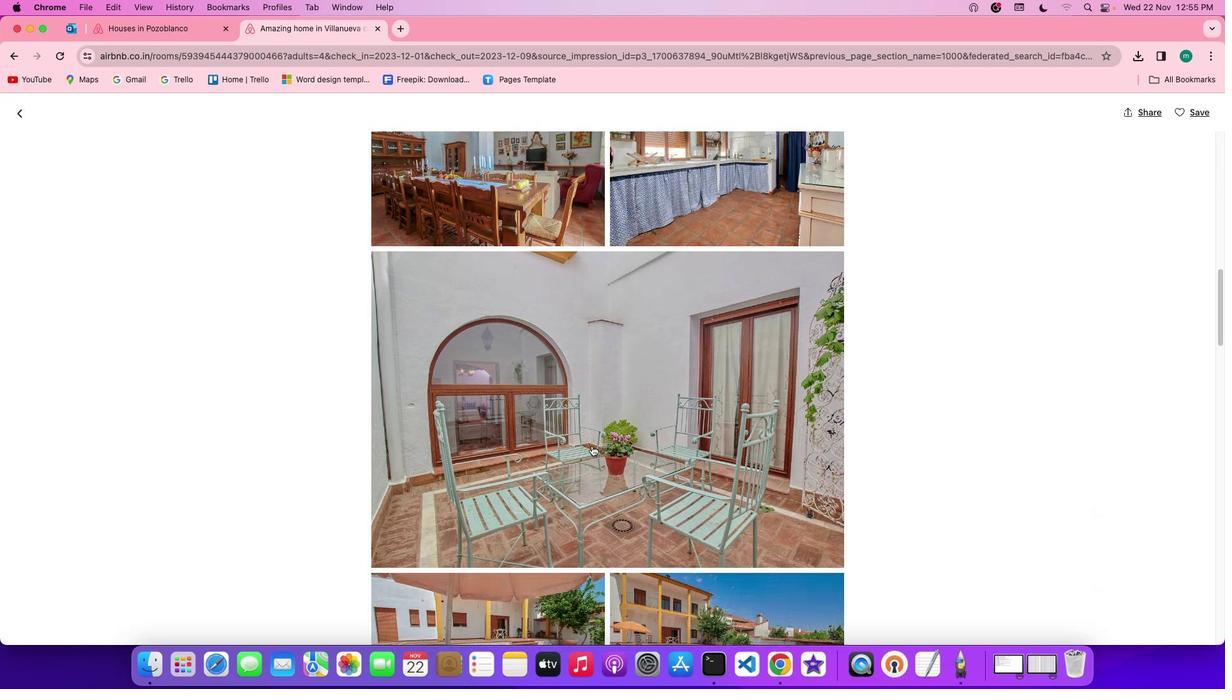 
Action: Mouse scrolled (592, 446) with delta (0, -1)
Screenshot: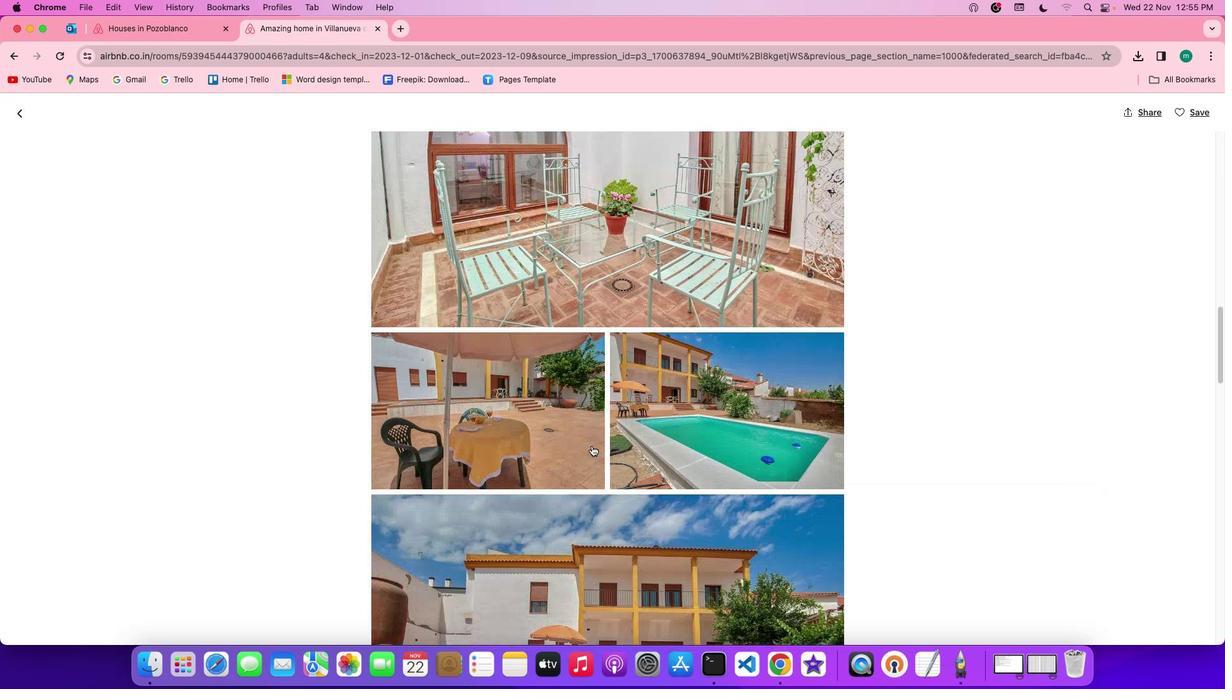 
Action: Mouse scrolled (592, 446) with delta (0, 0)
Screenshot: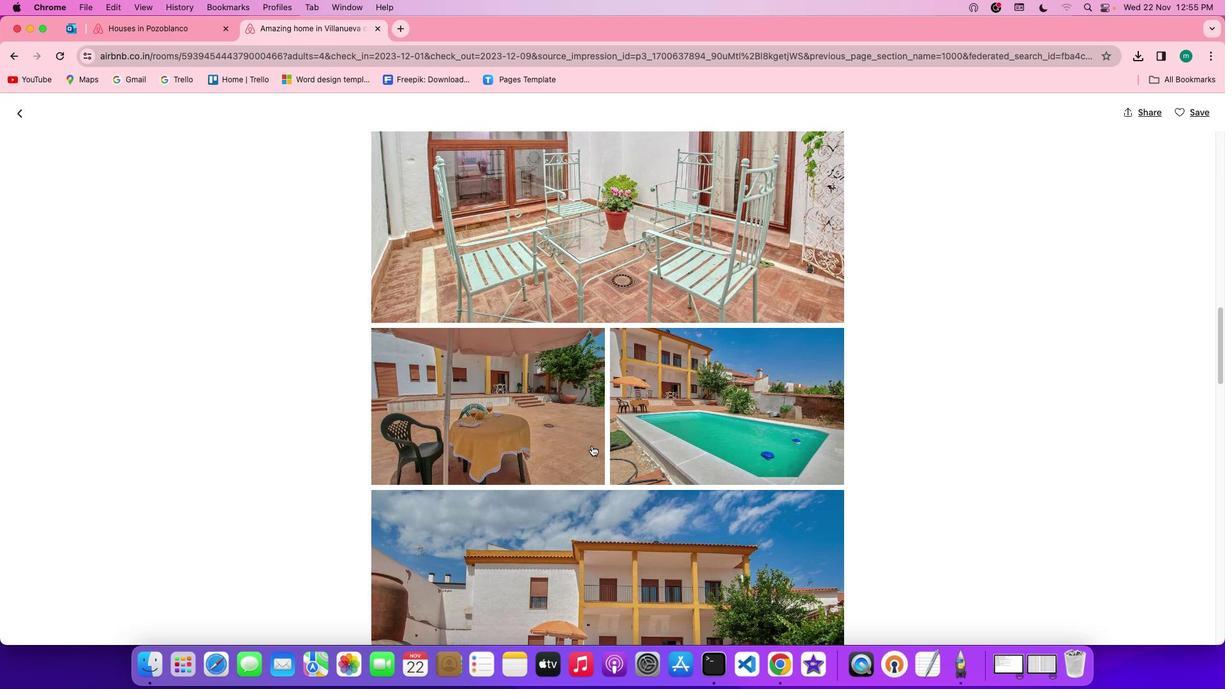 
Action: Mouse scrolled (592, 446) with delta (0, 0)
Screenshot: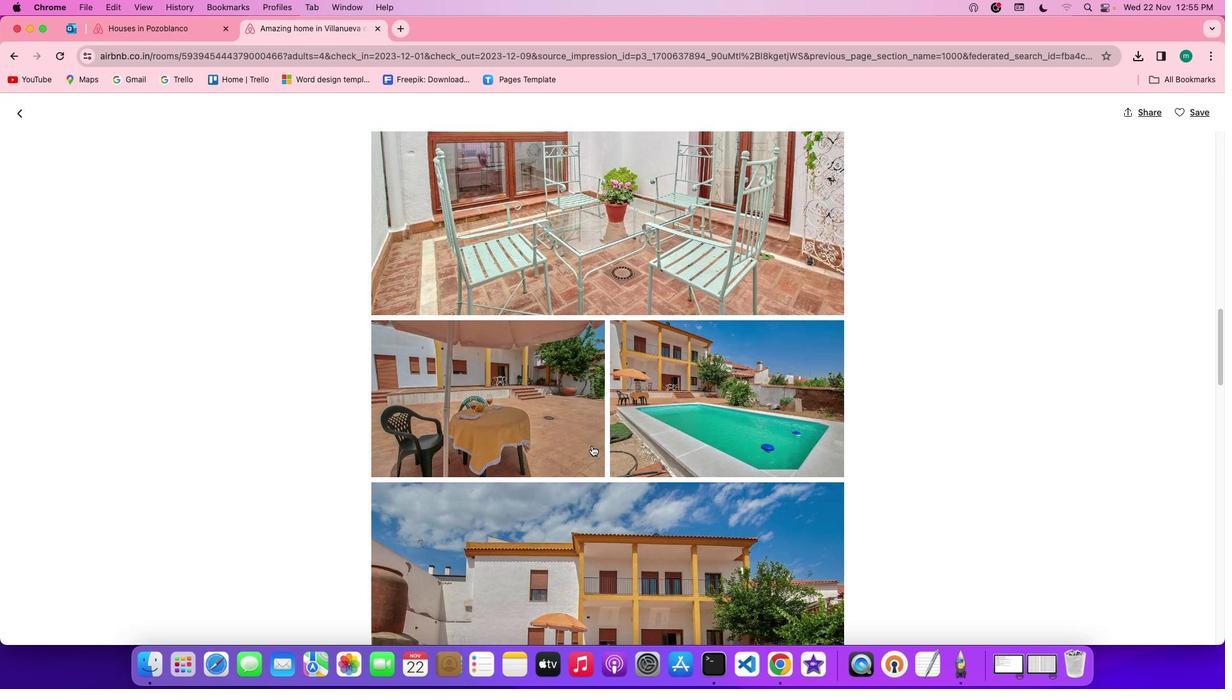 
Action: Mouse scrolled (592, 446) with delta (0, 0)
Screenshot: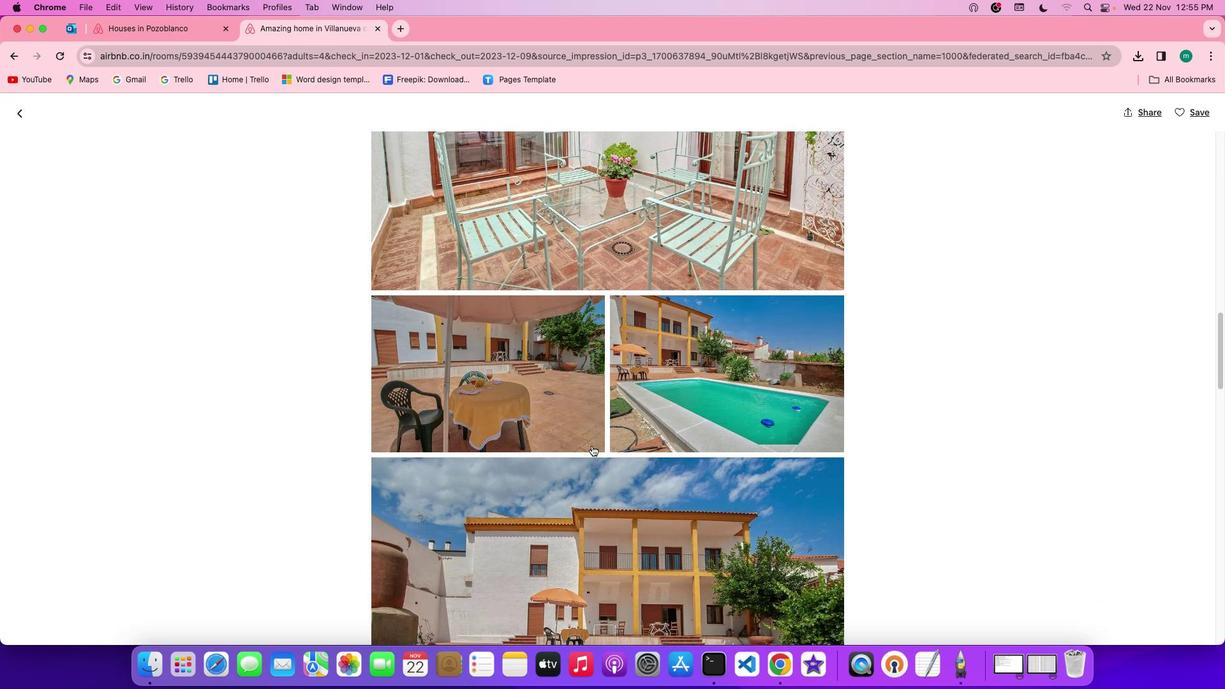 
Action: Mouse scrolled (592, 446) with delta (0, -1)
Screenshot: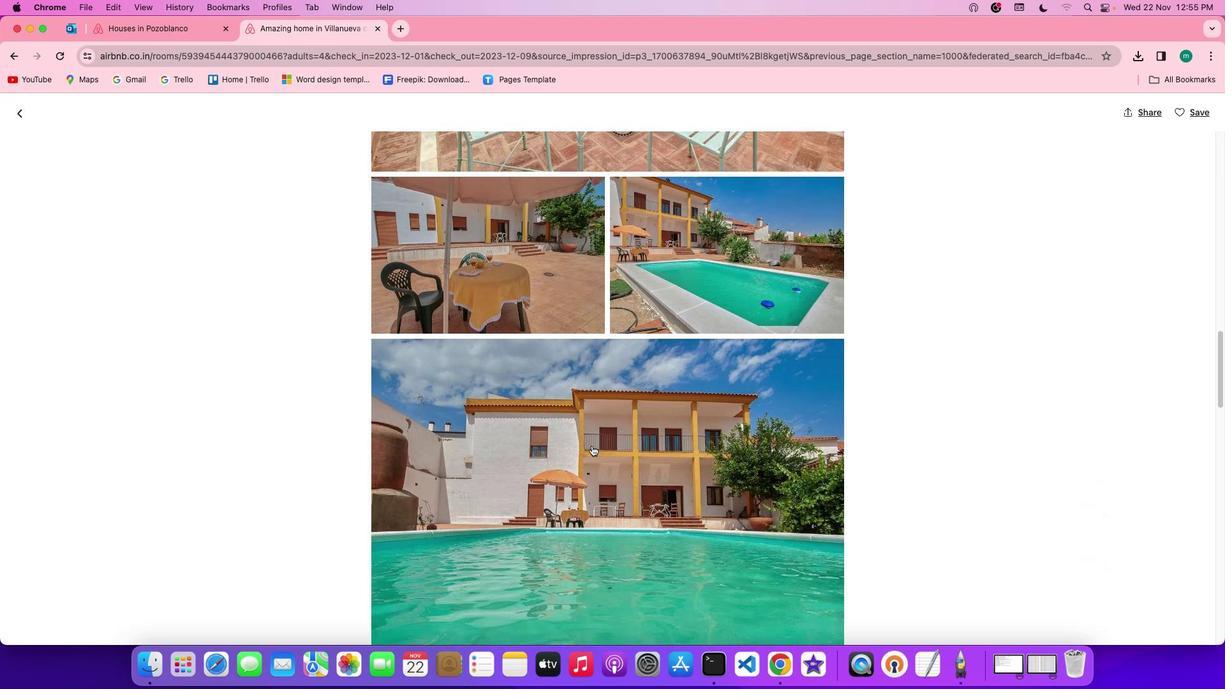 
Action: Mouse scrolled (592, 446) with delta (0, 0)
Screenshot: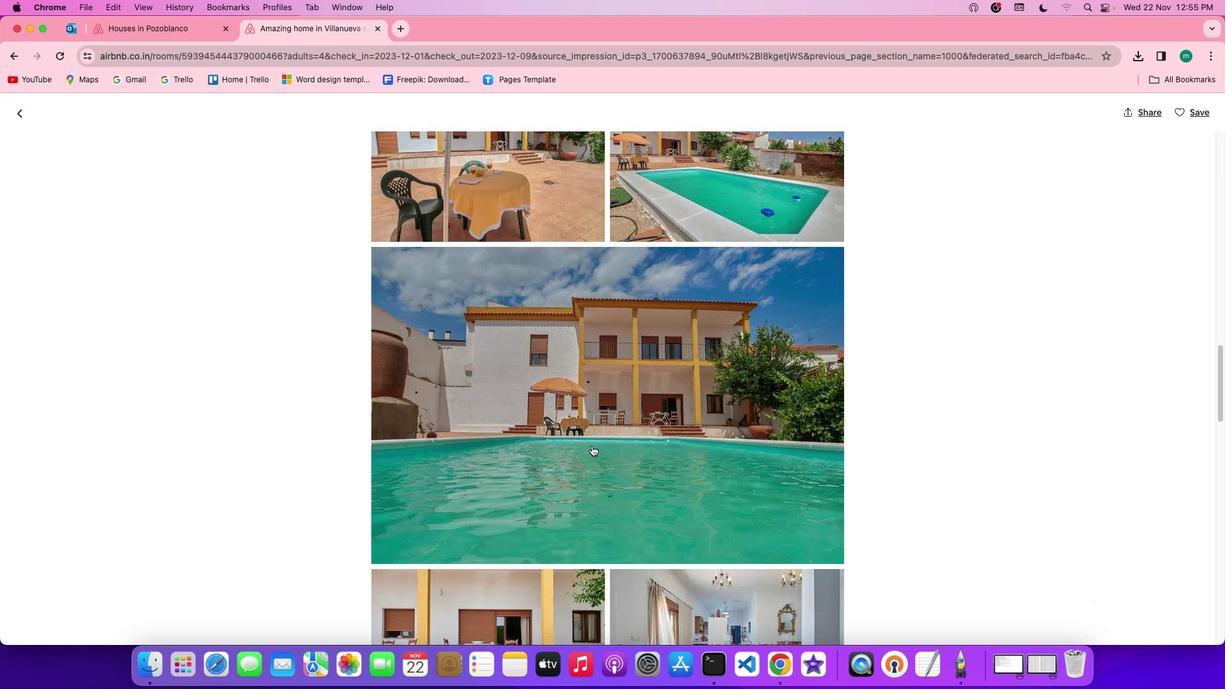 
Action: Mouse scrolled (592, 446) with delta (0, 0)
Screenshot: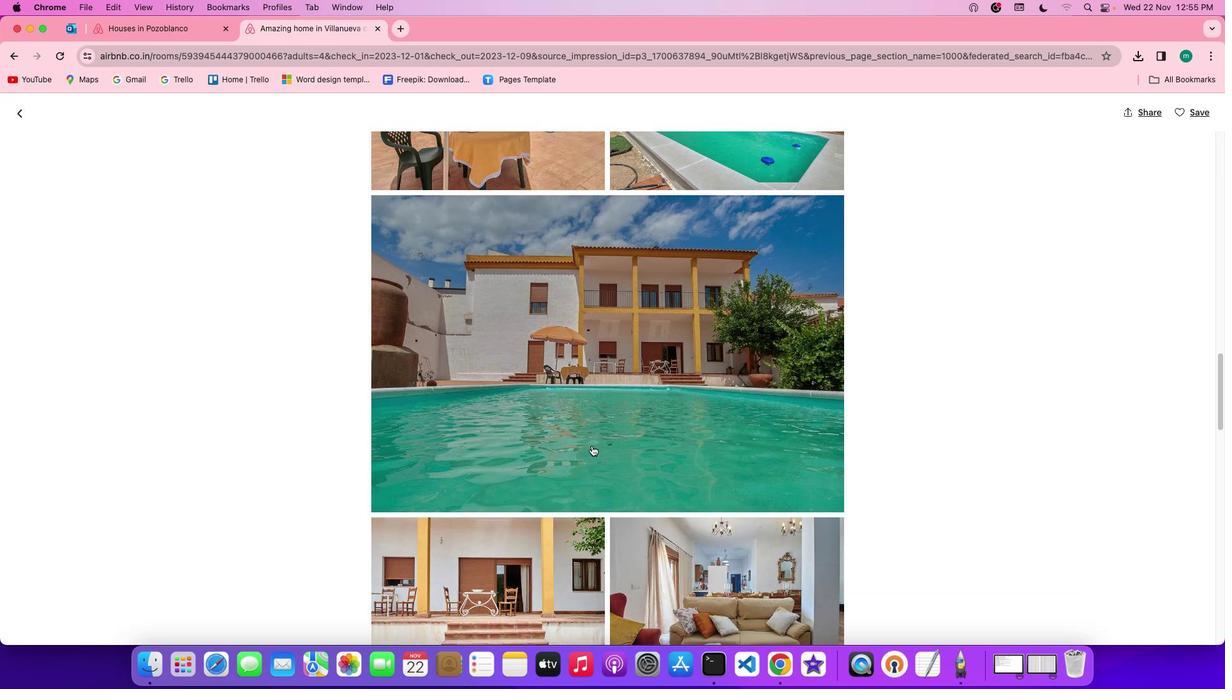 
Action: Mouse scrolled (592, 446) with delta (0, 0)
Screenshot: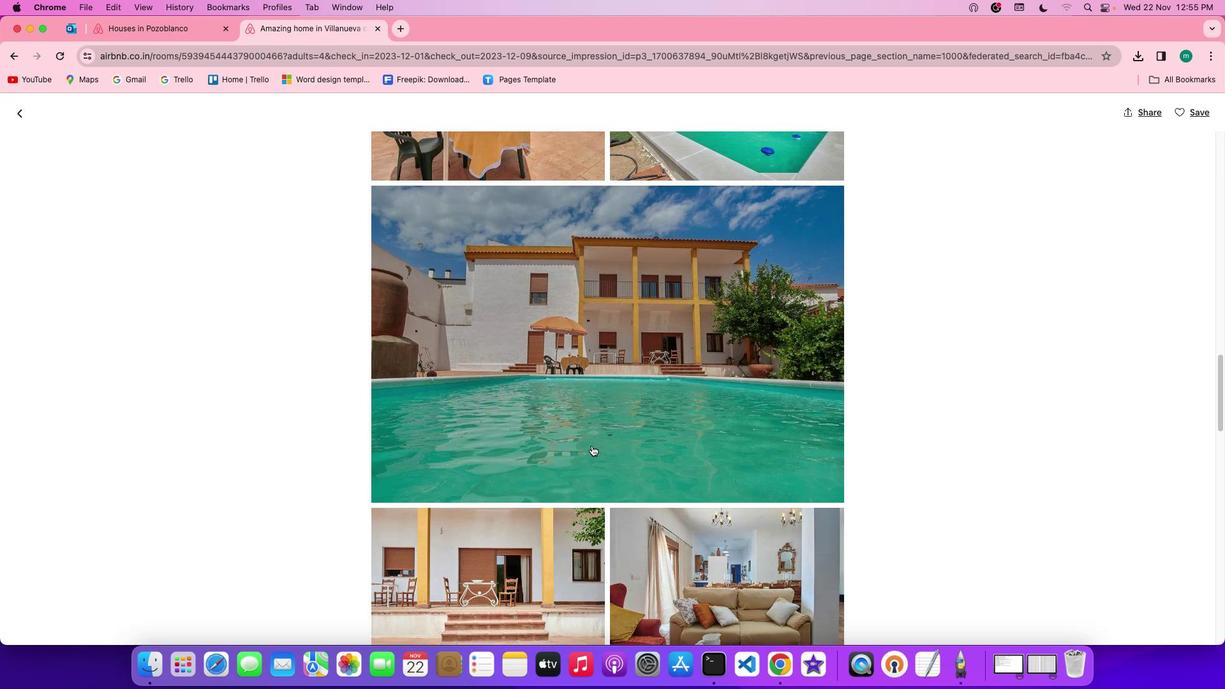 
Action: Mouse scrolled (592, 446) with delta (0, 0)
Screenshot: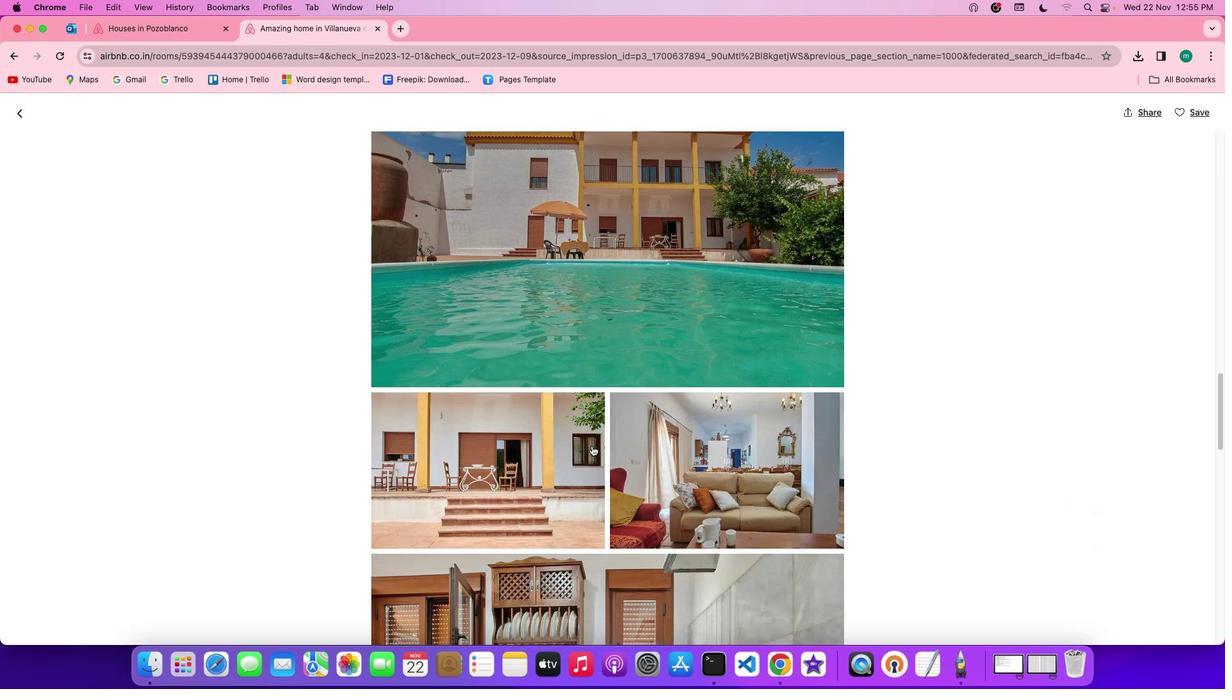 
Action: Mouse scrolled (592, 446) with delta (0, -1)
Screenshot: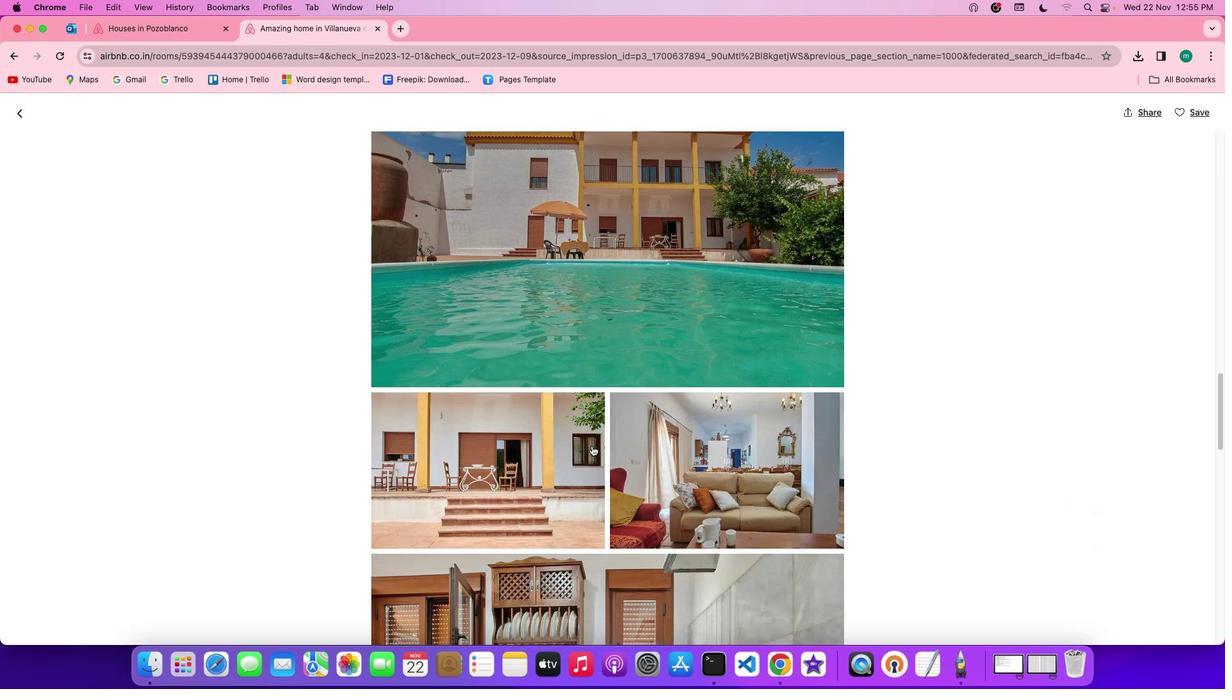 
Action: Mouse scrolled (592, 446) with delta (0, -1)
Screenshot: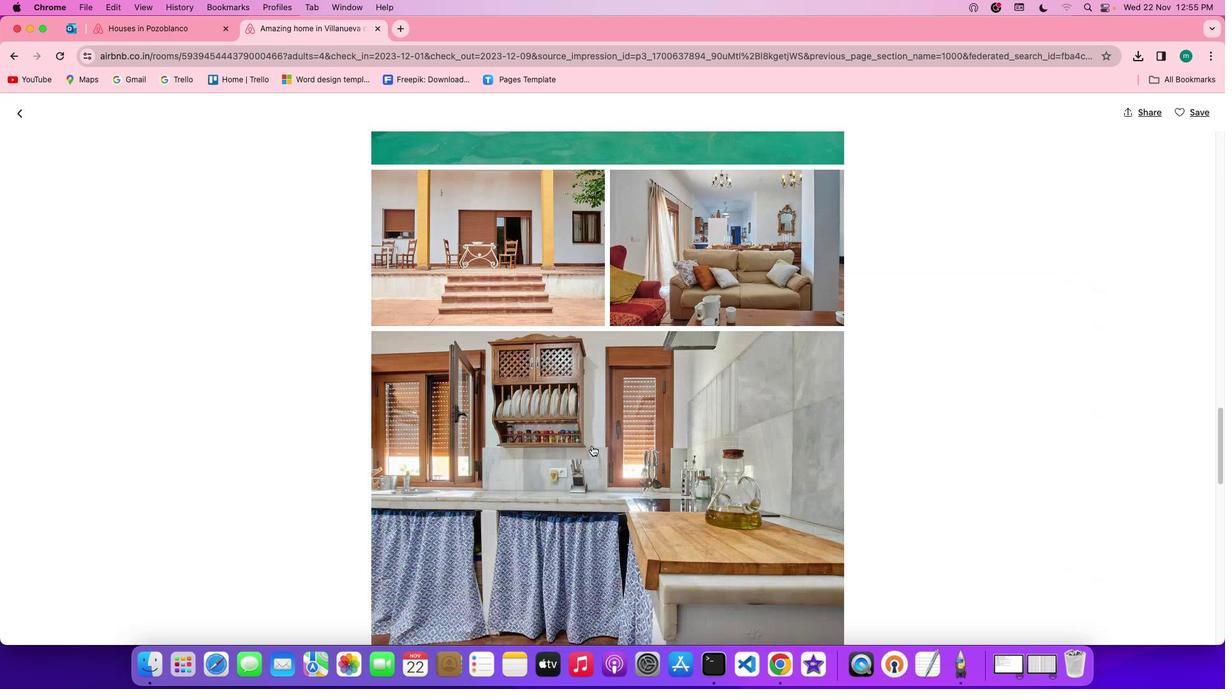 
Action: Mouse scrolled (592, 446) with delta (0, 0)
Screenshot: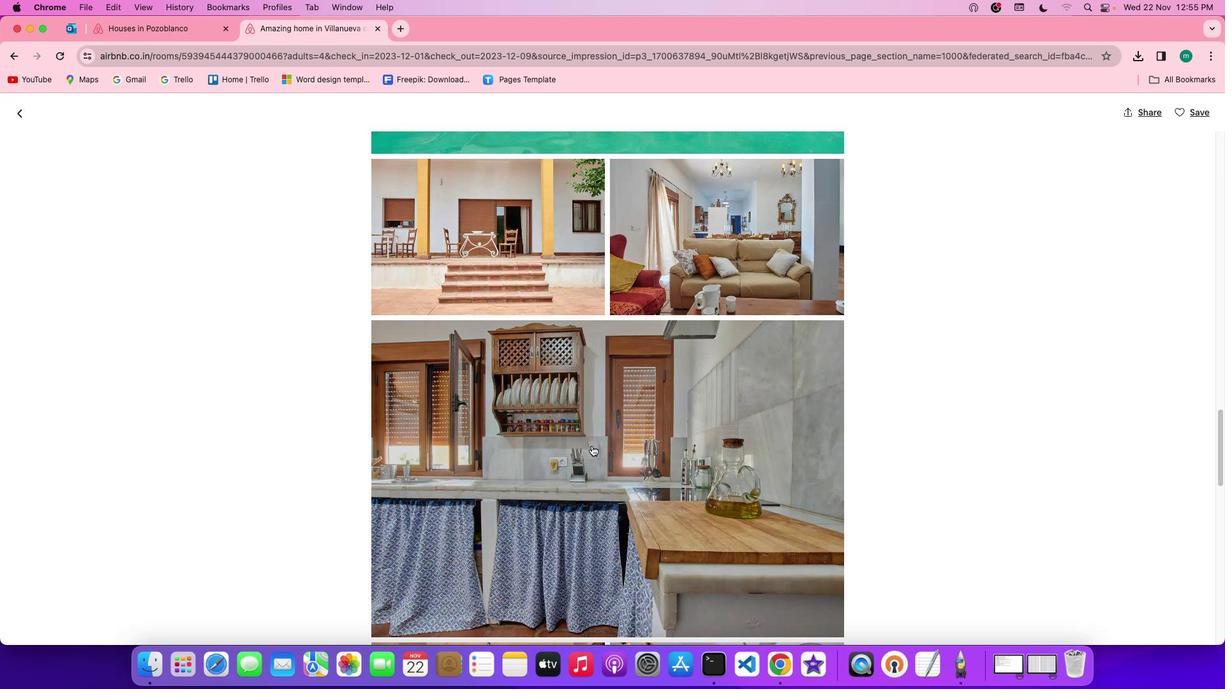 
Action: Mouse scrolled (592, 446) with delta (0, 0)
Screenshot: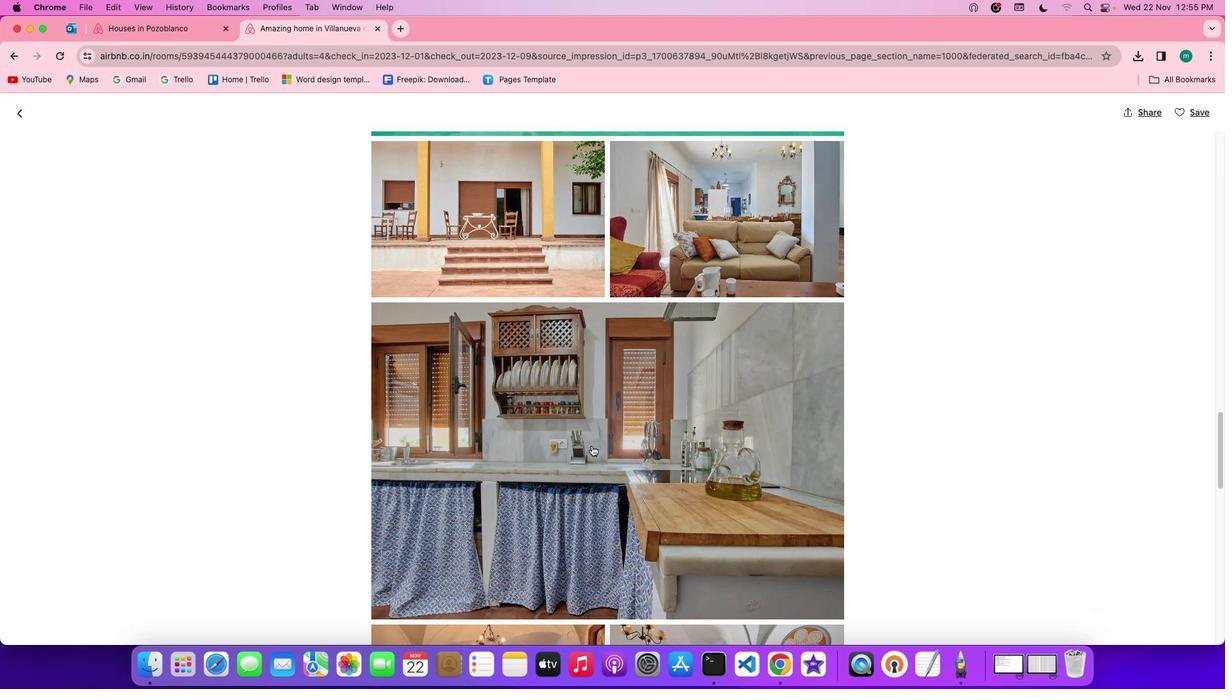 
Action: Mouse scrolled (592, 446) with delta (0, 0)
Screenshot: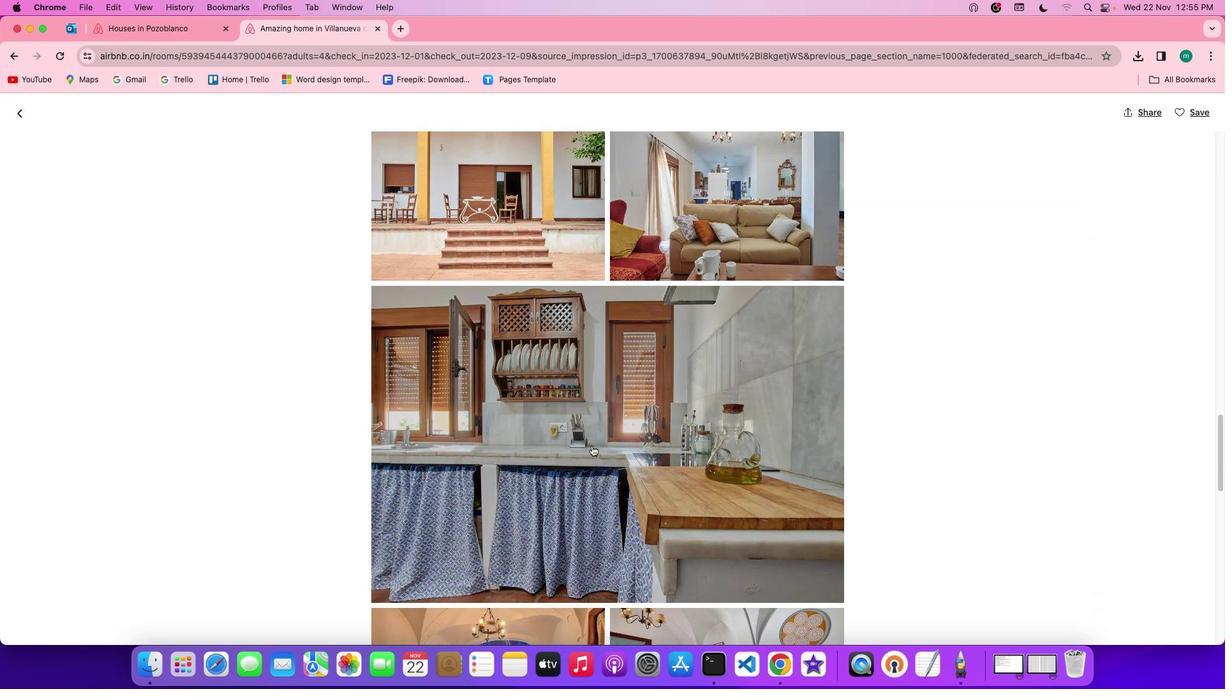
Action: Mouse scrolled (592, 446) with delta (0, -1)
Screenshot: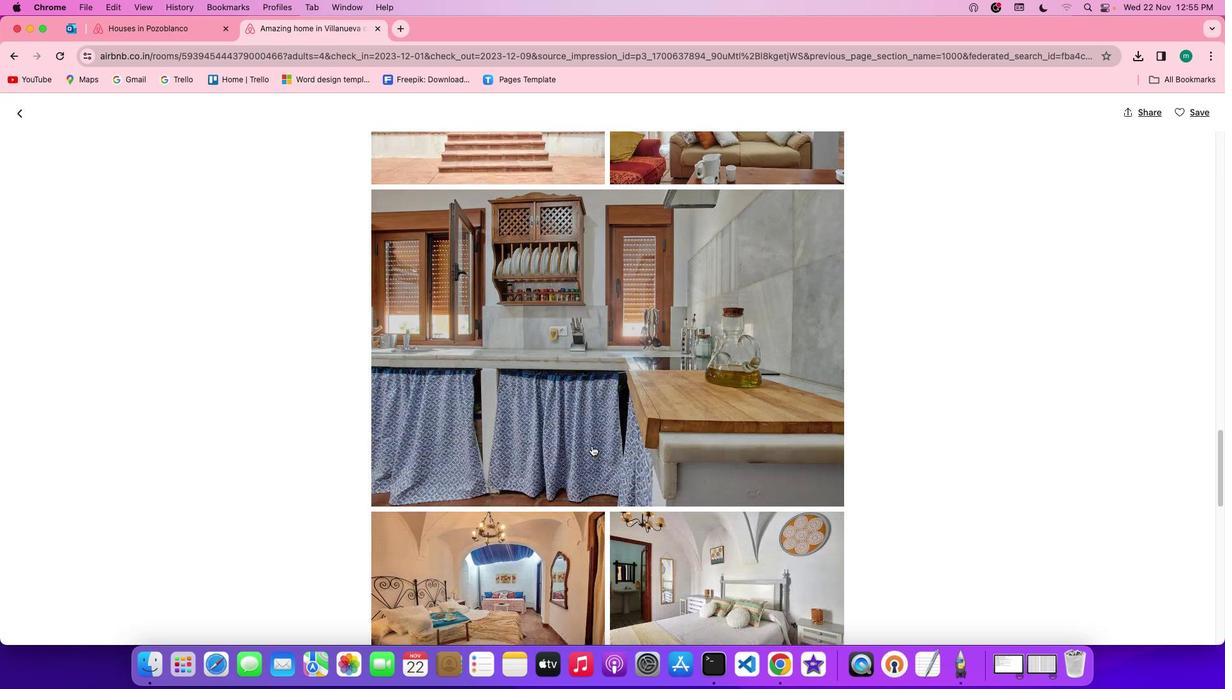 
Action: Mouse scrolled (592, 446) with delta (0, -1)
Screenshot: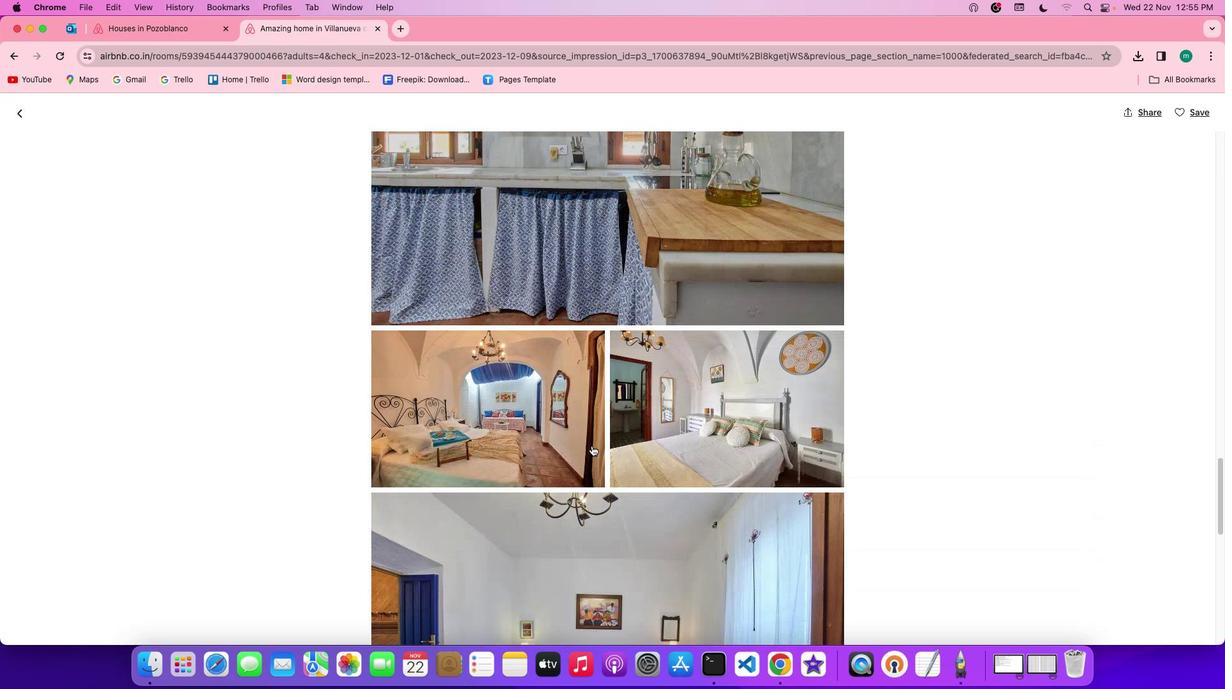 
Action: Mouse moved to (592, 446)
Screenshot: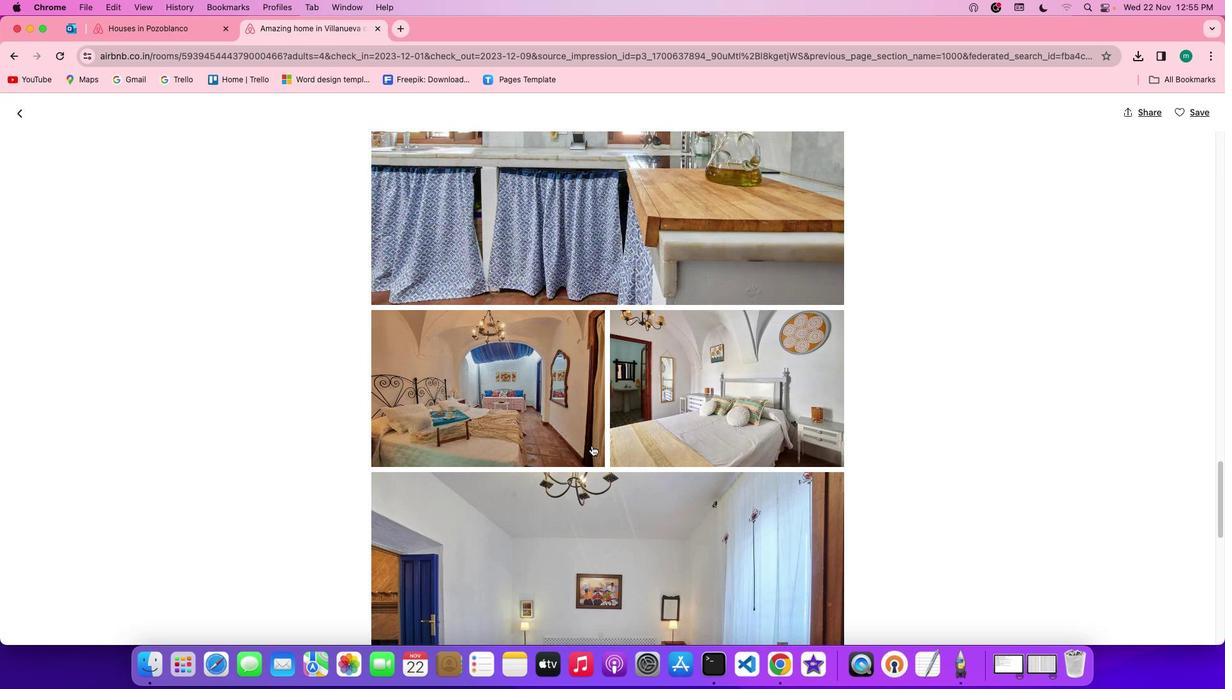 
Action: Mouse scrolled (592, 446) with delta (0, 0)
Screenshot: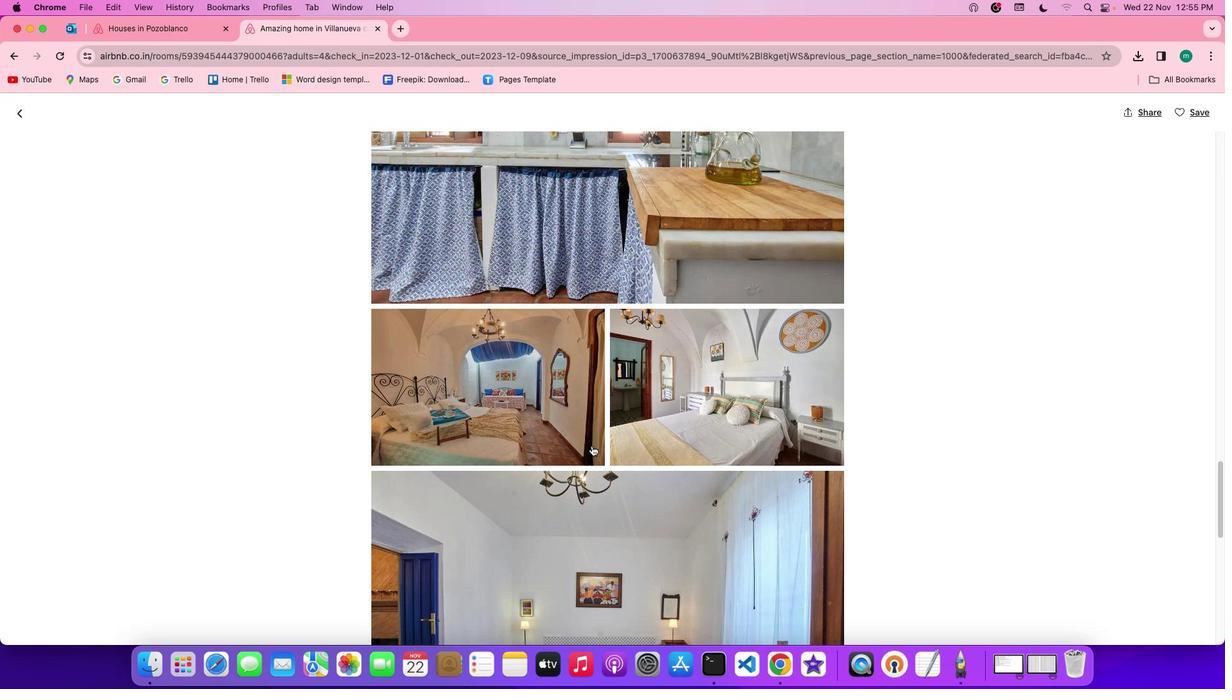 
Action: Mouse scrolled (592, 446) with delta (0, 0)
Screenshot: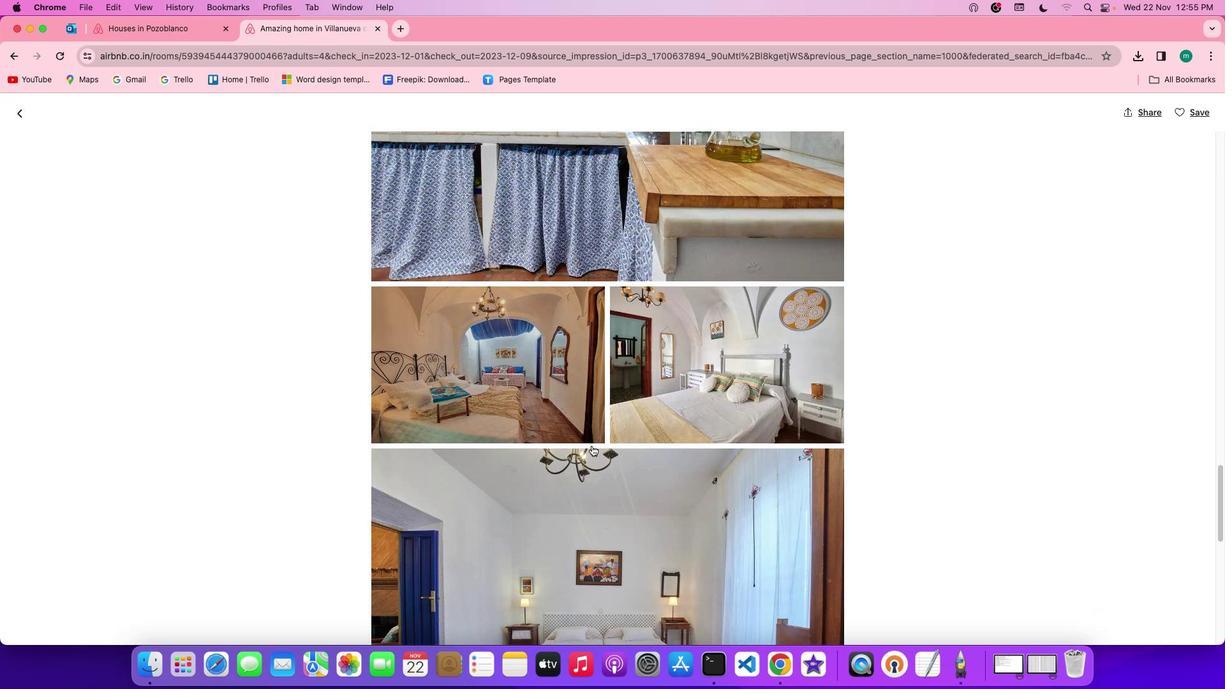 
Action: Mouse scrolled (592, 446) with delta (0, 0)
Screenshot: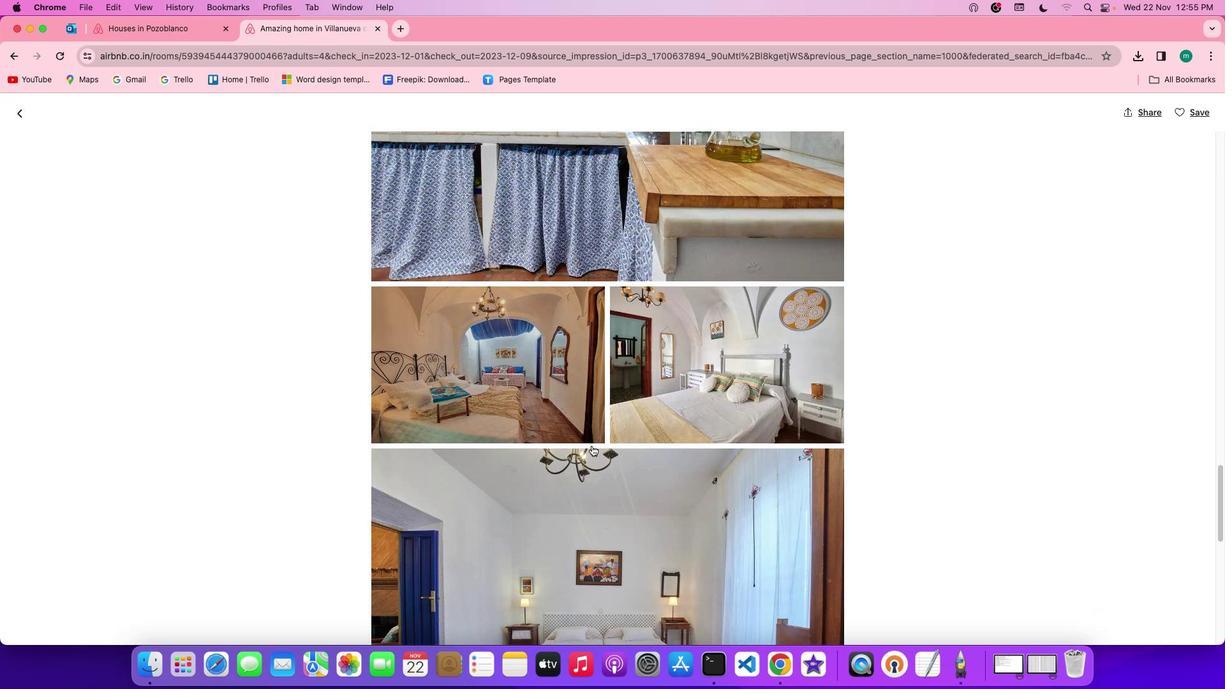 
Action: Mouse scrolled (592, 446) with delta (0, -1)
Screenshot: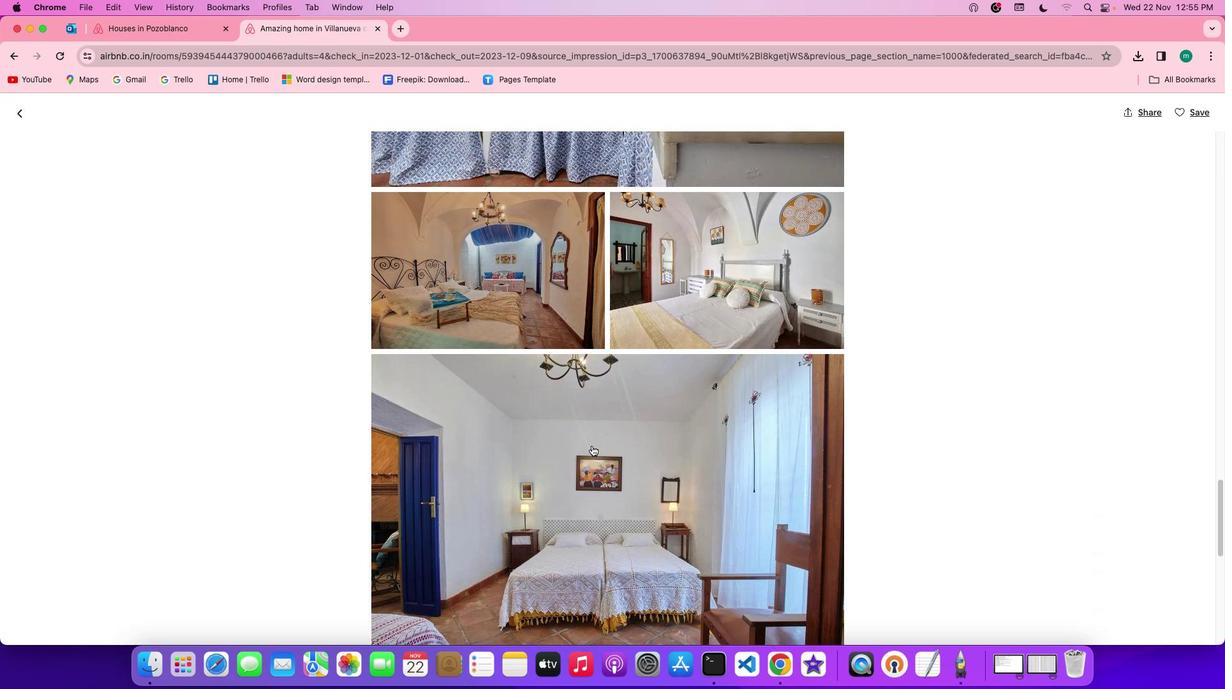 
Action: Mouse scrolled (592, 446) with delta (0, 0)
Screenshot: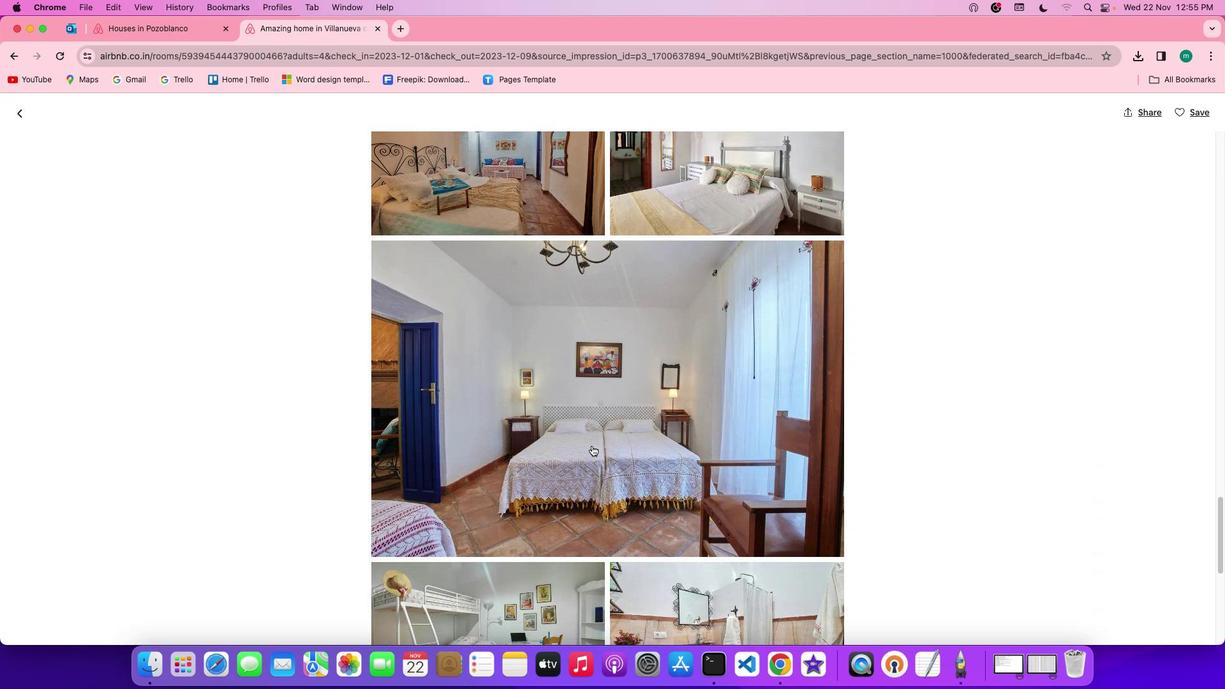 
Action: Mouse scrolled (592, 446) with delta (0, 0)
Screenshot: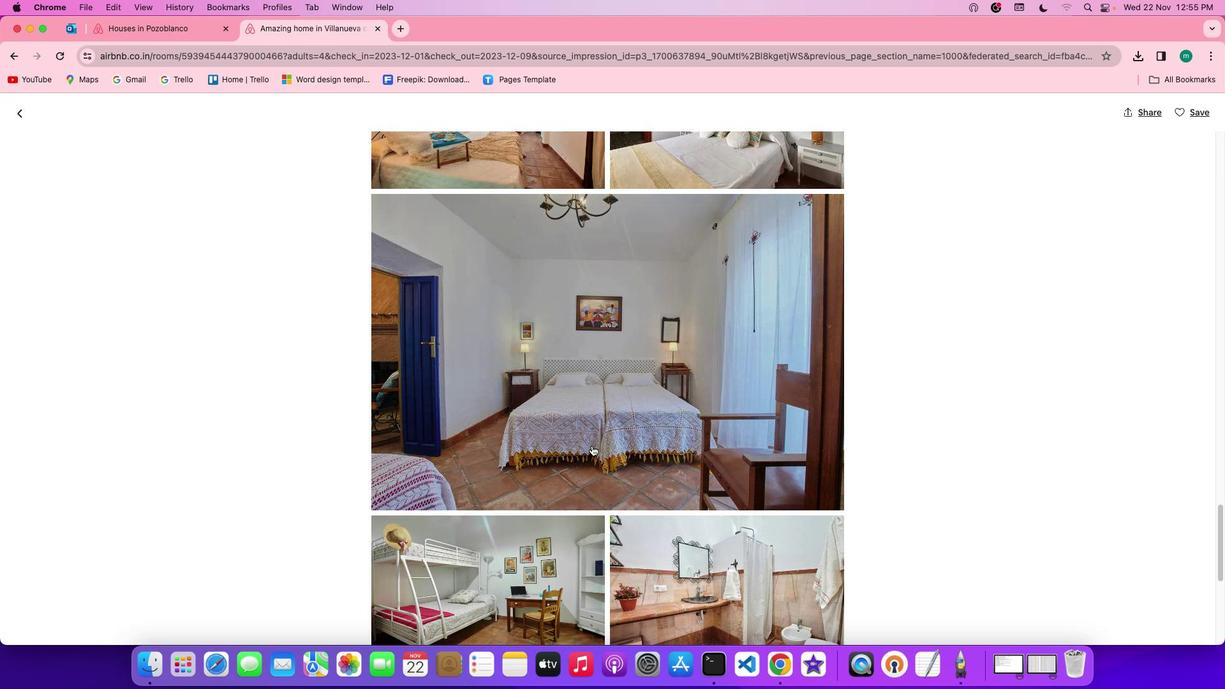 
Action: Mouse scrolled (592, 446) with delta (0, 0)
Screenshot: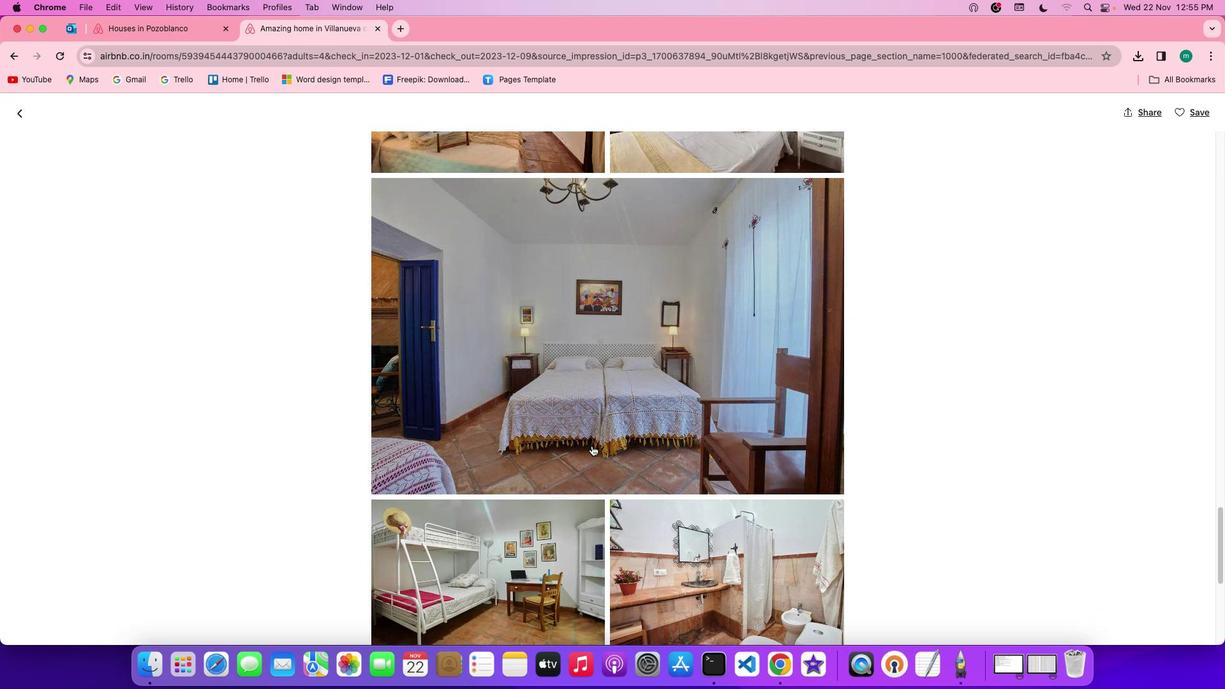 
Action: Mouse scrolled (592, 446) with delta (0, 0)
Screenshot: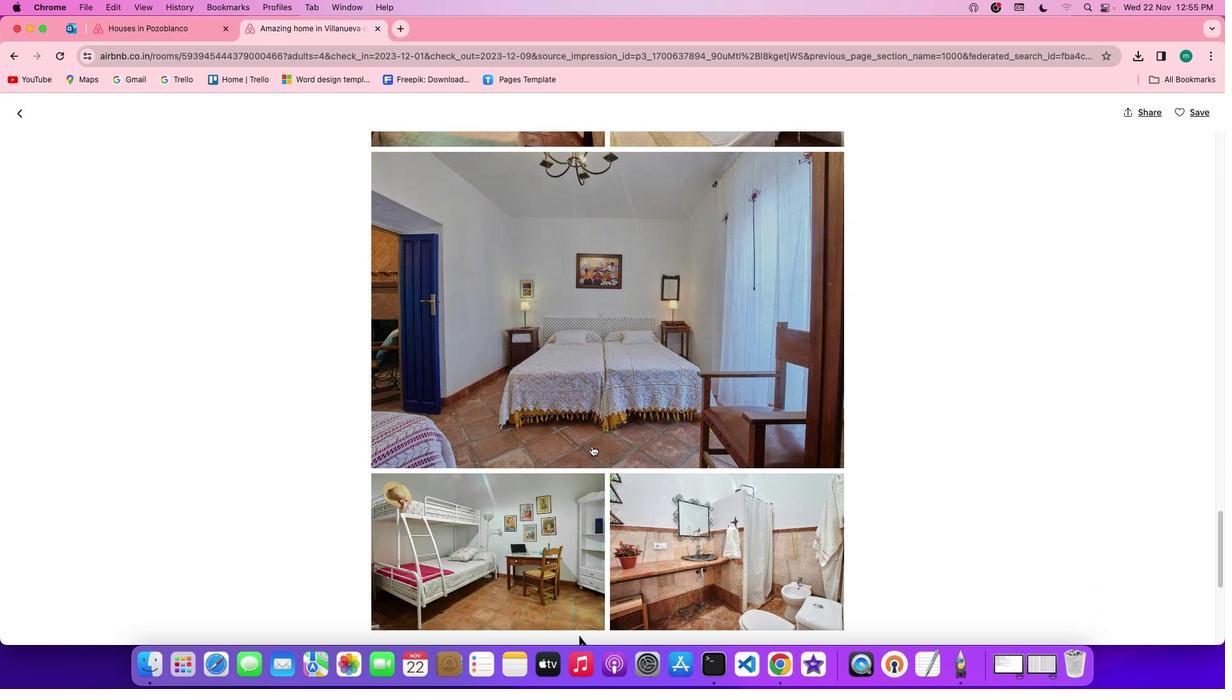 
Action: Mouse scrolled (592, 446) with delta (0, 0)
Screenshot: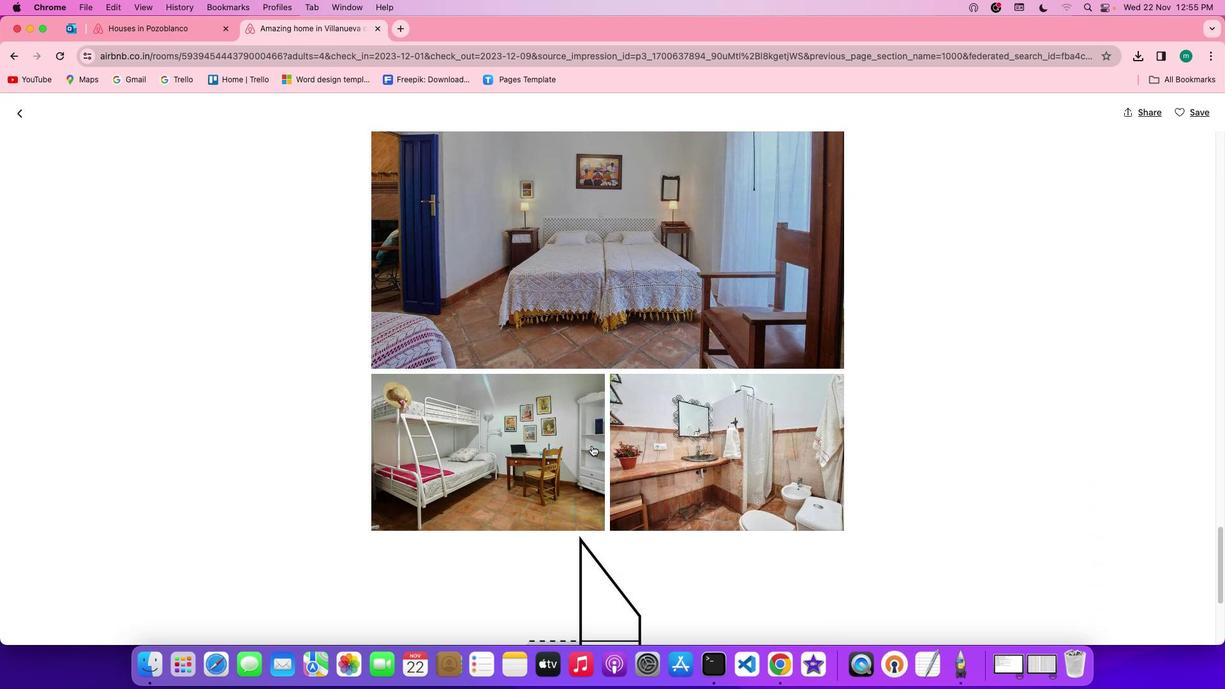 
Action: Mouse scrolled (592, 446) with delta (0, 0)
Screenshot: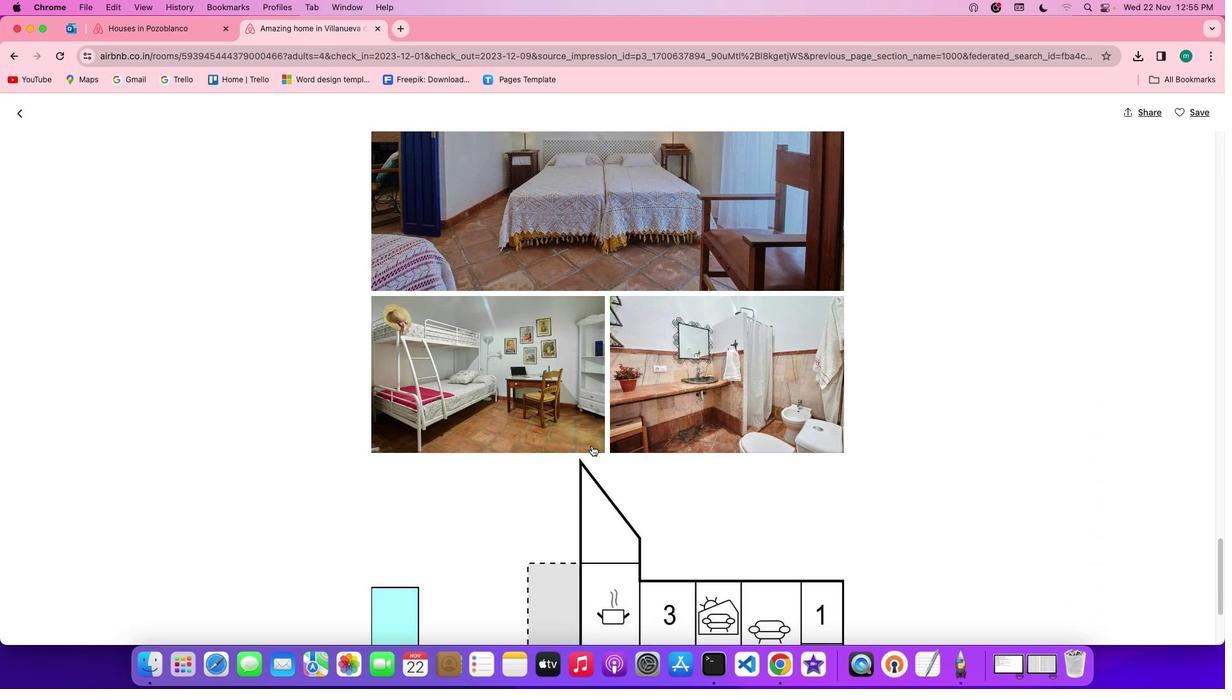 
Action: Mouse scrolled (592, 446) with delta (0, 0)
Screenshot: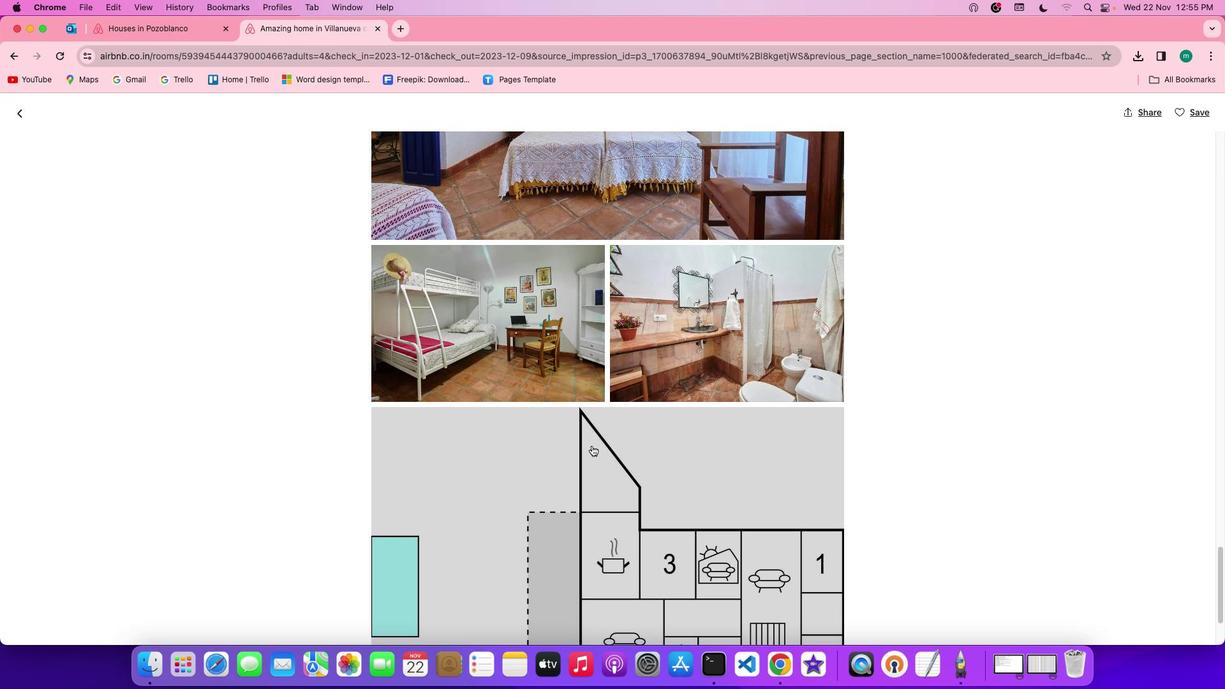 
Action: Mouse scrolled (592, 446) with delta (0, 0)
Screenshot: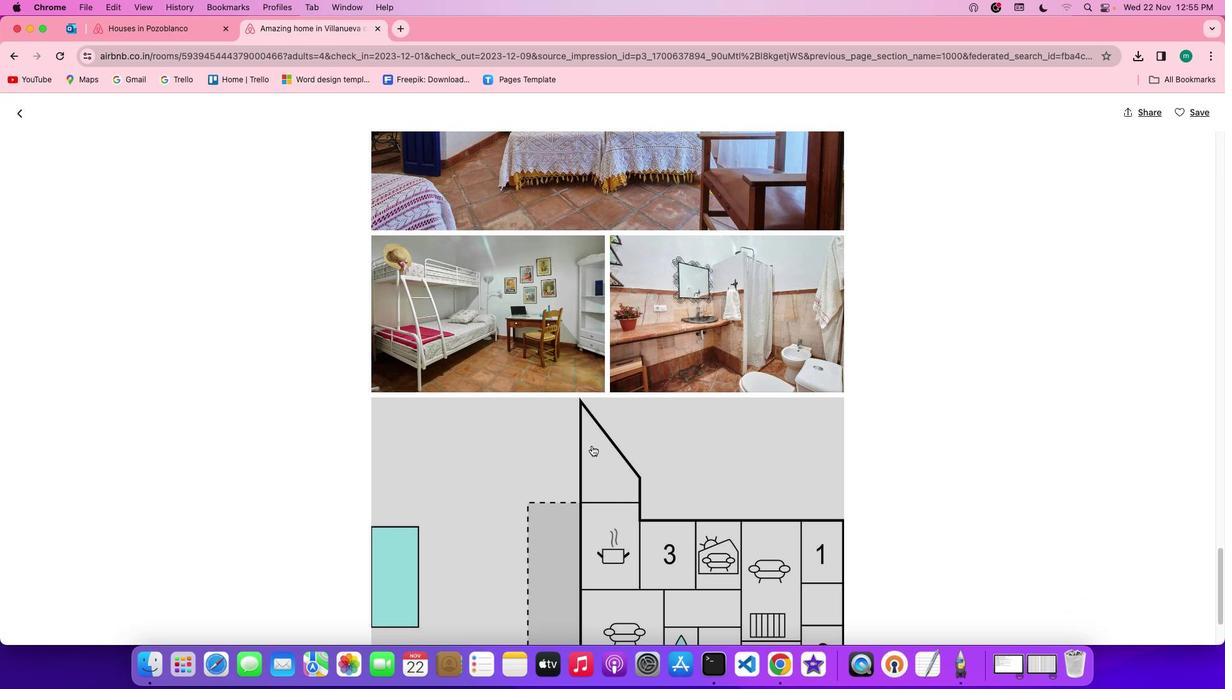 
Action: Mouse scrolled (592, 446) with delta (0, 0)
Screenshot: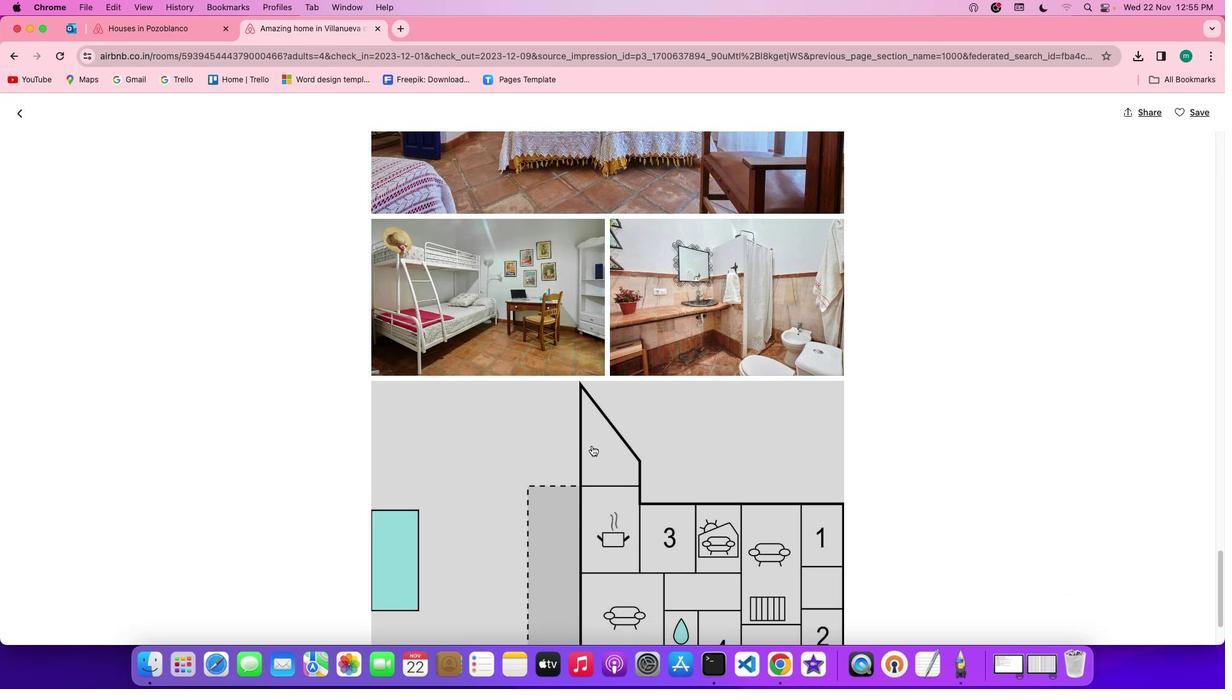 
Action: Mouse scrolled (592, 446) with delta (0, 0)
Screenshot: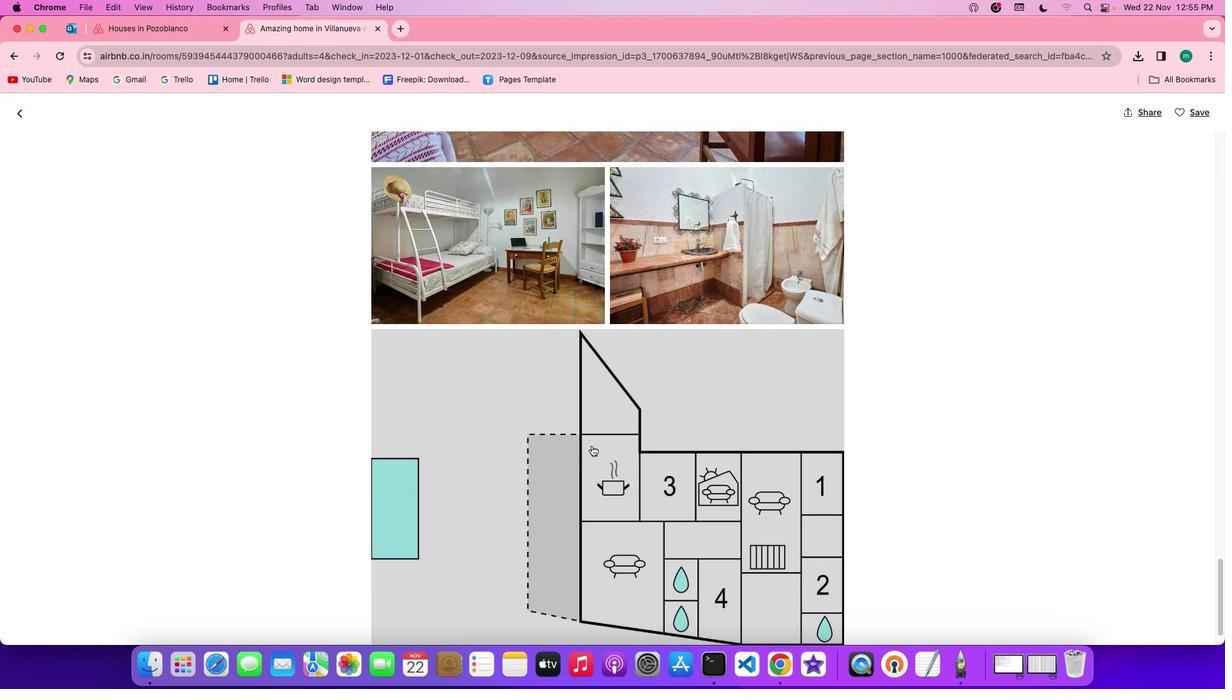 
Action: Mouse scrolled (592, 446) with delta (0, 0)
Screenshot: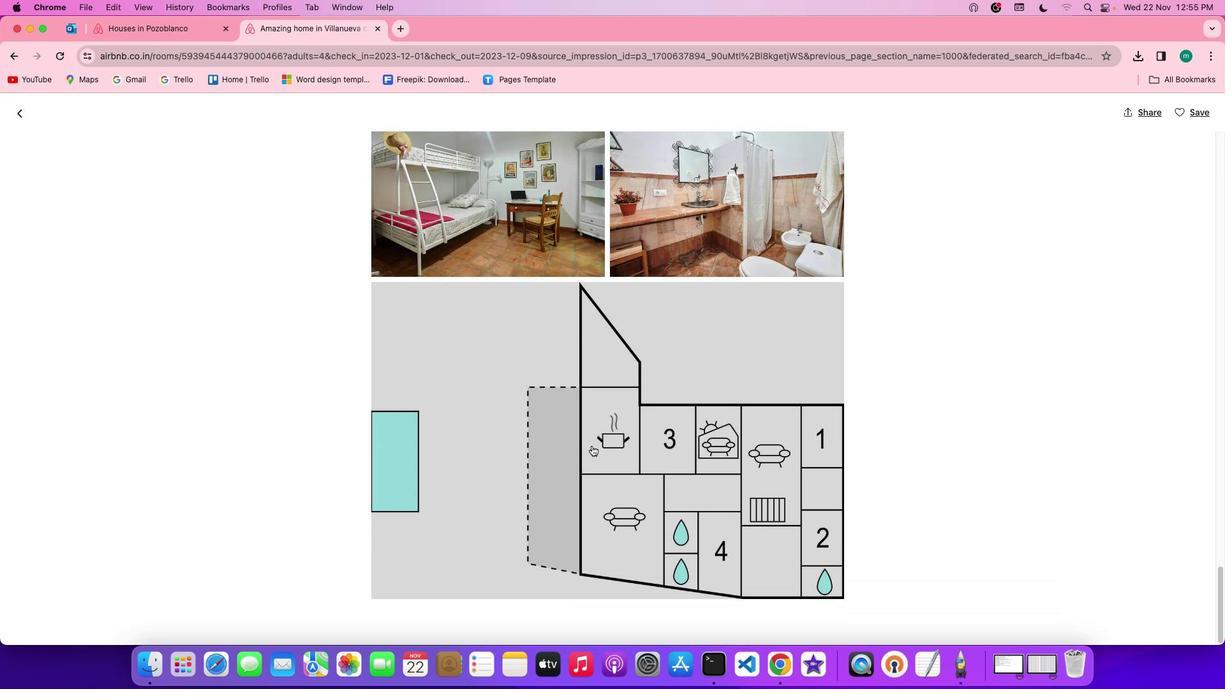 
Action: Mouse scrolled (592, 446) with delta (0, 0)
Screenshot: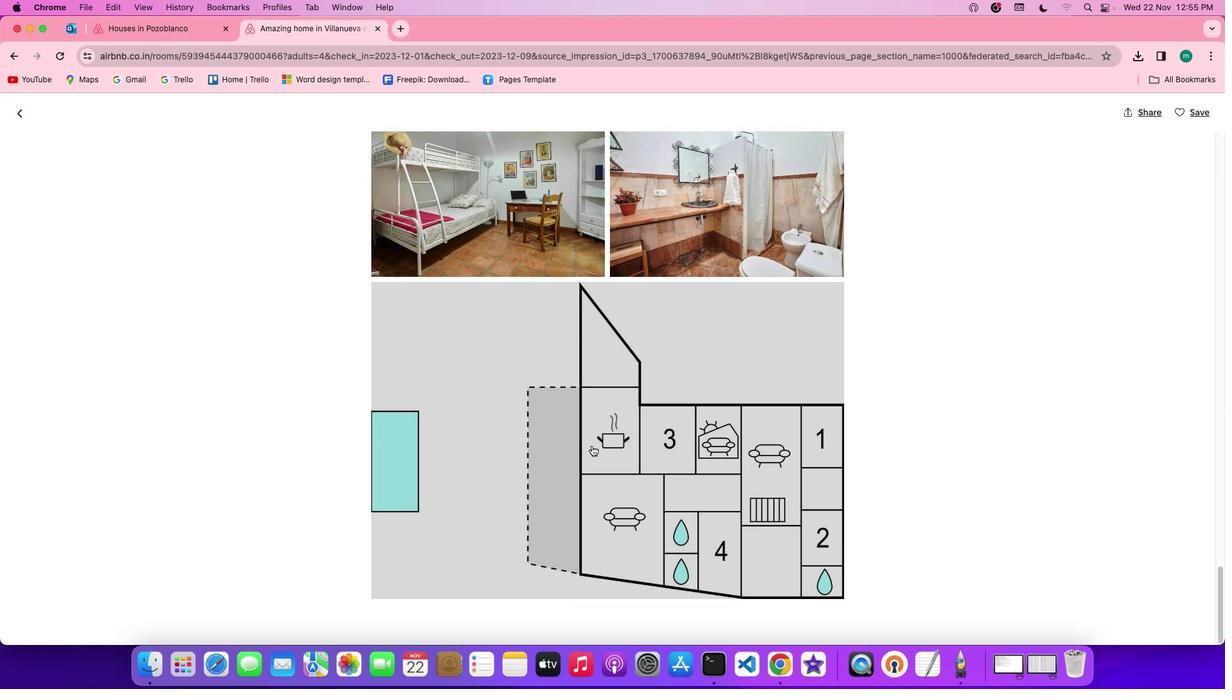
Action: Mouse scrolled (592, 446) with delta (0, 0)
Screenshot: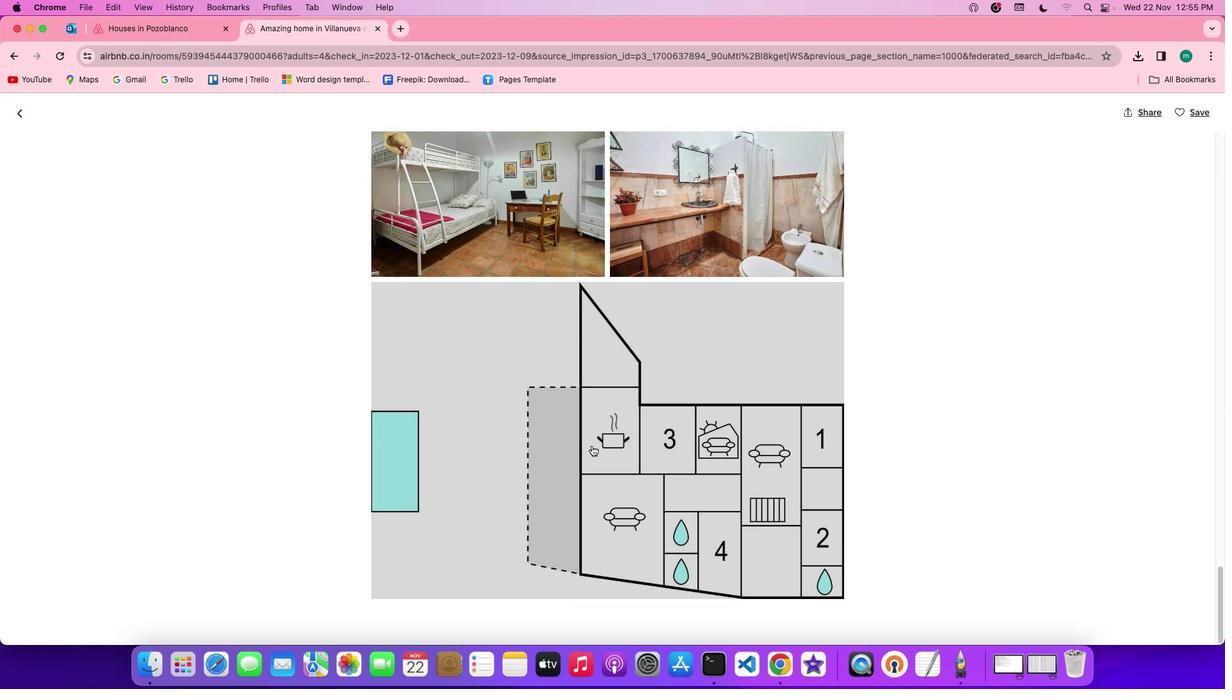 
Action: Mouse scrolled (592, 446) with delta (0, 0)
Screenshot: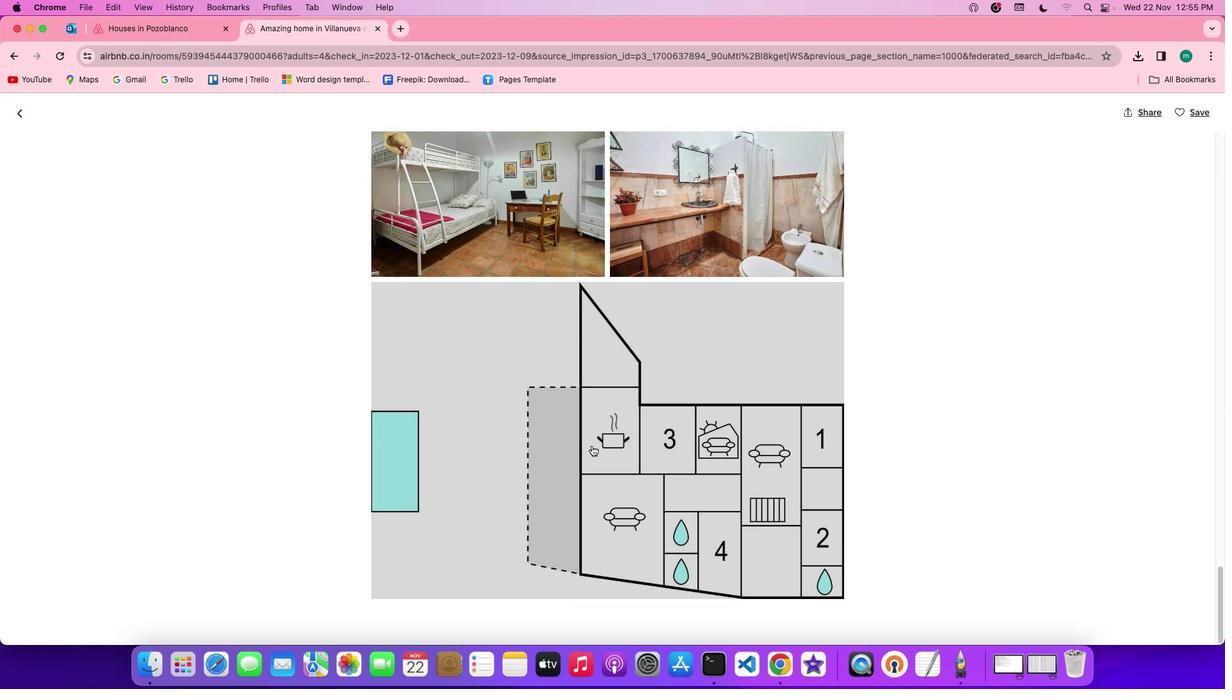 
Action: Mouse scrolled (592, 446) with delta (0, 0)
Screenshot: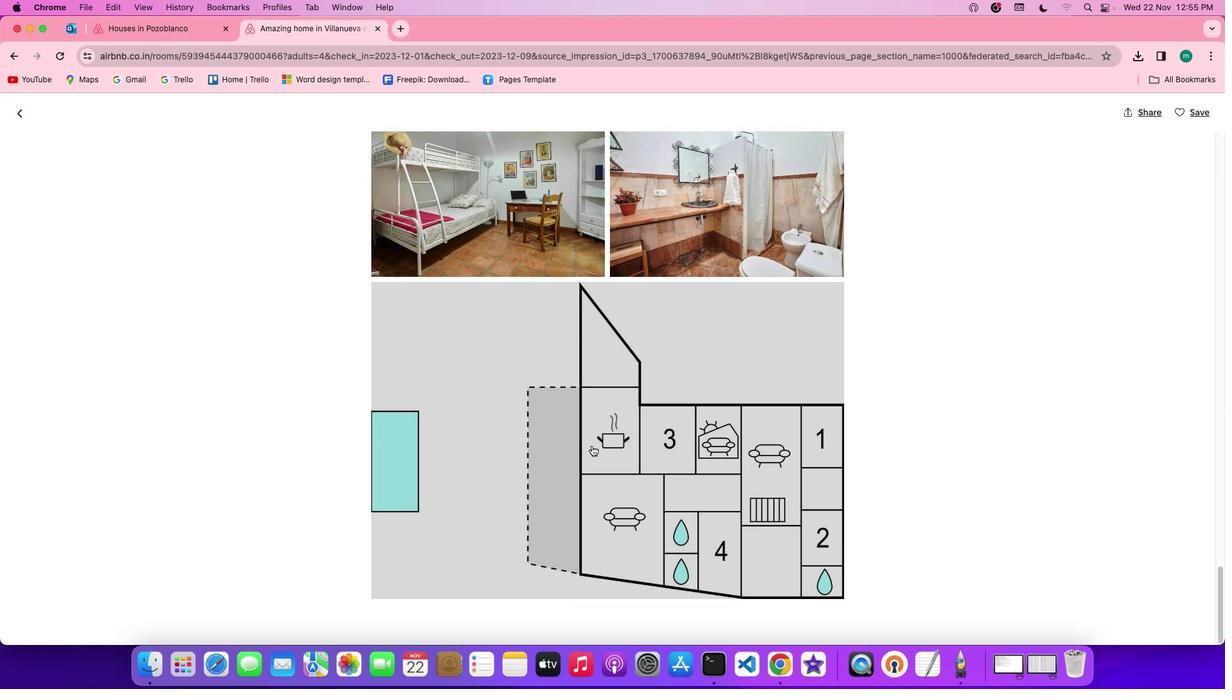 
Action: Mouse scrolled (592, 446) with delta (0, 0)
Screenshot: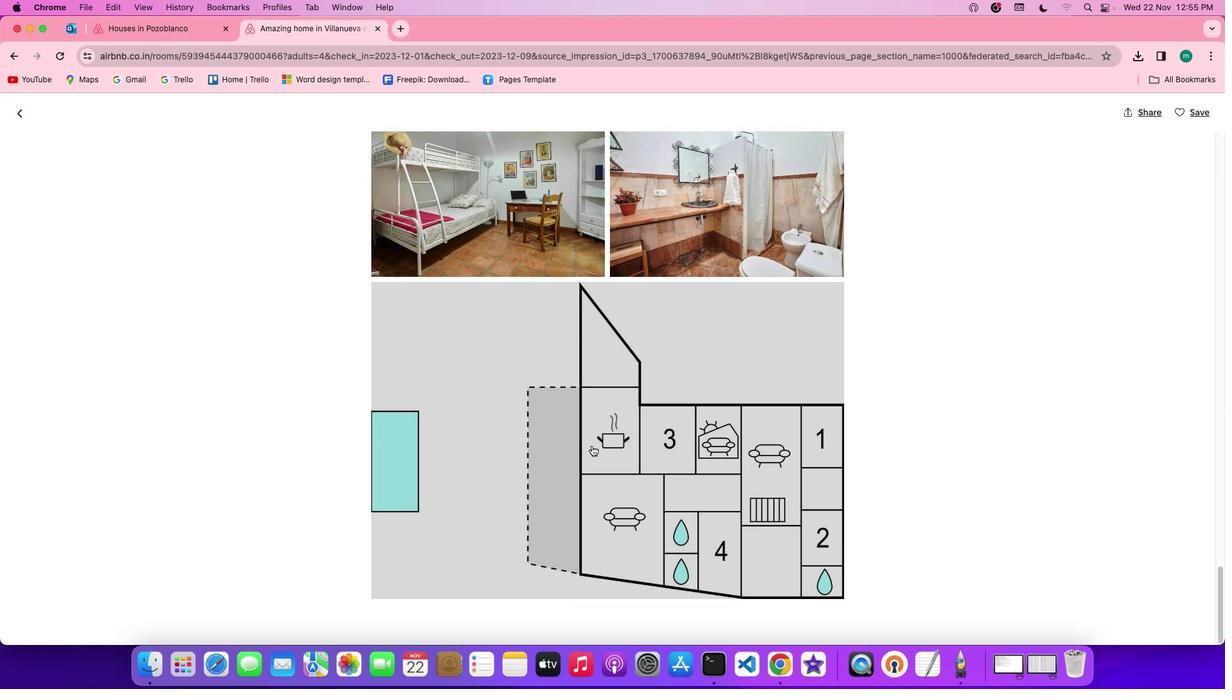 
Action: Mouse moved to (14, 111)
Screenshot: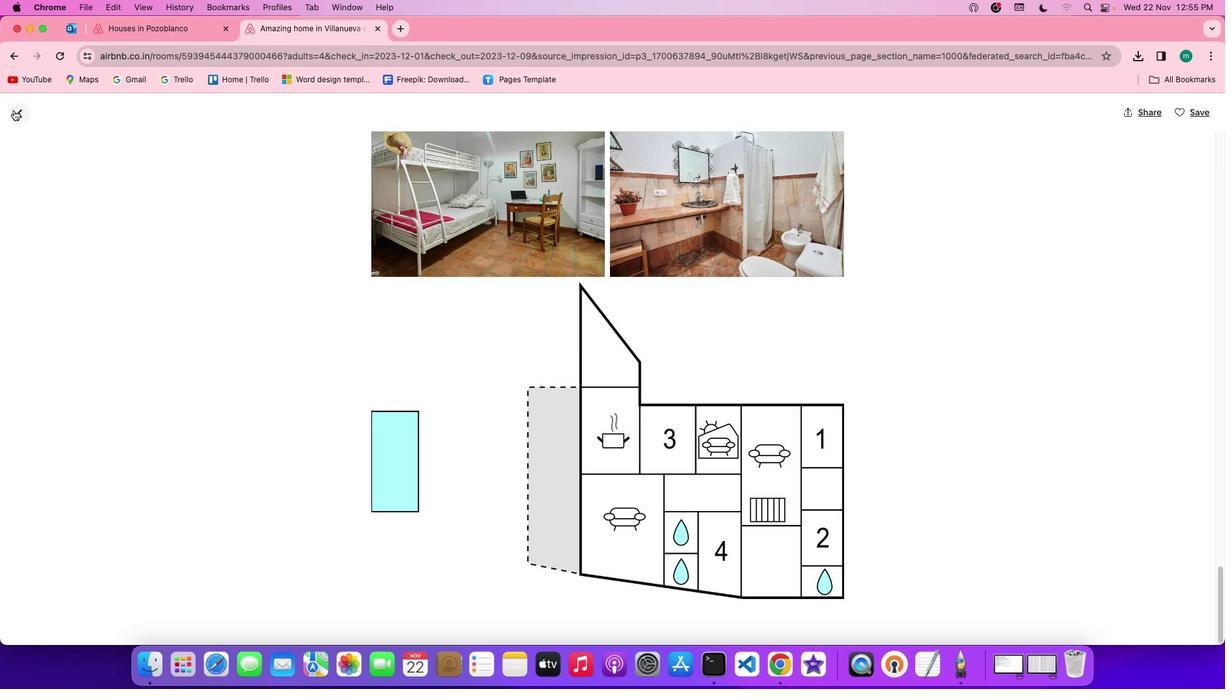 
Action: Mouse pressed left at (14, 111)
Screenshot: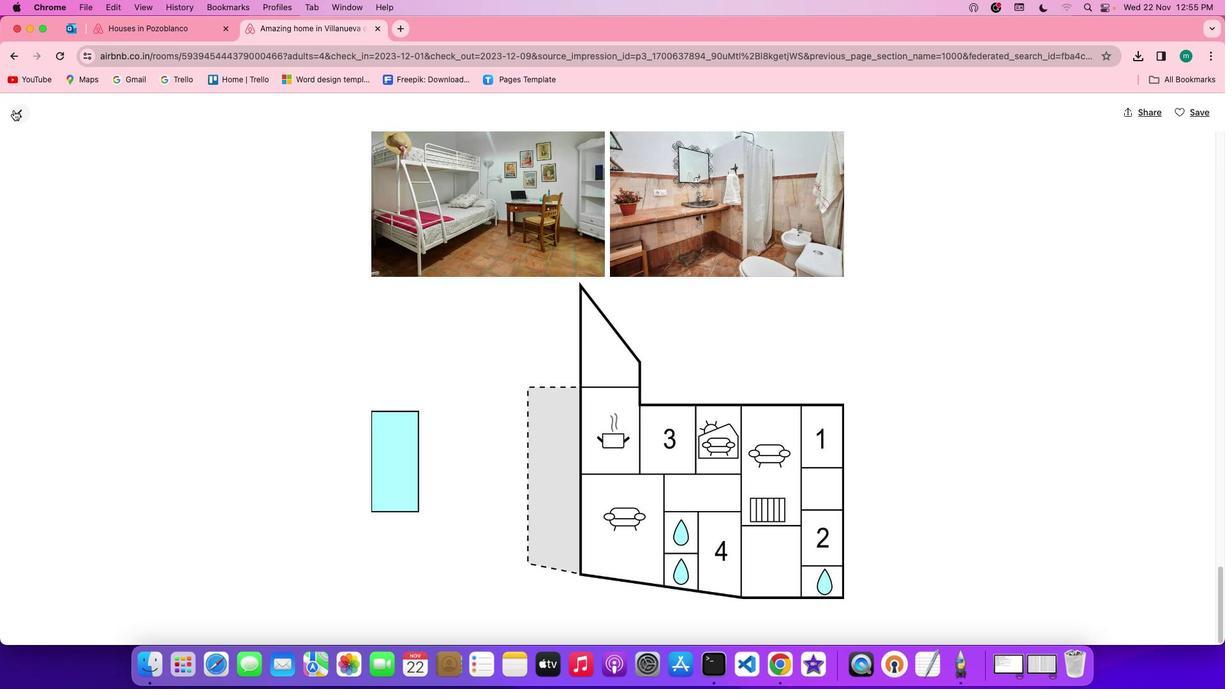 
Action: Mouse moved to (614, 420)
Screenshot: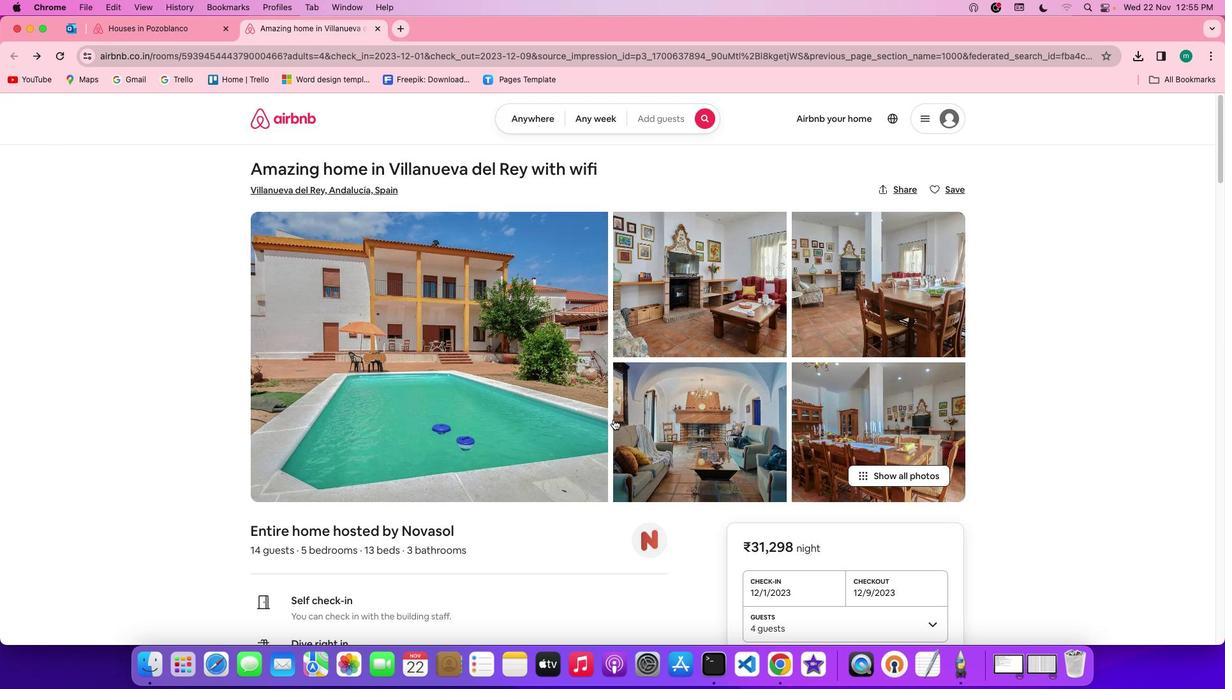 
Action: Mouse scrolled (614, 420) with delta (0, 0)
Screenshot: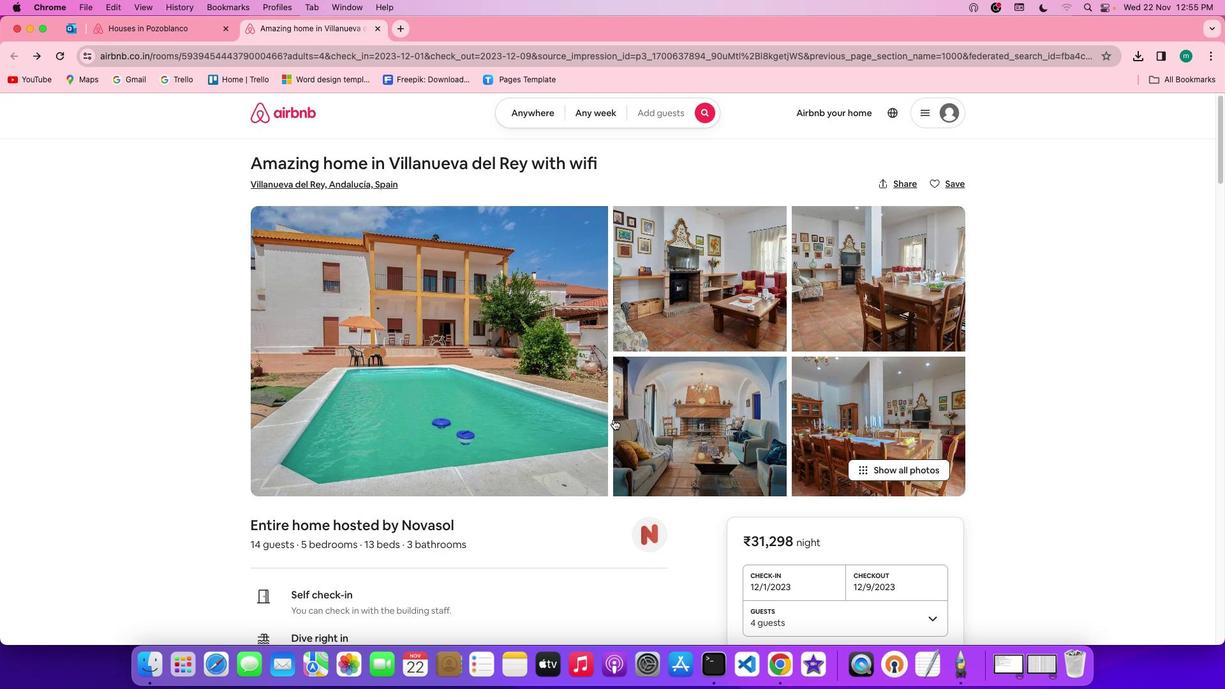 
Action: Mouse scrolled (614, 420) with delta (0, 0)
Screenshot: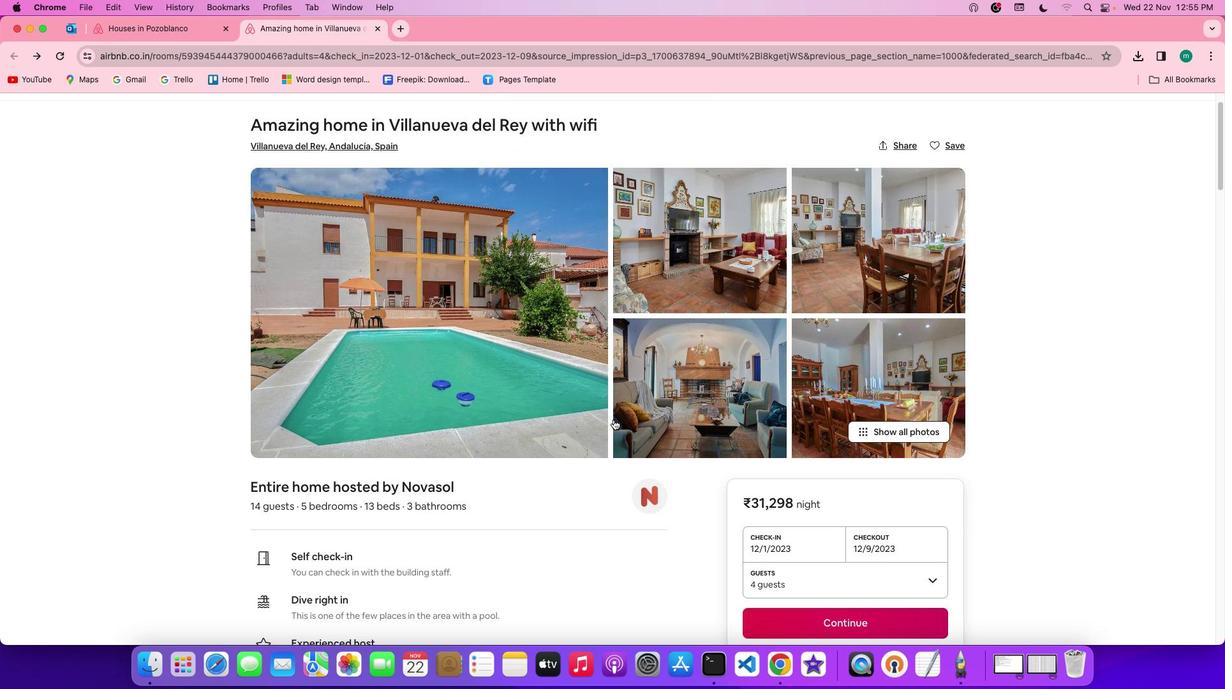 
Action: Mouse scrolled (614, 420) with delta (0, 0)
Screenshot: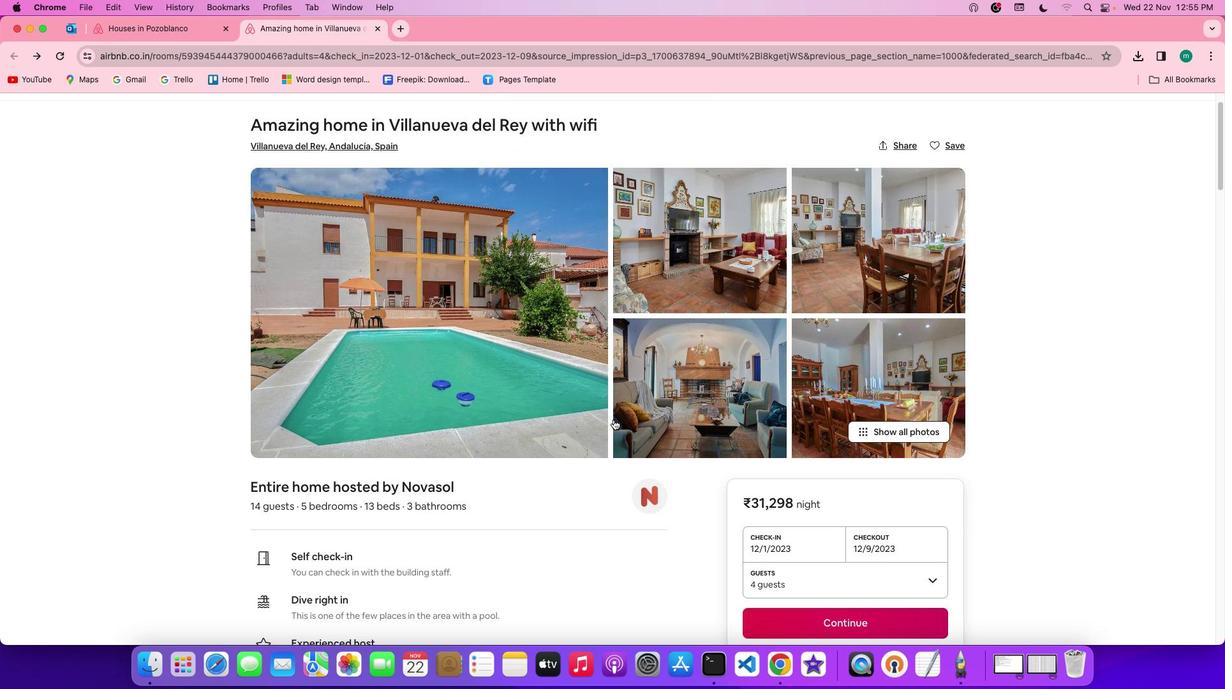 
Action: Mouse scrolled (614, 420) with delta (0, -1)
Screenshot: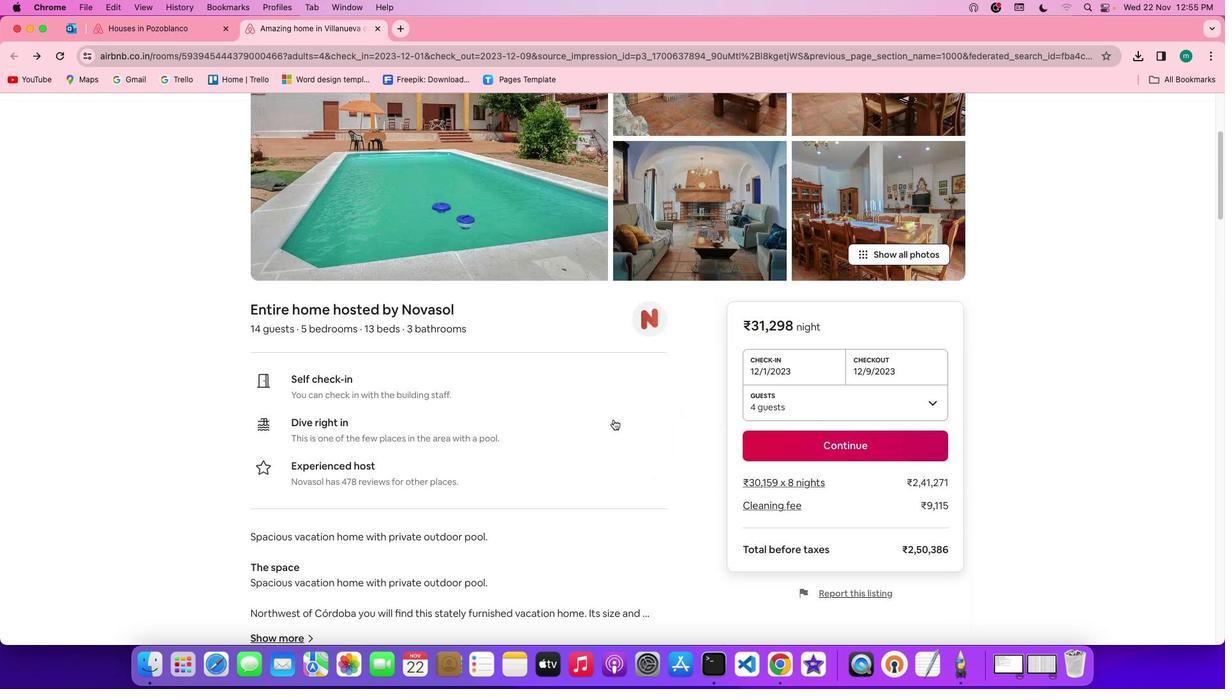 
Action: Mouse scrolled (614, 420) with delta (0, -1)
Screenshot: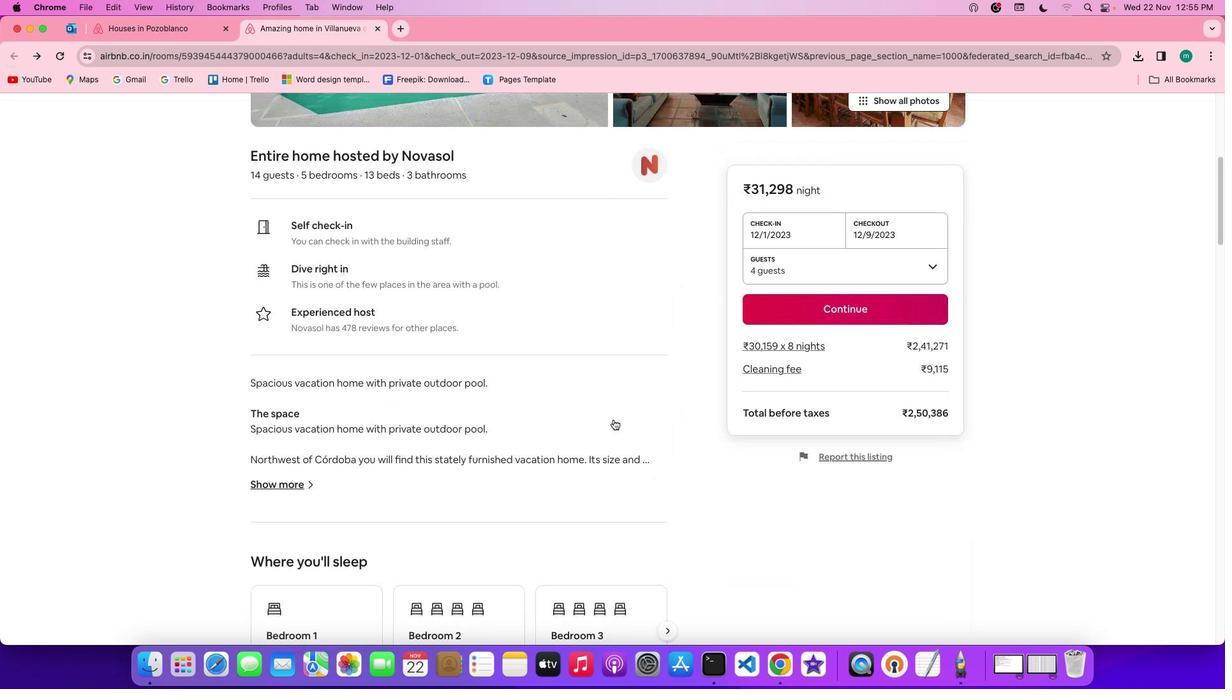 
Action: Mouse moved to (508, 410)
Screenshot: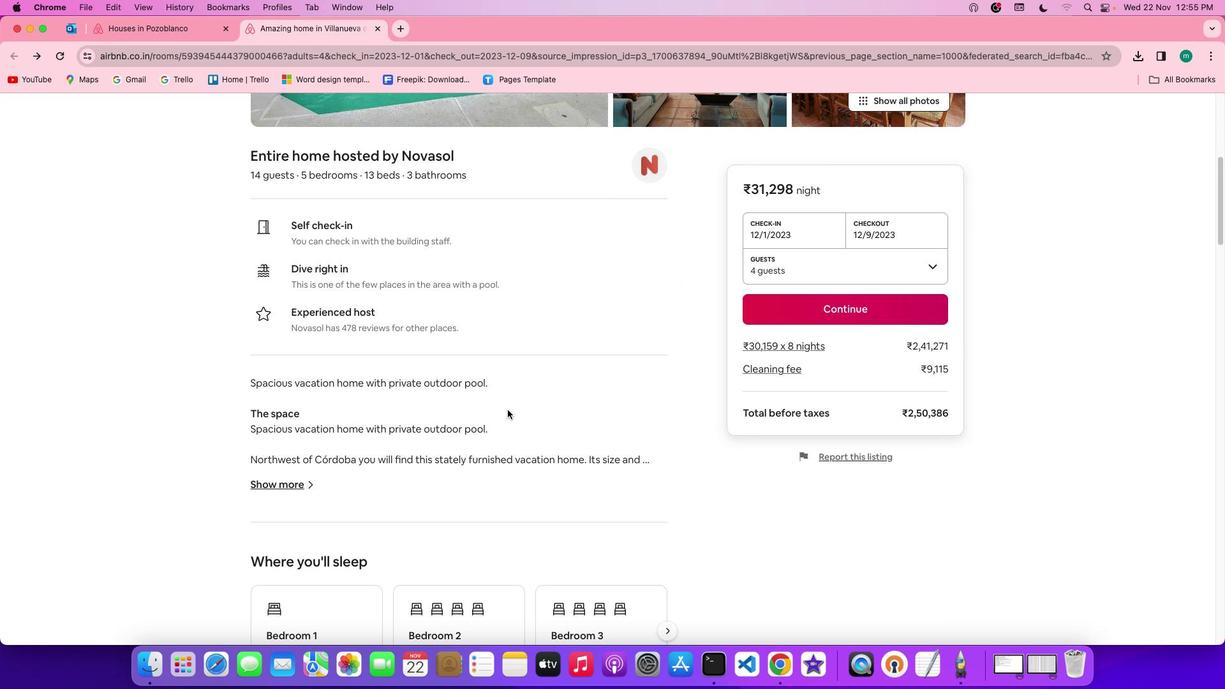 
Action: Mouse scrolled (508, 410) with delta (0, 0)
Screenshot: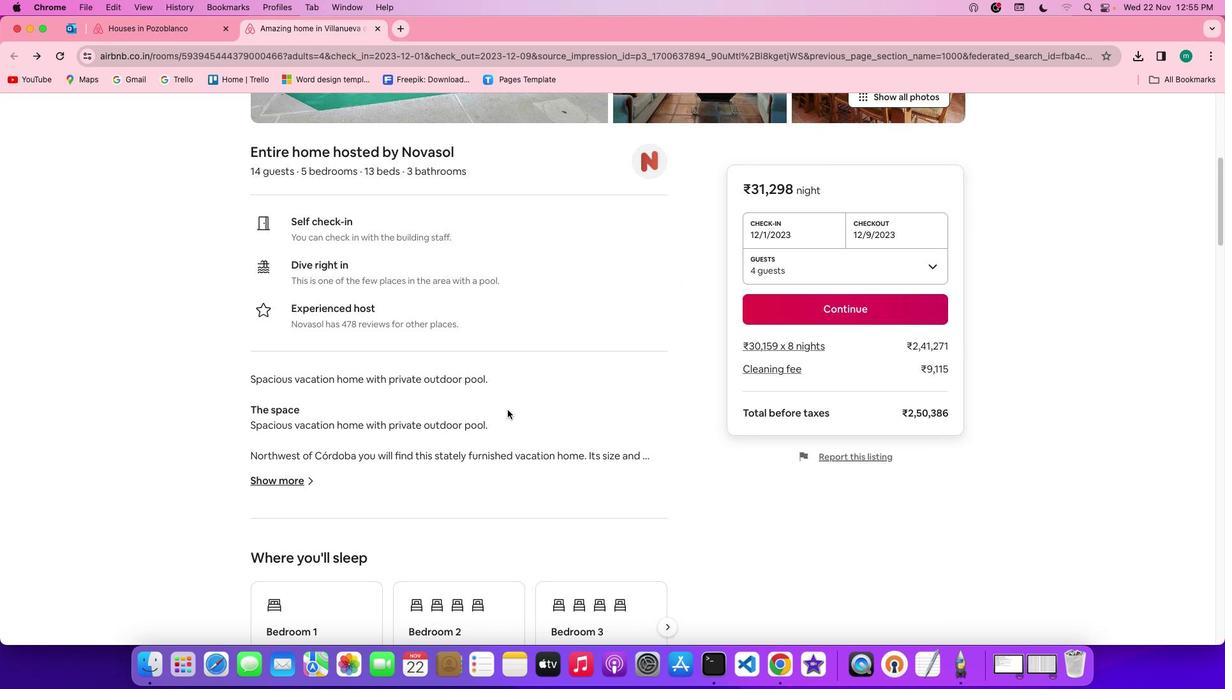 
Action: Mouse scrolled (508, 410) with delta (0, 0)
Screenshot: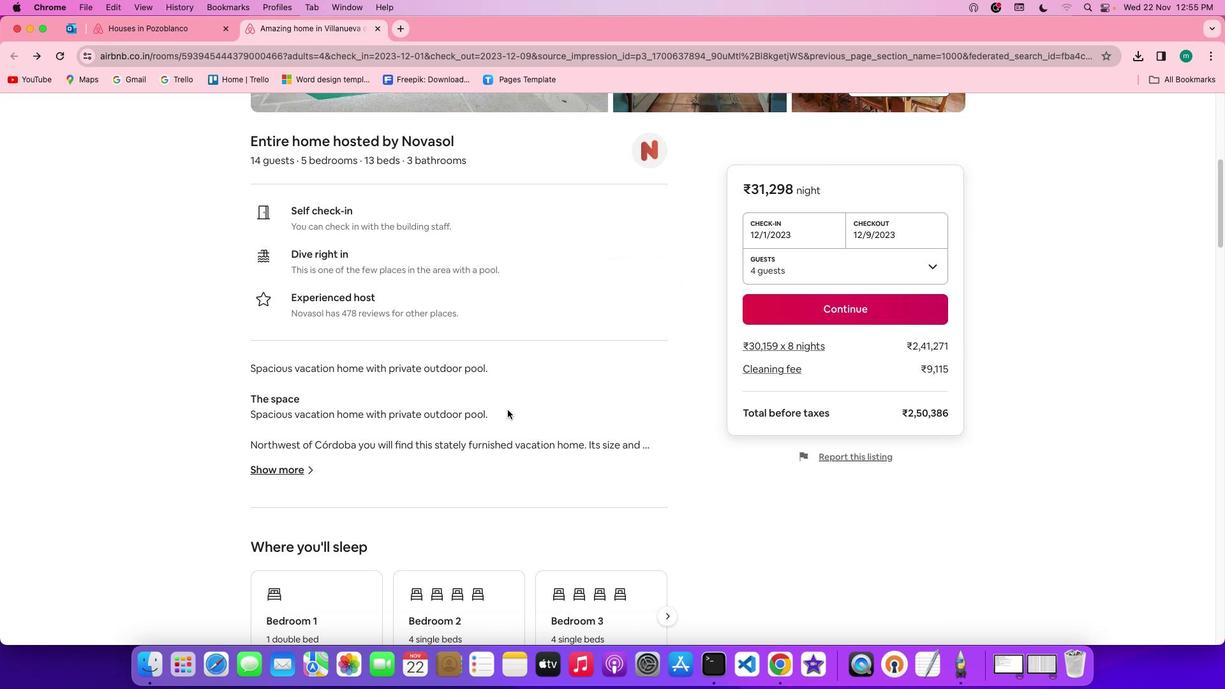 
Action: Mouse scrolled (508, 410) with delta (0, 0)
Screenshot: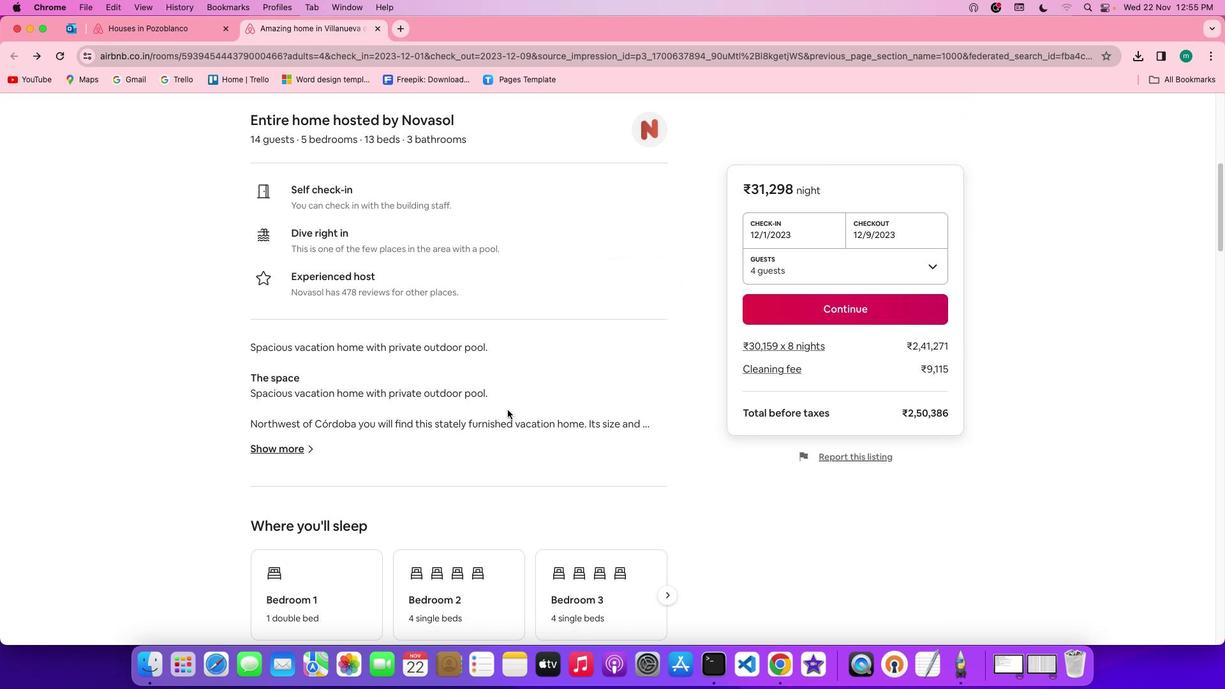 
Action: Mouse scrolled (508, 410) with delta (0, 0)
Screenshot: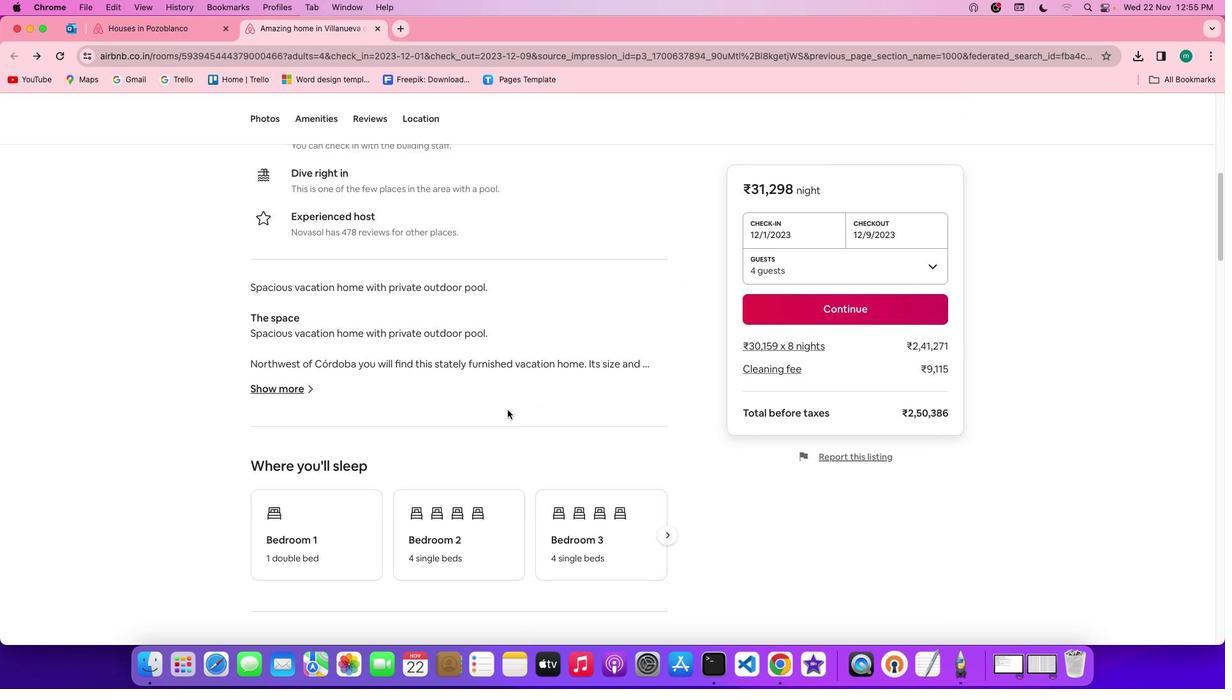 
Action: Mouse moved to (474, 406)
Screenshot: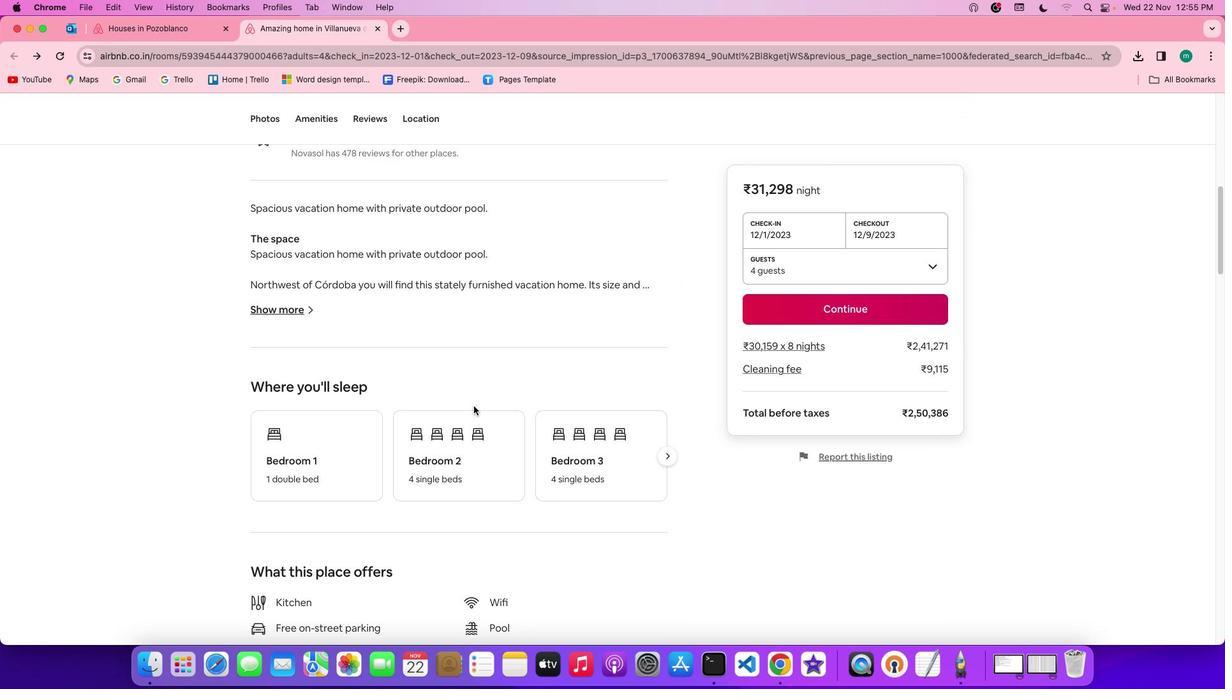 
Action: Mouse scrolled (474, 406) with delta (0, 0)
Screenshot: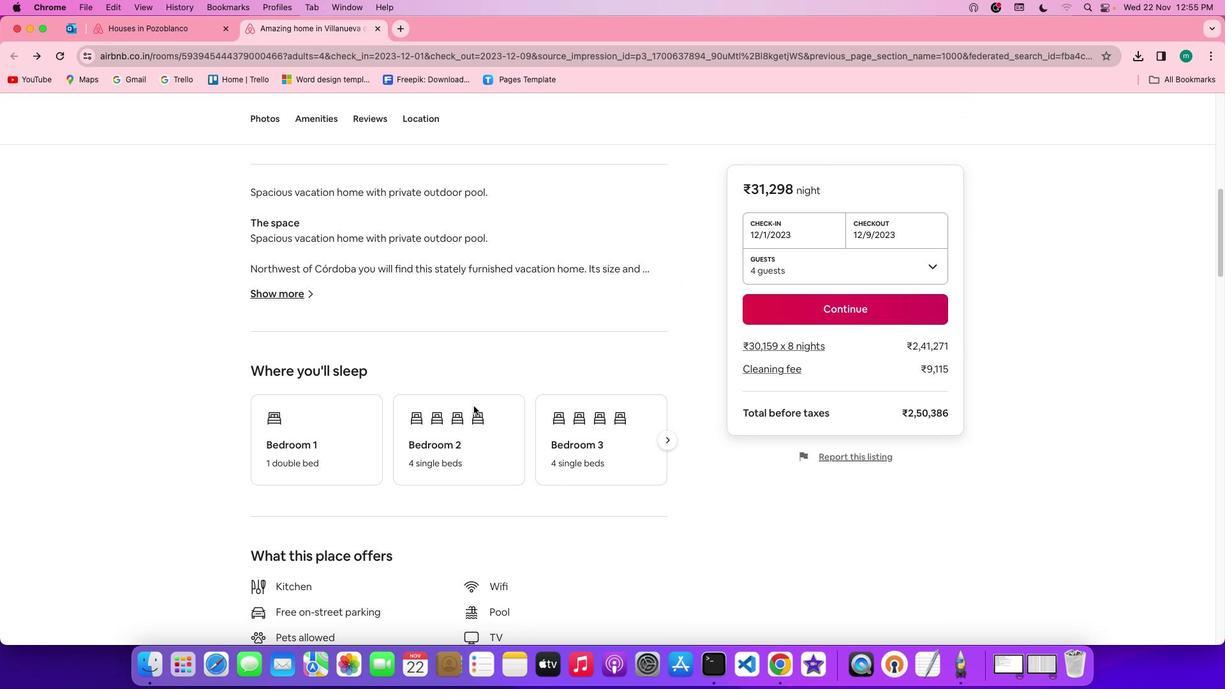 
Action: Mouse scrolled (474, 406) with delta (0, 0)
Screenshot: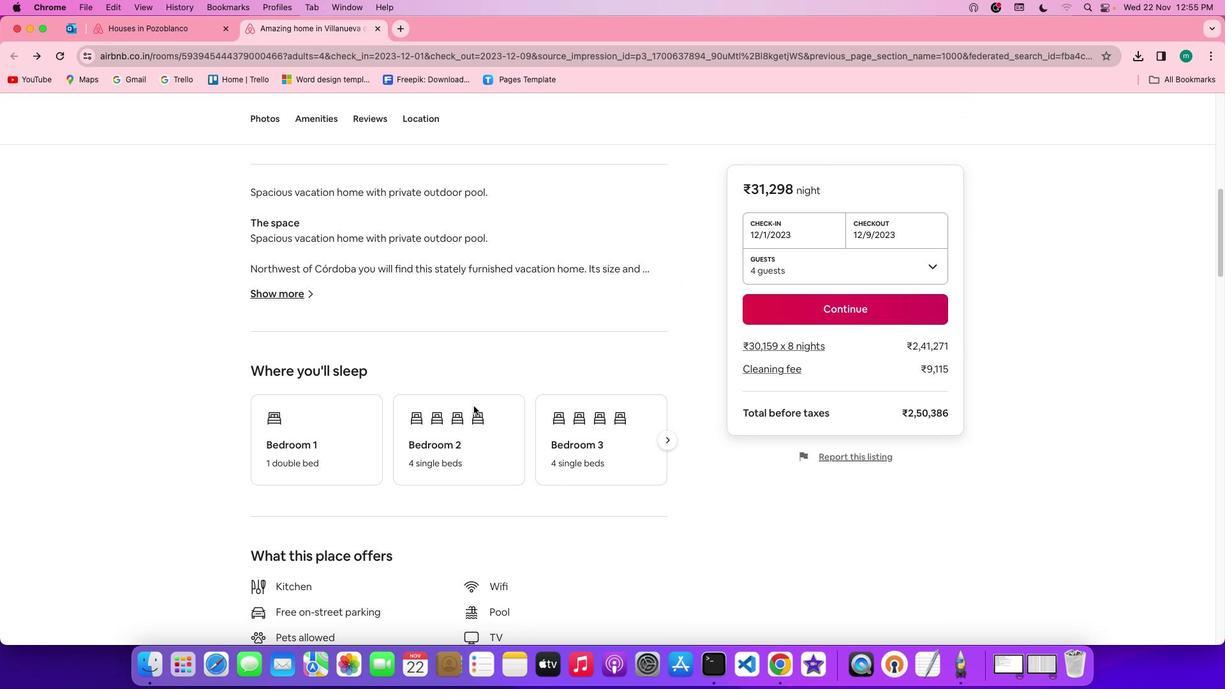 
Action: Mouse scrolled (474, 406) with delta (0, 0)
Screenshot: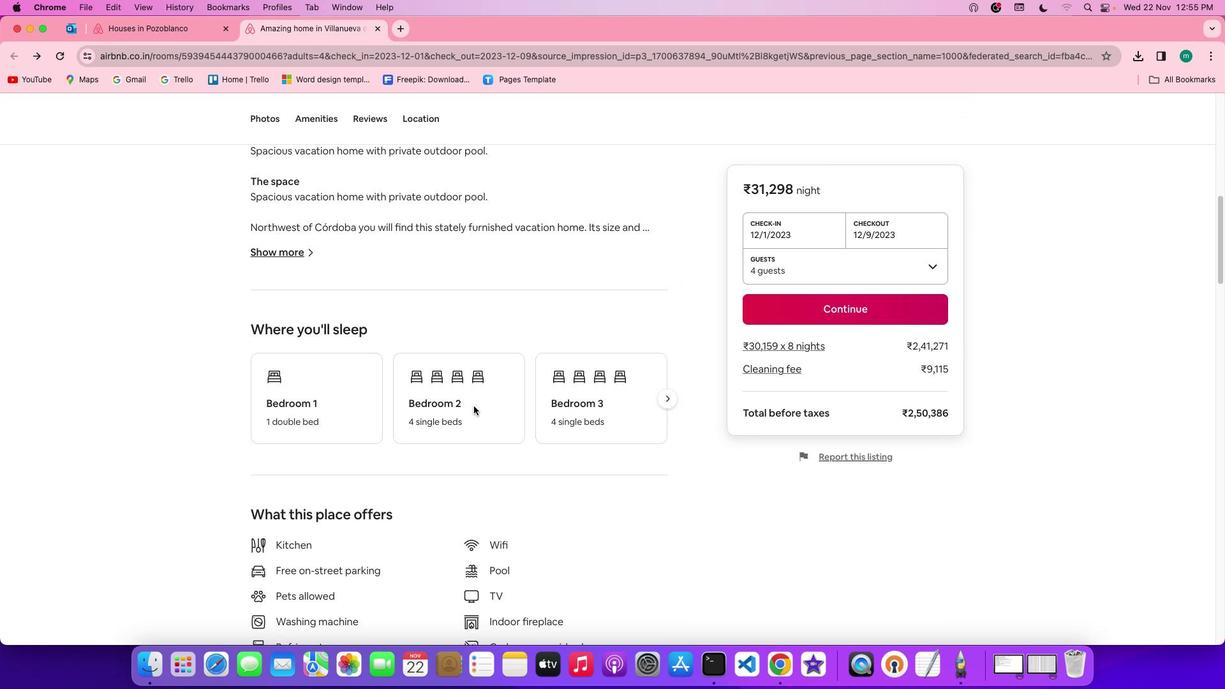 
Action: Mouse scrolled (474, 406) with delta (0, 0)
Screenshot: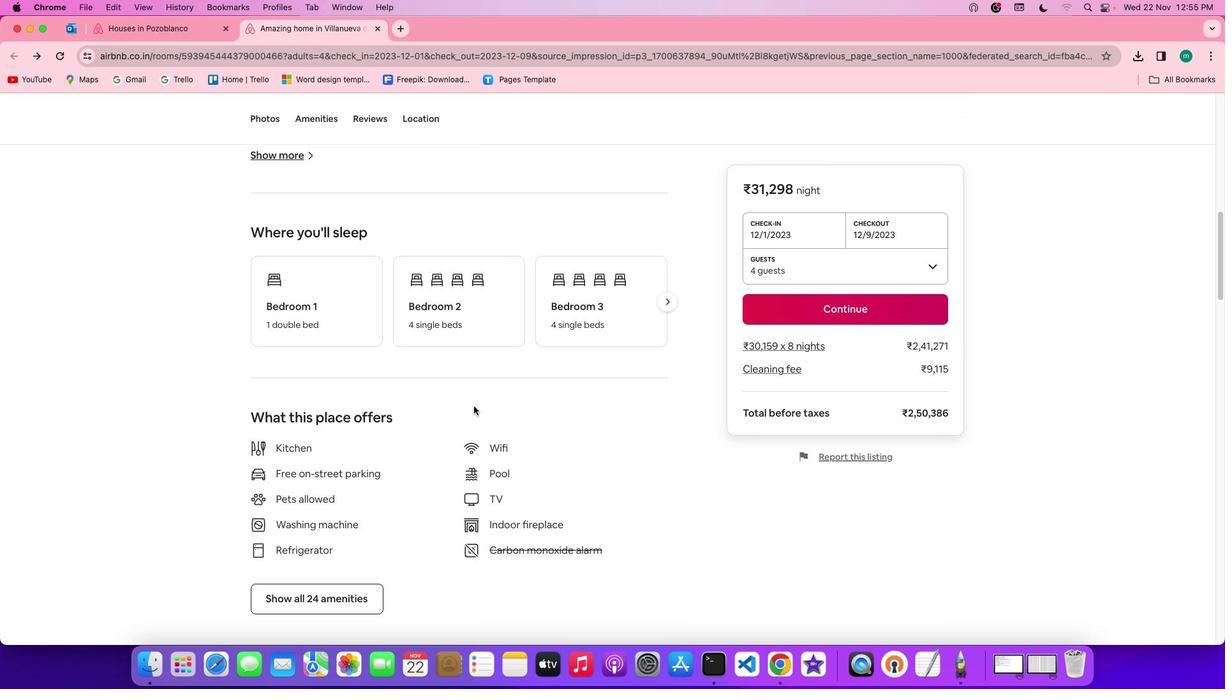 
Action: Mouse scrolled (474, 406) with delta (0, 1)
Screenshot: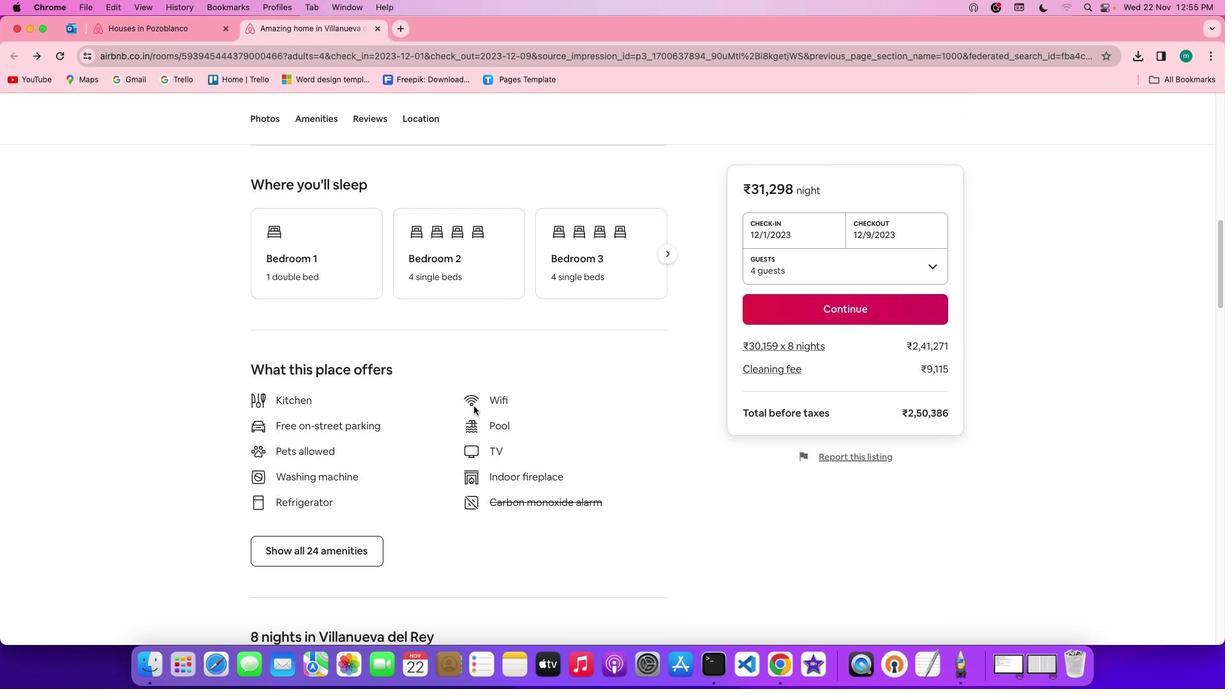 
Action: Mouse scrolled (474, 406) with delta (0, 1)
Screenshot: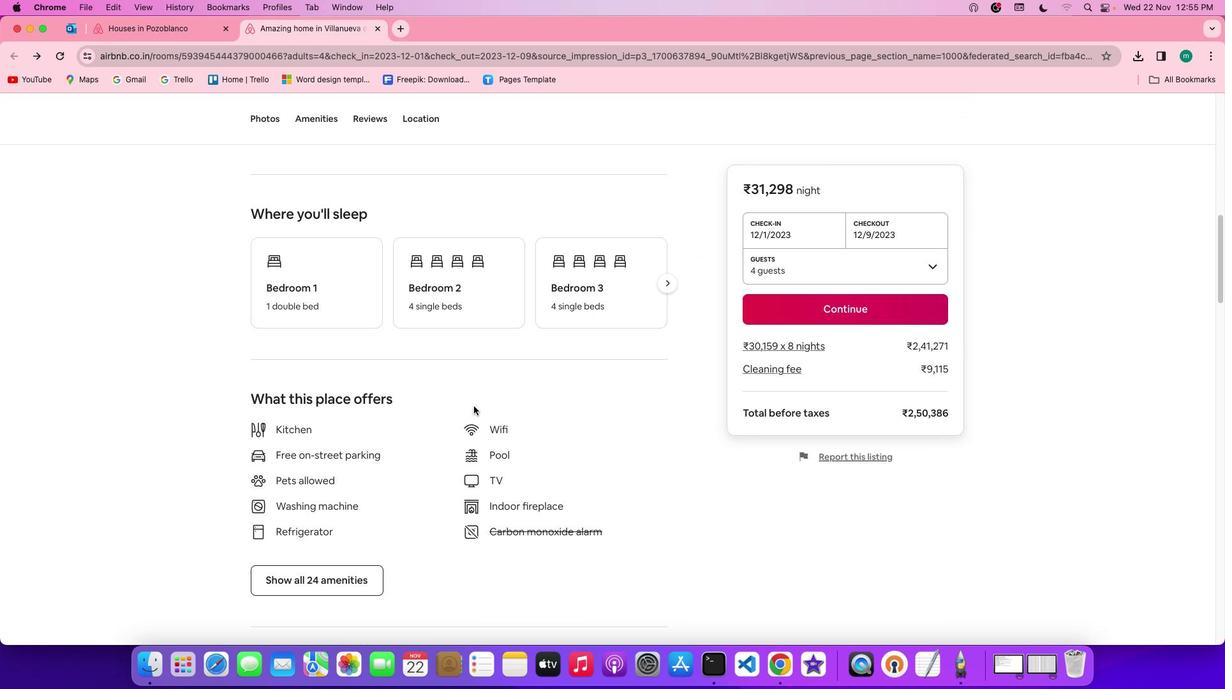 
Action: Mouse scrolled (474, 406) with delta (0, 1)
Screenshot: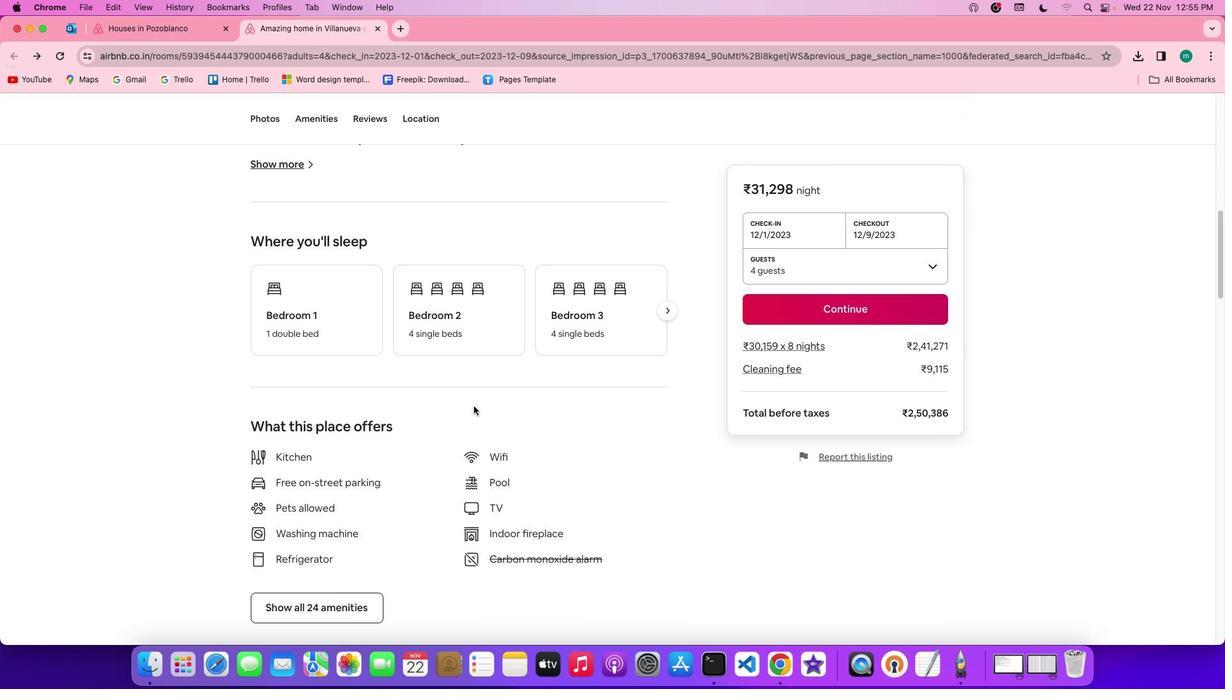 
Action: Mouse moved to (357, 326)
Screenshot: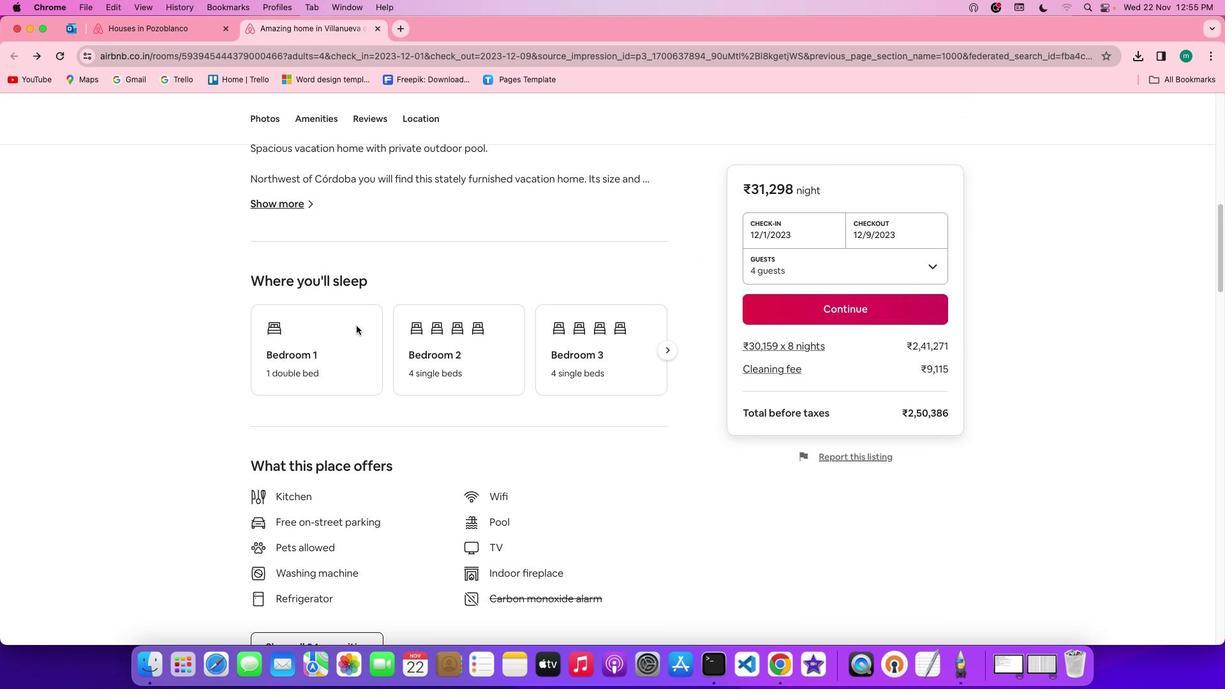 
Action: Mouse scrolled (357, 326) with delta (0, 1)
Screenshot: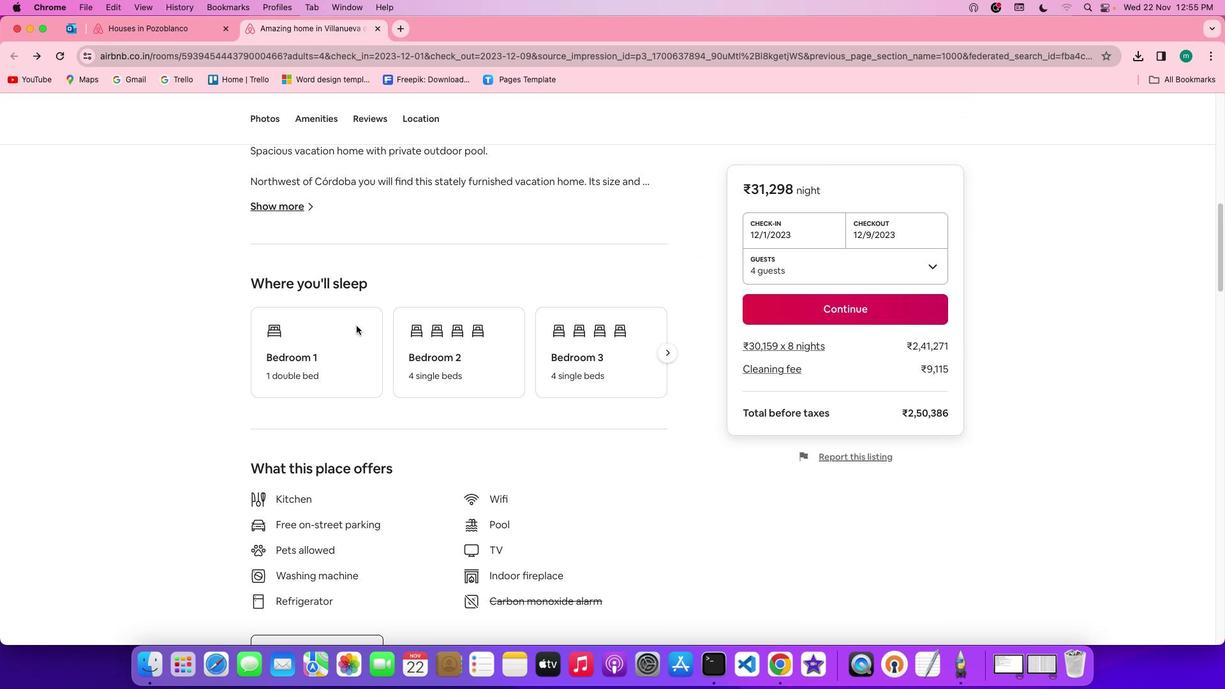 
Action: Mouse scrolled (357, 326) with delta (0, 1)
Screenshot: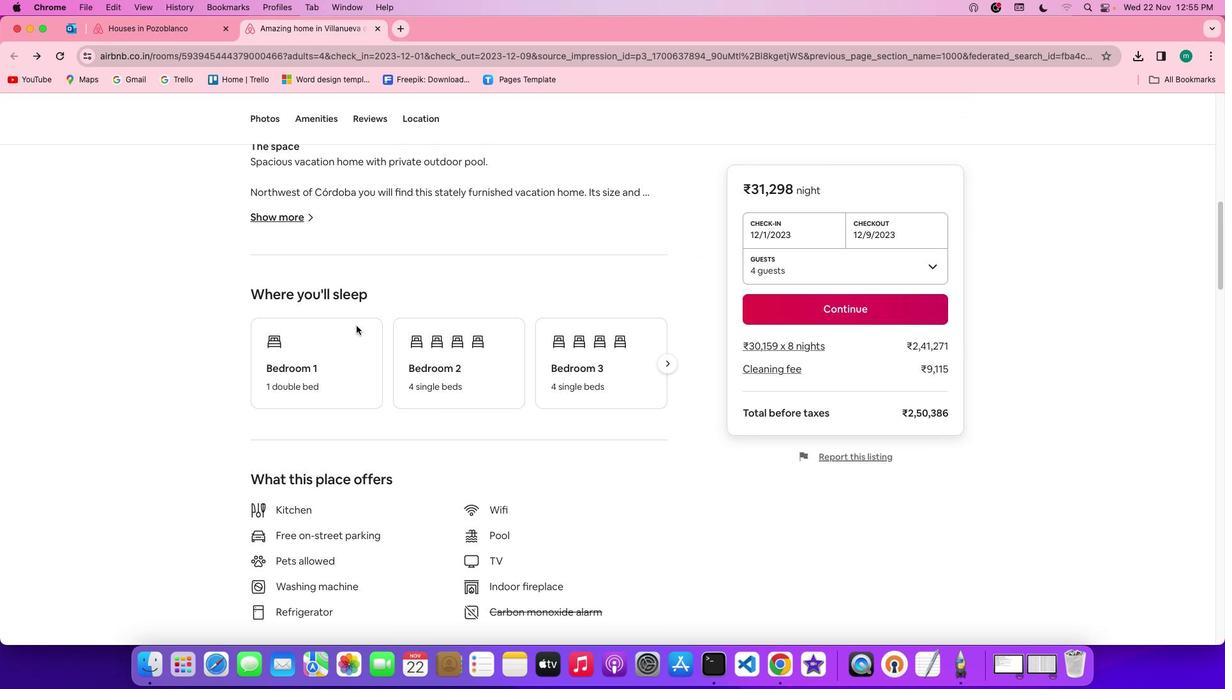 
Action: Mouse moved to (262, 222)
Screenshot: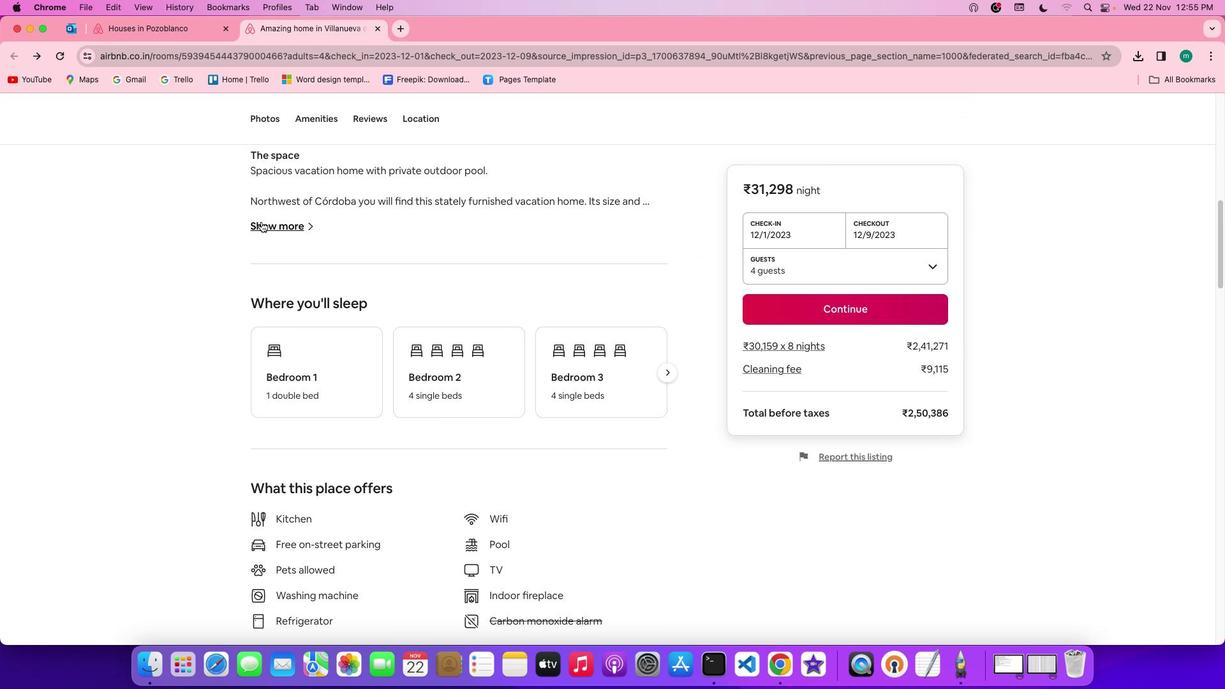 
Action: Mouse pressed left at (262, 222)
Screenshot: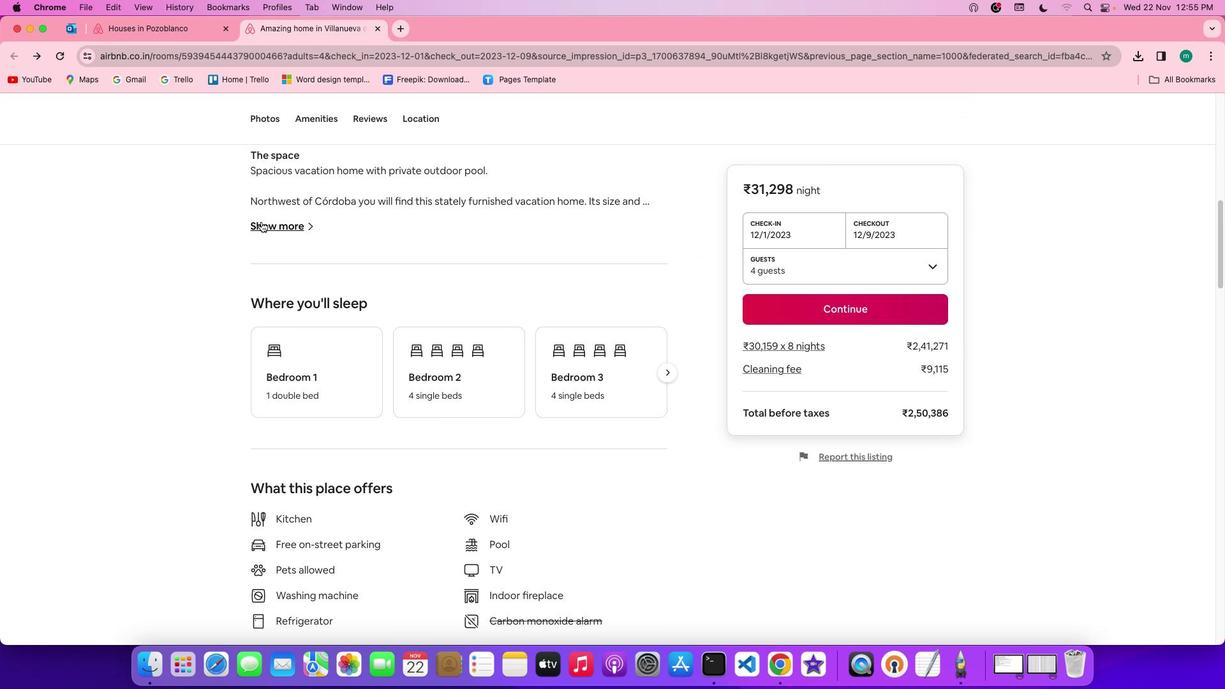 
Action: Mouse moved to (609, 397)
Screenshot: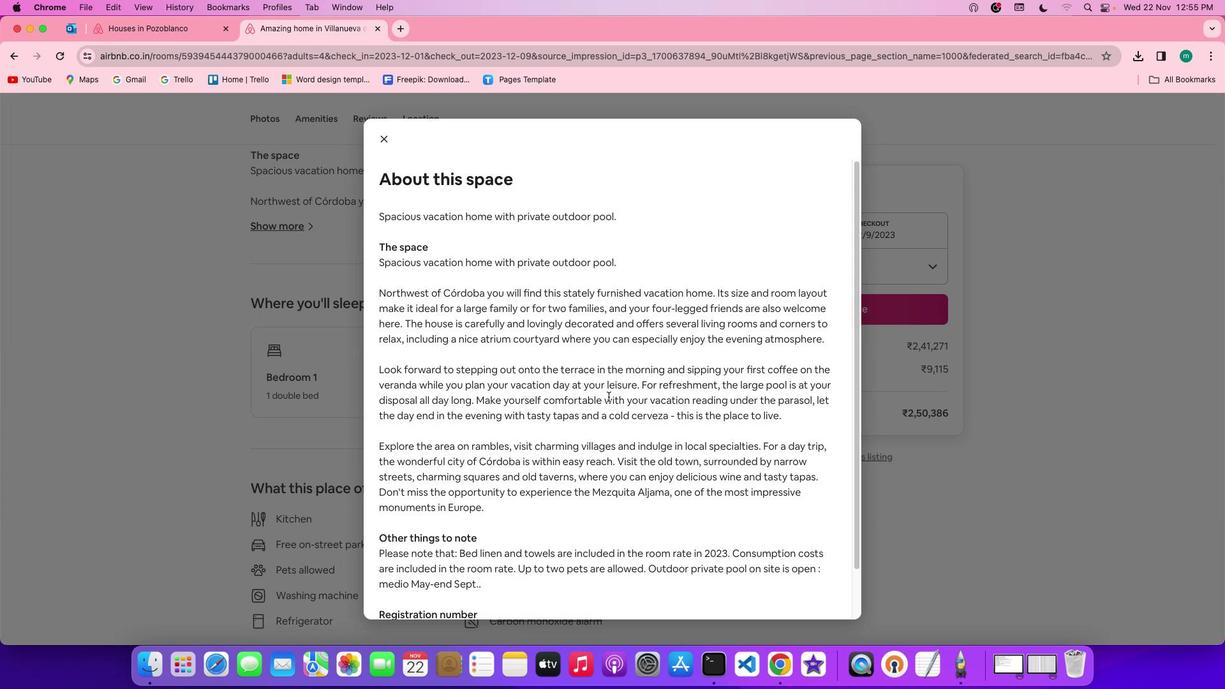 
Action: Mouse scrolled (609, 397) with delta (0, 0)
Screenshot: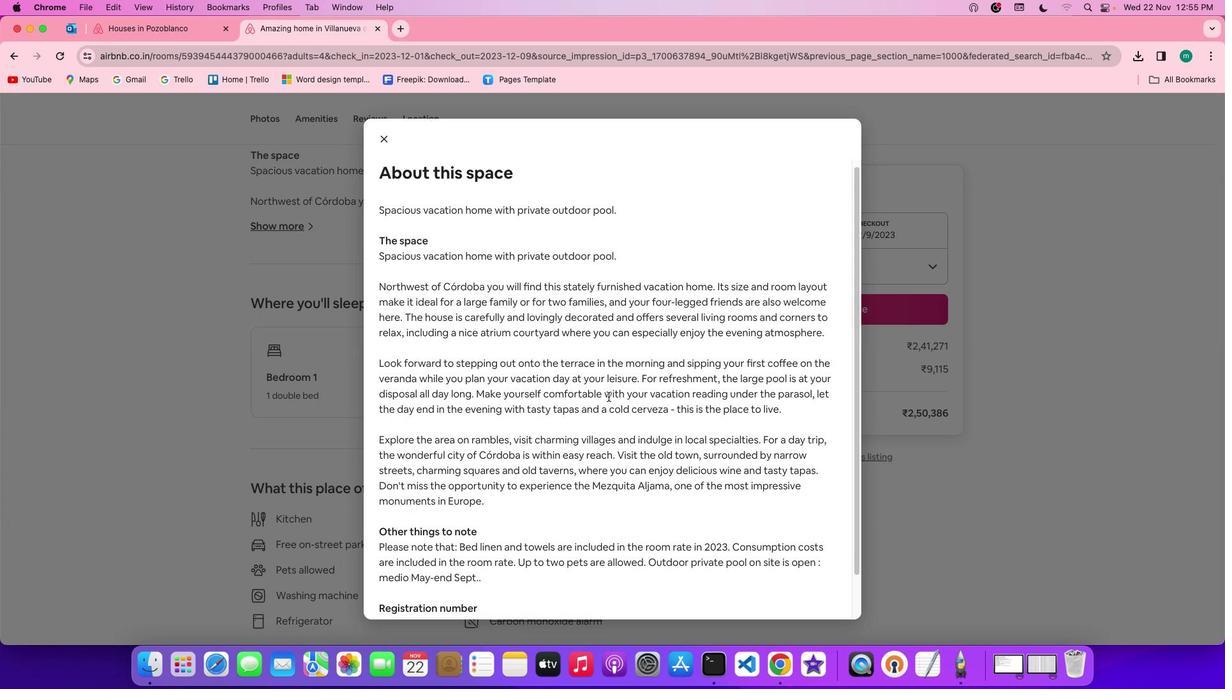 
Action: Mouse scrolled (609, 397) with delta (0, 0)
Screenshot: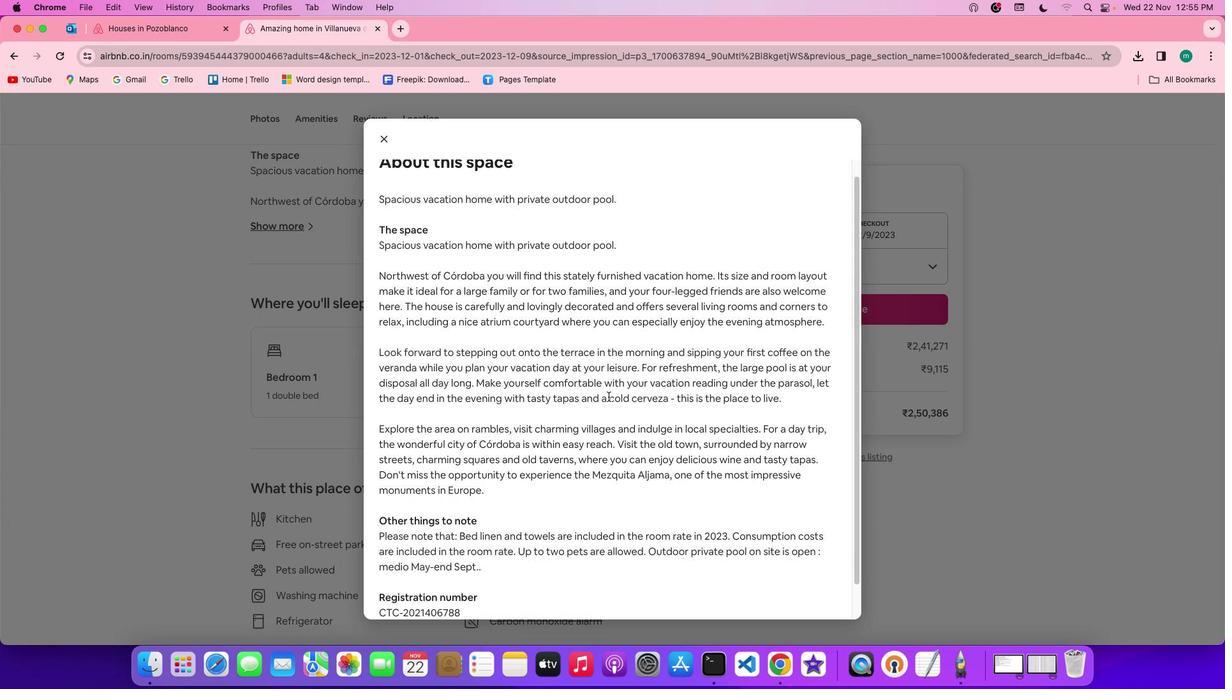 
Action: Mouse scrolled (609, 397) with delta (0, 0)
Screenshot: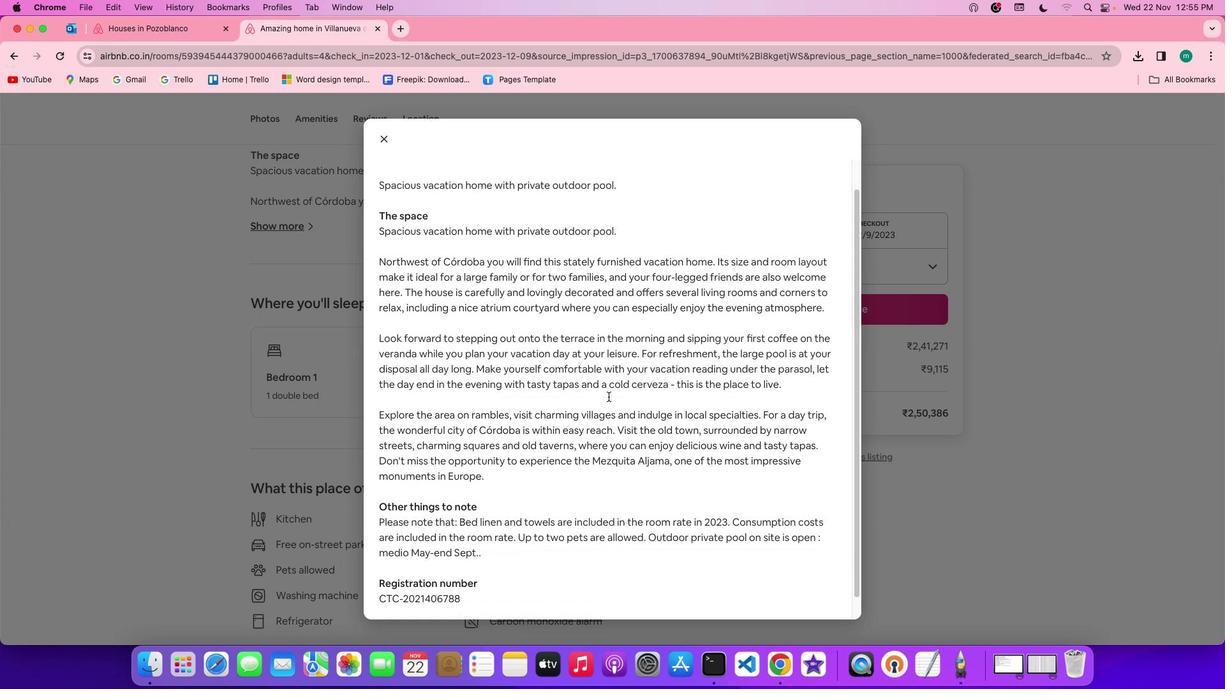
Action: Mouse scrolled (609, 397) with delta (0, -1)
Screenshot: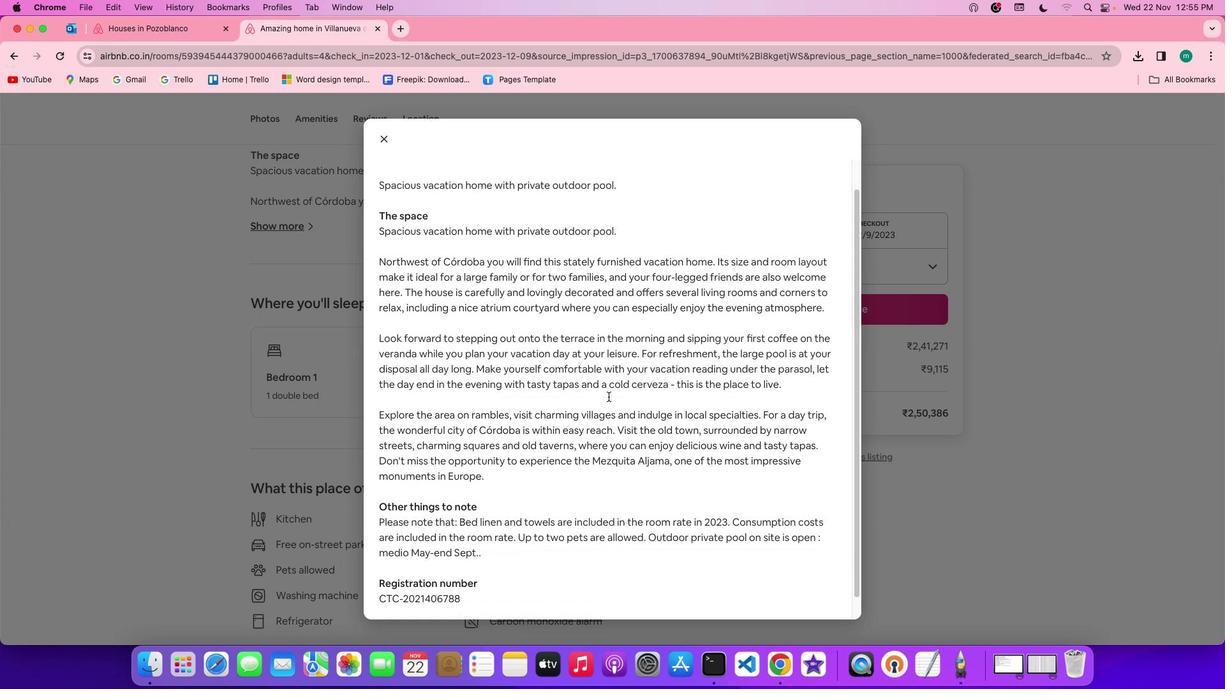 
Action: Mouse scrolled (609, 397) with delta (0, -1)
Screenshot: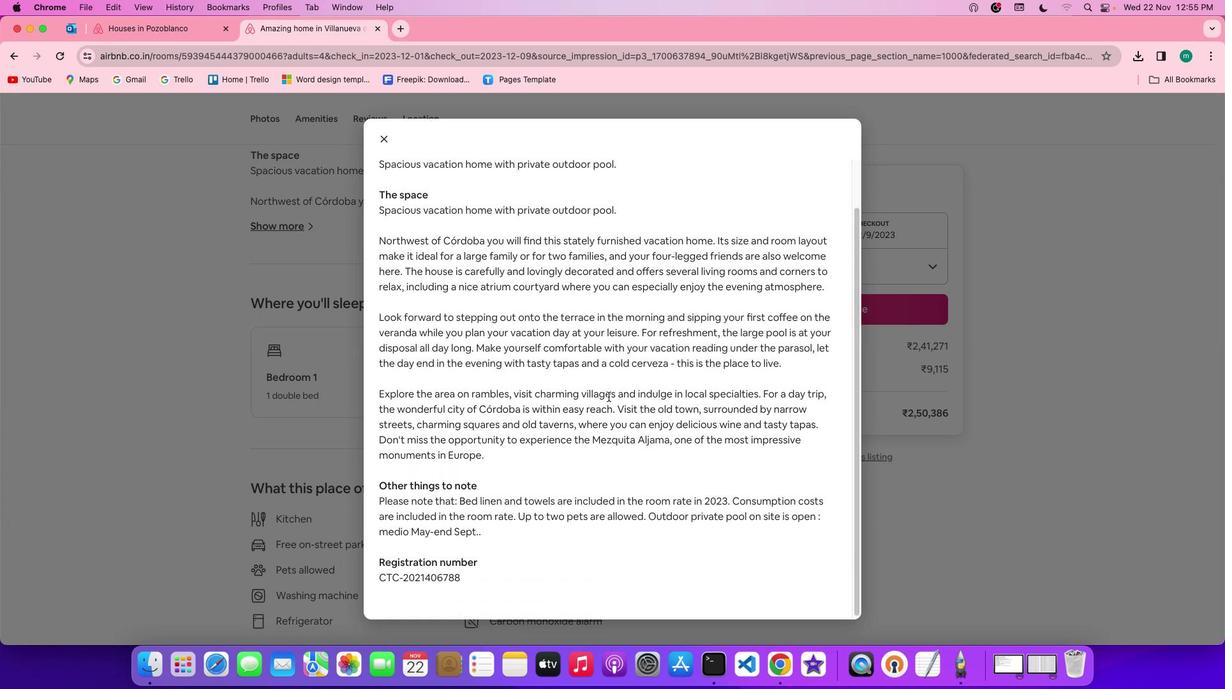 
Action: Mouse moved to (377, 136)
Screenshot: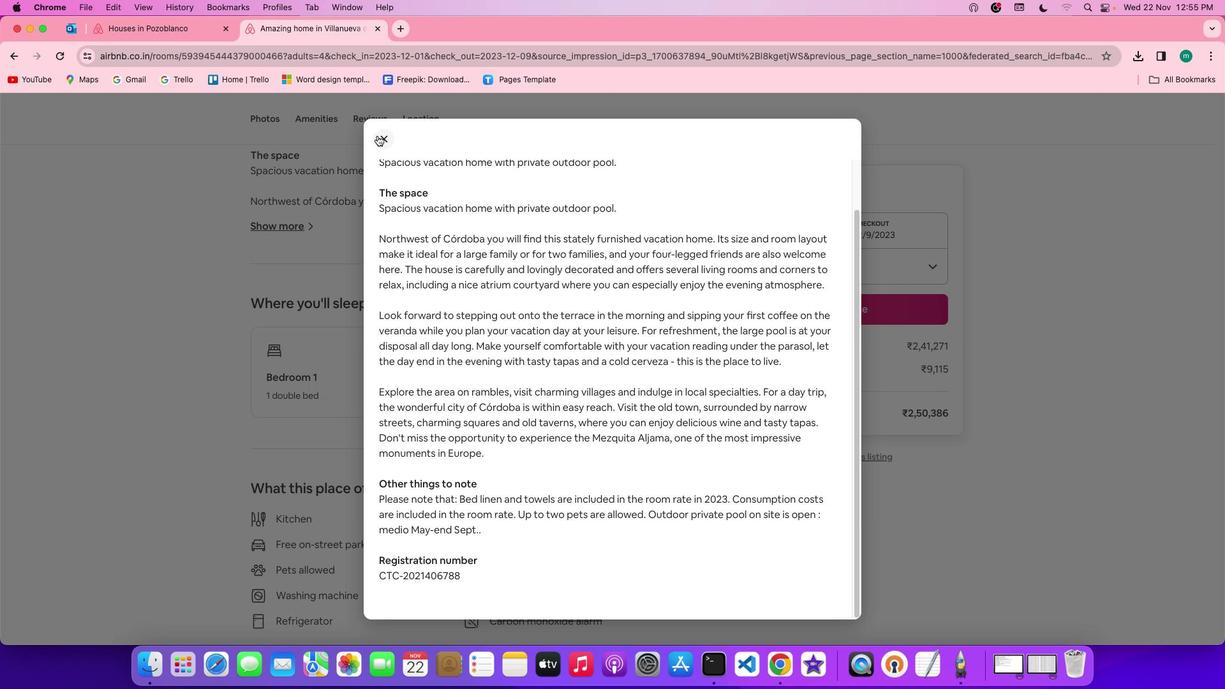 
Action: Mouse pressed left at (377, 136)
Screenshot: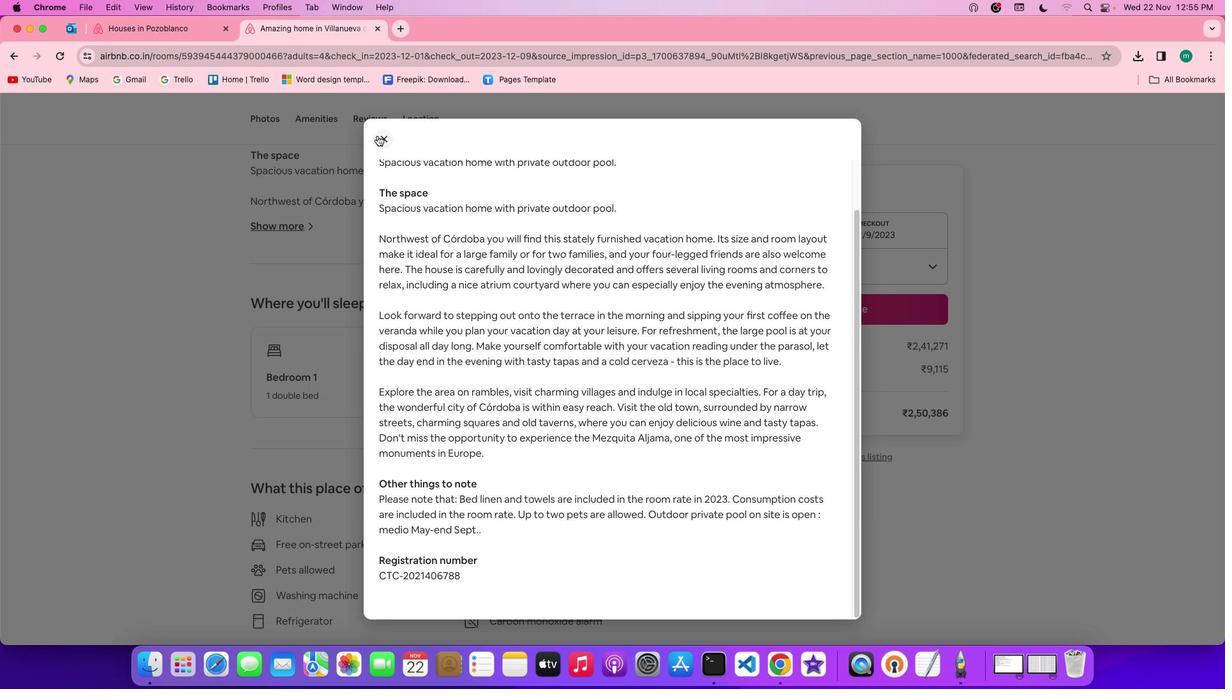 
Action: Mouse moved to (441, 400)
Screenshot: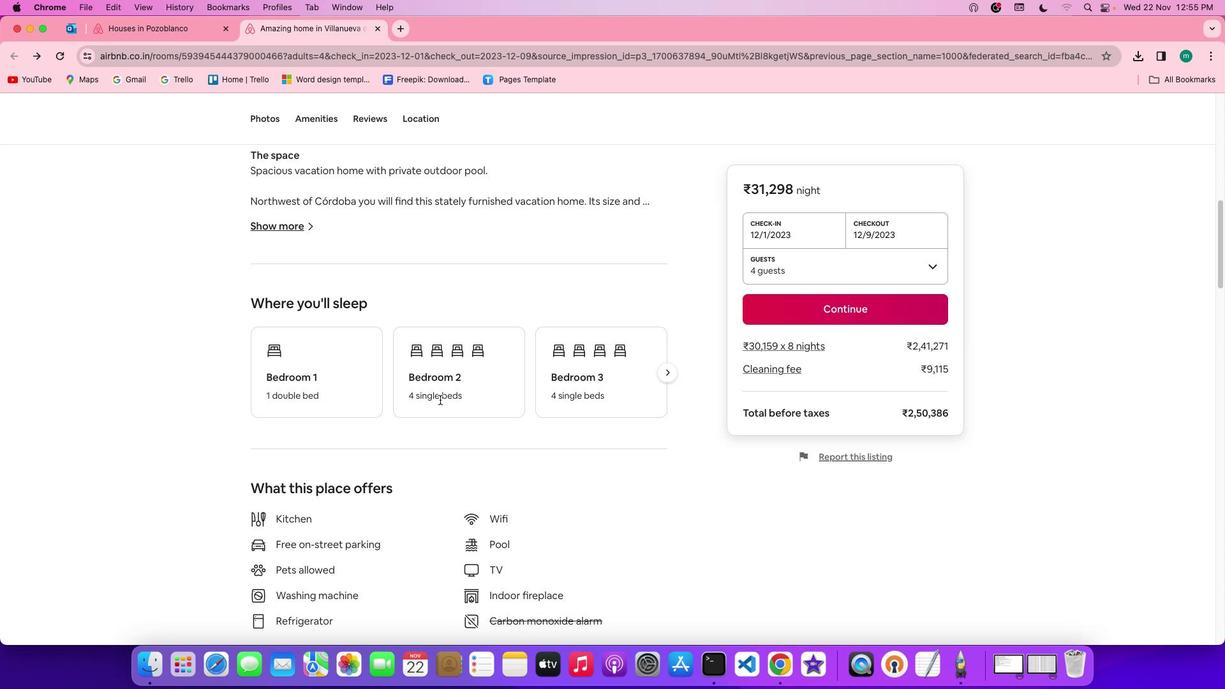 
Action: Mouse scrolled (441, 400) with delta (0, 0)
Screenshot: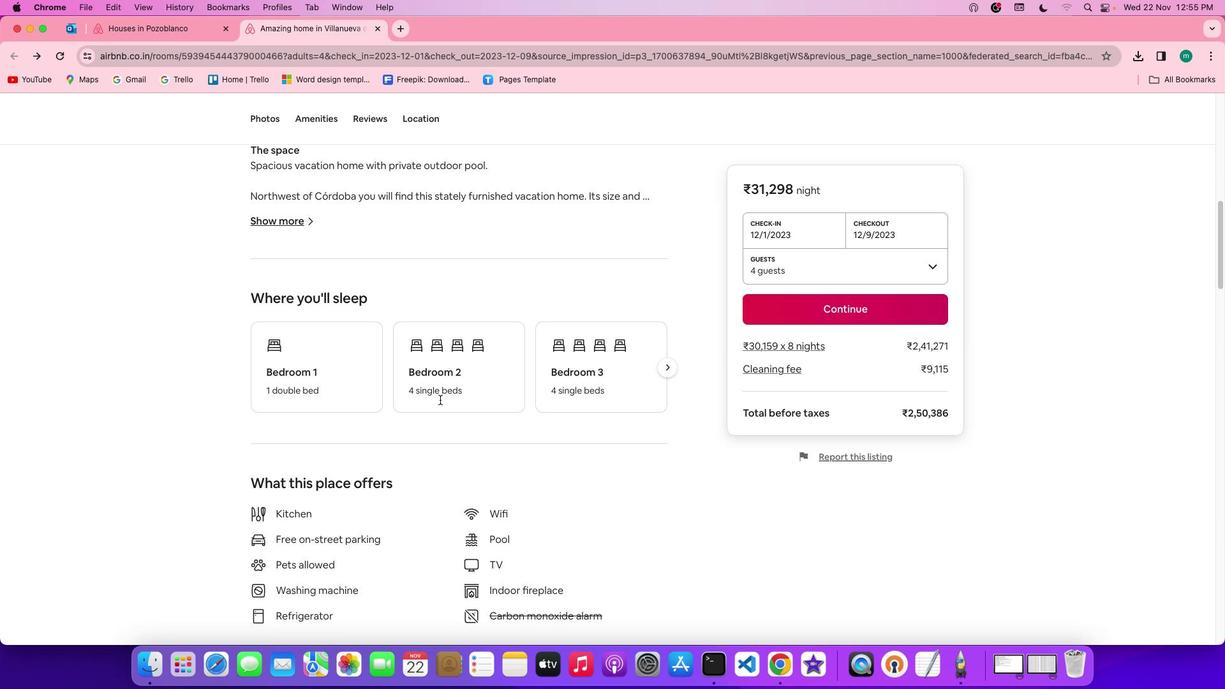 
Action: Mouse scrolled (441, 400) with delta (0, 0)
Screenshot: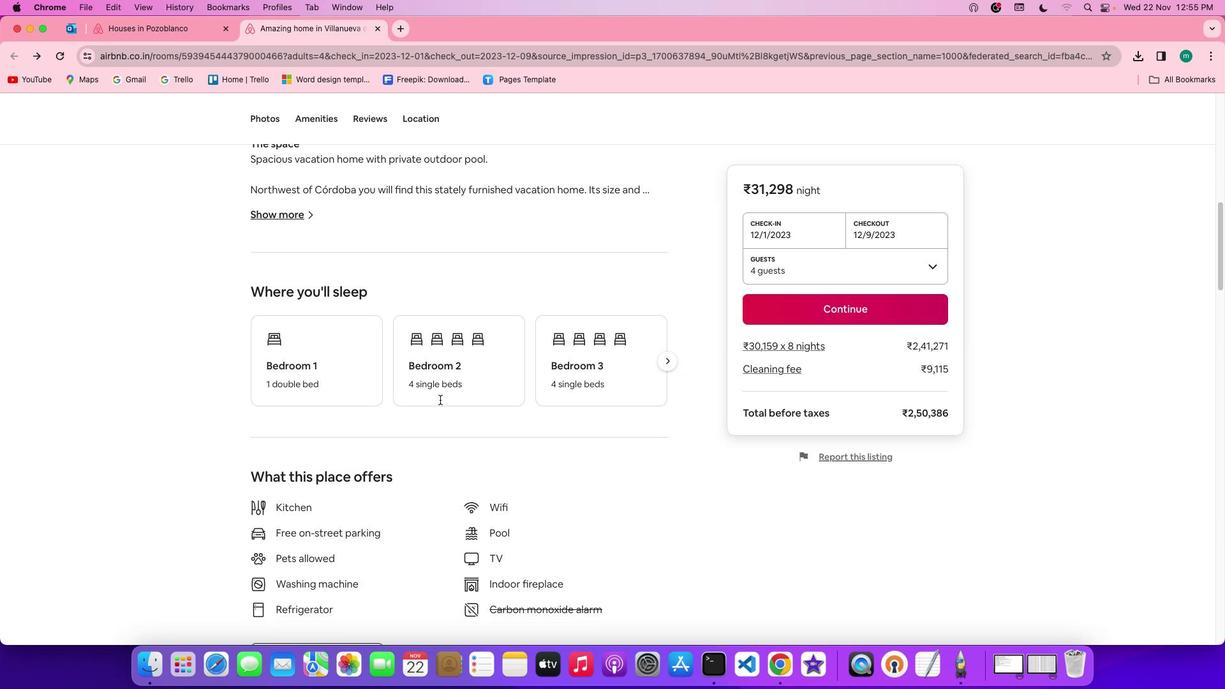 
Action: Mouse moved to (675, 349)
Screenshot: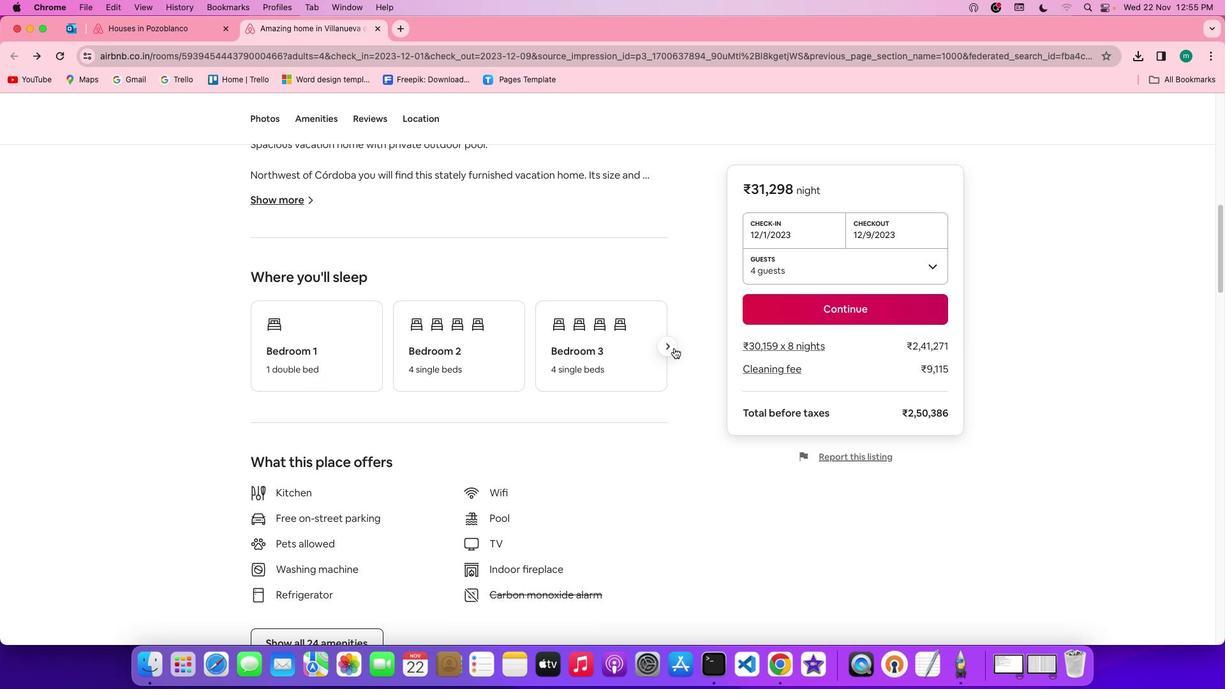 
Action: Mouse pressed left at (675, 349)
Screenshot: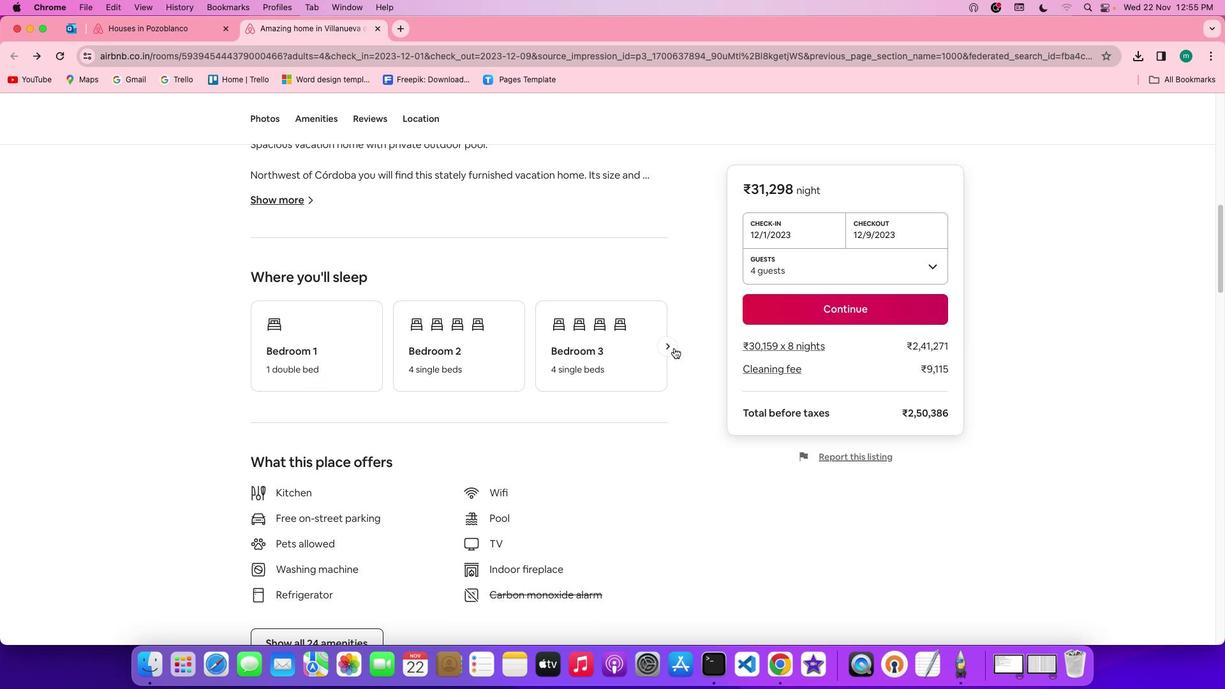 
Action: Mouse pressed left at (675, 349)
Screenshot: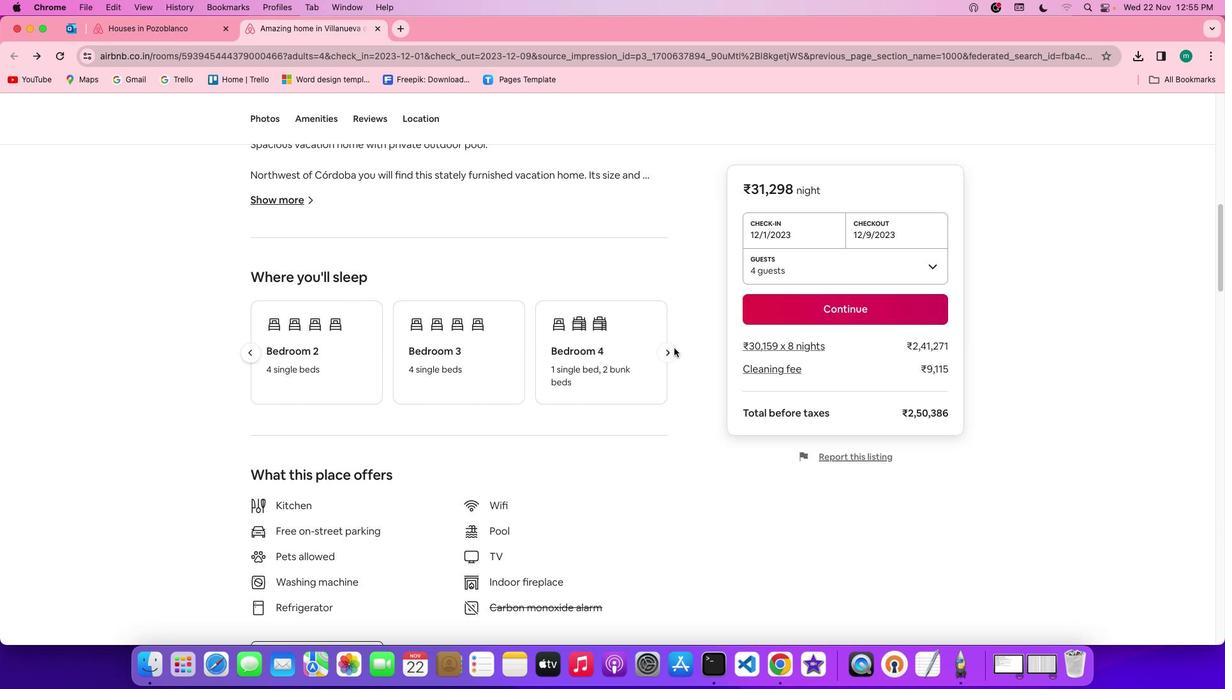 
Action: Mouse moved to (584, 421)
Screenshot: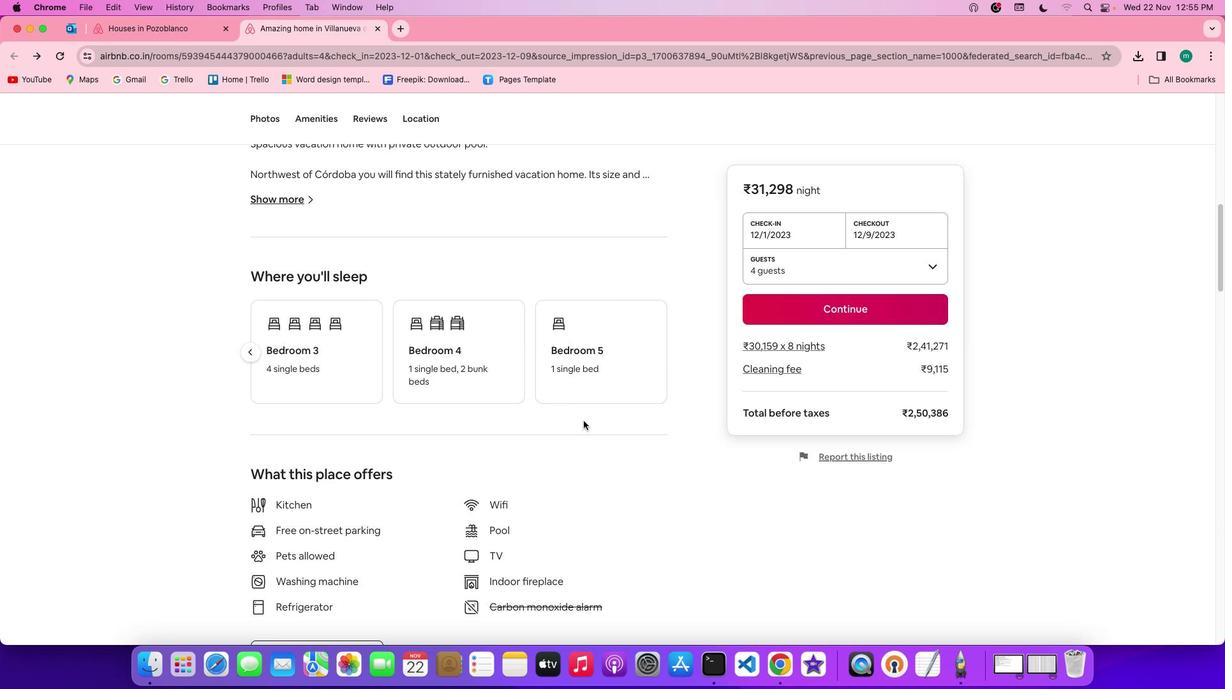 
Action: Mouse scrolled (584, 421) with delta (0, 0)
Screenshot: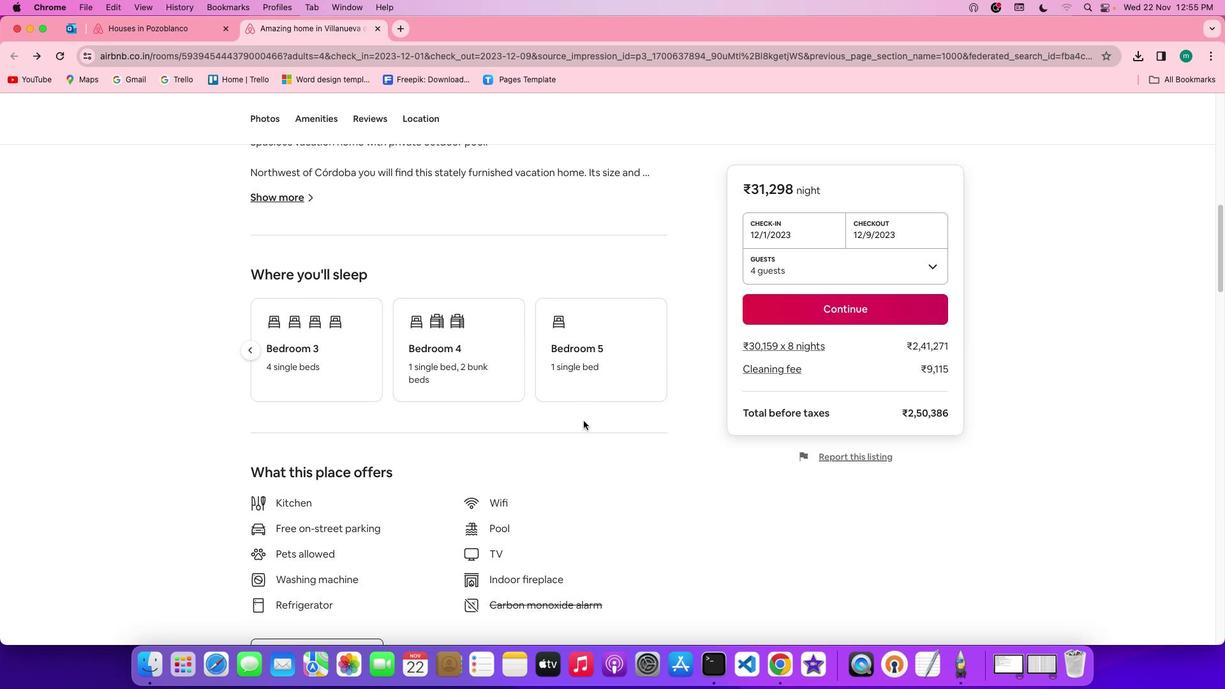 
Action: Mouse scrolled (584, 421) with delta (0, 0)
Screenshot: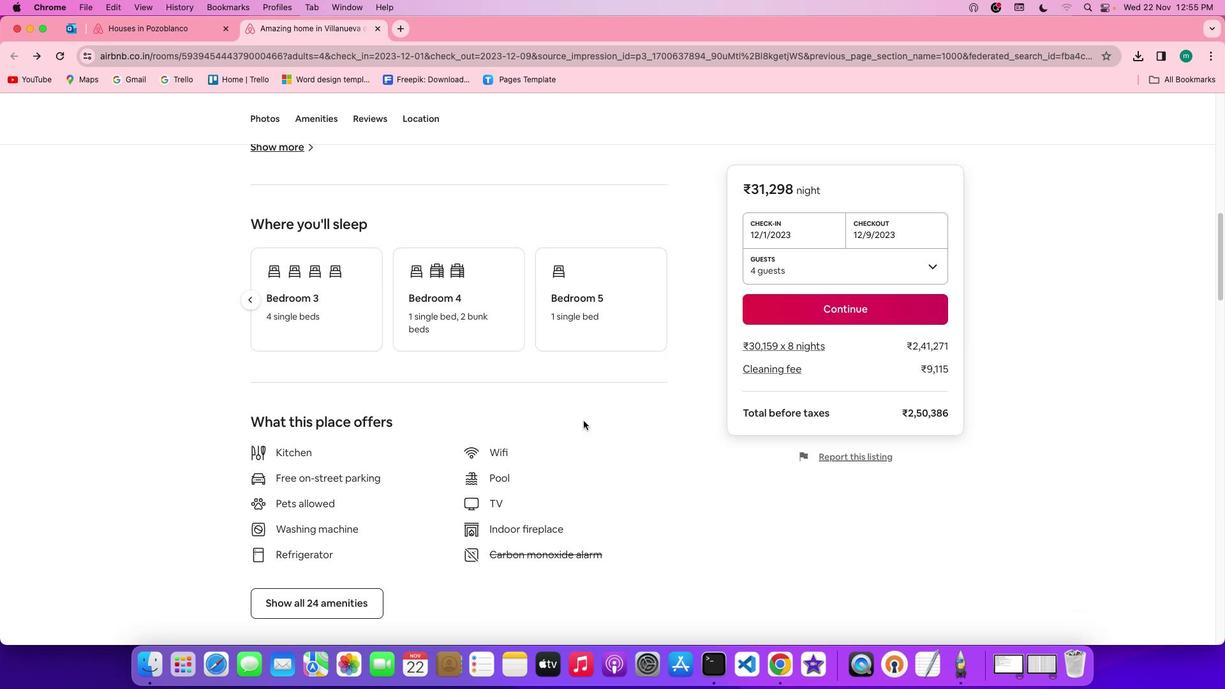 
Action: Mouse scrolled (584, 421) with delta (0, 0)
Screenshot: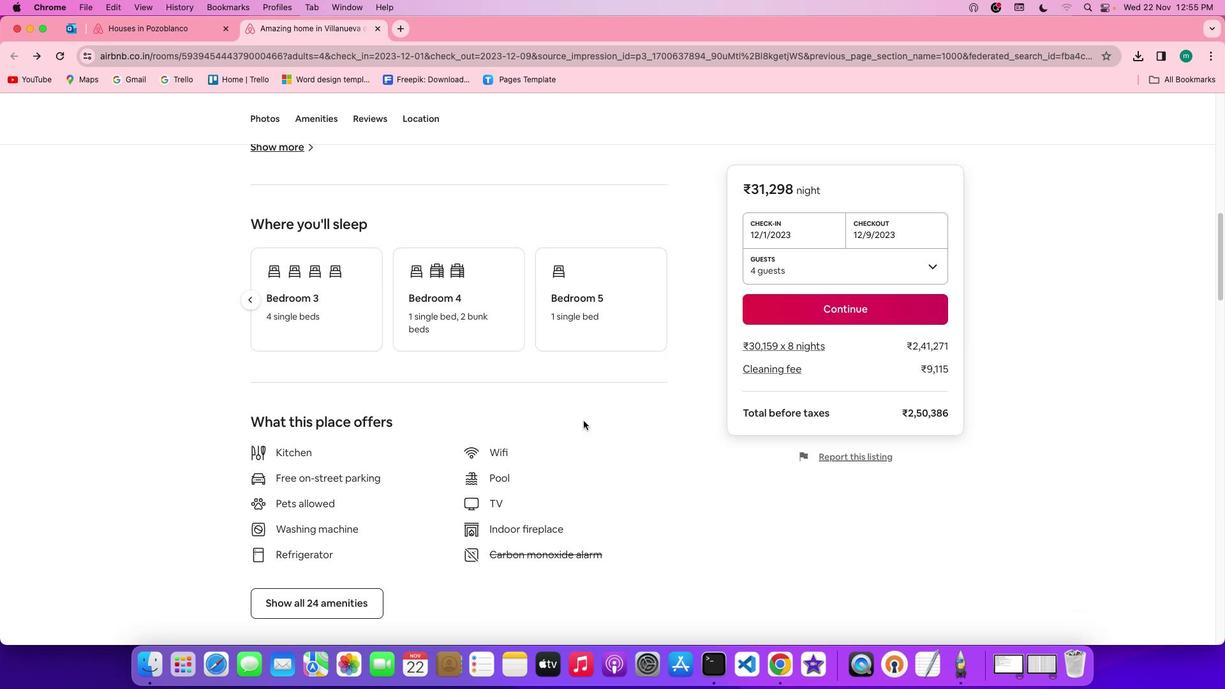 
Action: Mouse scrolled (584, 421) with delta (0, -1)
Screenshot: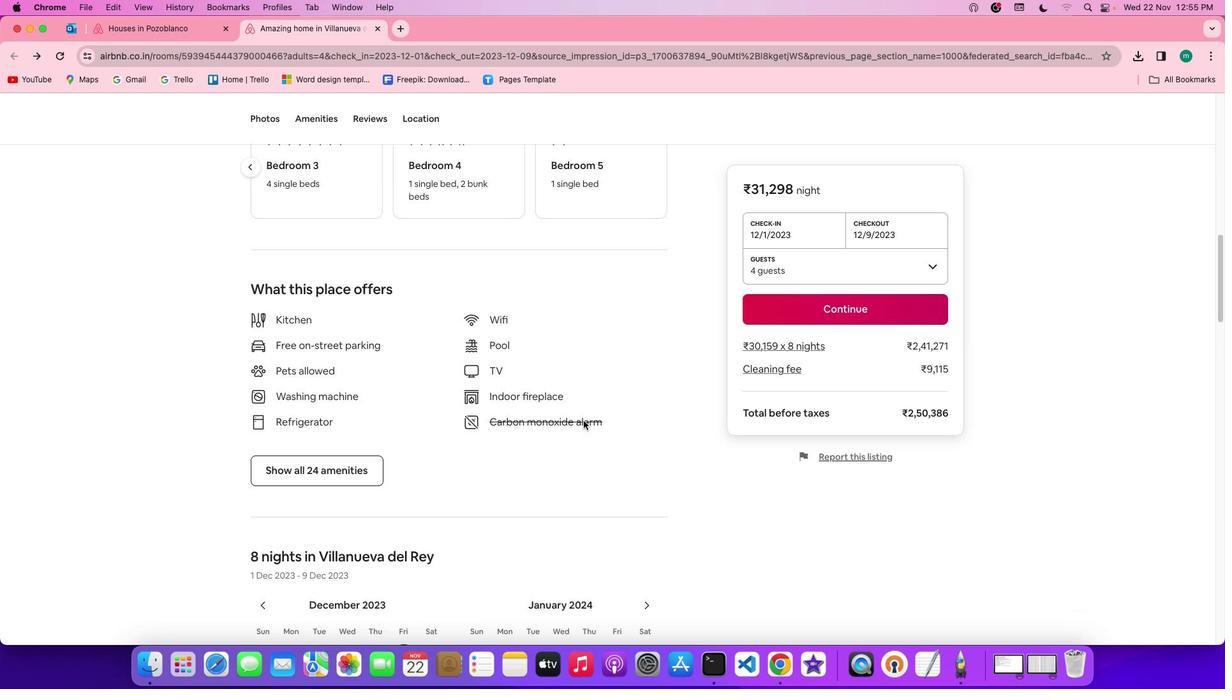 
Action: Mouse scrolled (584, 421) with delta (0, -1)
Screenshot: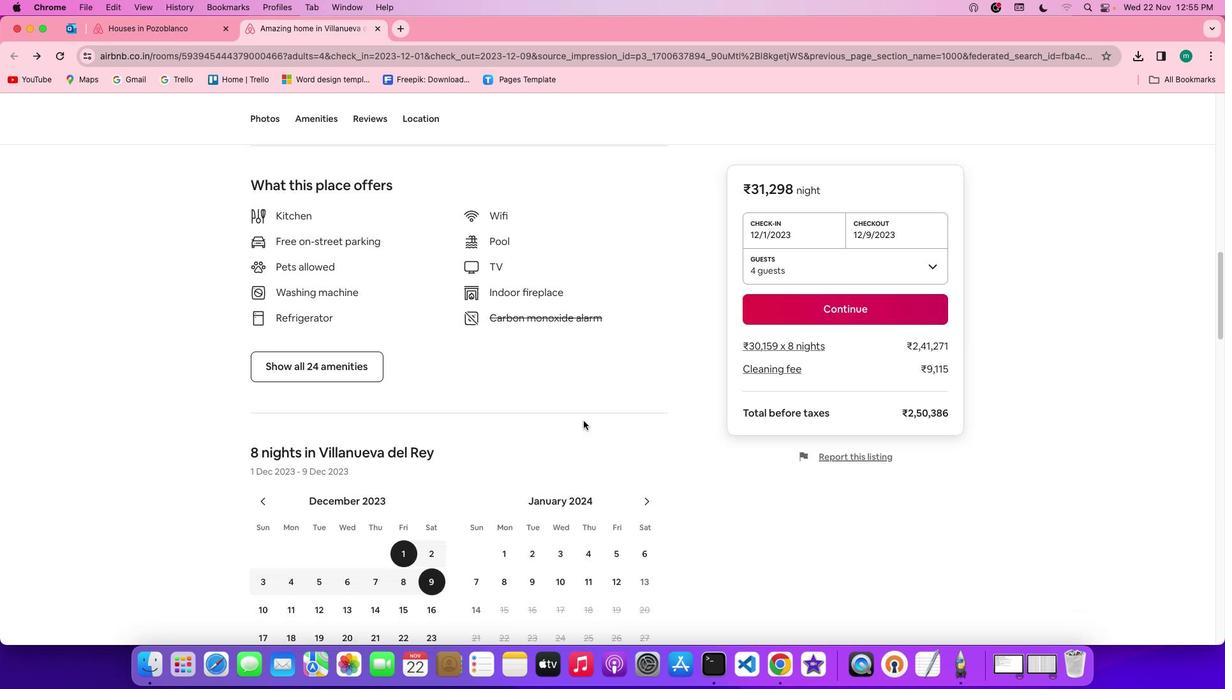 
Action: Mouse moved to (316, 340)
Screenshot: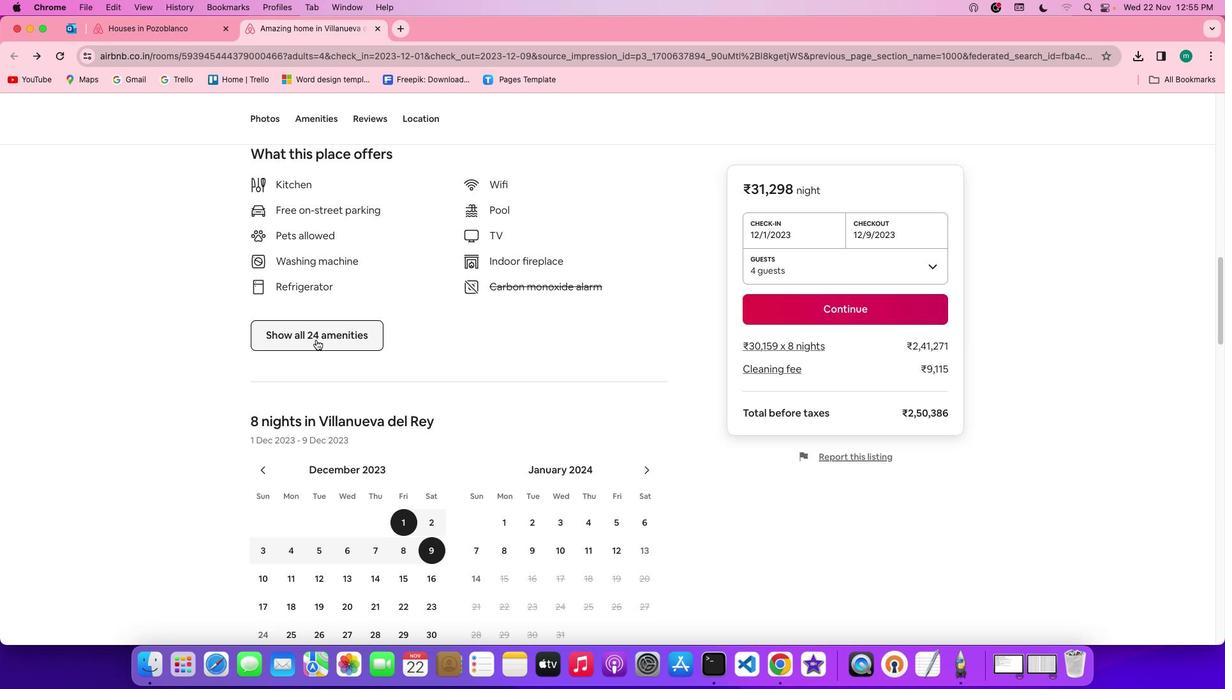
Action: Mouse pressed left at (316, 340)
Screenshot: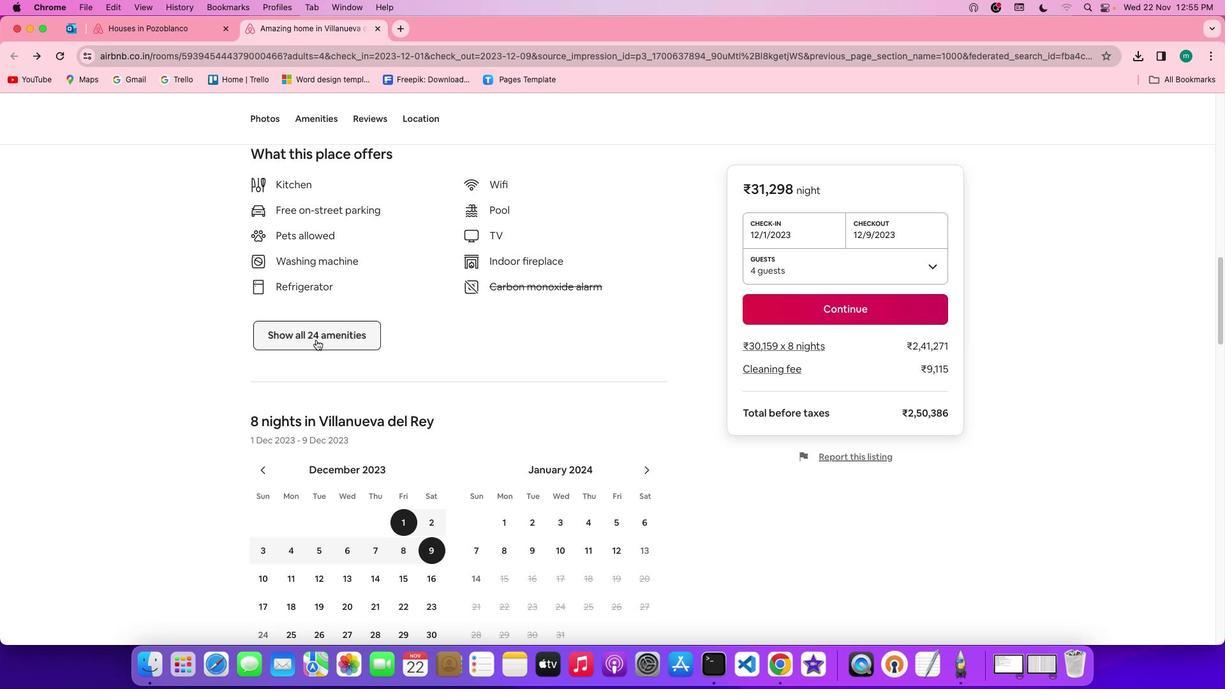 
Action: Mouse moved to (498, 417)
Screenshot: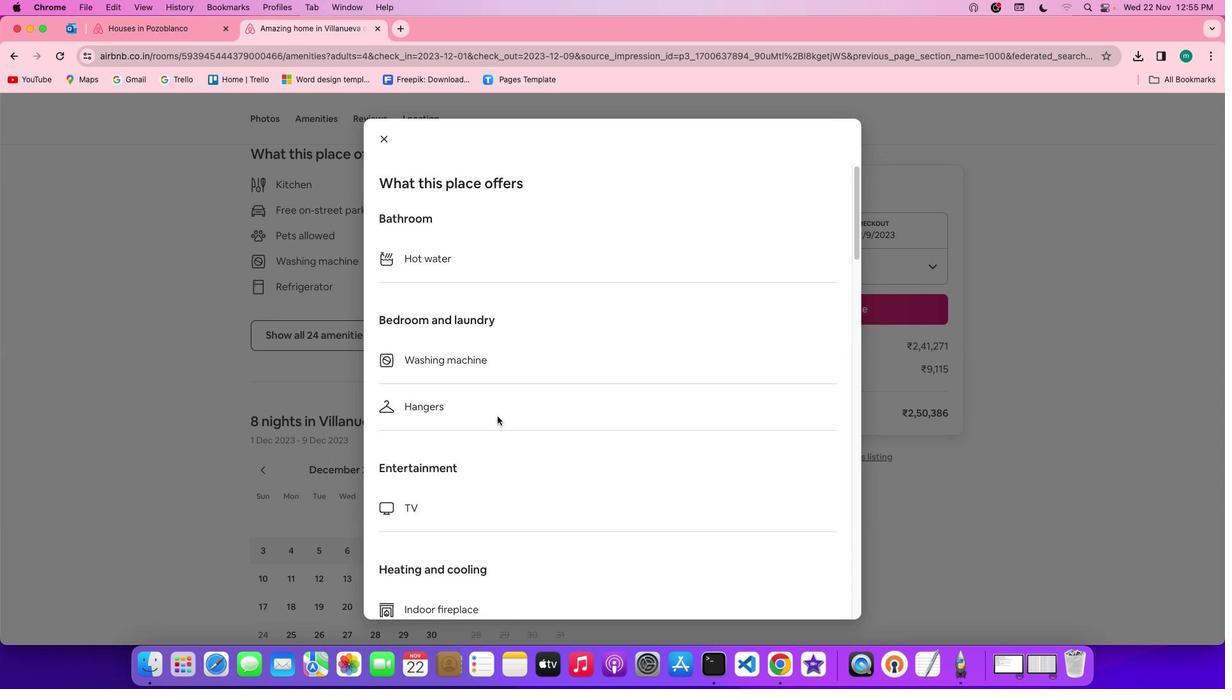 
Action: Mouse scrolled (498, 417) with delta (0, 0)
Screenshot: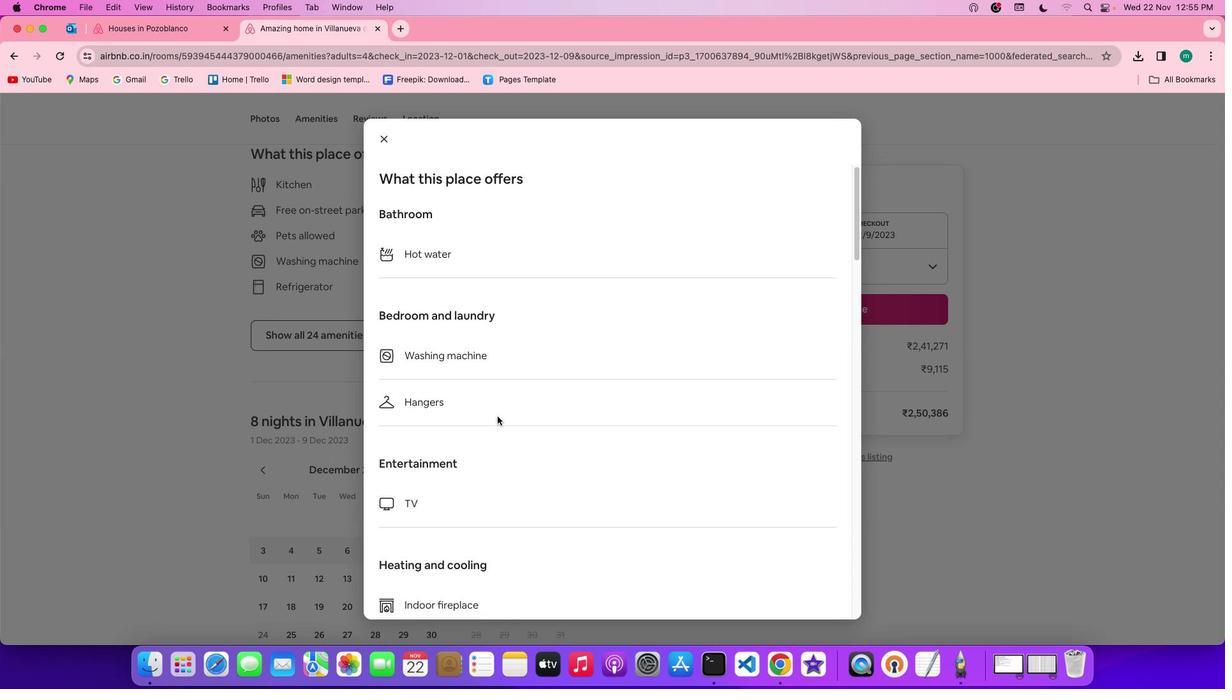 
Action: Mouse scrolled (498, 417) with delta (0, 0)
